 Task: Research Airbnb options in SantafÃ©, Spain from 9th December, 2023 to 16th December, 2023 for 2 adults, 1 child.2 bedrooms having 2 beds and 1 bathroom. Property type can be flat. Booking option can be shelf check-in. Look for 4 properties as per requirement.
Action: Mouse moved to (448, 95)
Screenshot: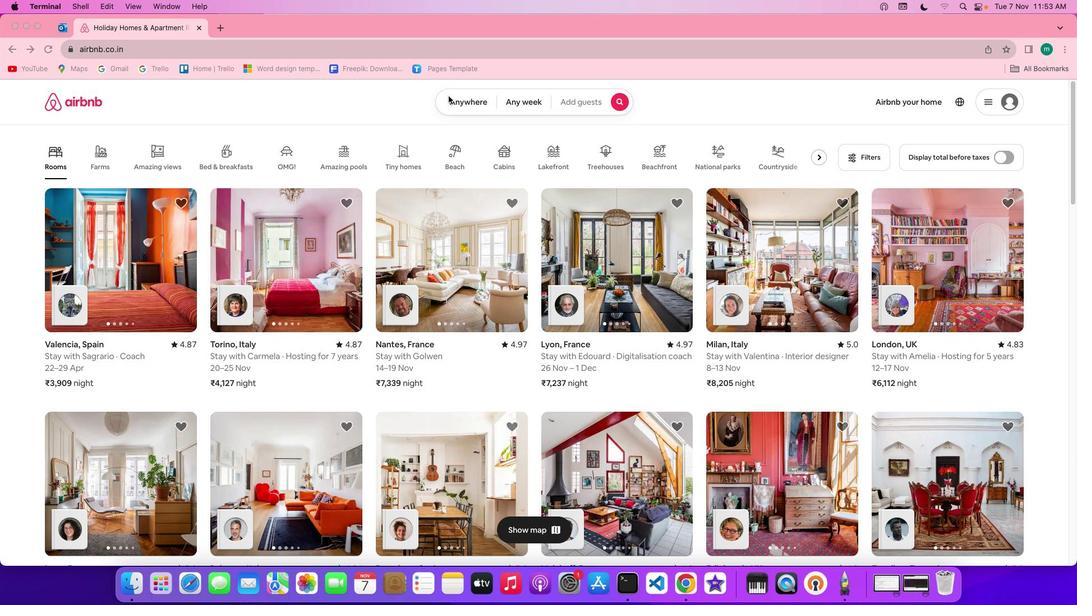 
Action: Mouse pressed left at (448, 95)
Screenshot: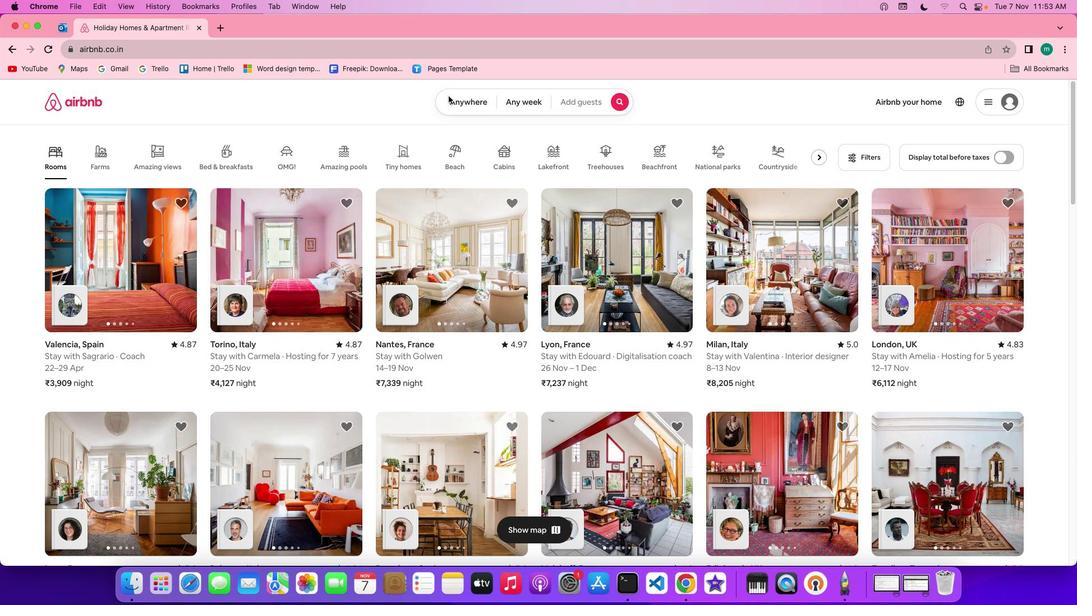 
Action: Mouse pressed left at (448, 95)
Screenshot: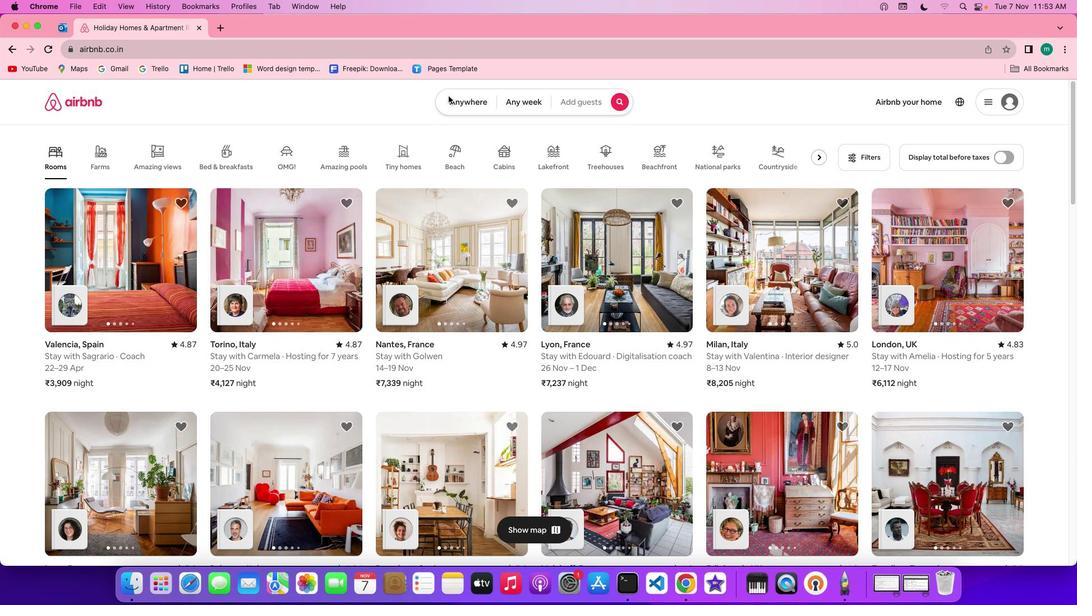 
Action: Mouse moved to (375, 146)
Screenshot: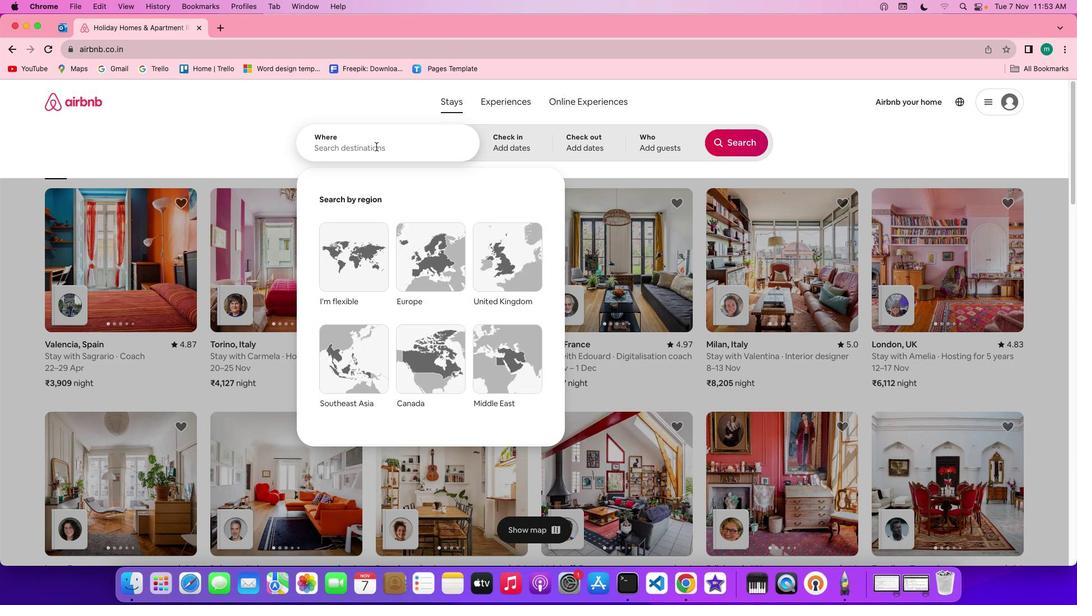 
Action: Mouse pressed left at (375, 146)
Screenshot: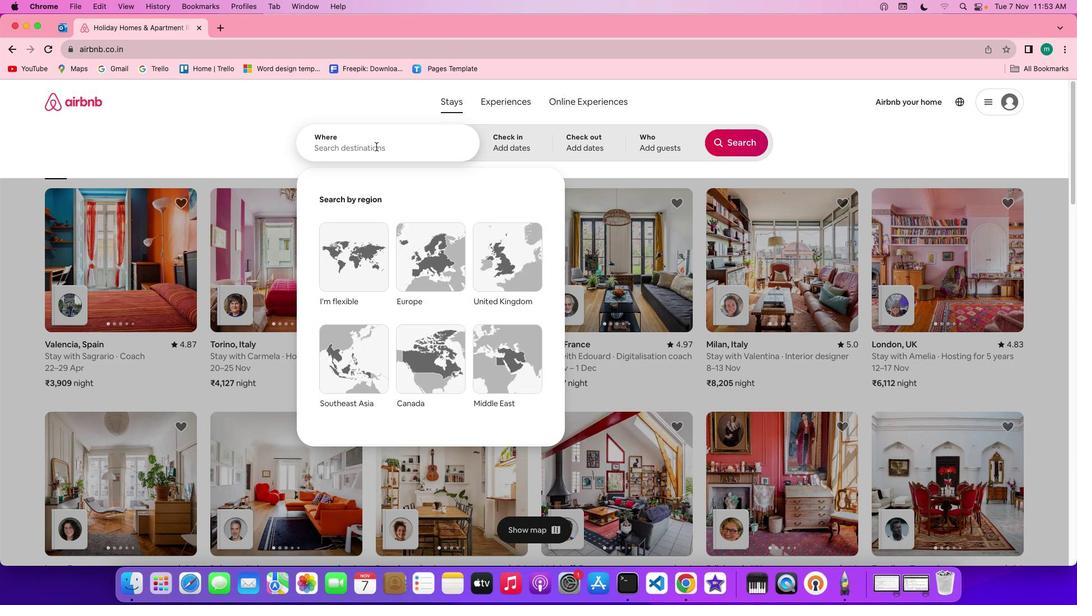 
Action: Mouse moved to (375, 146)
Screenshot: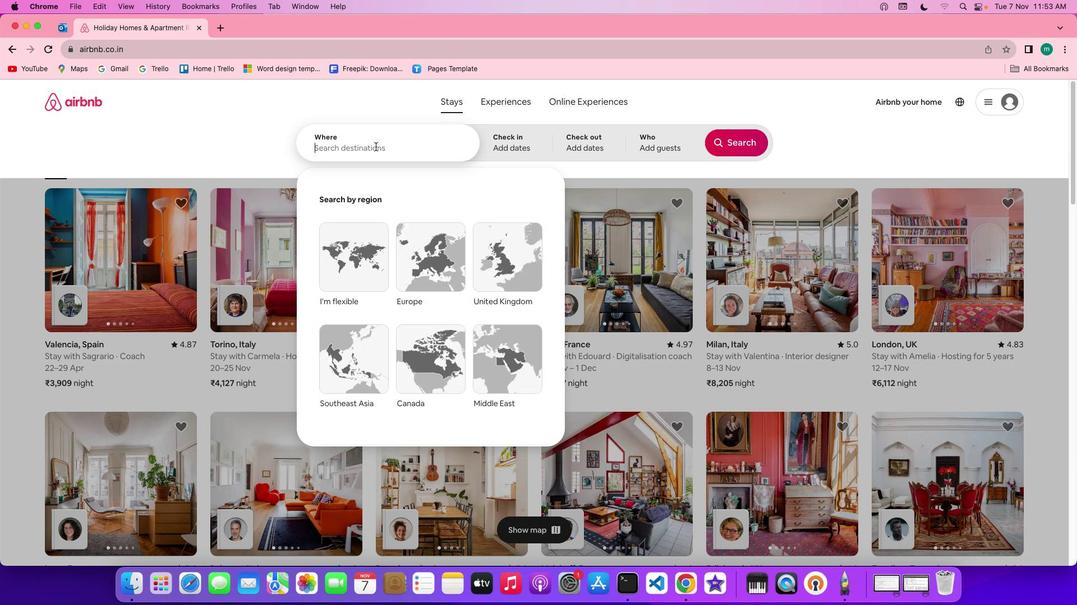 
Action: Key pressed Key.shift'S''a''n''t''a''f''e'','Key.spaceKey.shift'S''p''a''i''n'
Screenshot: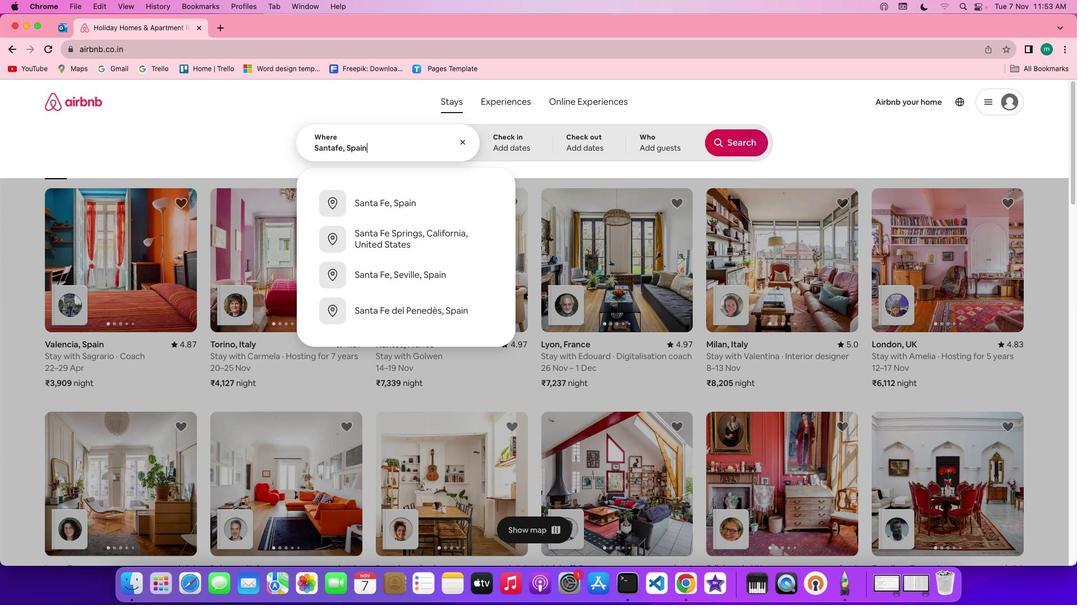 
Action: Mouse moved to (516, 146)
Screenshot: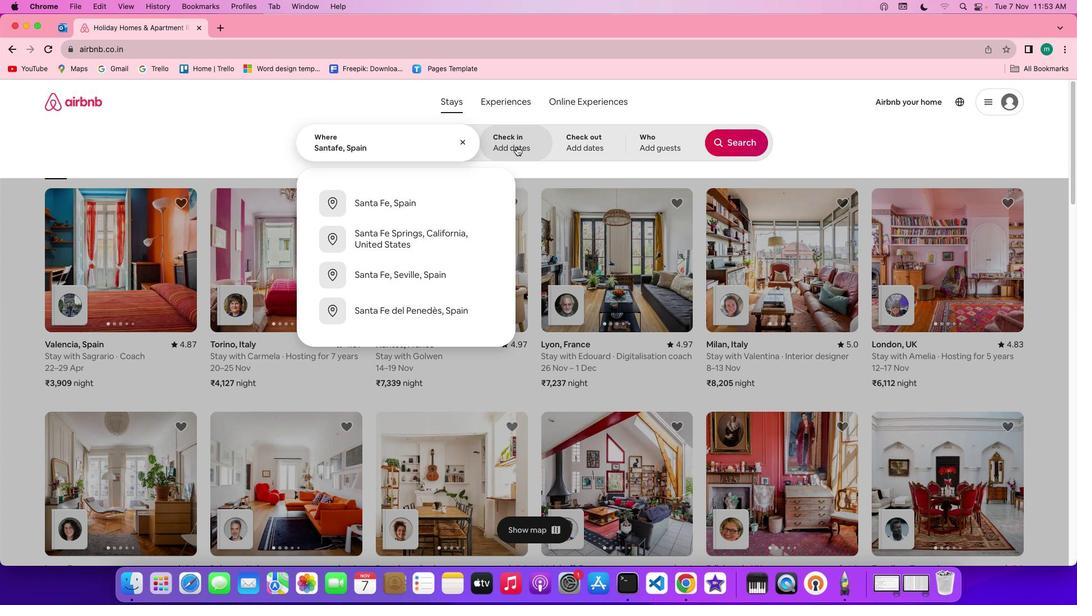 
Action: Mouse pressed left at (516, 146)
Screenshot: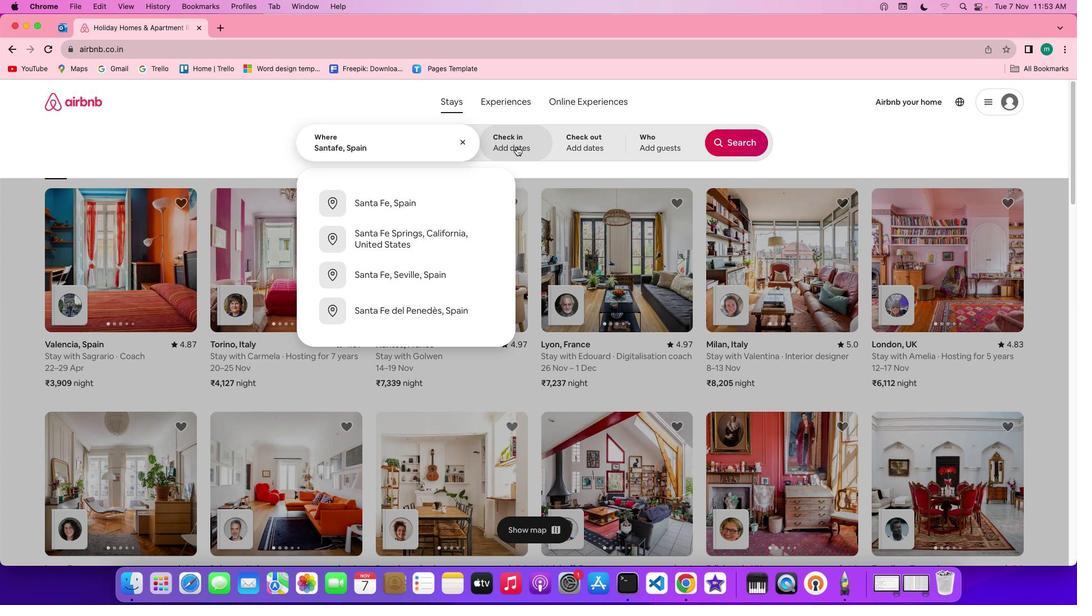 
Action: Mouse moved to (721, 309)
Screenshot: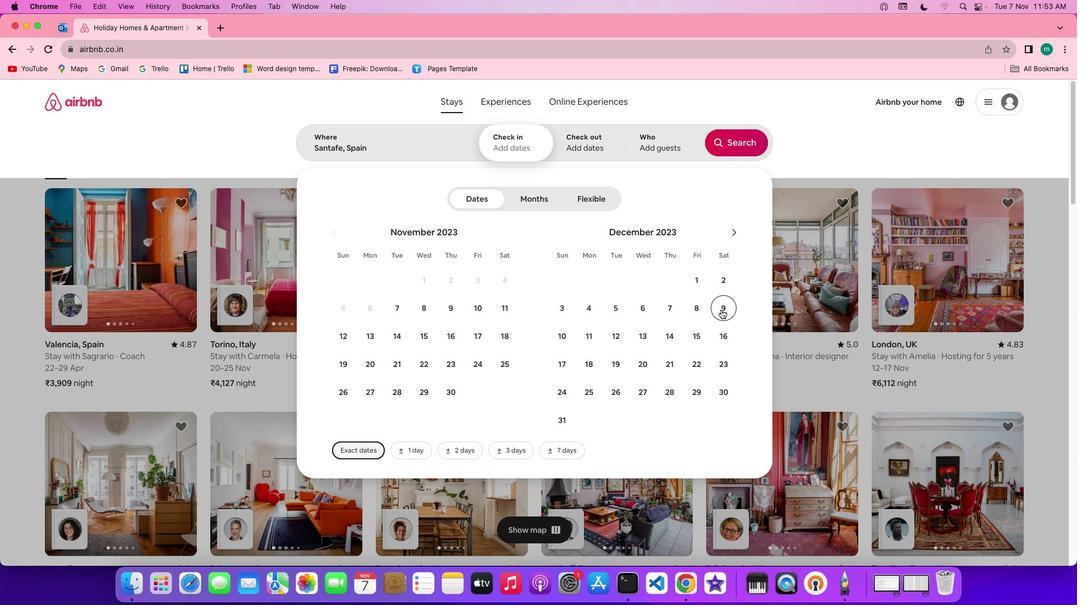 
Action: Mouse pressed left at (721, 309)
Screenshot: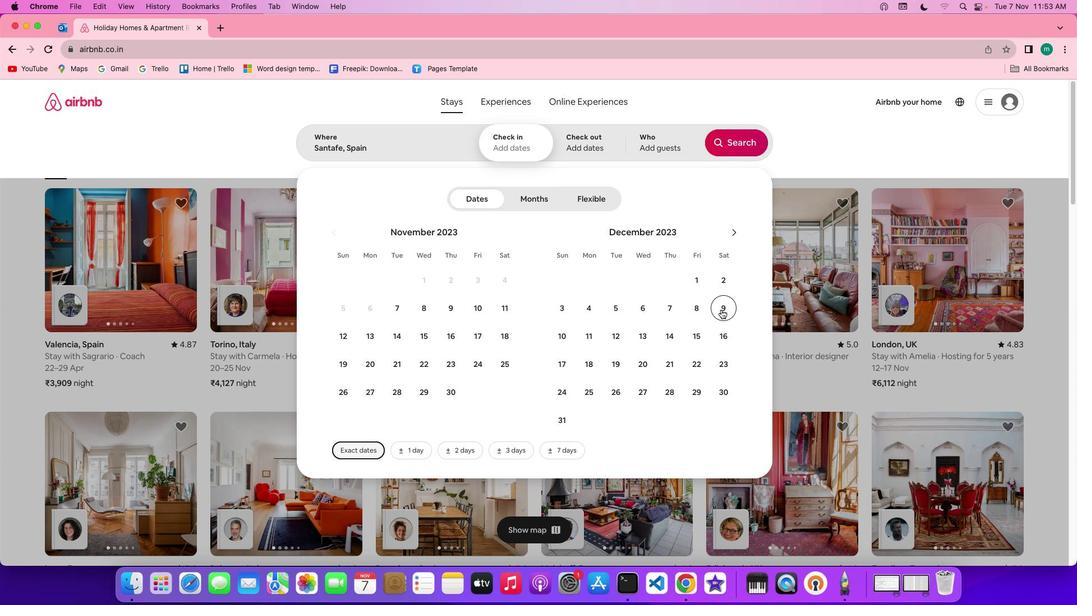 
Action: Mouse moved to (724, 332)
Screenshot: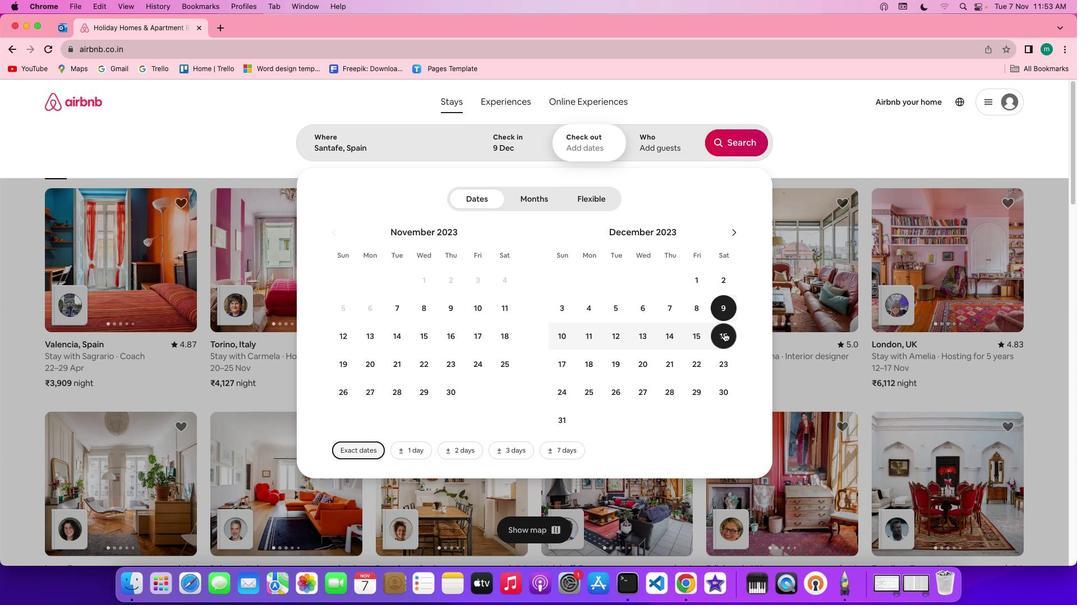 
Action: Mouse pressed left at (724, 332)
Screenshot: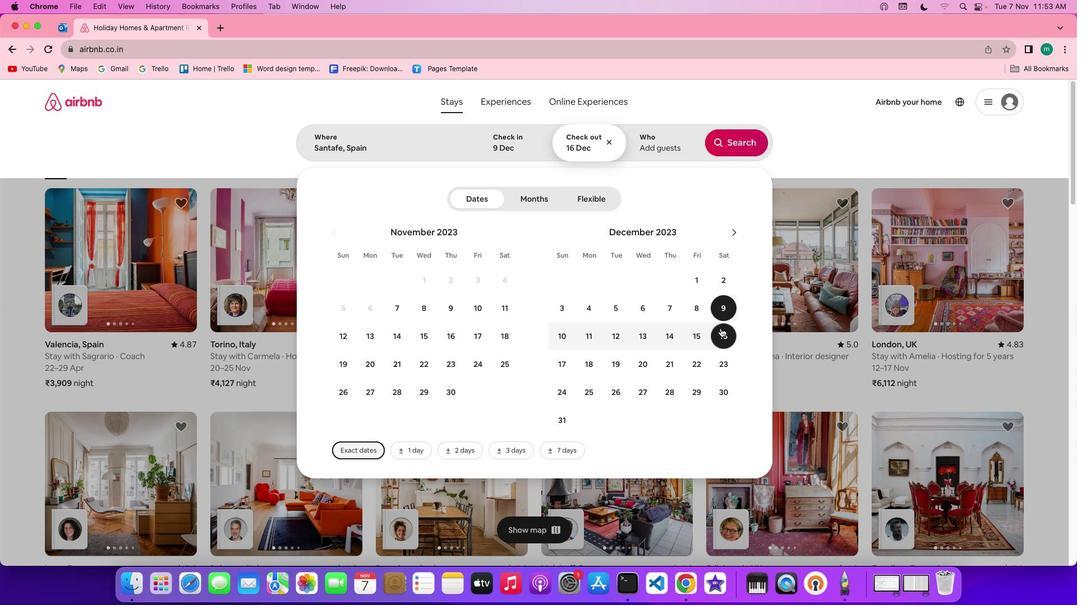 
Action: Mouse moved to (666, 149)
Screenshot: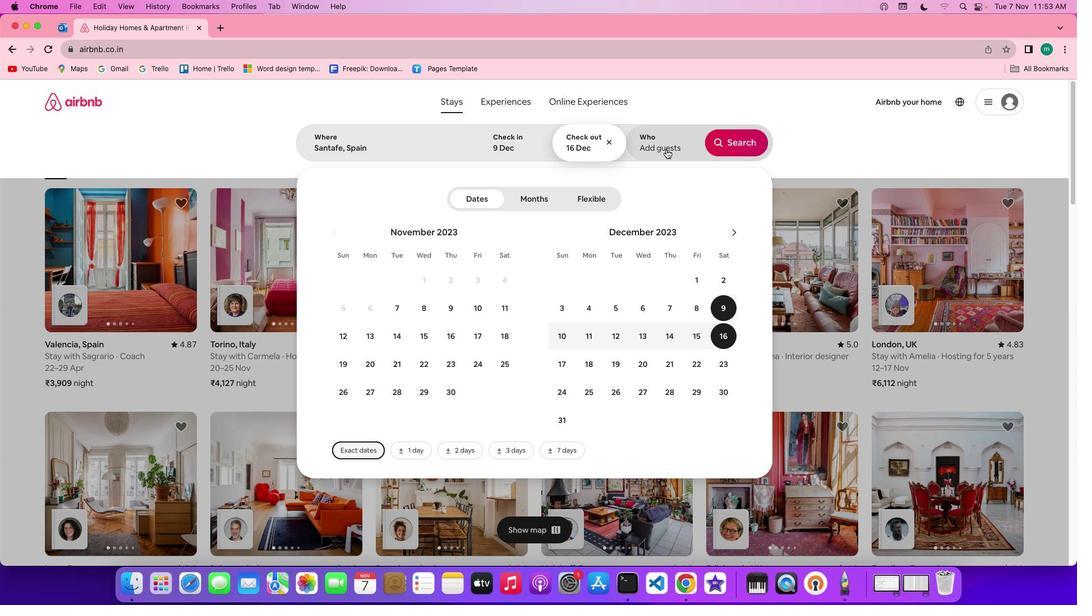 
Action: Mouse pressed left at (666, 149)
Screenshot: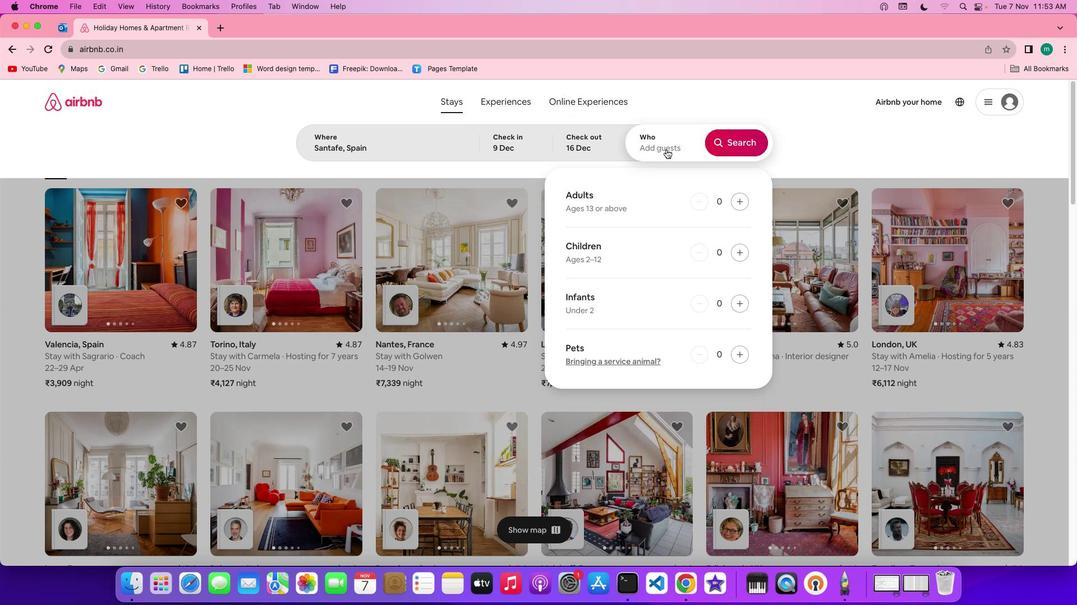 
Action: Mouse moved to (737, 204)
Screenshot: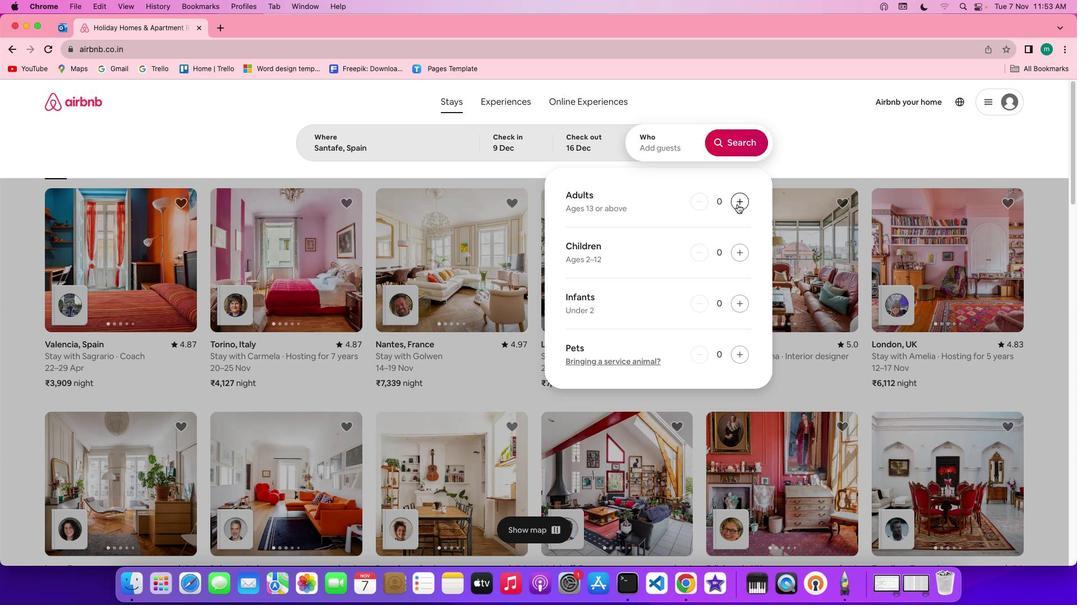 
Action: Mouse pressed left at (737, 204)
Screenshot: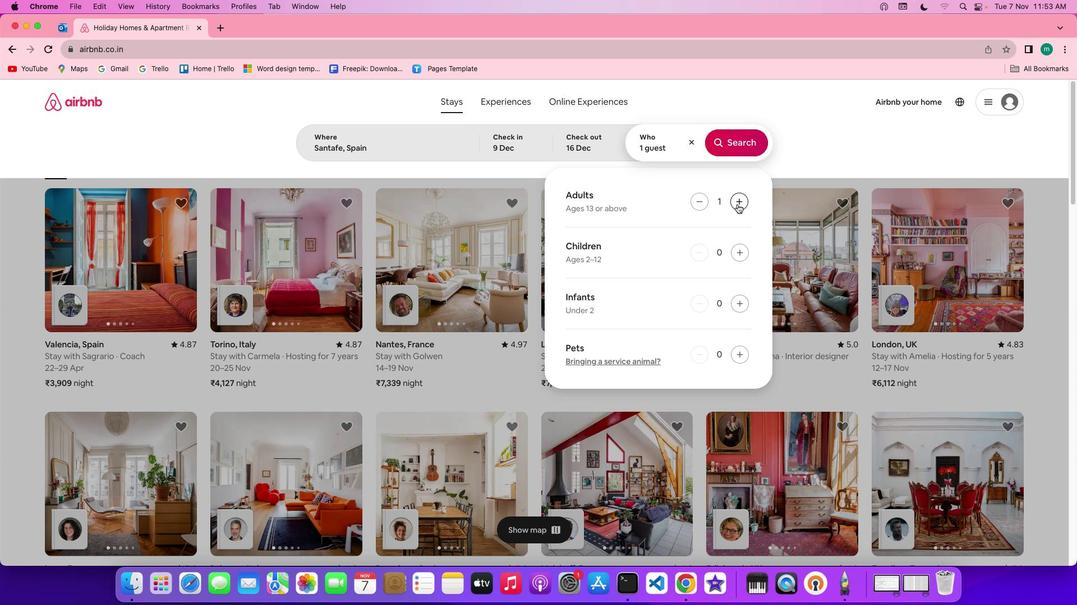
Action: Mouse pressed left at (737, 204)
Screenshot: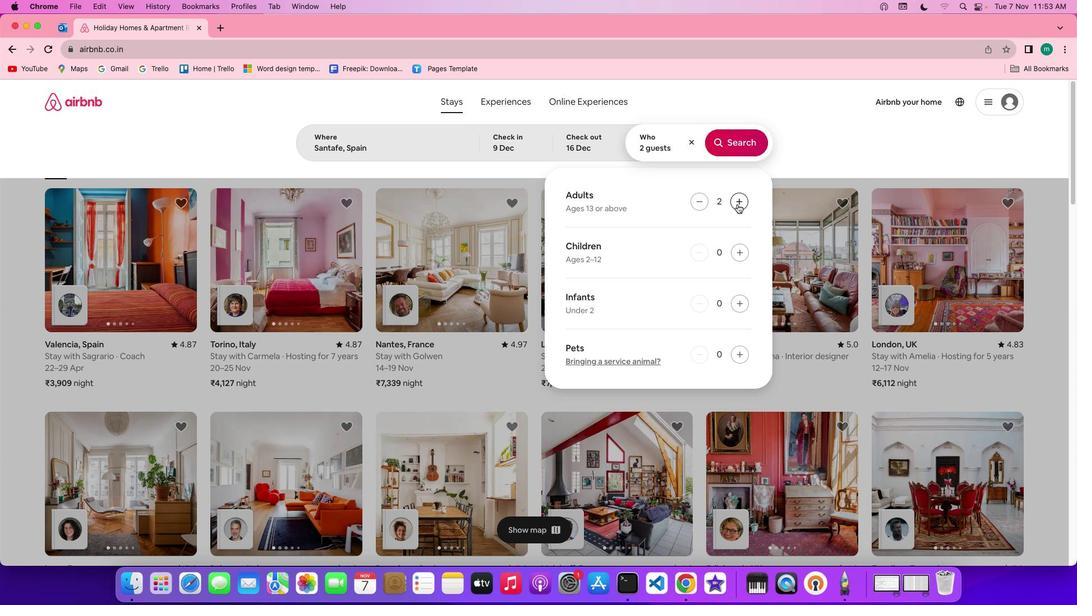 
Action: Mouse moved to (741, 245)
Screenshot: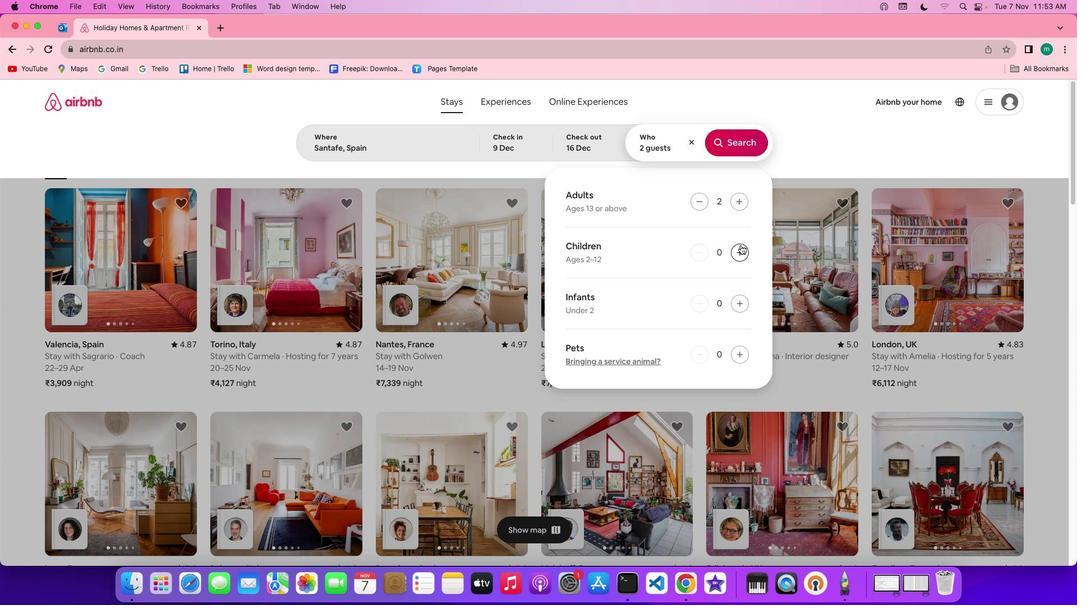 
Action: Mouse pressed left at (741, 245)
Screenshot: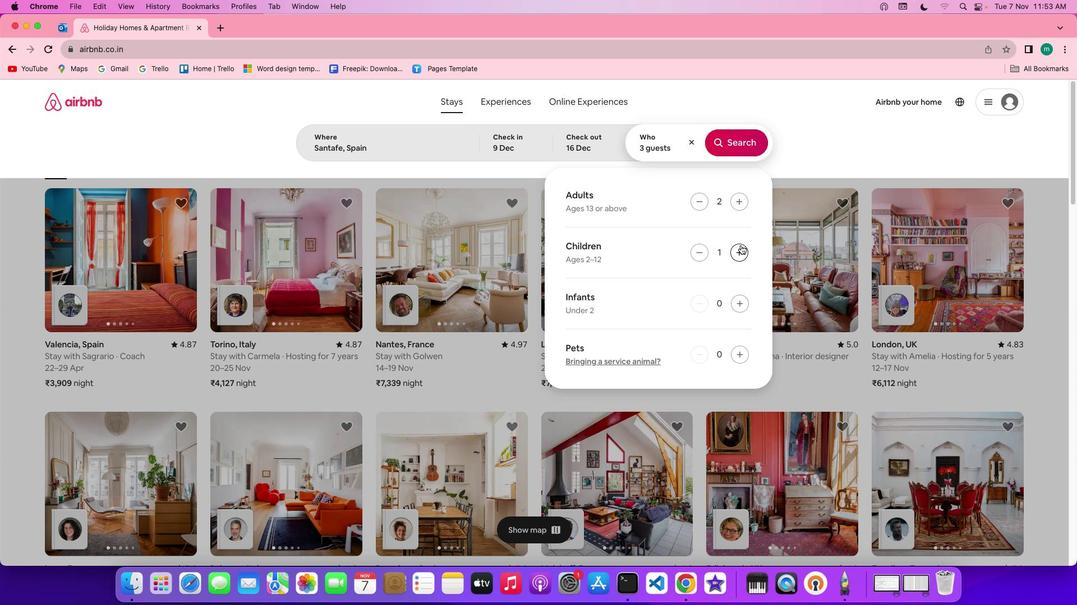 
Action: Mouse moved to (724, 146)
Screenshot: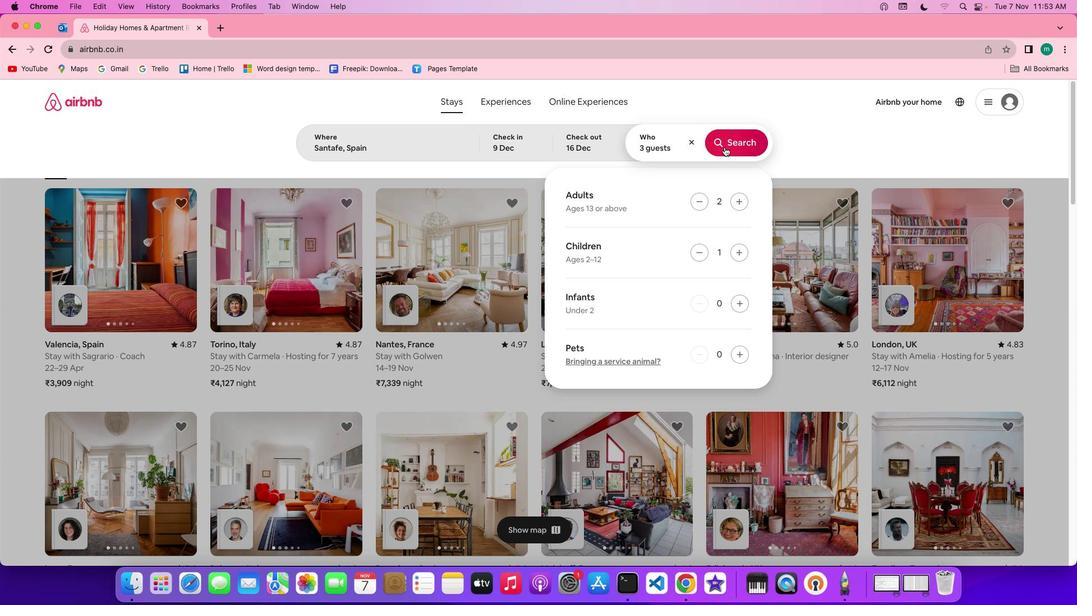
Action: Mouse pressed left at (724, 146)
Screenshot: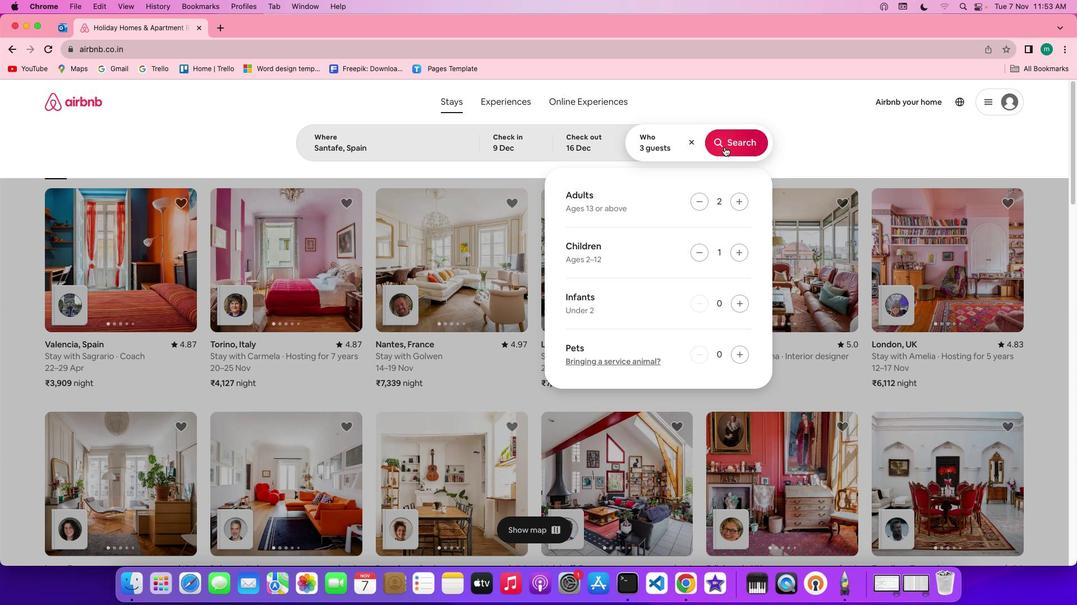 
Action: Mouse moved to (909, 144)
Screenshot: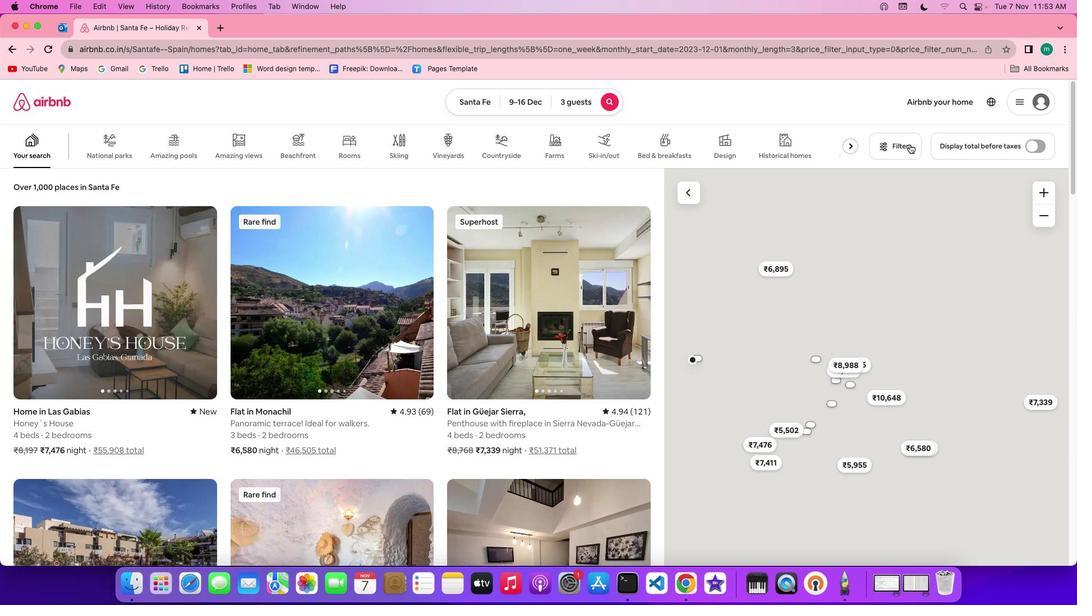 
Action: Mouse pressed left at (909, 144)
Screenshot: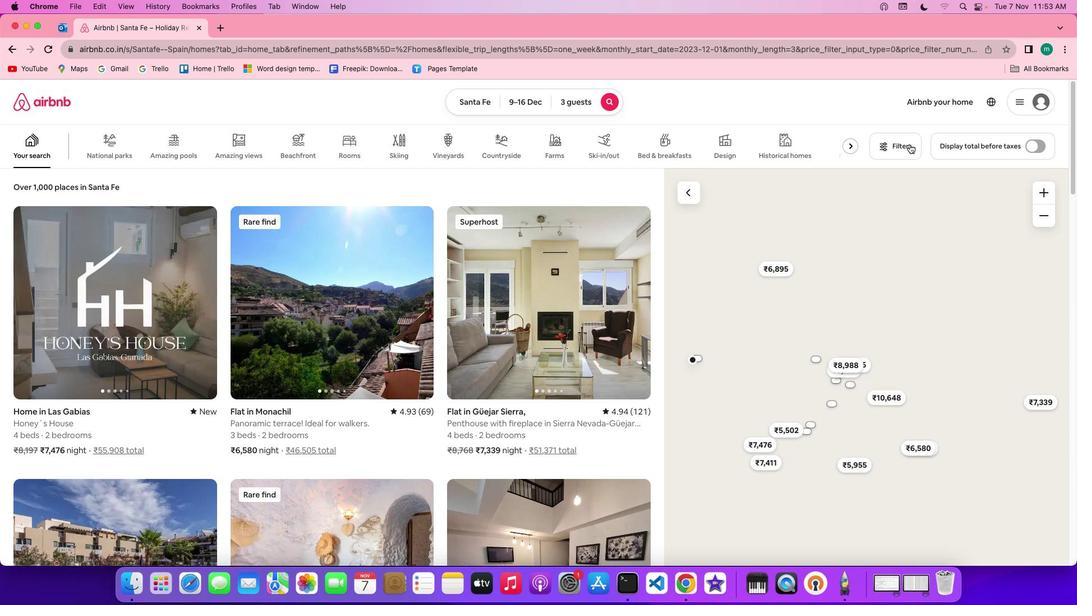 
Action: Mouse moved to (607, 283)
Screenshot: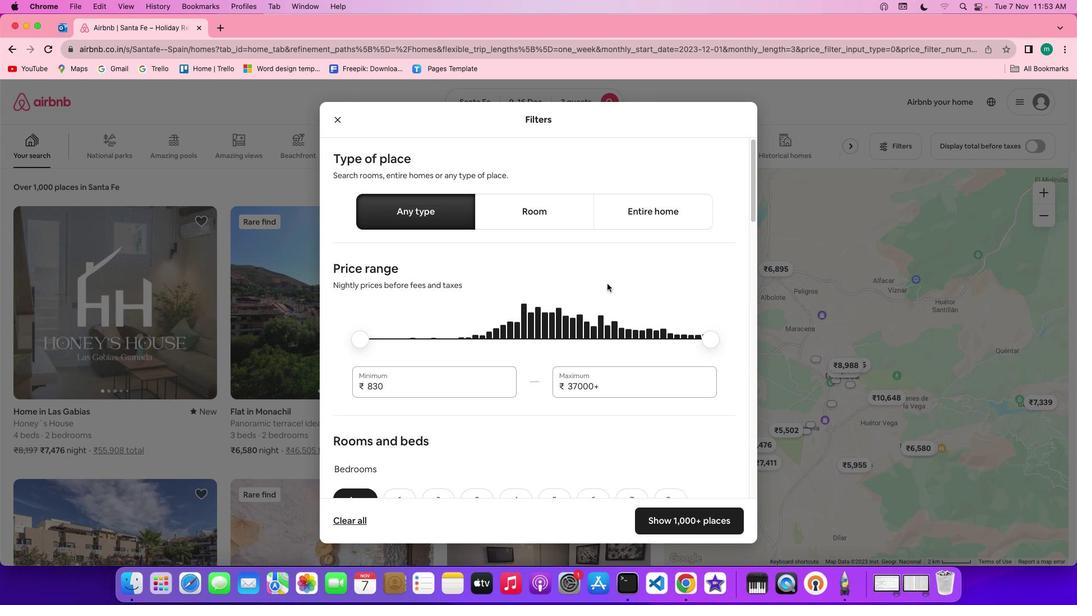 
Action: Mouse scrolled (607, 283) with delta (0, 0)
Screenshot: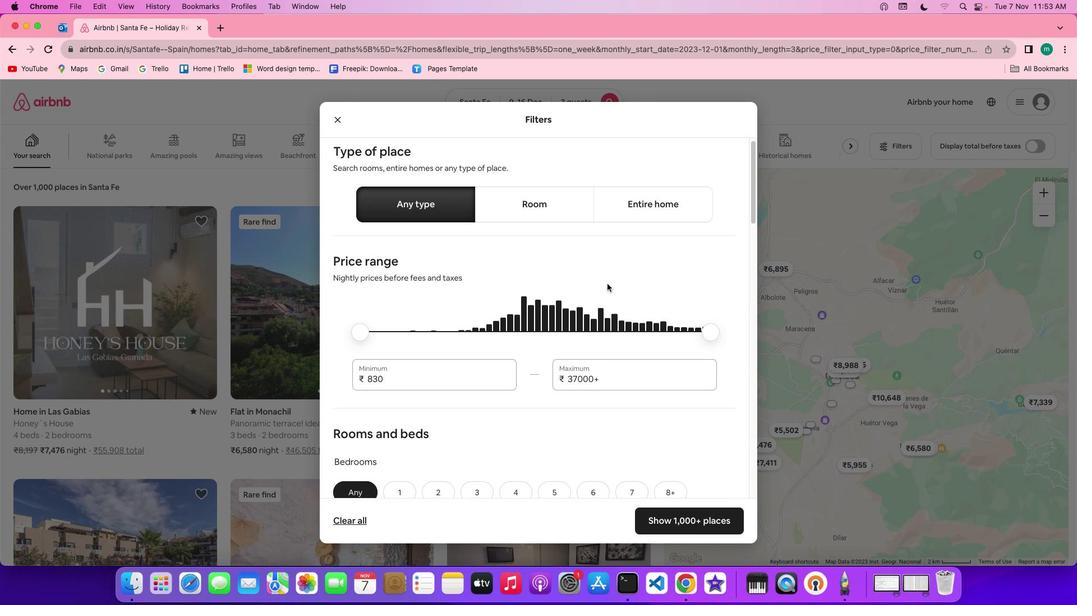 
Action: Mouse scrolled (607, 283) with delta (0, 0)
Screenshot: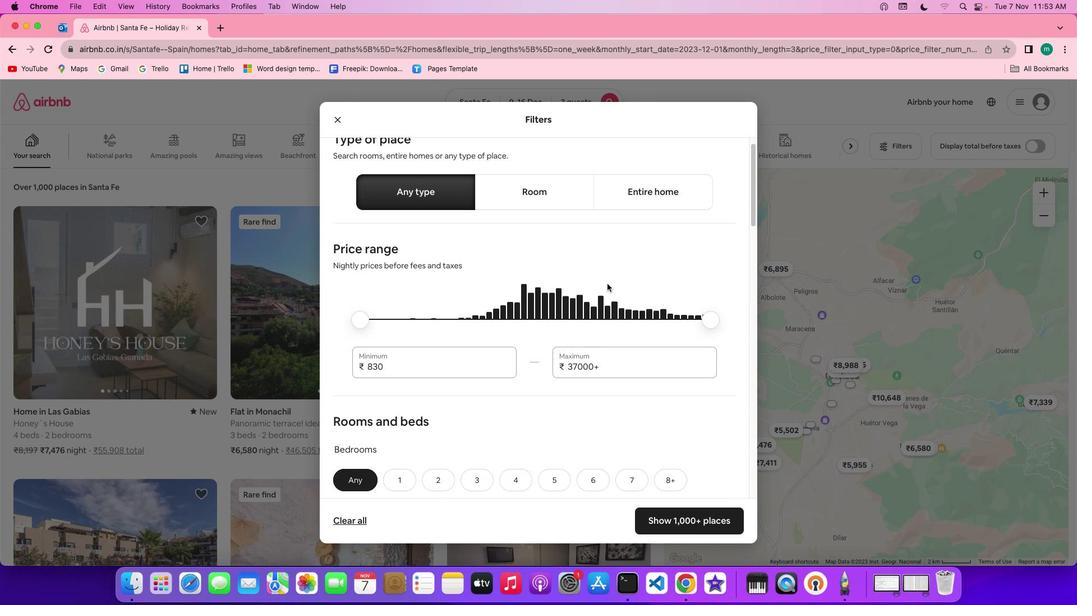 
Action: Mouse scrolled (607, 283) with delta (0, -1)
Screenshot: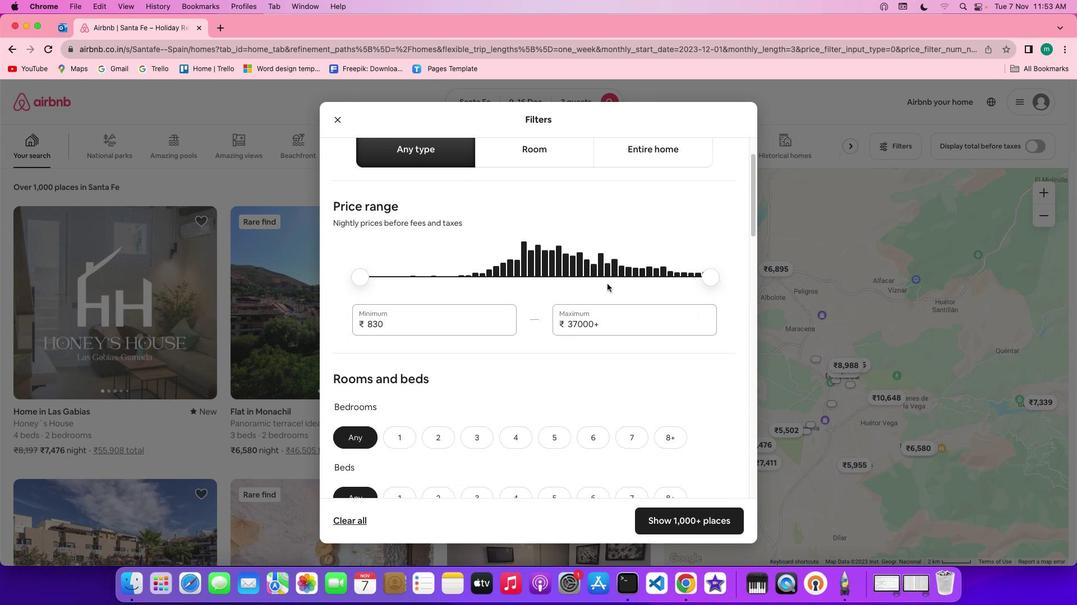 
Action: Mouse scrolled (607, 283) with delta (0, 0)
Screenshot: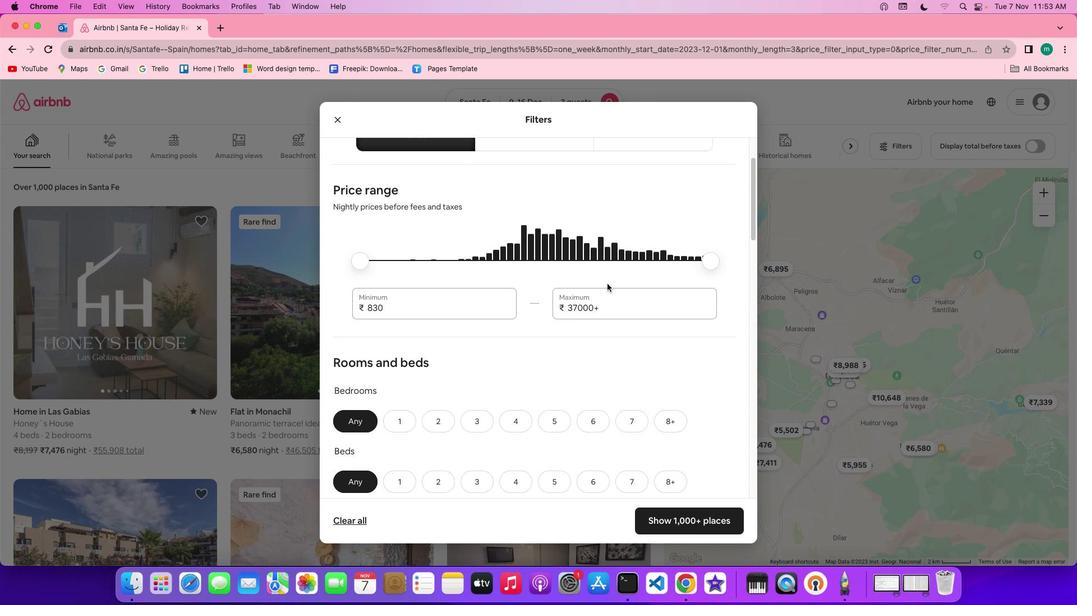 
Action: Mouse scrolled (607, 283) with delta (0, 0)
Screenshot: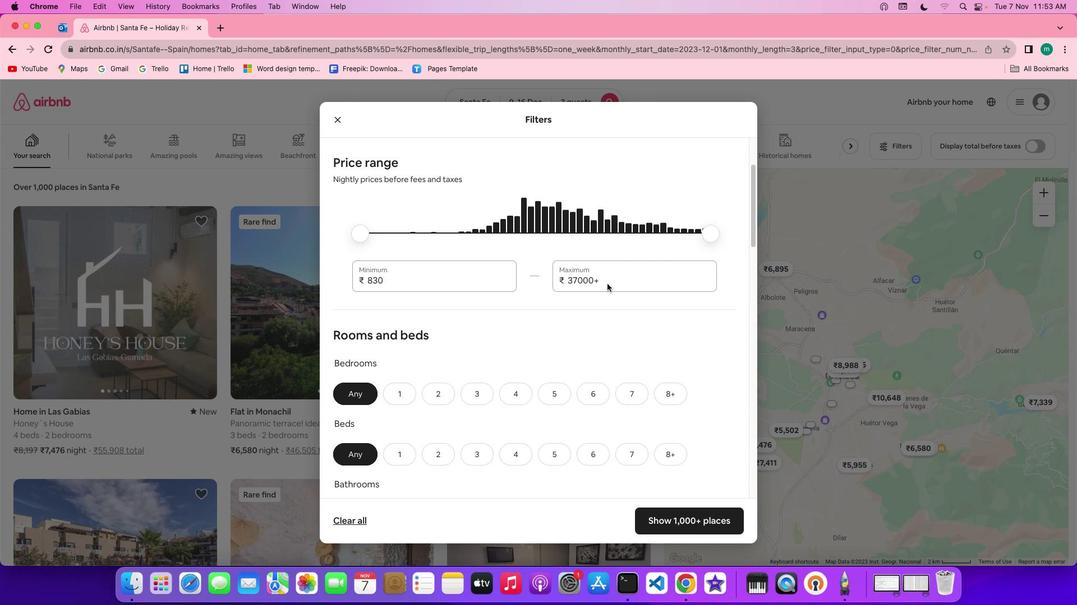 
Action: Mouse scrolled (607, 283) with delta (0, -1)
Screenshot: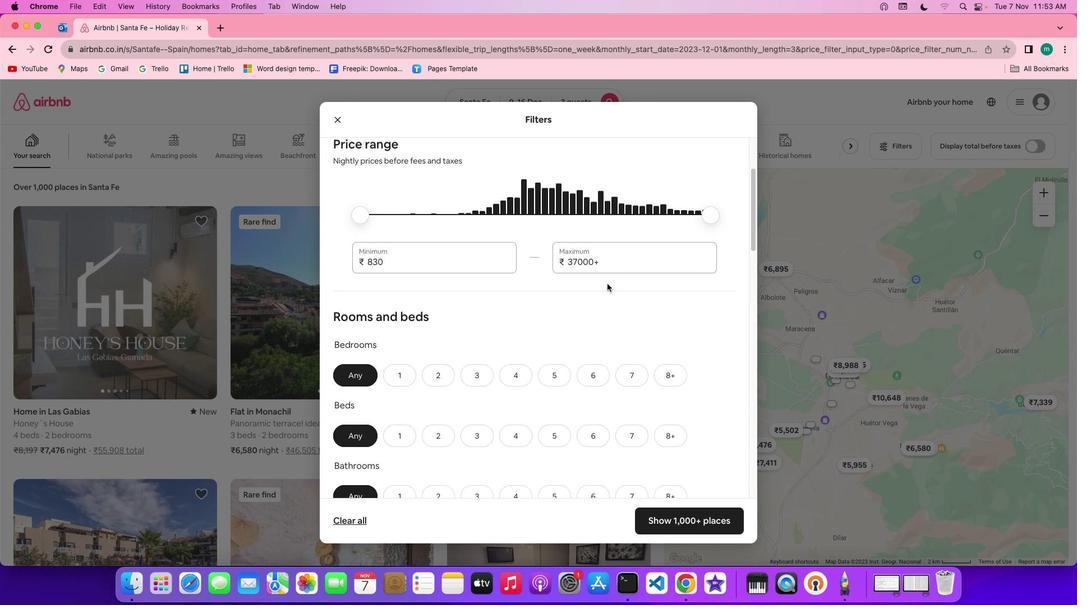 
Action: Mouse scrolled (607, 283) with delta (0, 0)
Screenshot: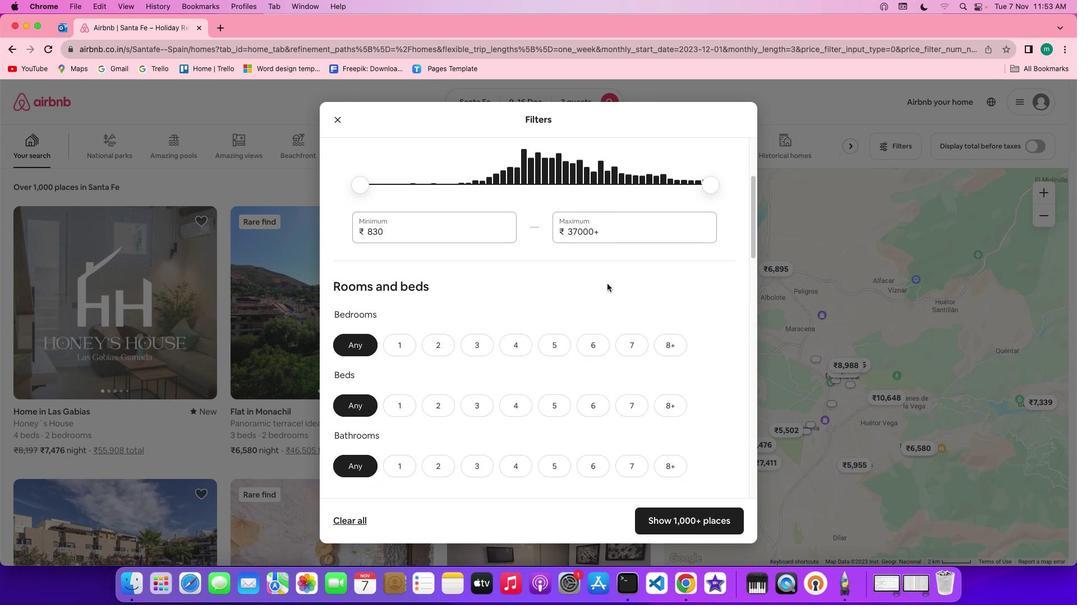 
Action: Mouse scrolled (607, 283) with delta (0, 0)
Screenshot: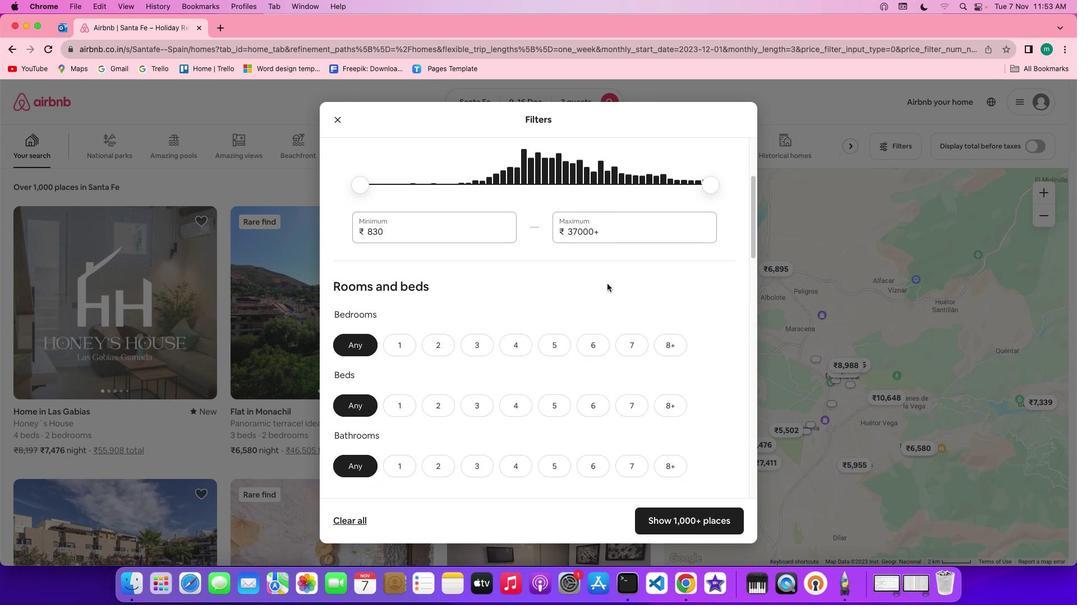 
Action: Mouse scrolled (607, 283) with delta (0, -1)
Screenshot: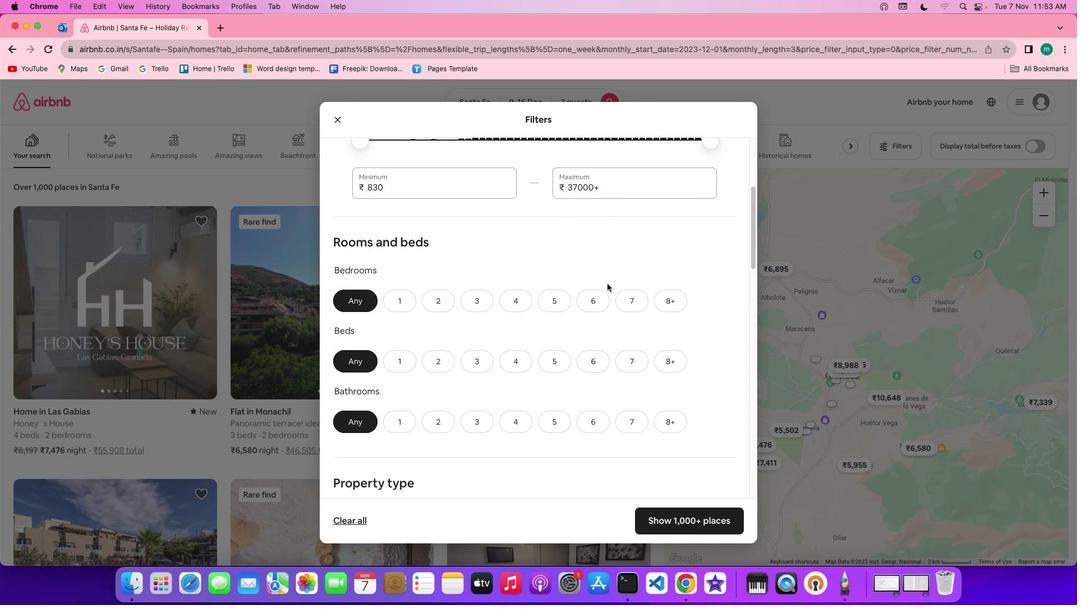 
Action: Mouse moved to (438, 281)
Screenshot: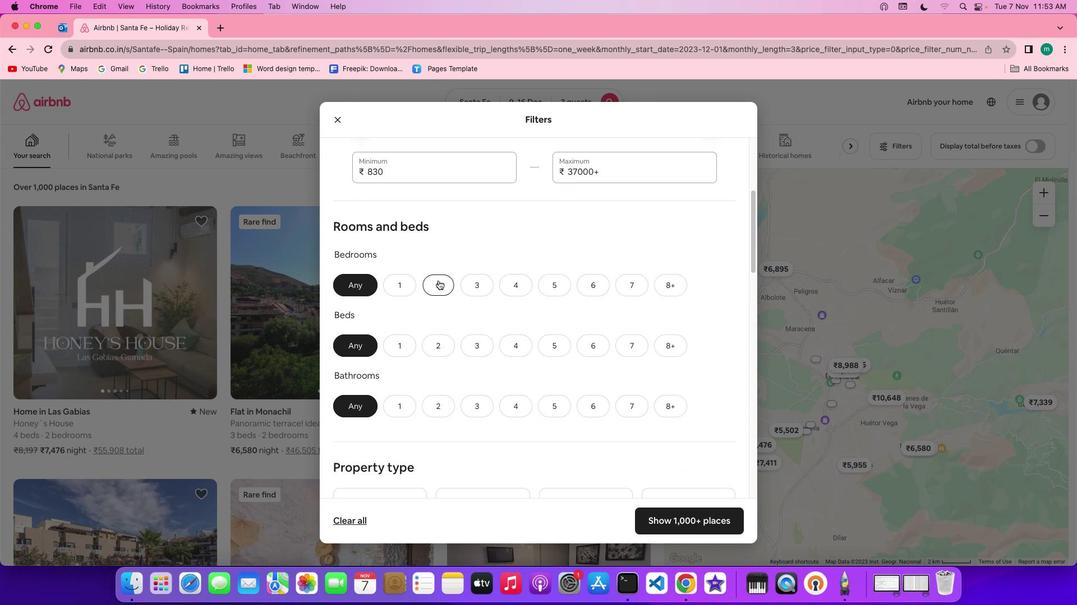 
Action: Mouse pressed left at (438, 281)
Screenshot: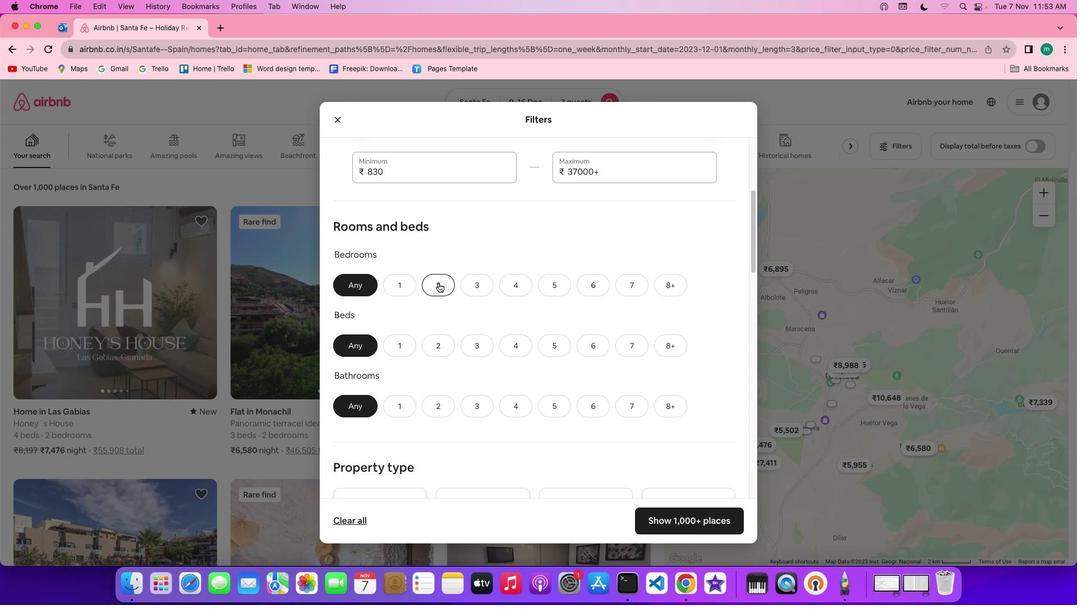 
Action: Mouse moved to (435, 356)
Screenshot: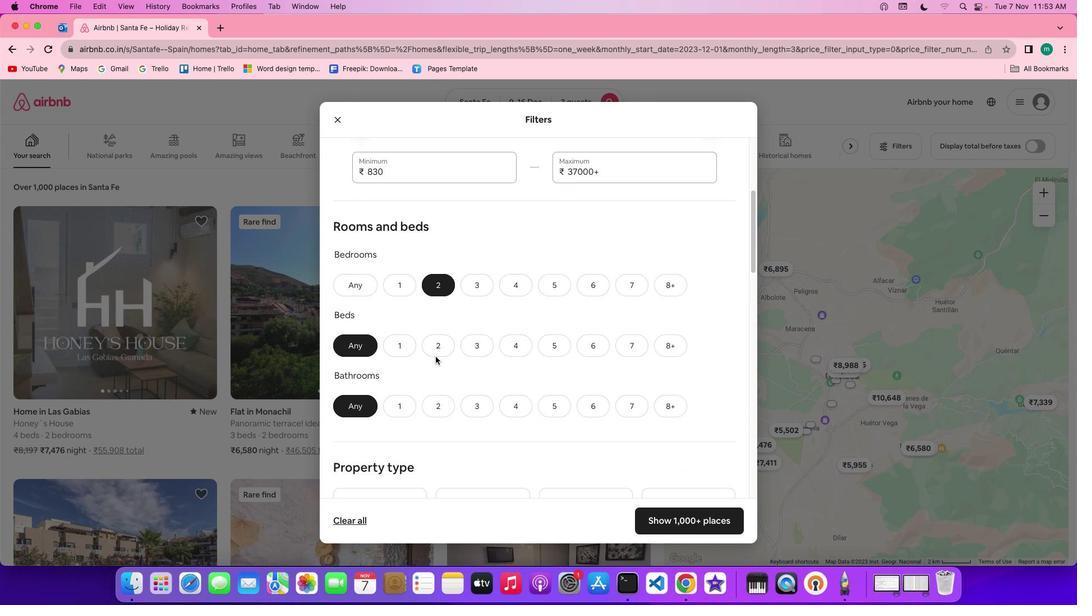 
Action: Mouse pressed left at (435, 356)
Screenshot: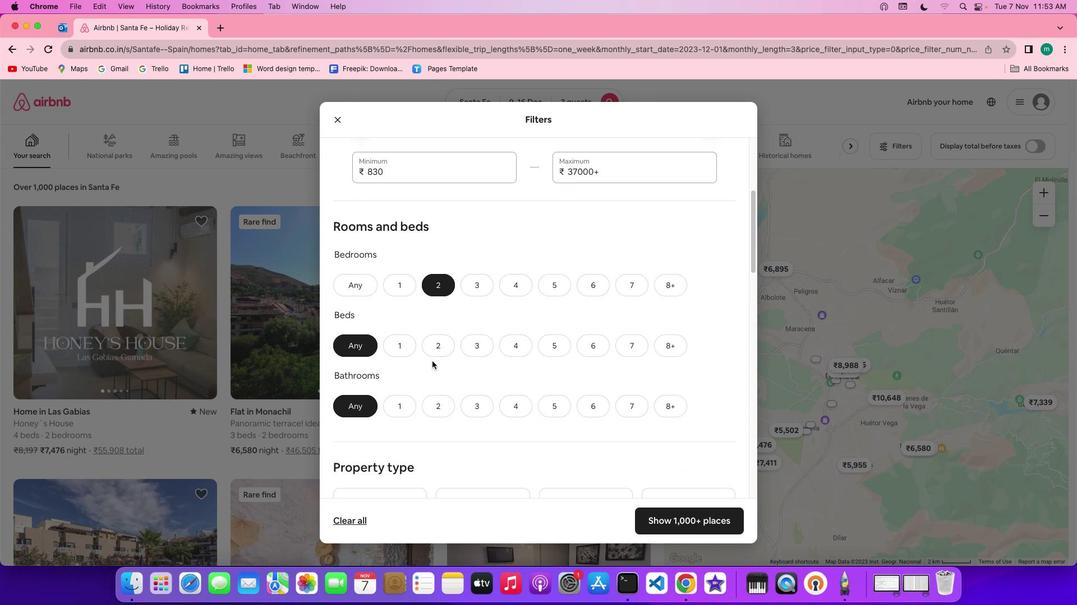 
Action: Mouse moved to (435, 346)
Screenshot: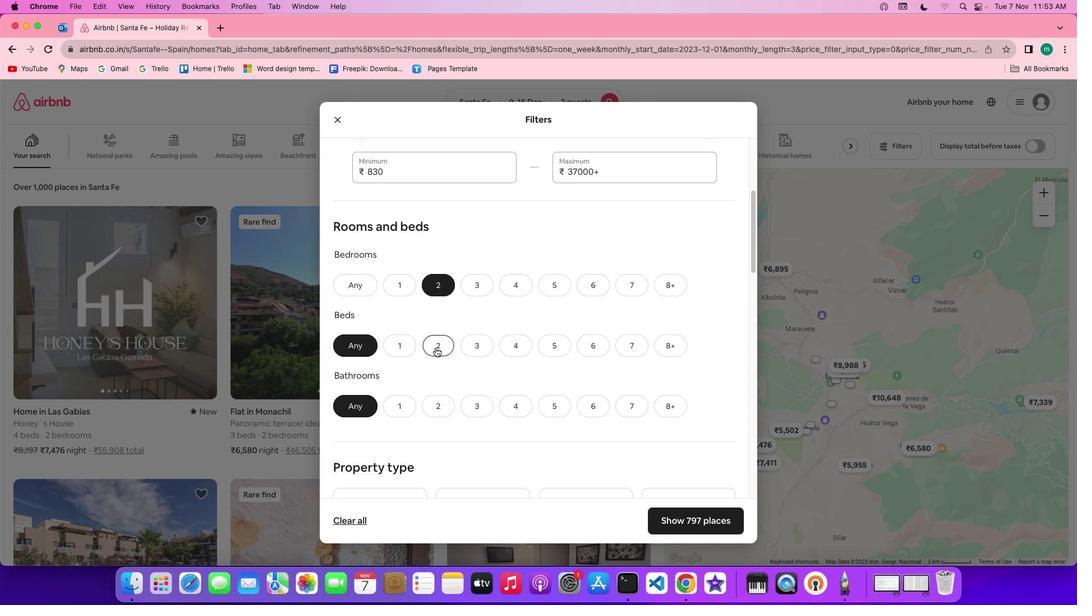 
Action: Mouse pressed left at (435, 346)
Screenshot: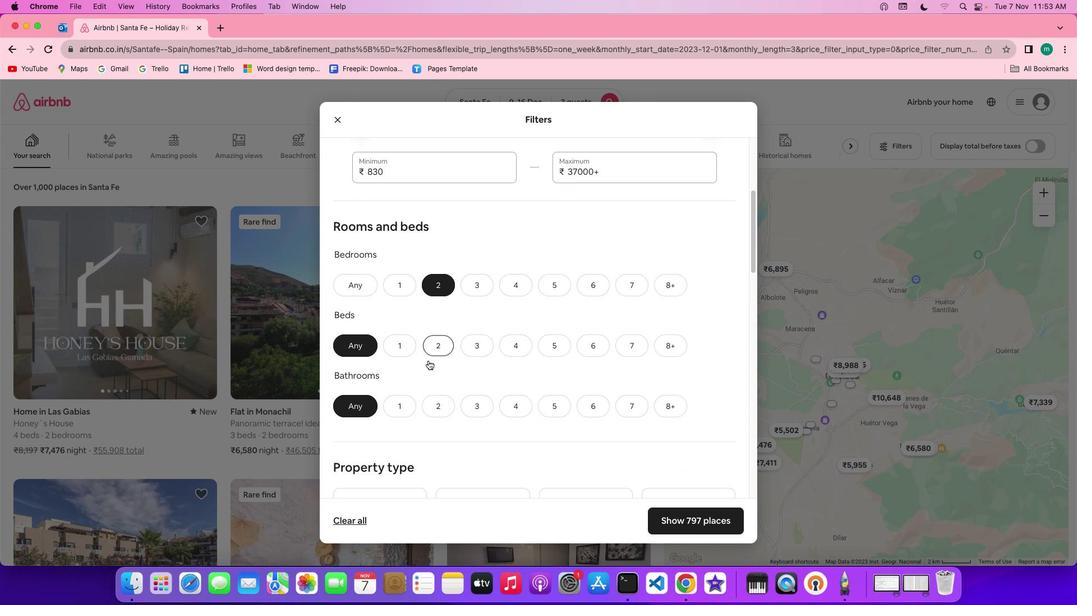 
Action: Mouse moved to (397, 404)
Screenshot: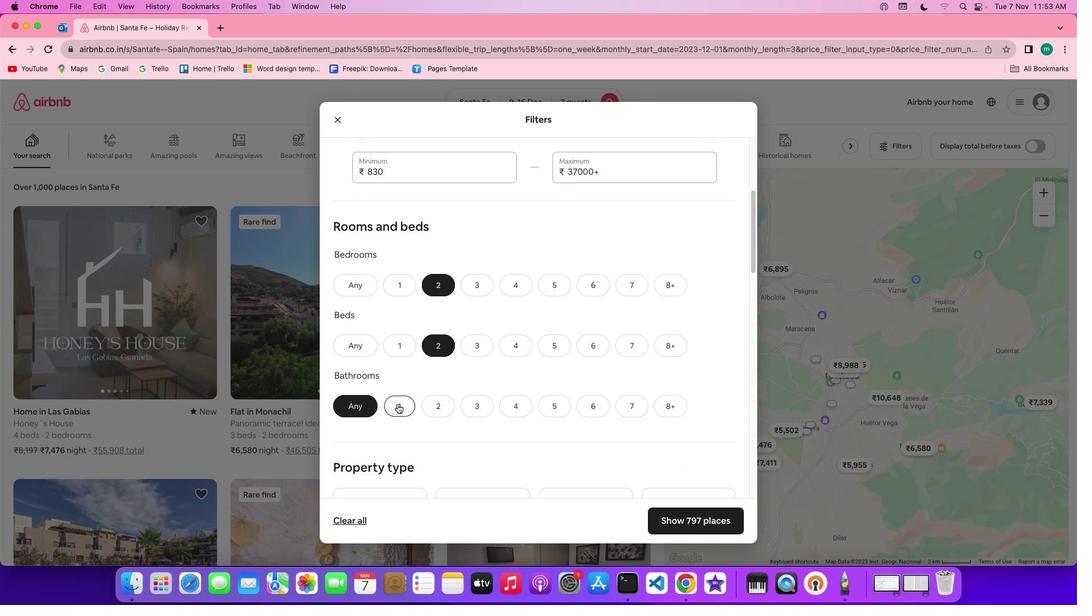 
Action: Mouse pressed left at (397, 404)
Screenshot: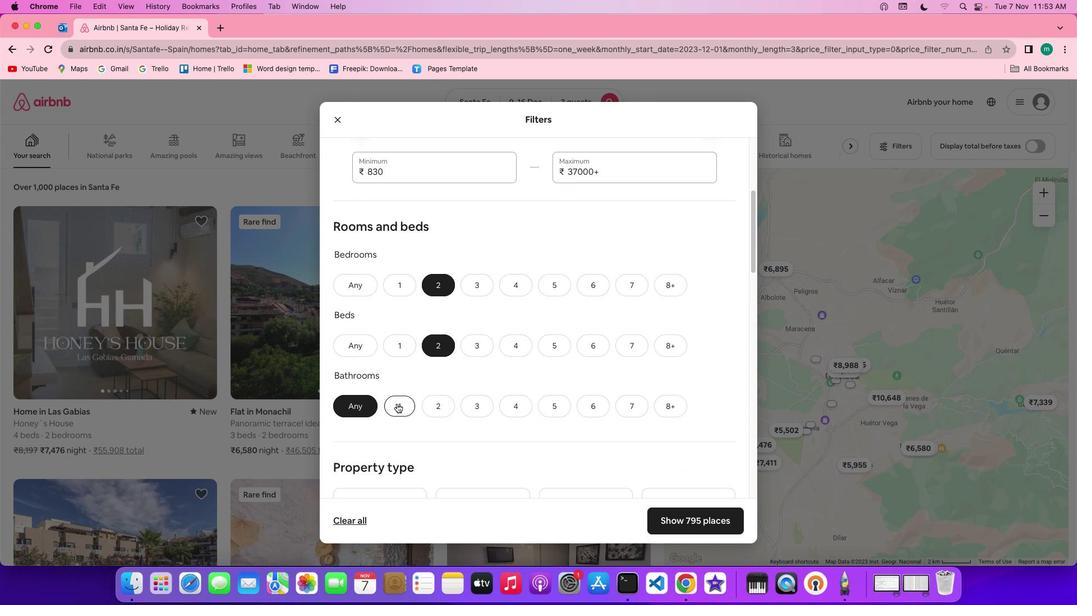 
Action: Mouse moved to (552, 393)
Screenshot: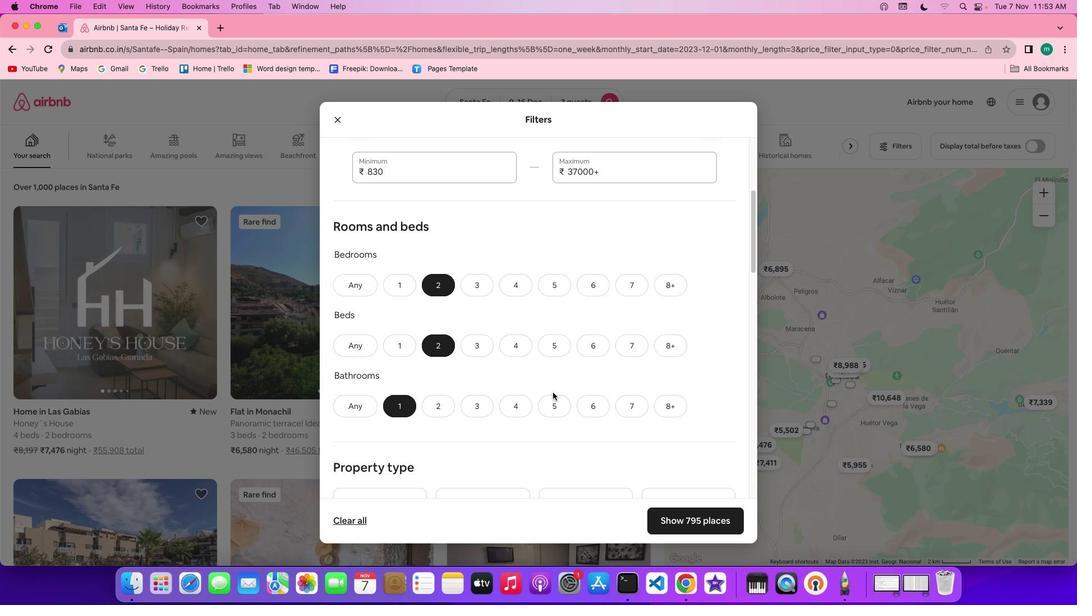 
Action: Mouse scrolled (552, 393) with delta (0, 0)
Screenshot: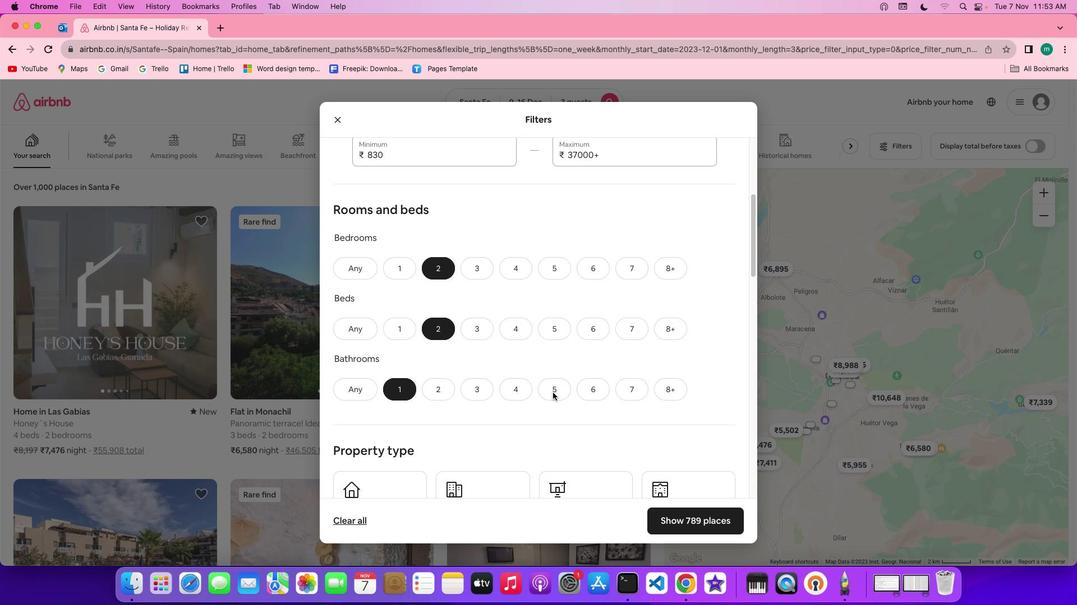 
Action: Mouse scrolled (552, 393) with delta (0, 0)
Screenshot: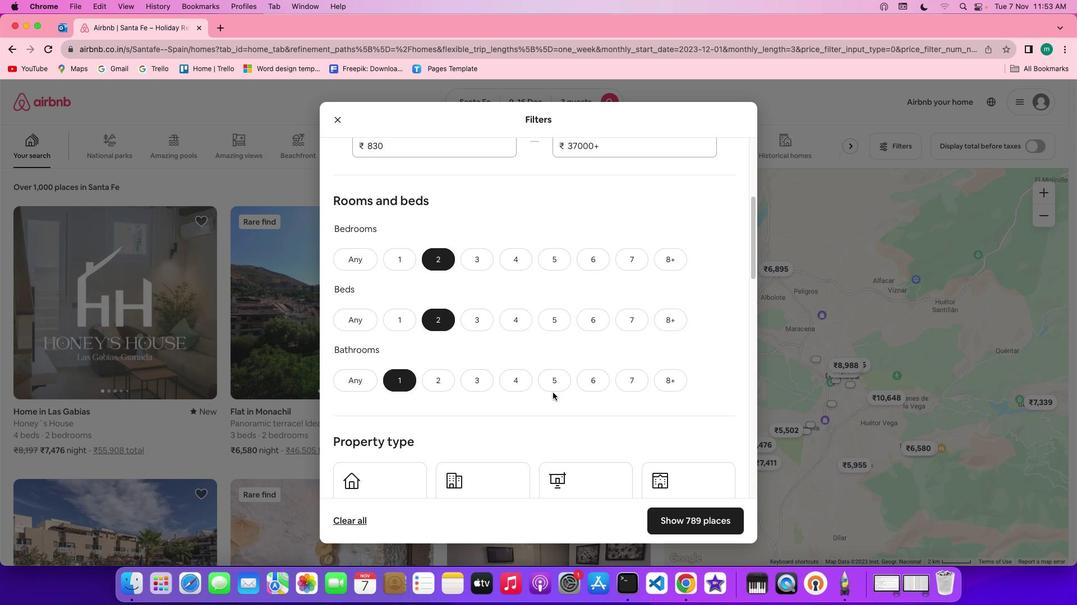 
Action: Mouse scrolled (552, 393) with delta (0, -1)
Screenshot: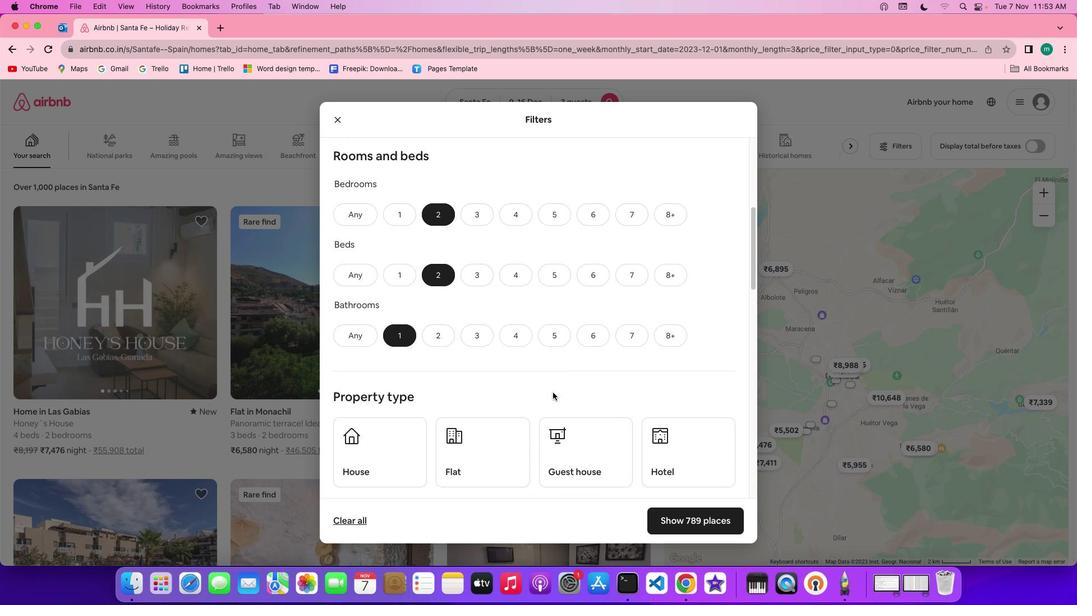 
Action: Mouse scrolled (552, 393) with delta (0, 0)
Screenshot: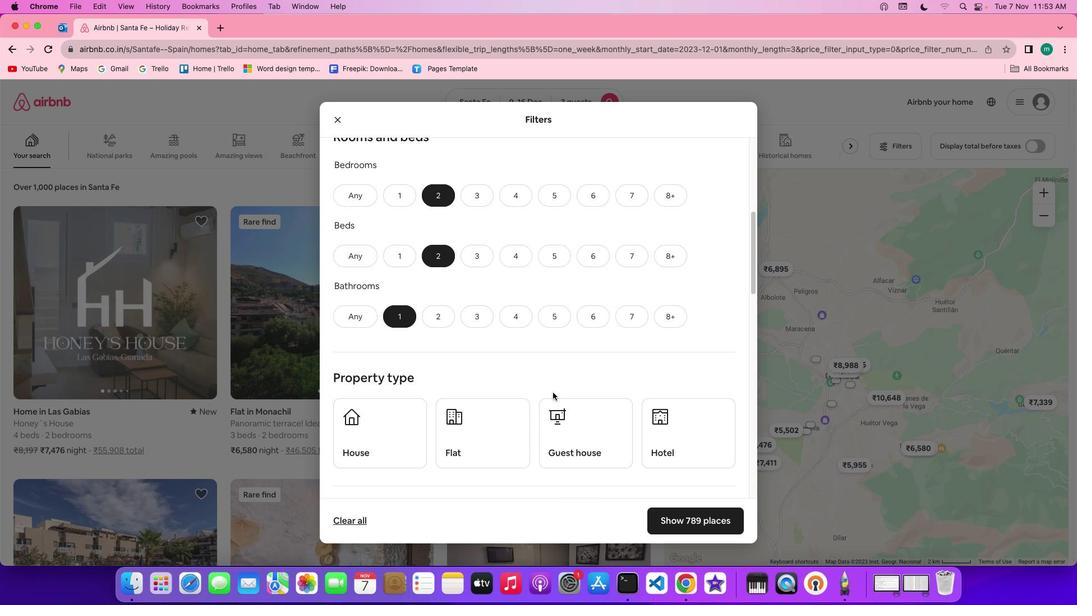 
Action: Mouse scrolled (552, 393) with delta (0, 0)
Screenshot: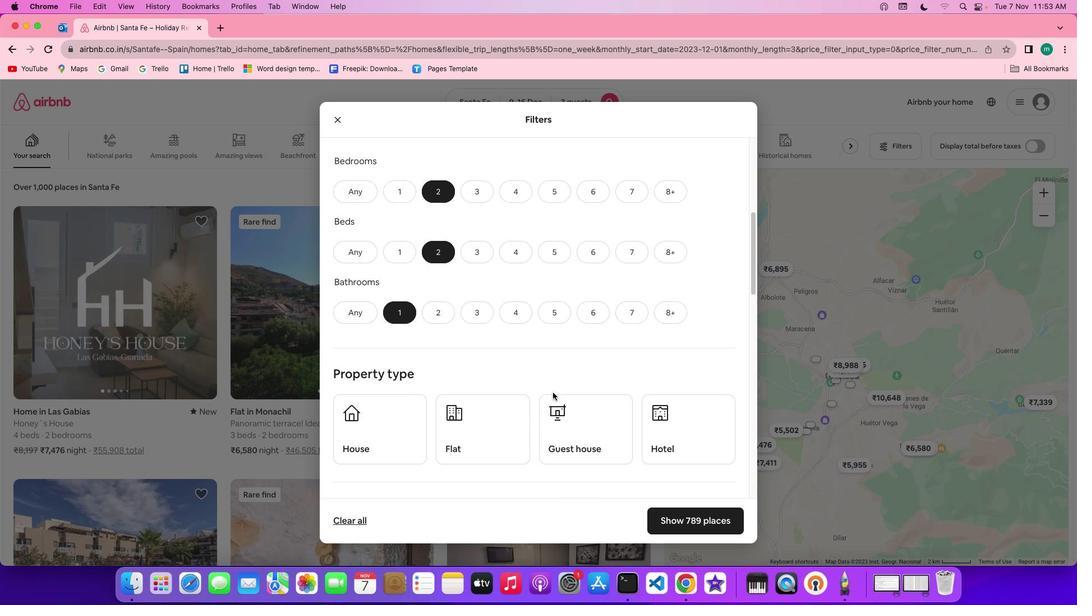 
Action: Mouse scrolled (552, 393) with delta (0, 0)
Screenshot: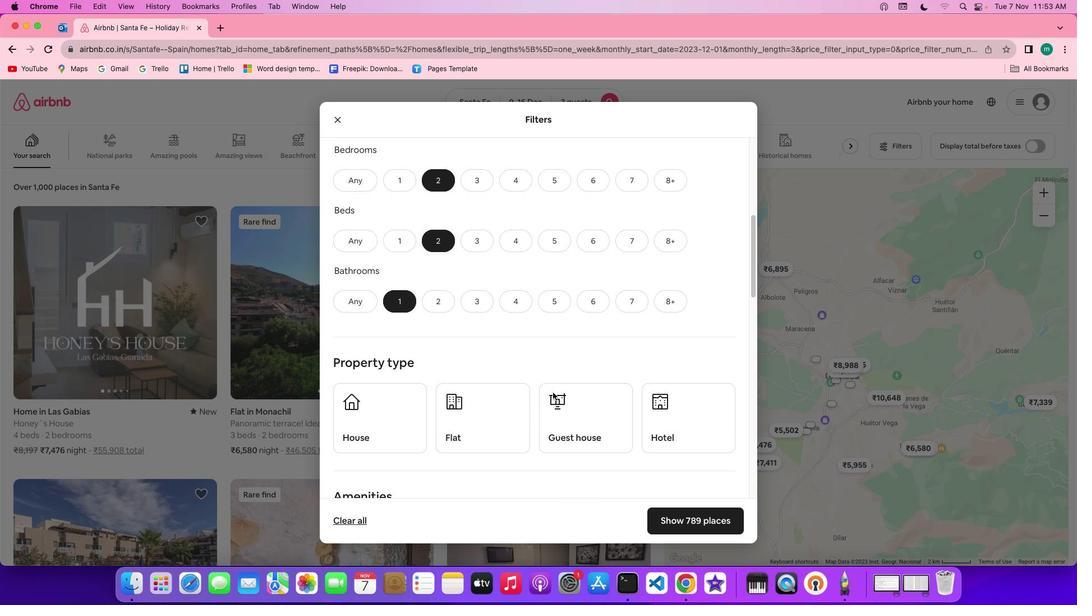 
Action: Mouse scrolled (552, 393) with delta (0, 0)
Screenshot: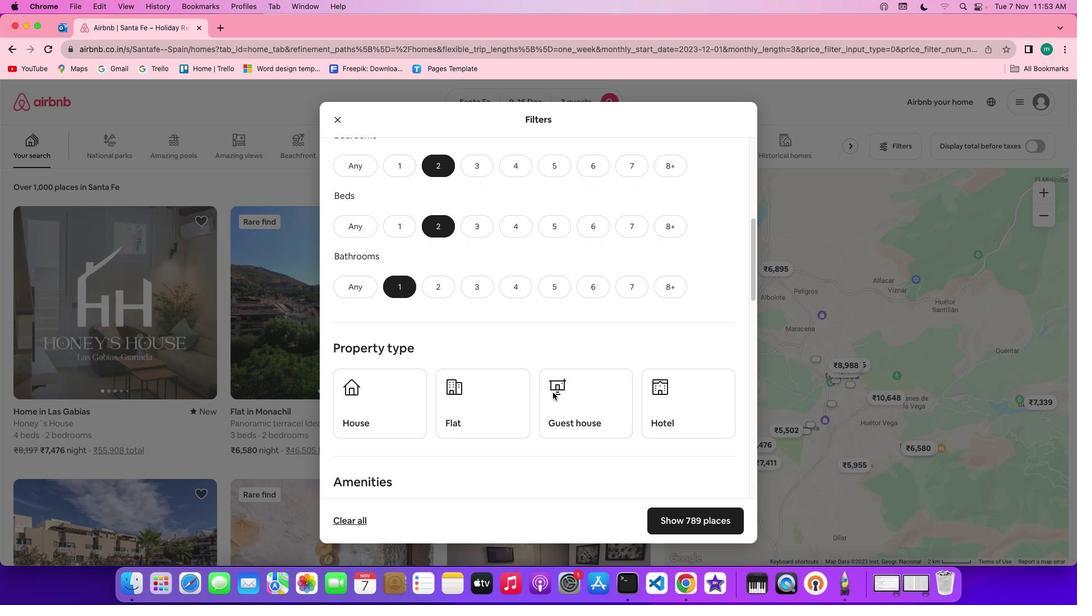 
Action: Mouse moved to (462, 398)
Screenshot: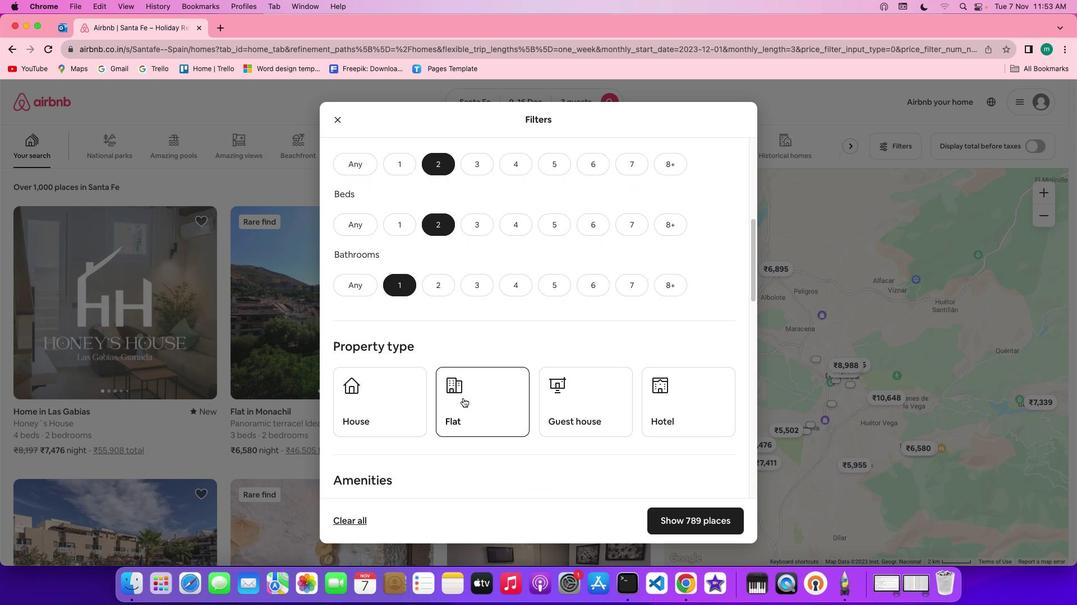 
Action: Mouse pressed left at (462, 398)
Screenshot: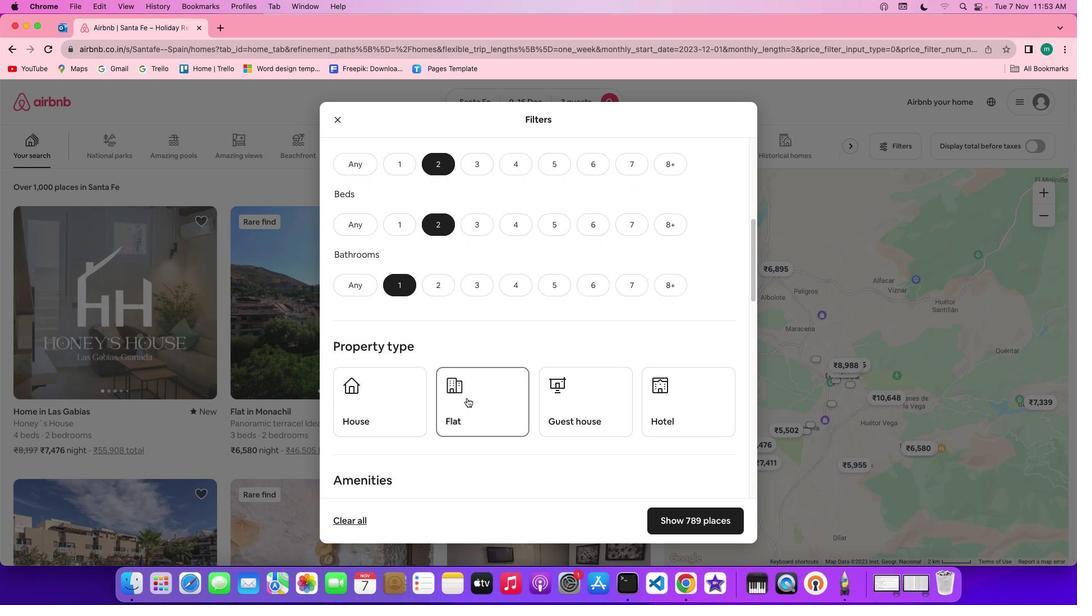 
Action: Mouse moved to (593, 388)
Screenshot: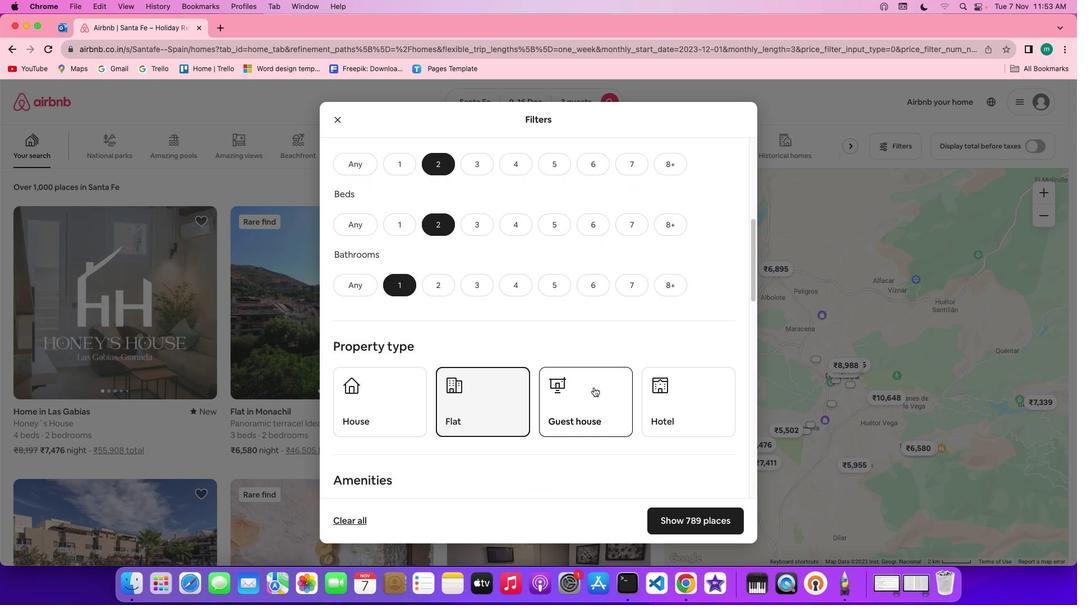 
Action: Mouse scrolled (593, 388) with delta (0, 0)
Screenshot: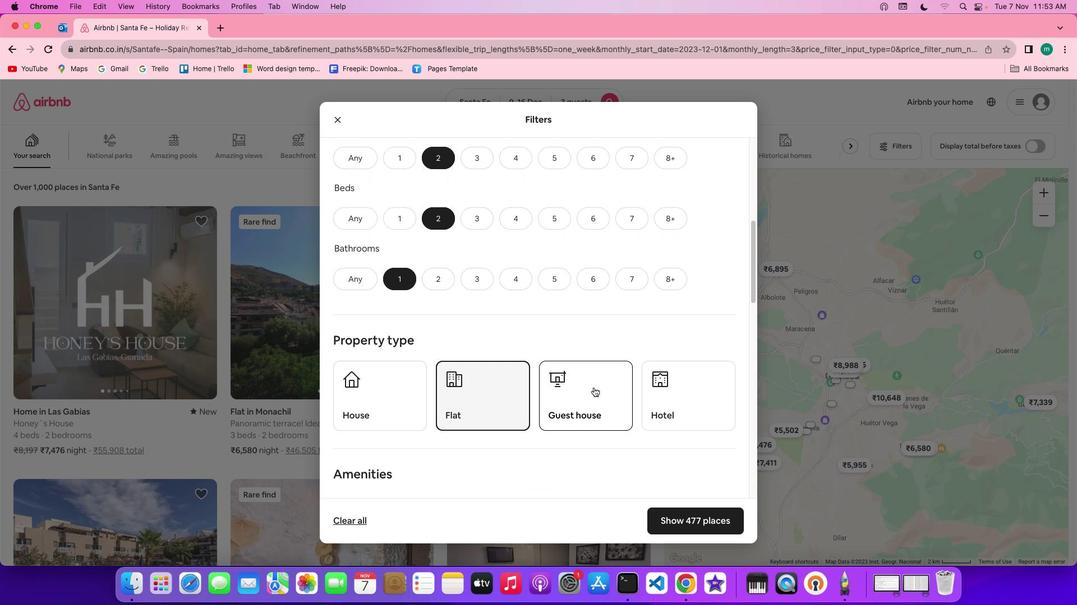 
Action: Mouse scrolled (593, 388) with delta (0, 0)
Screenshot: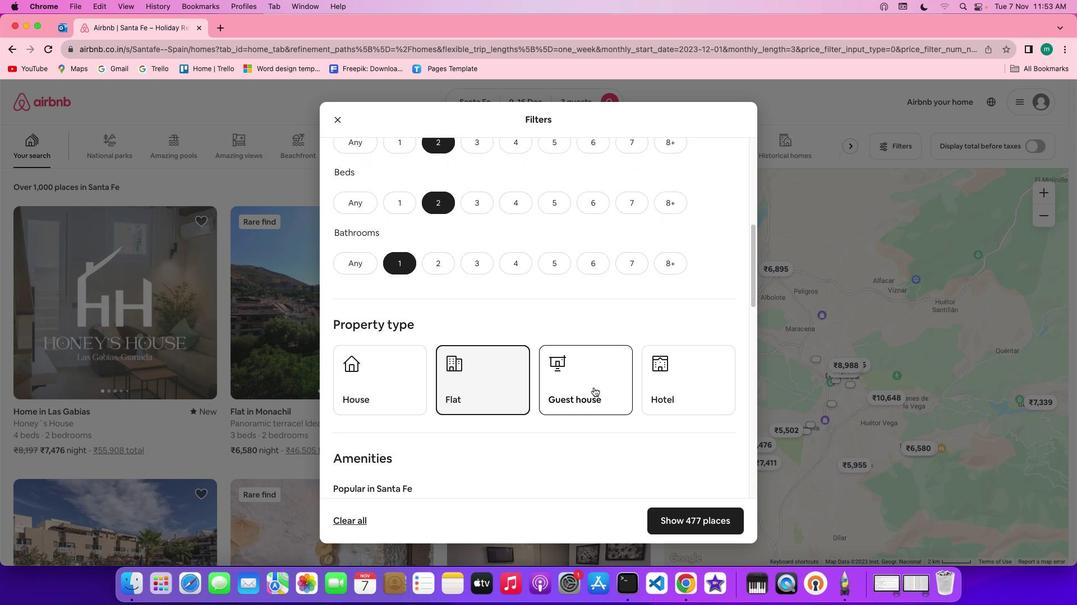 
Action: Mouse scrolled (593, 388) with delta (0, -1)
Screenshot: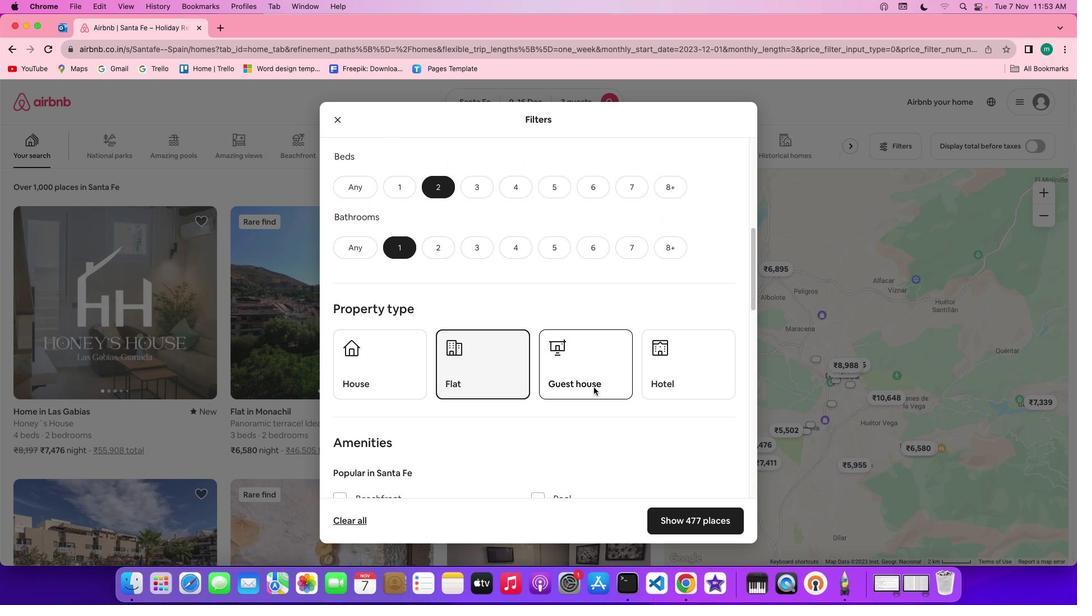 
Action: Mouse scrolled (593, 388) with delta (0, 0)
Screenshot: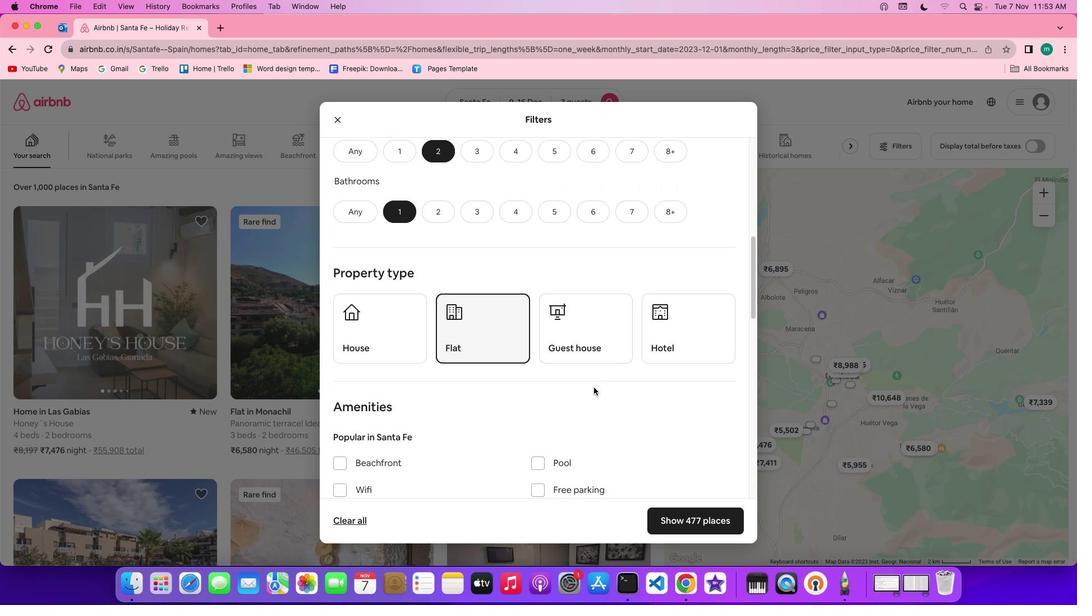 
Action: Mouse scrolled (593, 388) with delta (0, 0)
Screenshot: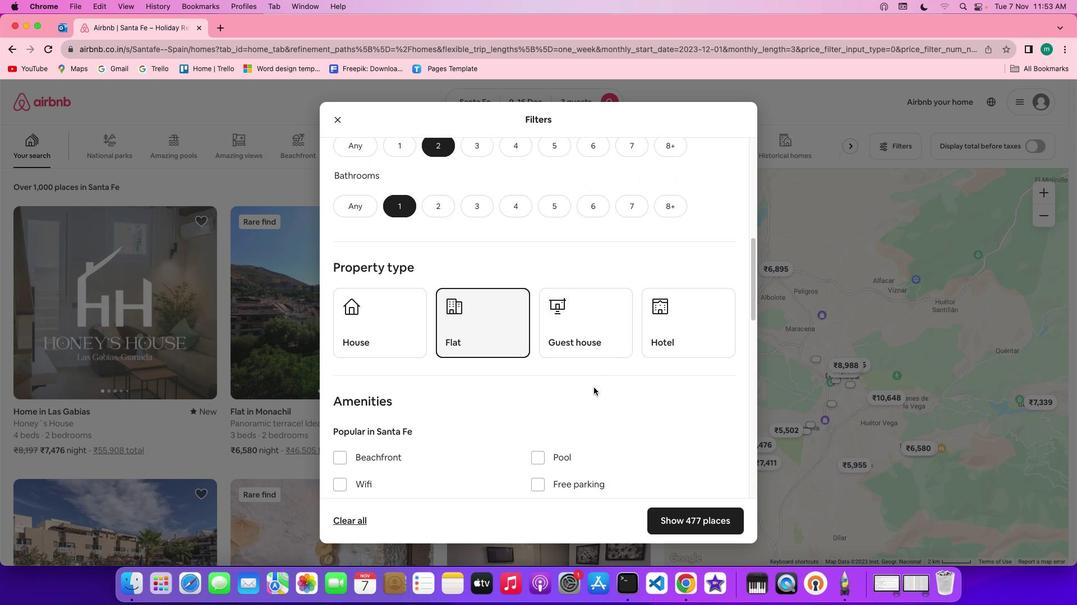 
Action: Mouse scrolled (593, 388) with delta (0, 0)
Screenshot: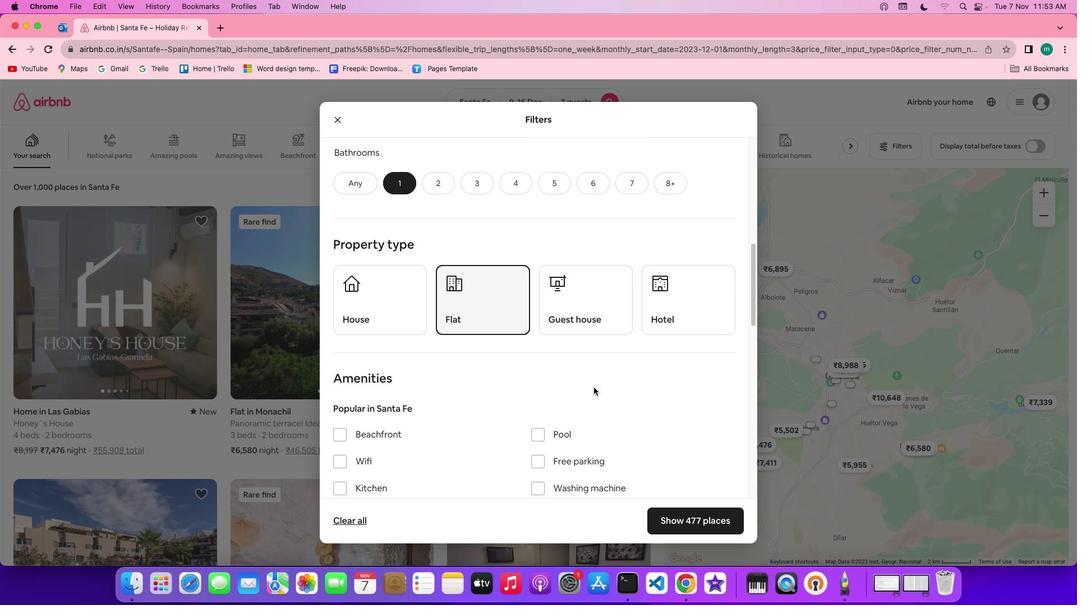 
Action: Mouse scrolled (593, 388) with delta (0, 0)
Screenshot: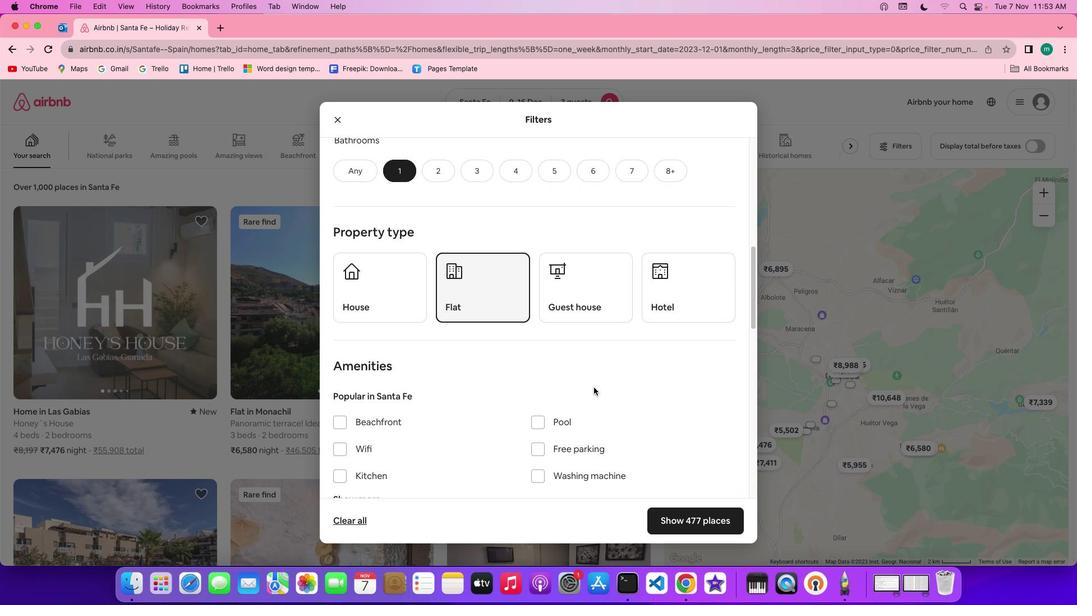 
Action: Mouse scrolled (593, 388) with delta (0, 0)
Screenshot: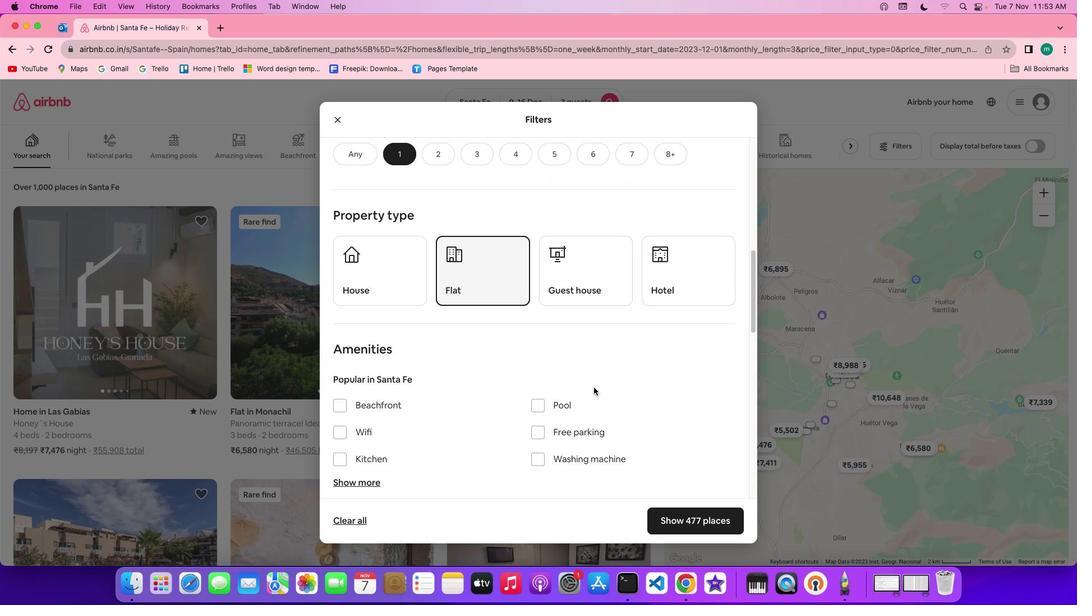 
Action: Mouse scrolled (593, 388) with delta (0, -1)
Screenshot: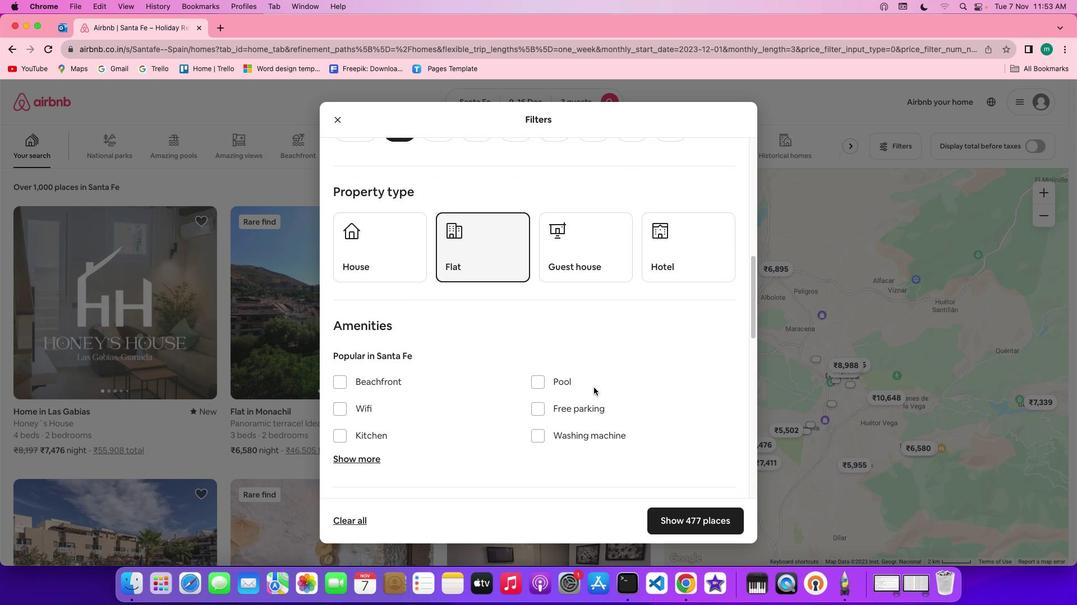 
Action: Mouse scrolled (593, 388) with delta (0, -1)
Screenshot: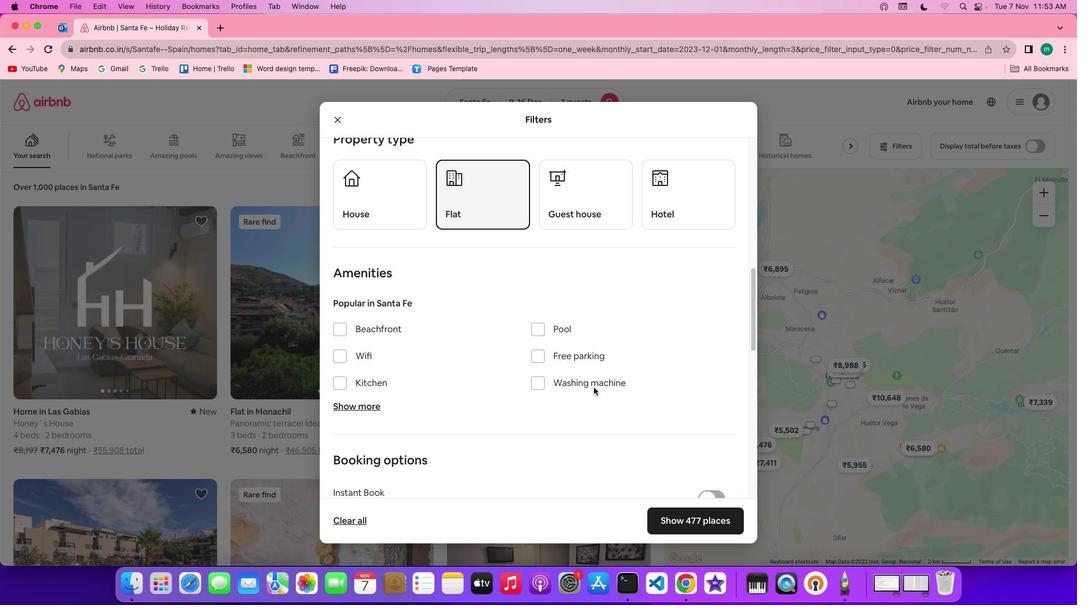
Action: Mouse scrolled (593, 388) with delta (0, 0)
Screenshot: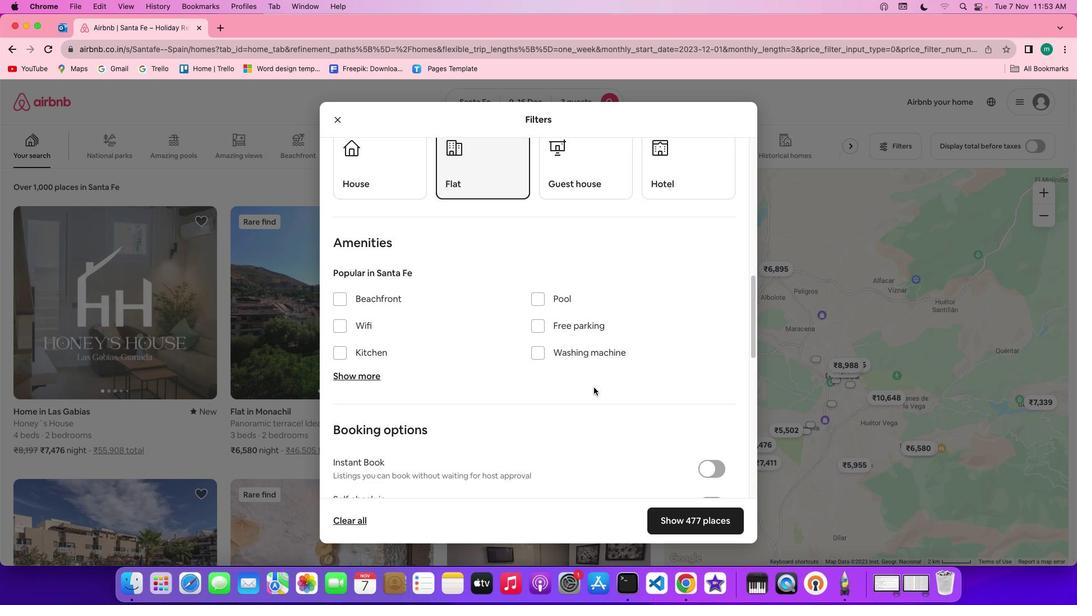 
Action: Mouse scrolled (593, 388) with delta (0, 0)
Screenshot: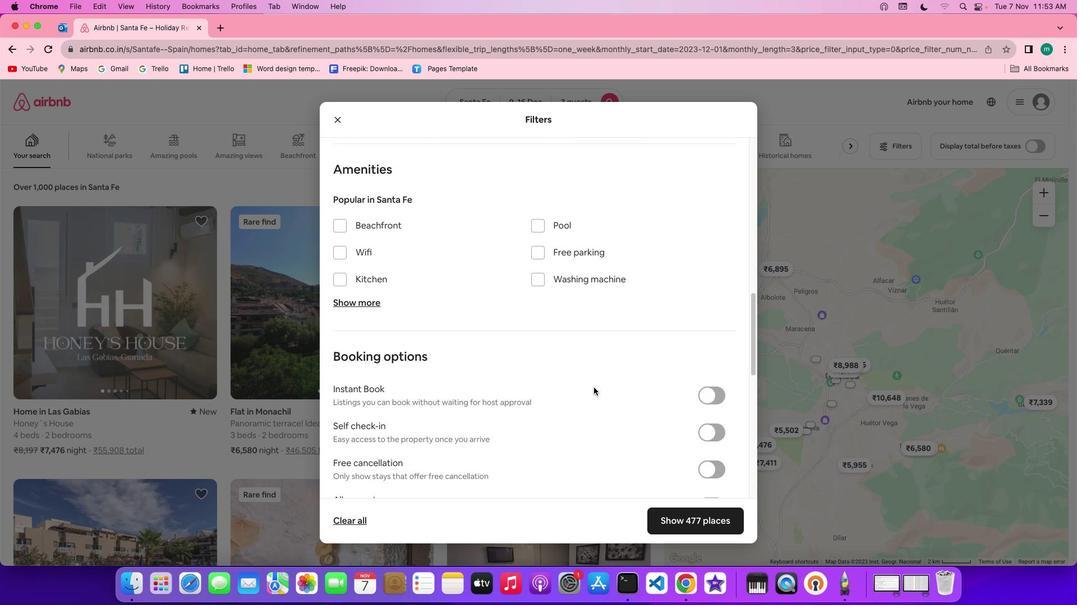 
Action: Mouse scrolled (593, 388) with delta (0, -1)
Screenshot: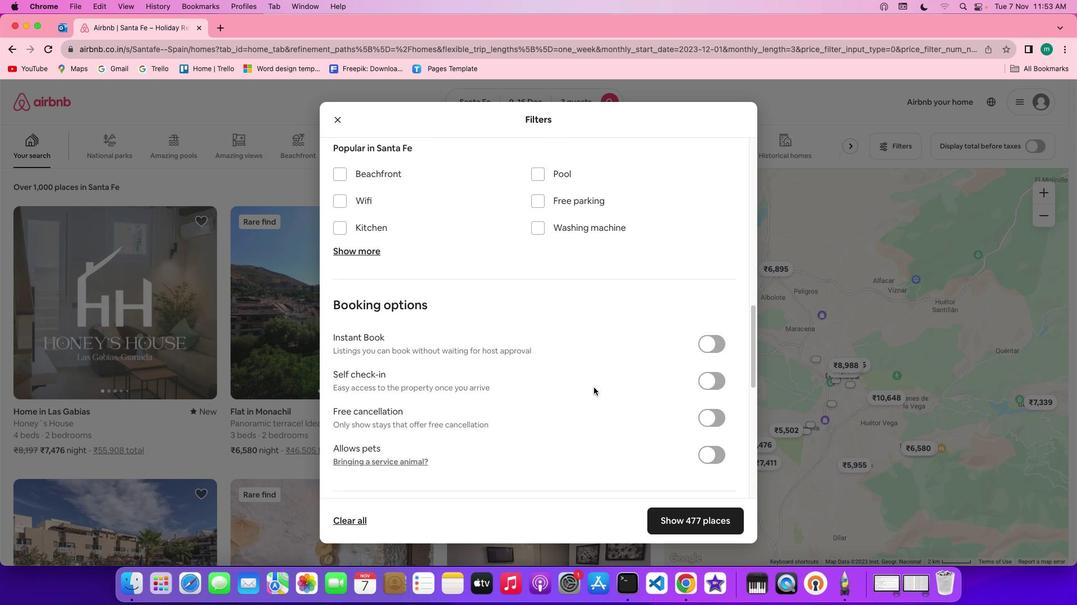 
Action: Mouse scrolled (593, 388) with delta (0, -2)
Screenshot: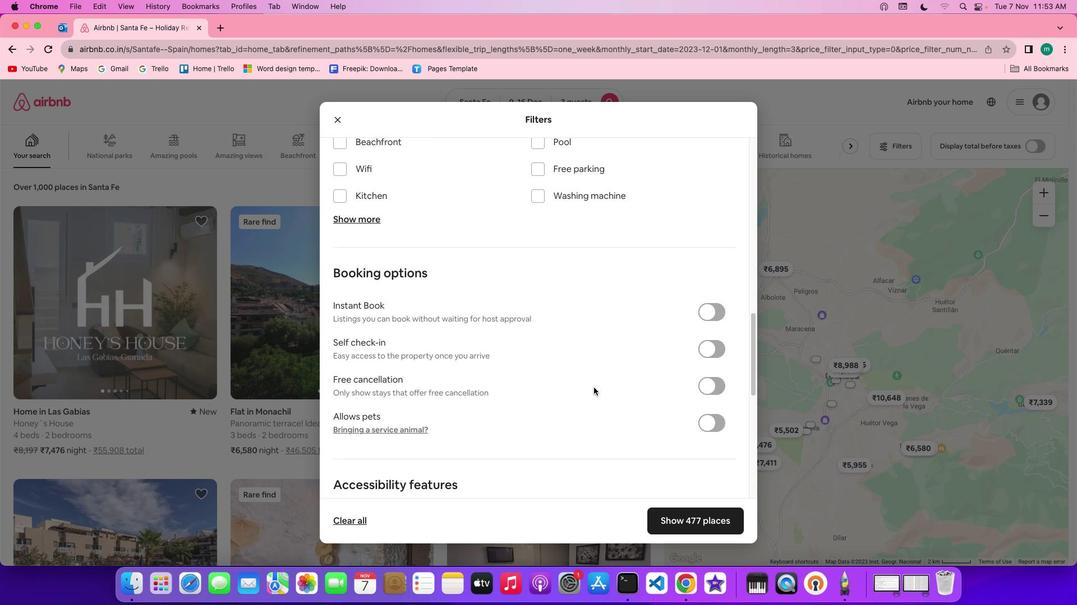 
Action: Mouse moved to (712, 341)
Screenshot: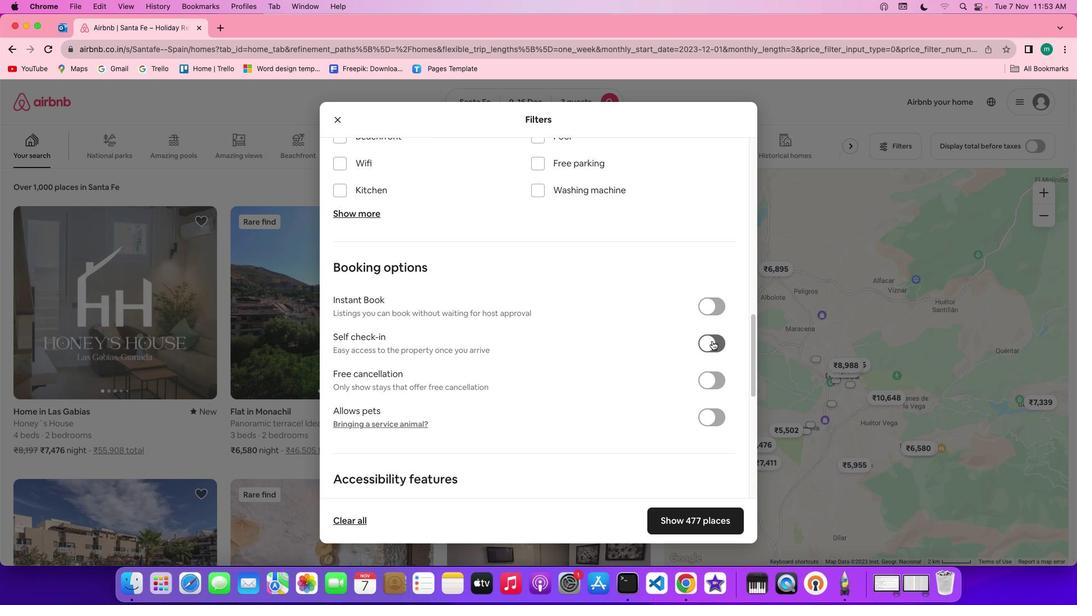 
Action: Mouse pressed left at (712, 341)
Screenshot: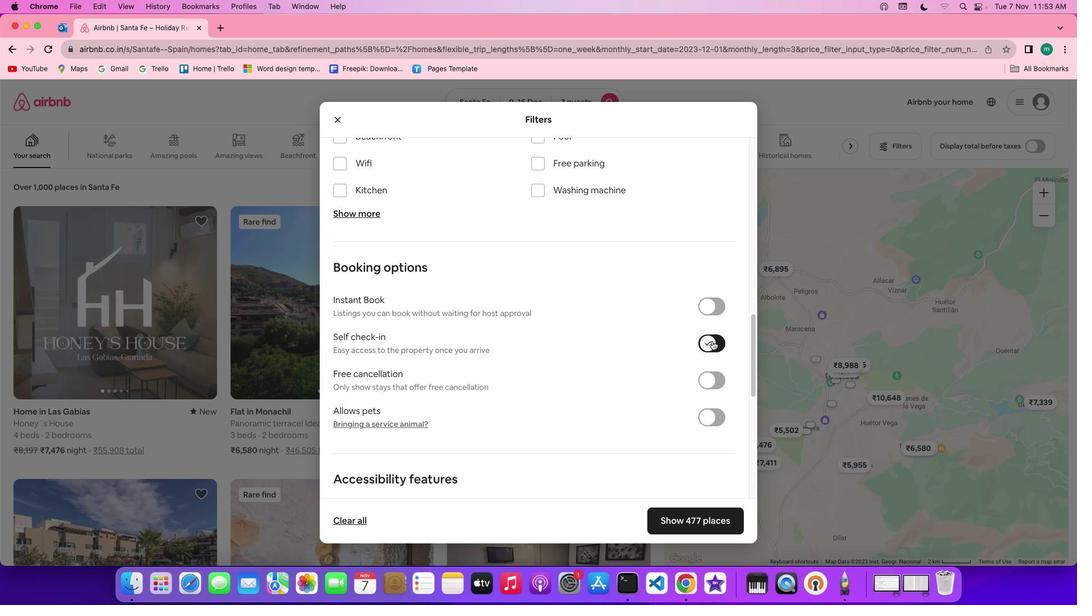 
Action: Mouse moved to (598, 402)
Screenshot: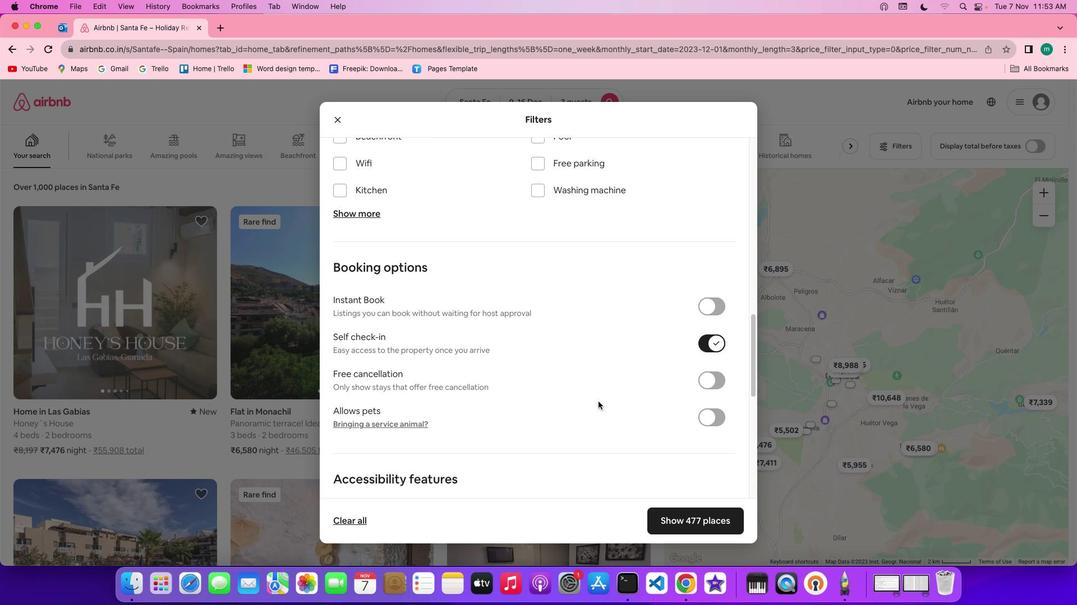 
Action: Mouse scrolled (598, 402) with delta (0, 0)
Screenshot: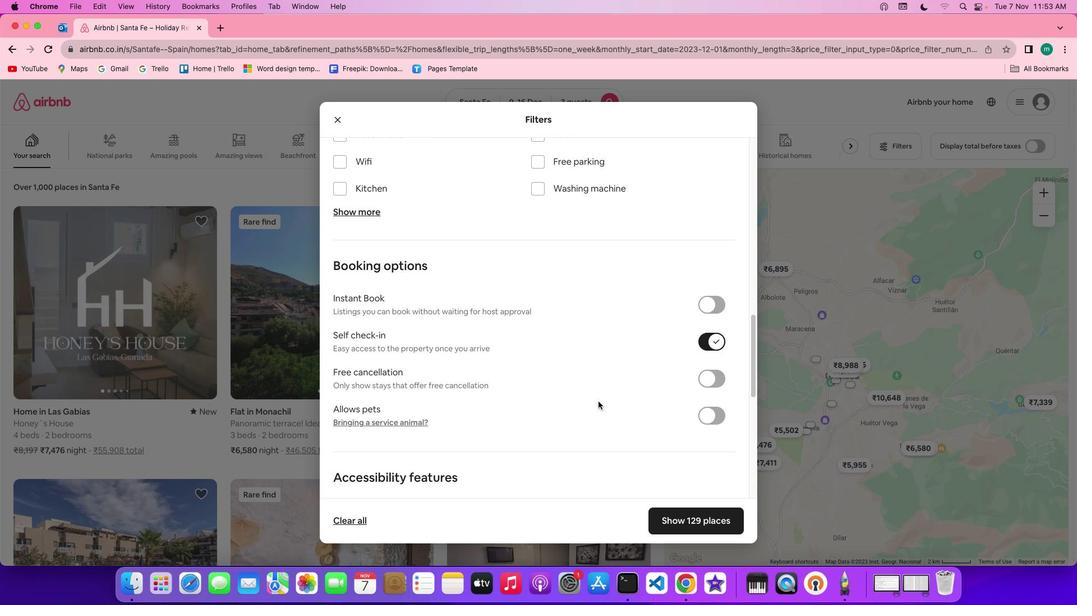 
Action: Mouse scrolled (598, 402) with delta (0, 0)
Screenshot: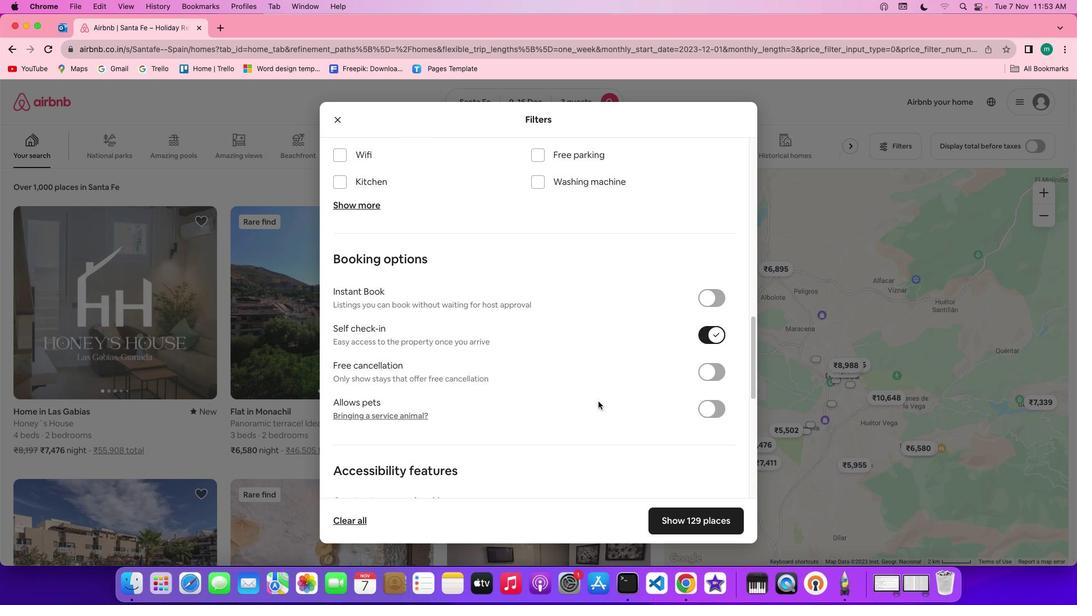
Action: Mouse scrolled (598, 402) with delta (0, 0)
Screenshot: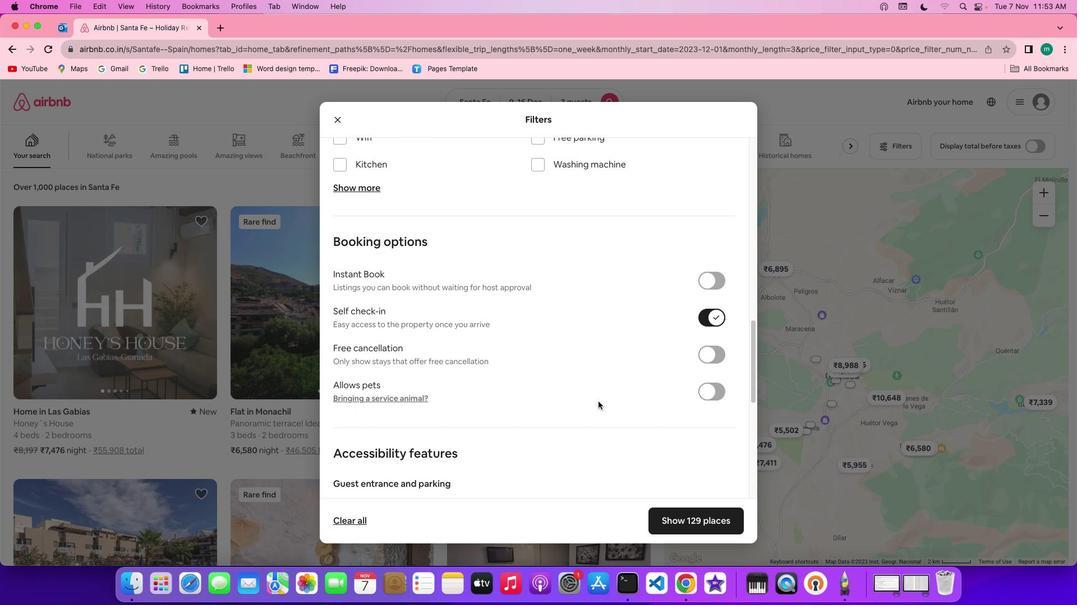 
Action: Mouse scrolled (598, 402) with delta (0, 0)
Screenshot: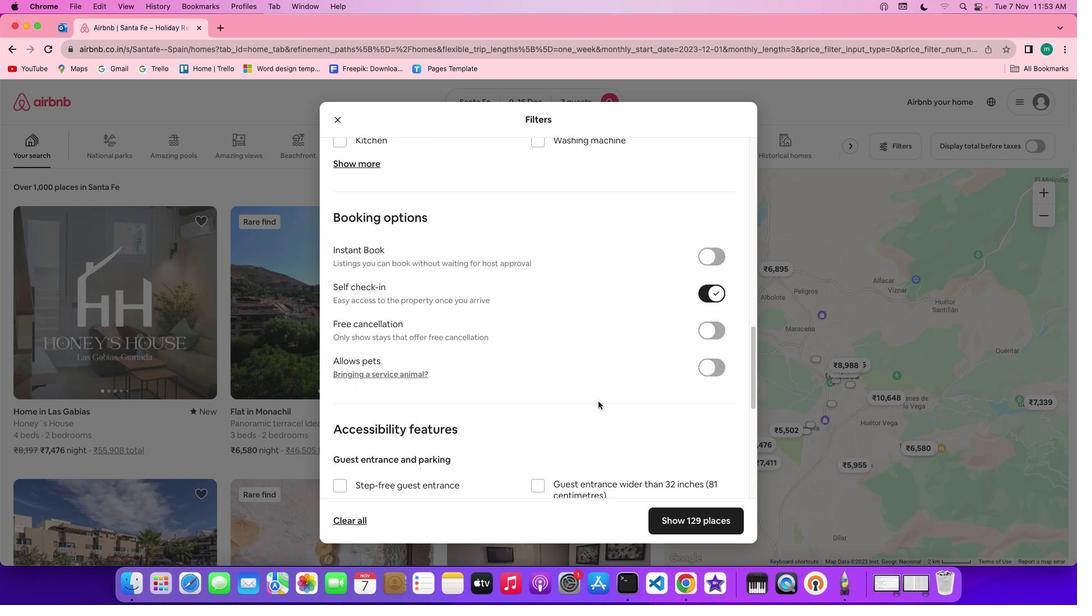 
Action: Mouse scrolled (598, 402) with delta (0, 0)
Screenshot: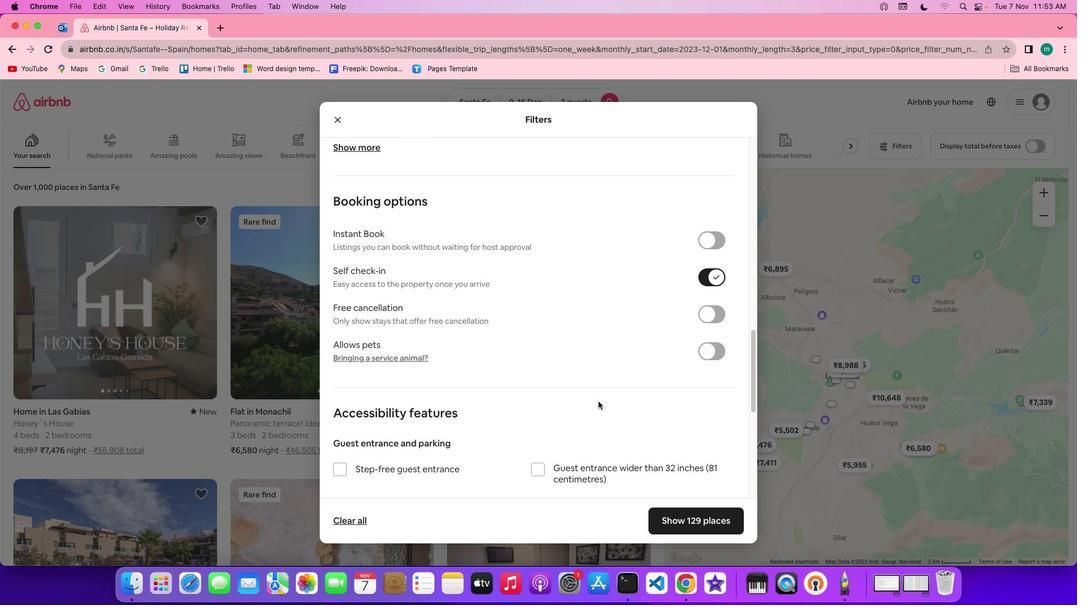 
Action: Mouse scrolled (598, 402) with delta (0, 0)
Screenshot: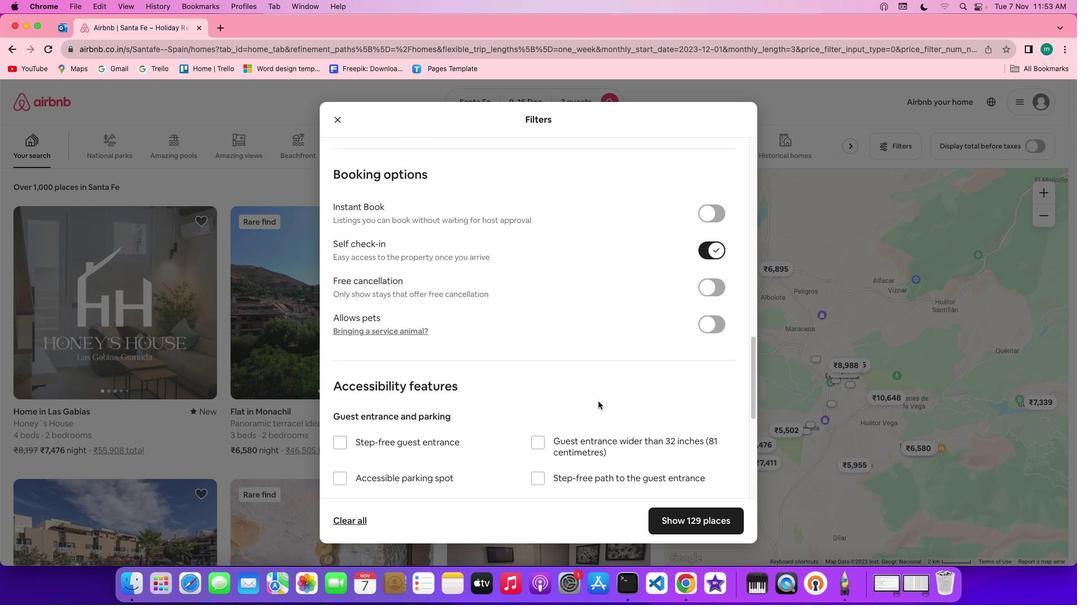 
Action: Mouse scrolled (598, 402) with delta (0, -1)
Screenshot: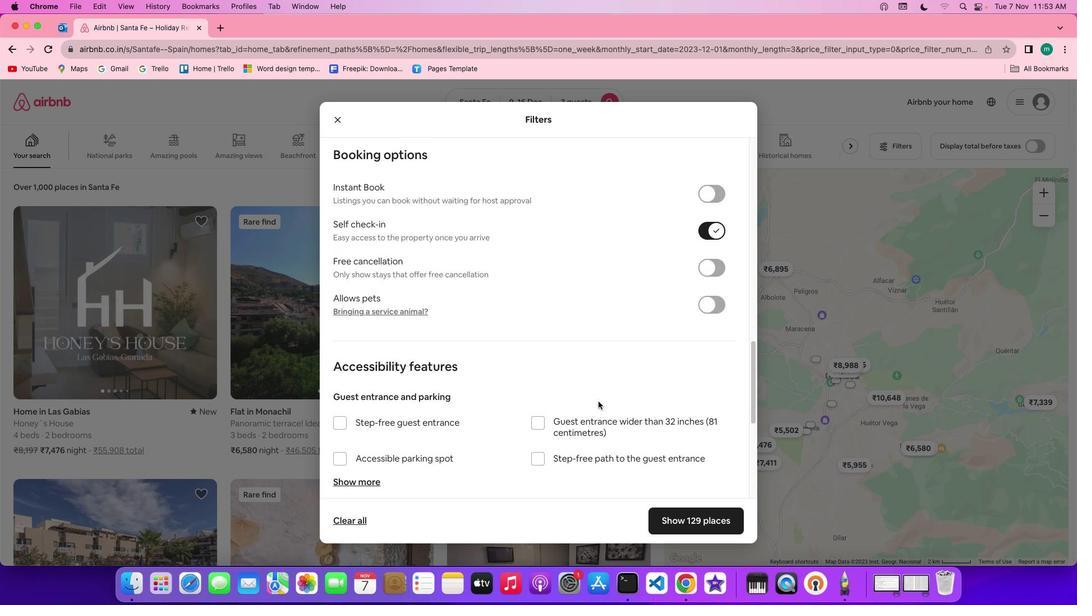 
Action: Mouse scrolled (598, 402) with delta (0, -1)
Screenshot: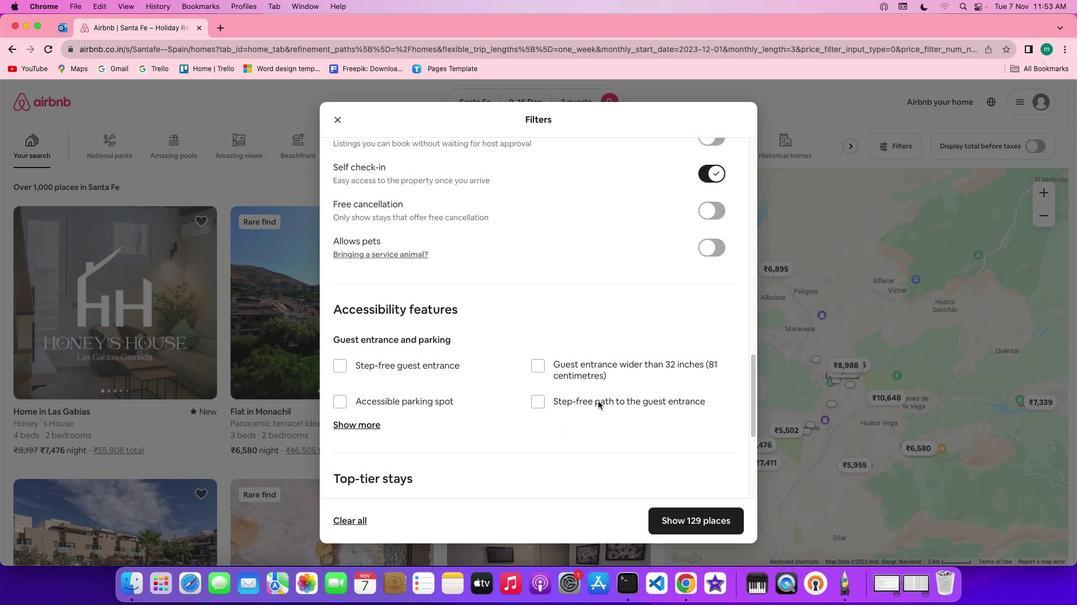 
Action: Mouse scrolled (598, 402) with delta (0, 0)
Screenshot: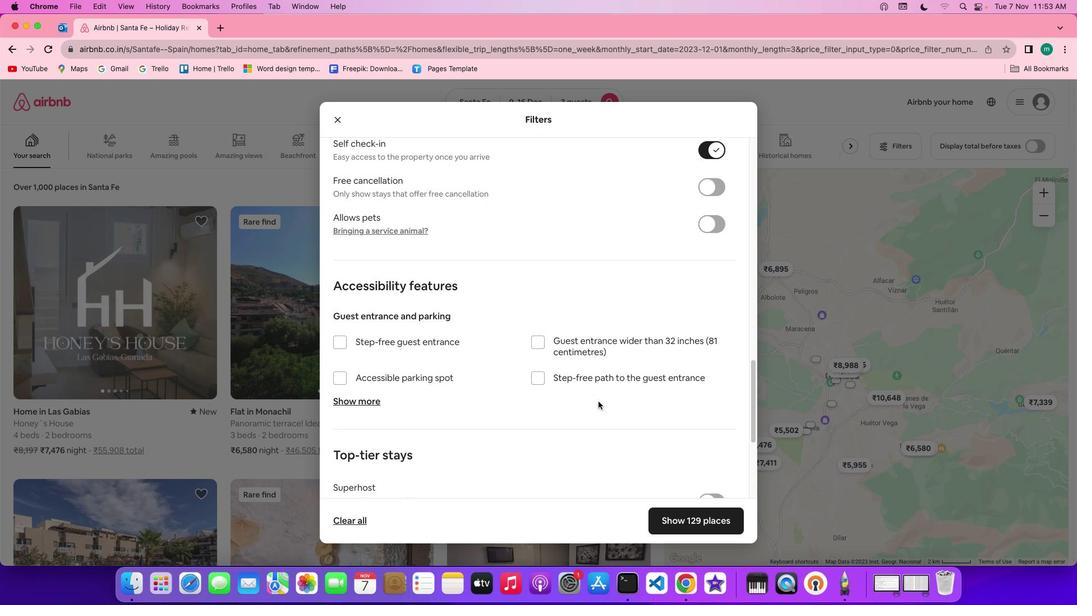 
Action: Mouse scrolled (598, 402) with delta (0, 0)
Screenshot: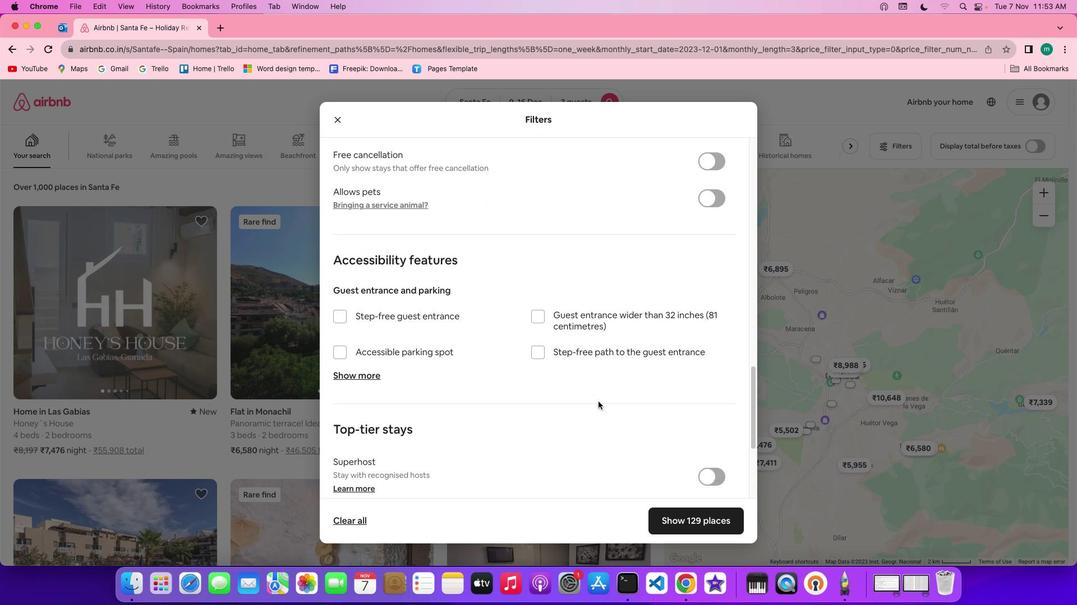 
Action: Mouse scrolled (598, 402) with delta (0, -1)
Screenshot: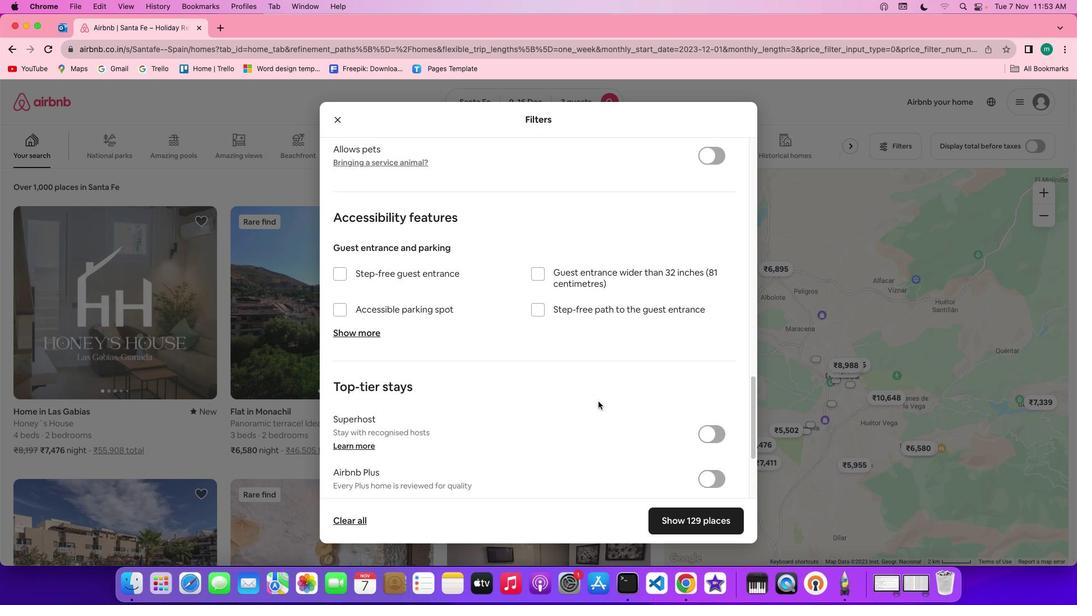
Action: Mouse scrolled (598, 402) with delta (0, -1)
Screenshot: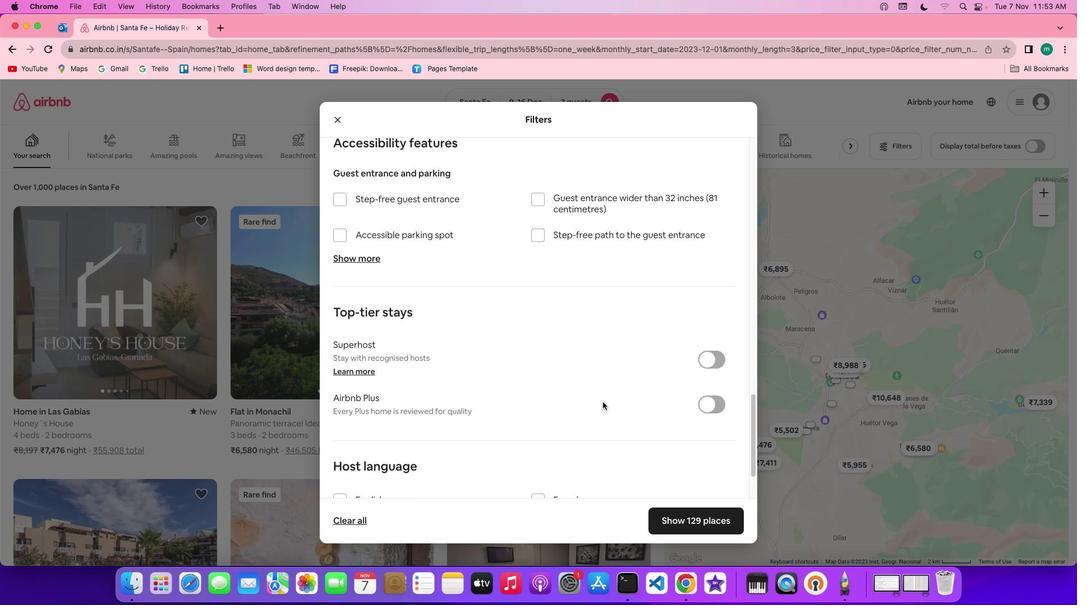 
Action: Mouse moved to (637, 417)
Screenshot: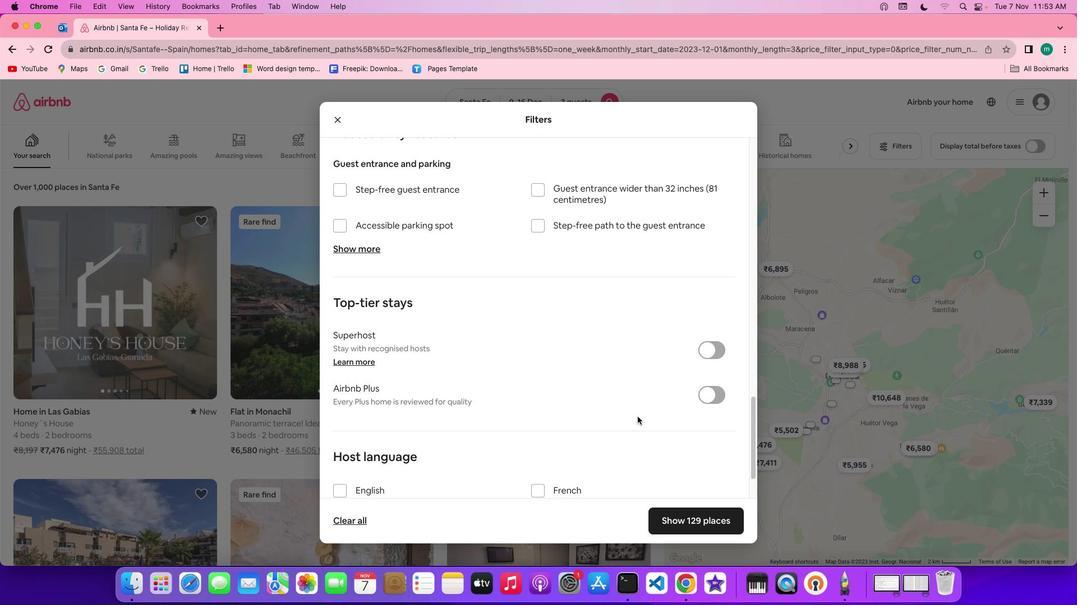 
Action: Mouse scrolled (637, 417) with delta (0, 0)
Screenshot: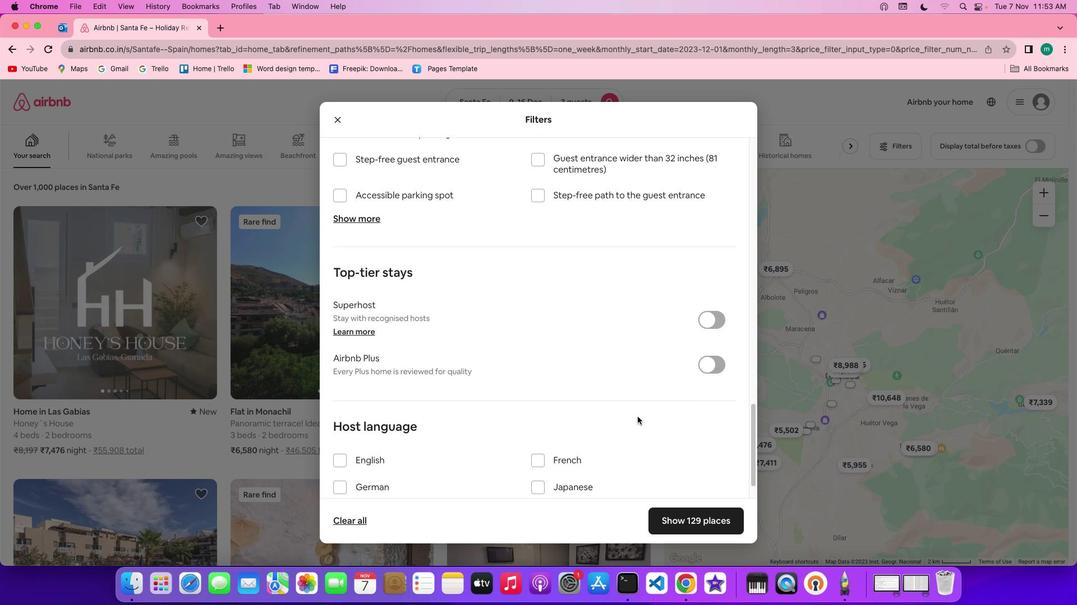 
Action: Mouse scrolled (637, 417) with delta (0, 0)
Screenshot: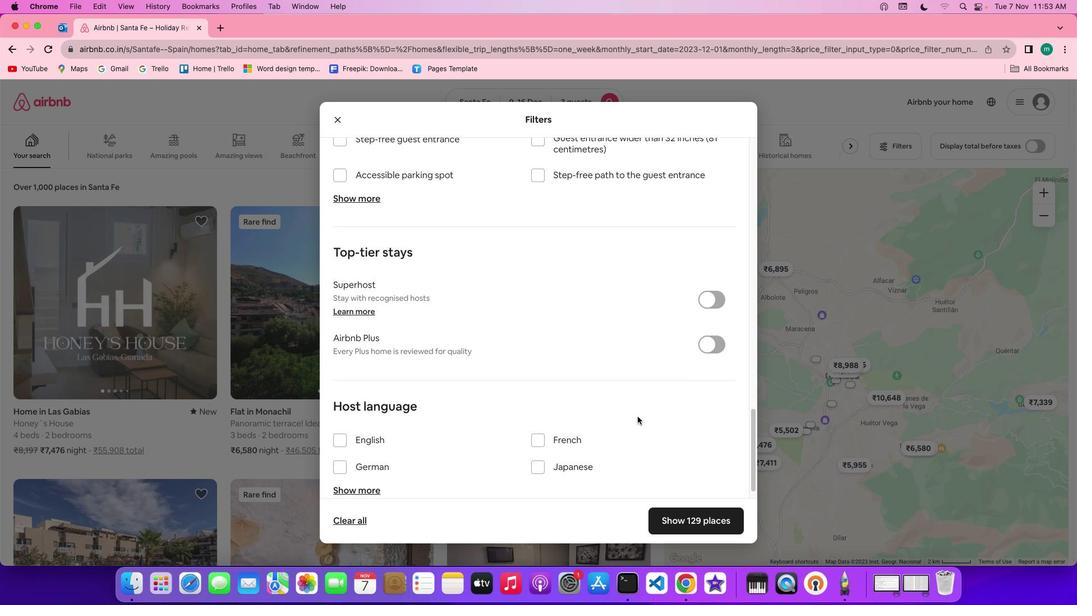 
Action: Mouse scrolled (637, 417) with delta (0, -1)
Screenshot: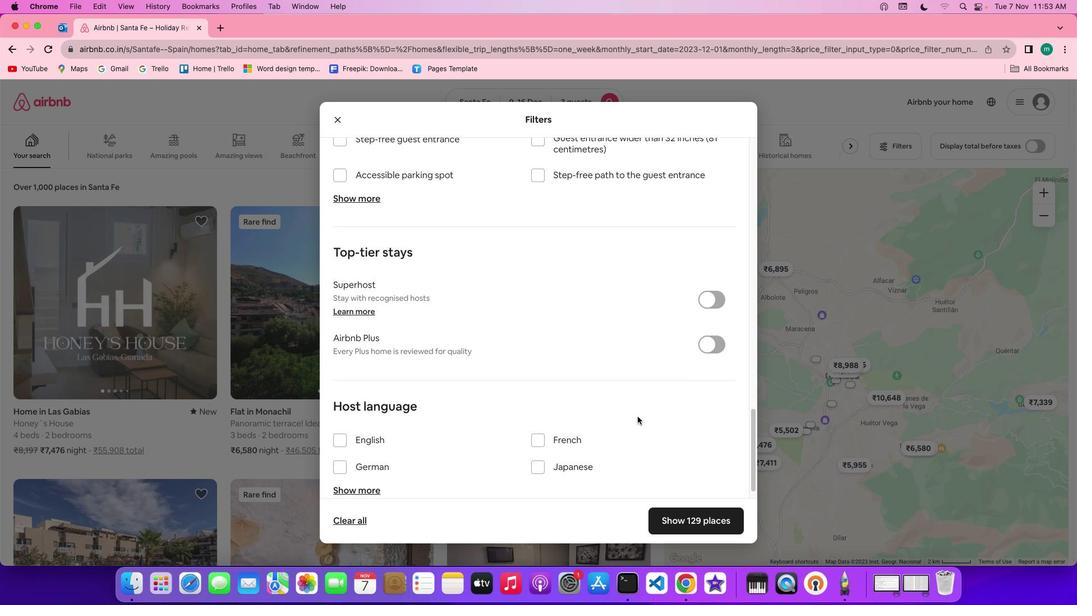 
Action: Mouse scrolled (637, 417) with delta (0, -2)
Screenshot: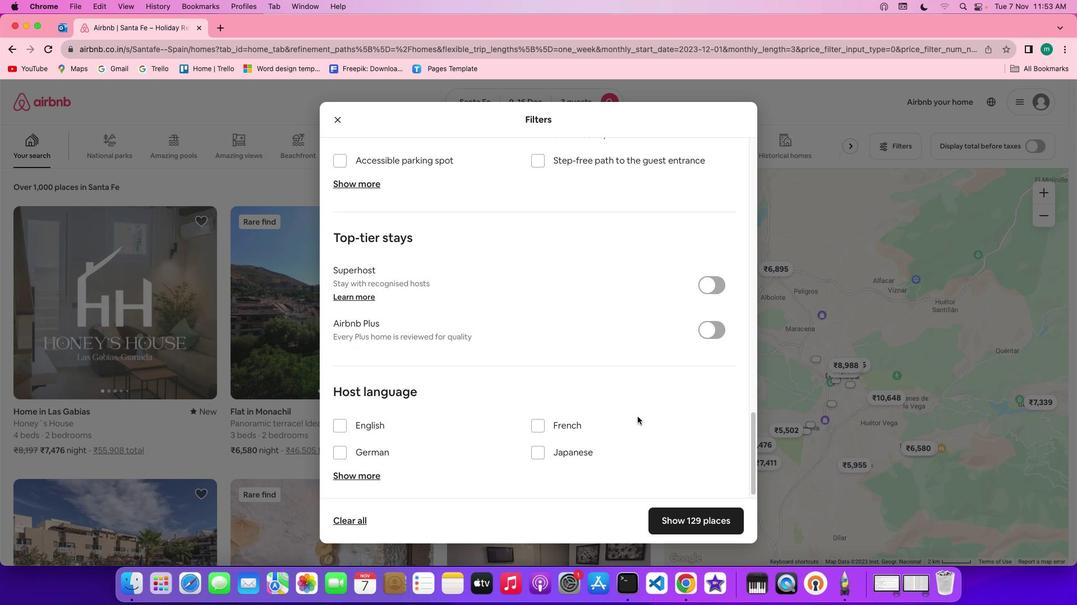 
Action: Mouse scrolled (637, 417) with delta (0, -2)
Screenshot: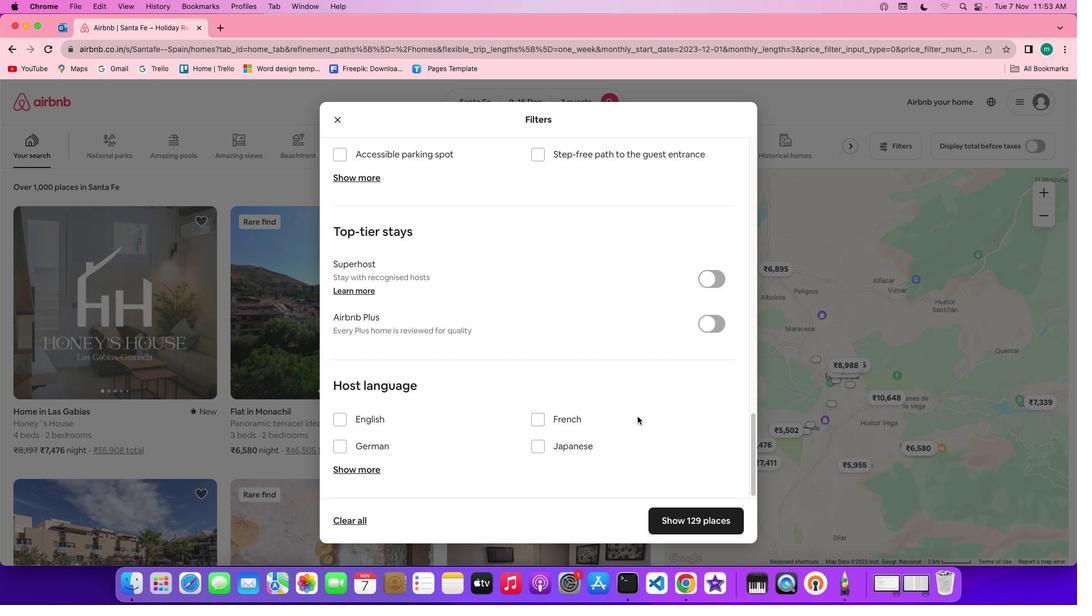
Action: Mouse scrolled (637, 417) with delta (0, 0)
Screenshot: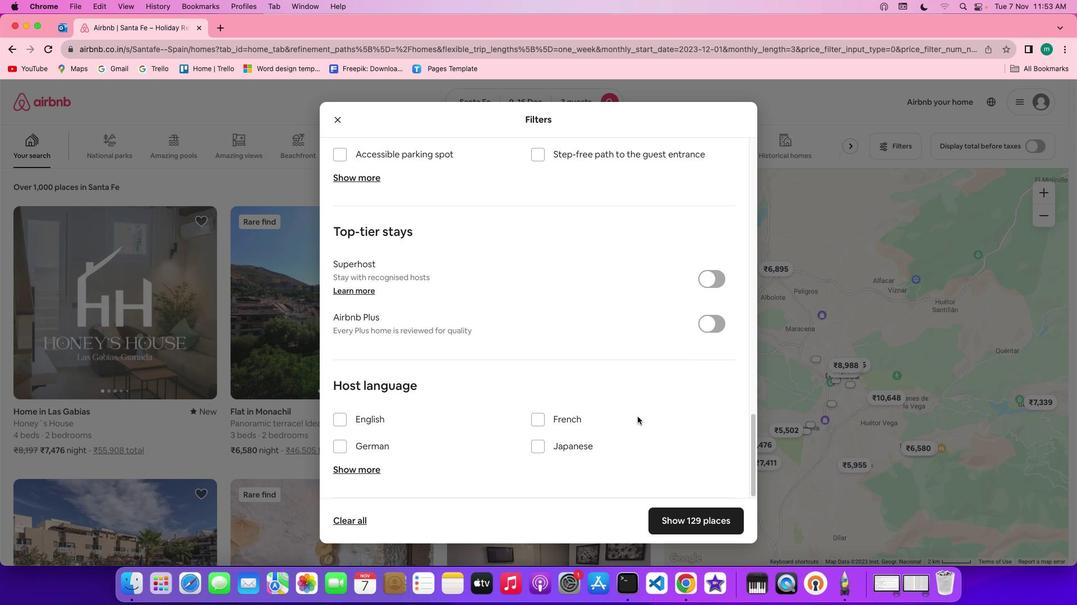 
Action: Mouse scrolled (637, 417) with delta (0, 0)
Screenshot: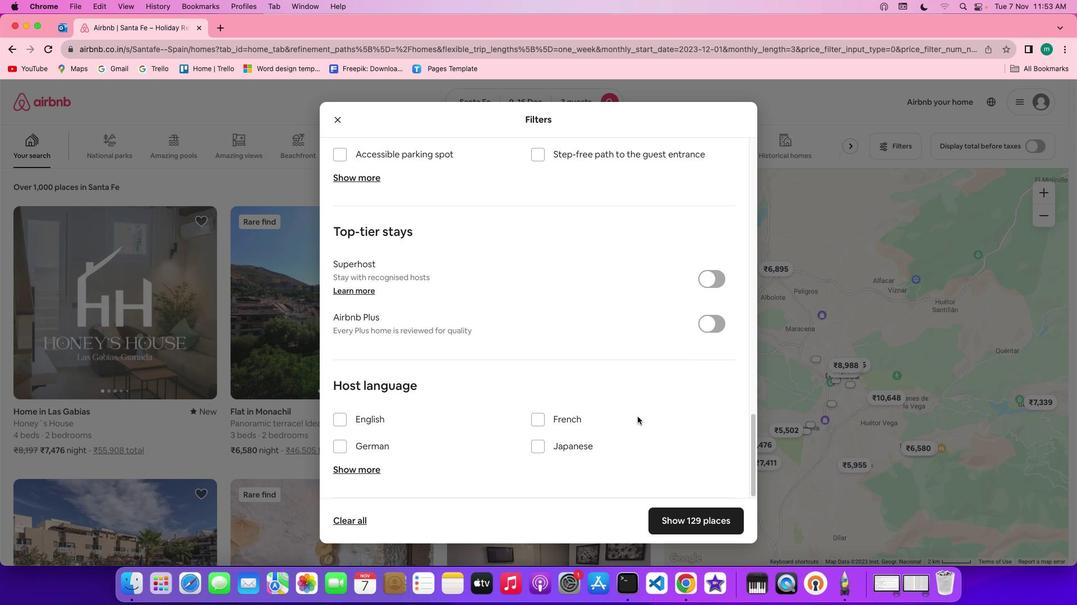 
Action: Mouse scrolled (637, 417) with delta (0, -1)
Screenshot: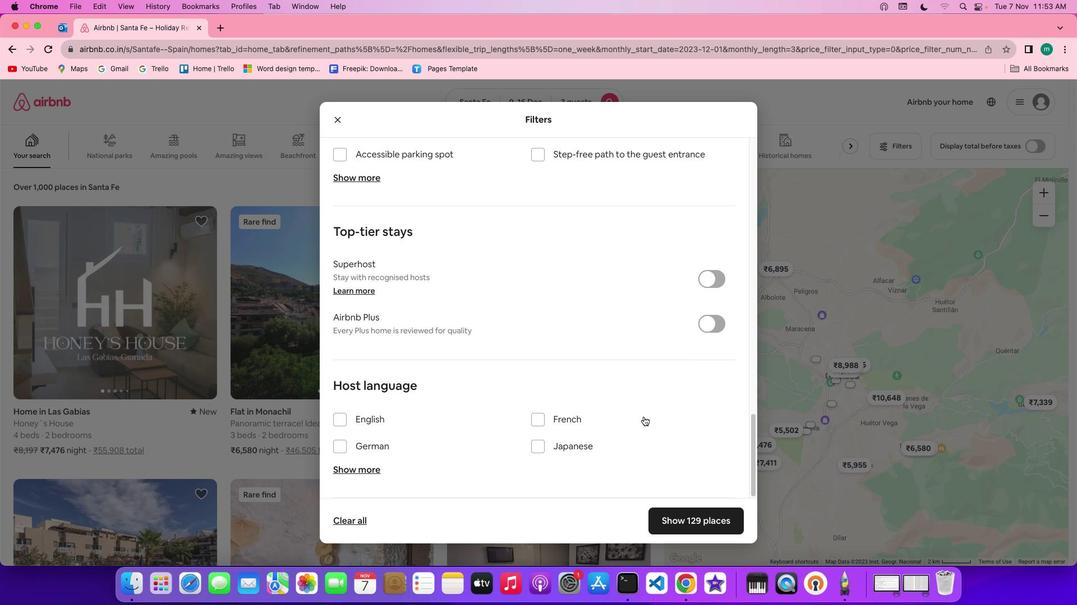 
Action: Mouse scrolled (637, 417) with delta (0, -2)
Screenshot: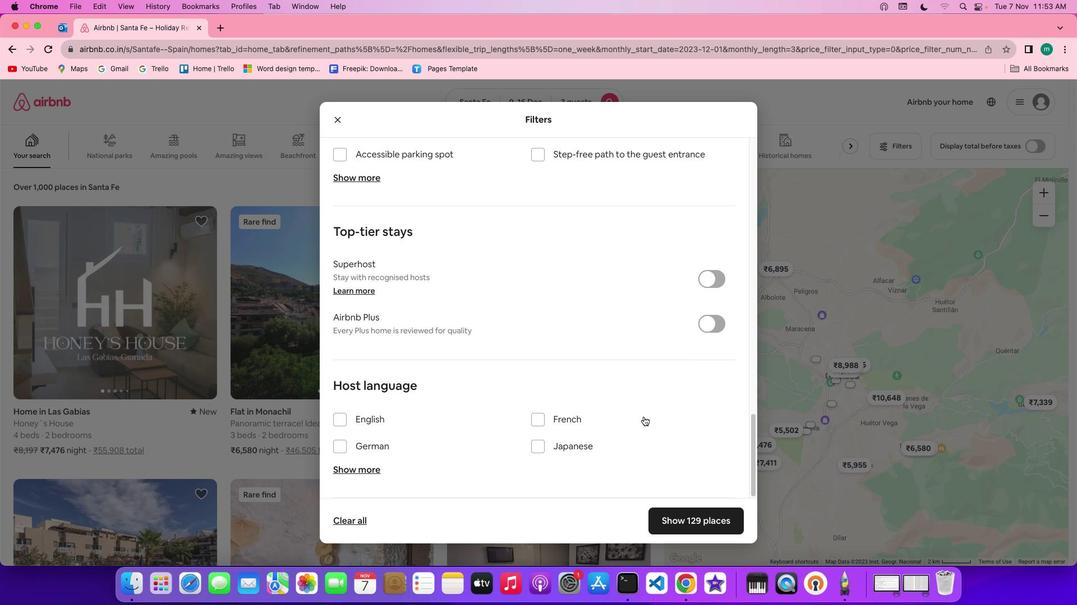 
Action: Mouse scrolled (637, 417) with delta (0, -3)
Screenshot: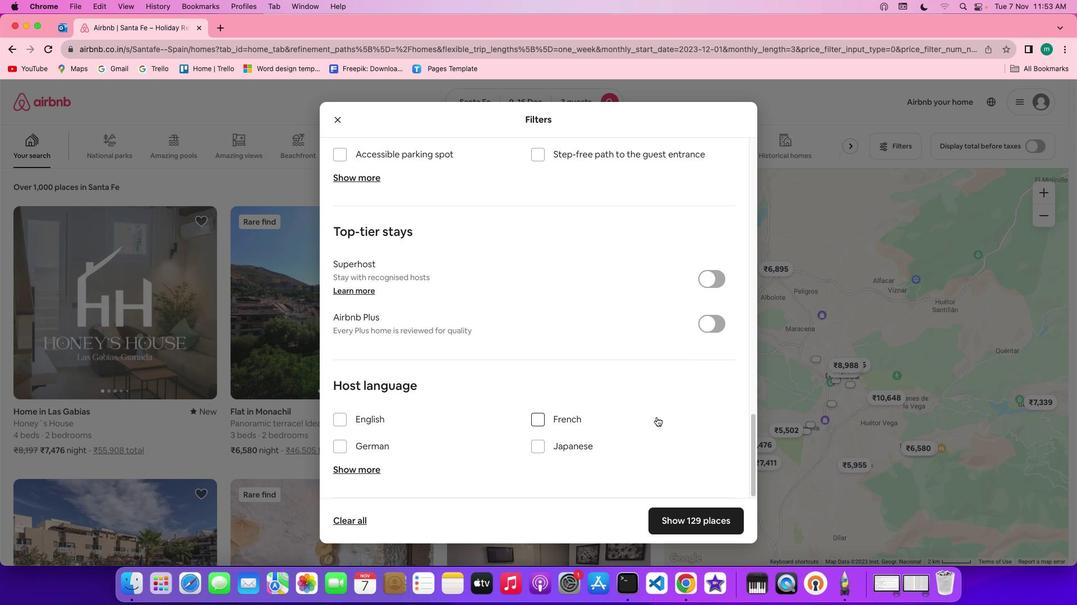 
Action: Mouse scrolled (637, 417) with delta (0, -3)
Screenshot: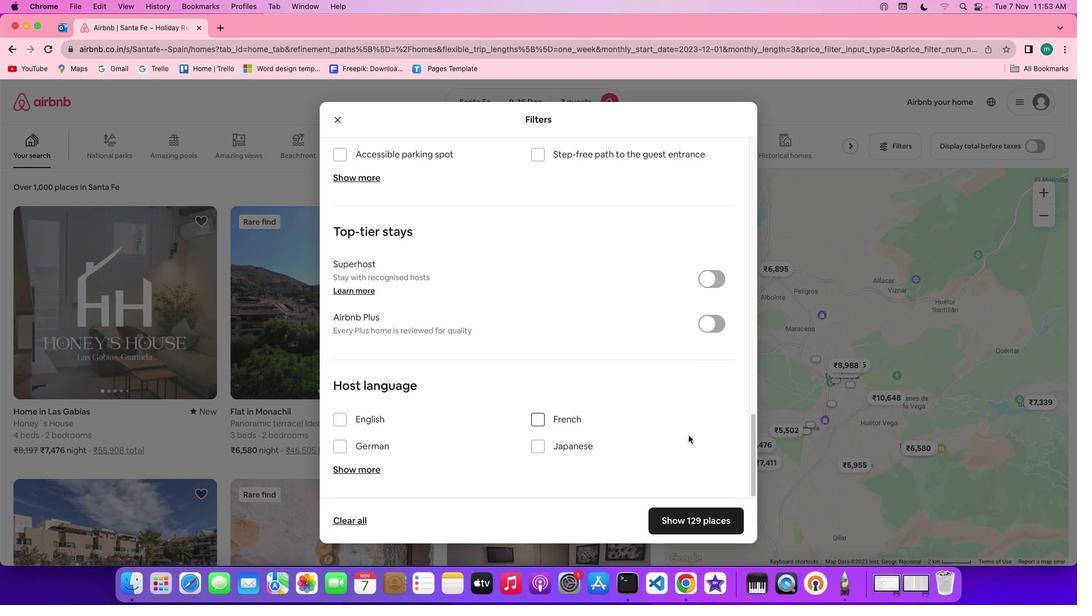 
Action: Mouse moved to (702, 516)
Screenshot: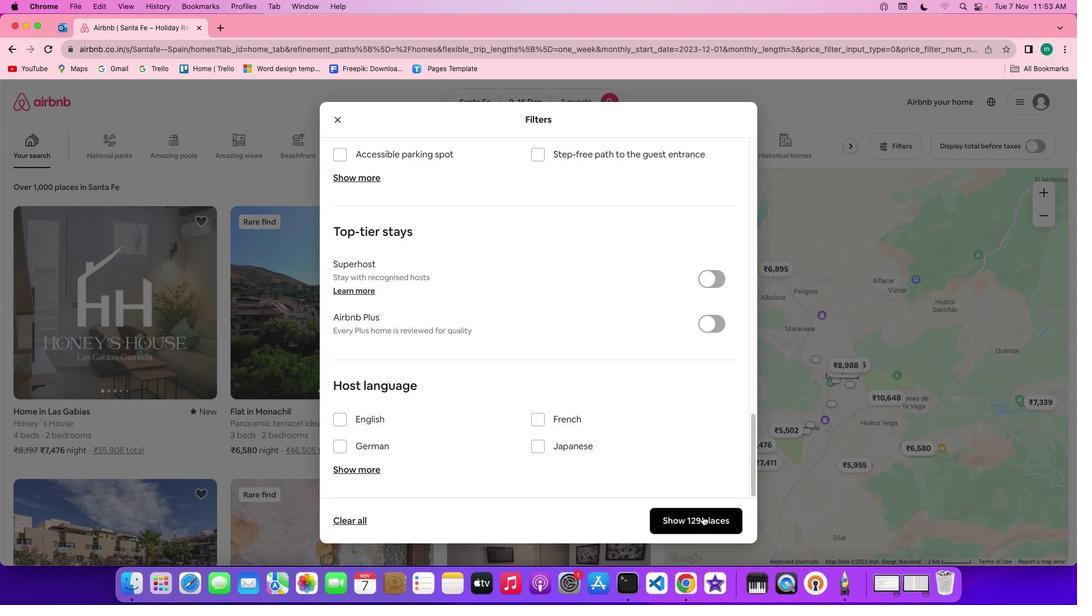 
Action: Mouse pressed left at (702, 516)
Screenshot: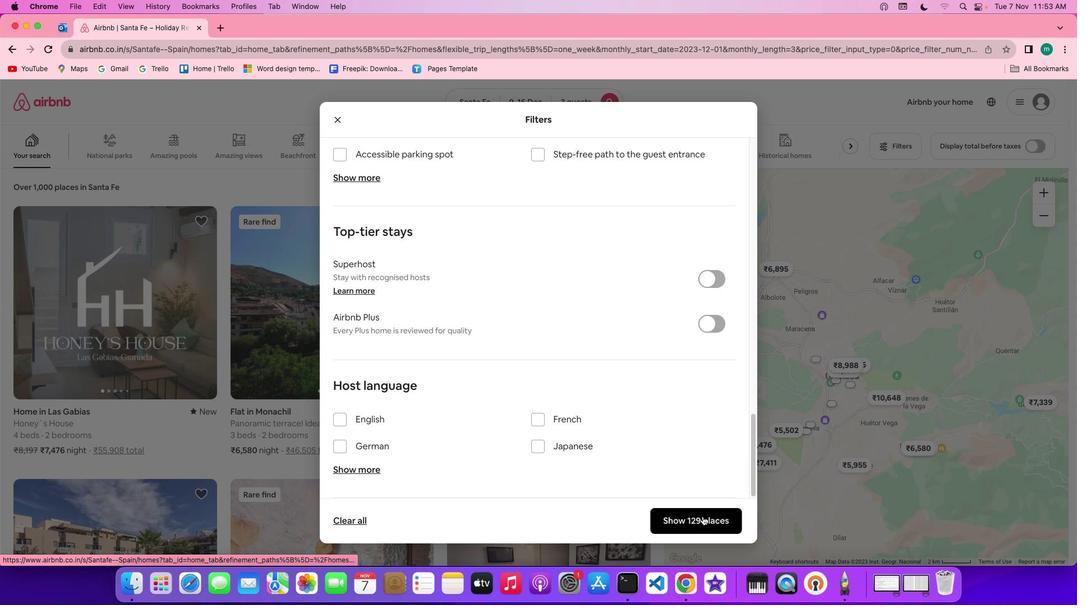 
Action: Mouse moved to (396, 352)
Screenshot: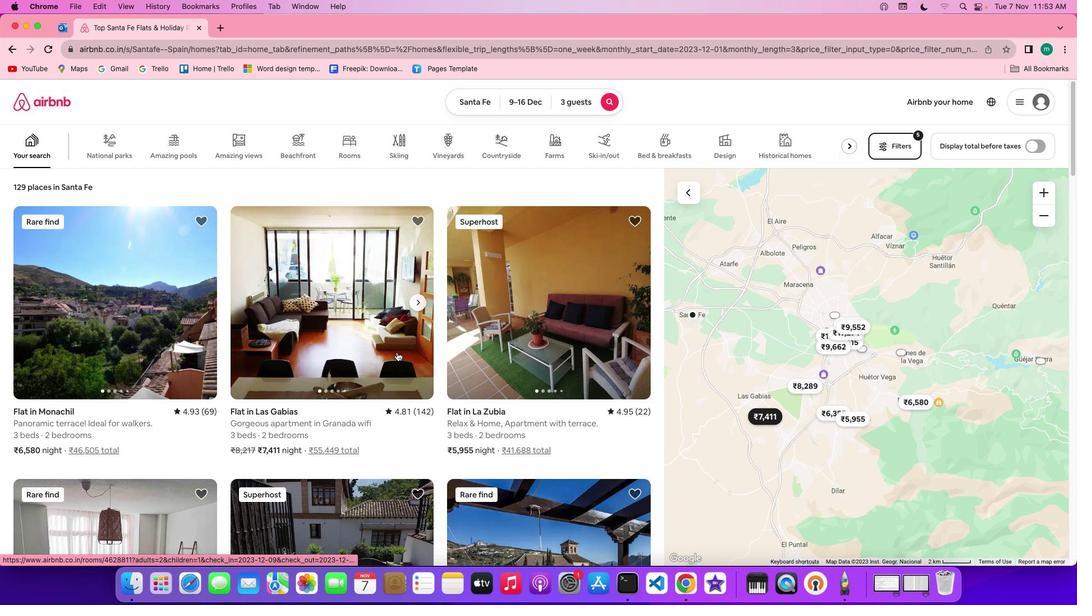 
Action: Mouse pressed left at (396, 352)
Screenshot: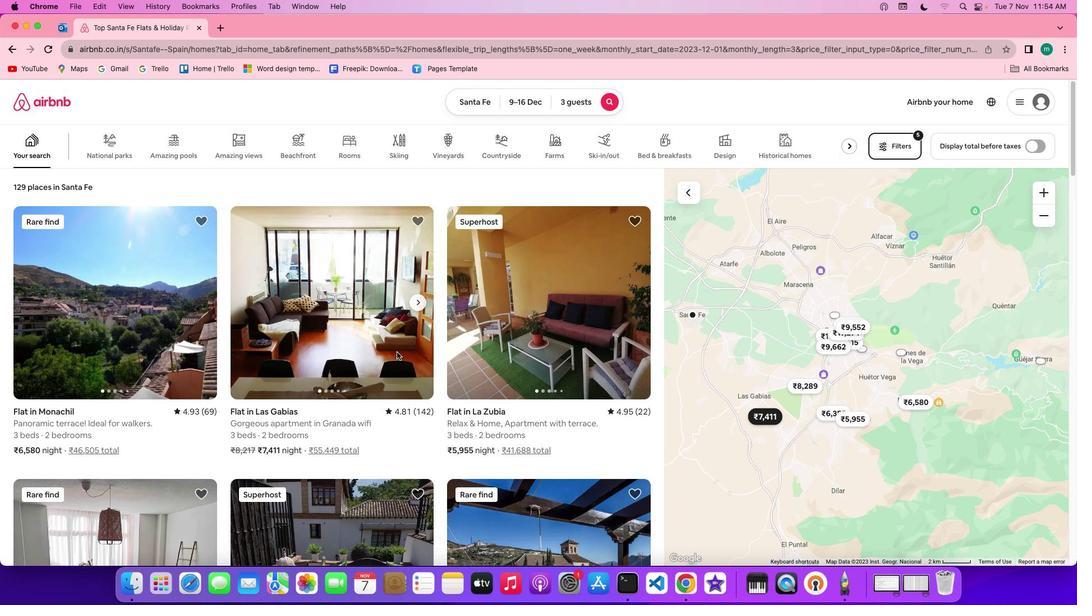 
Action: Mouse moved to (816, 415)
Screenshot: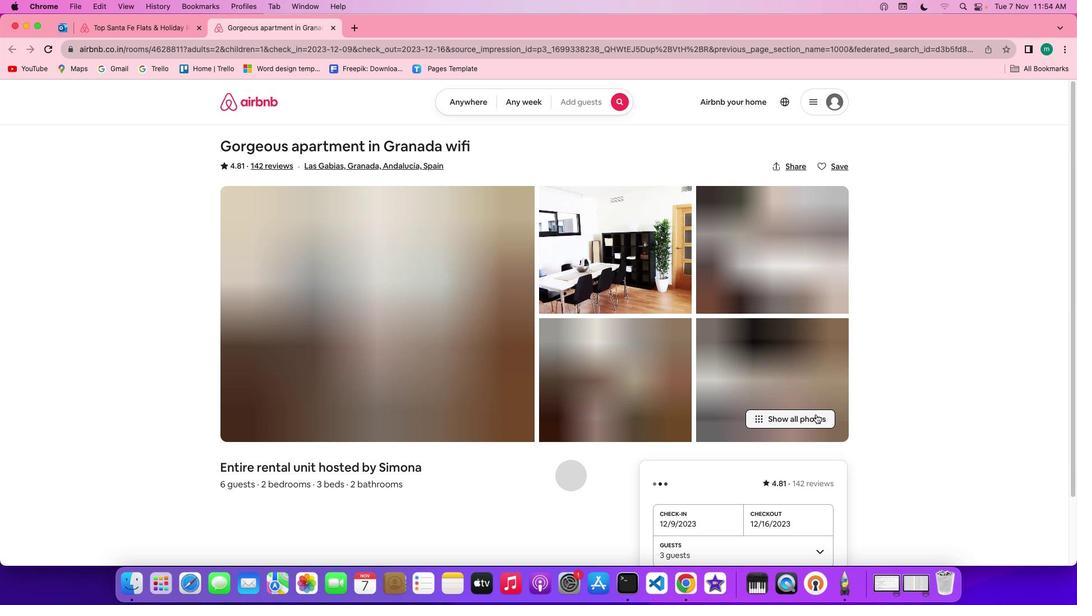 
Action: Mouse pressed left at (816, 415)
Screenshot: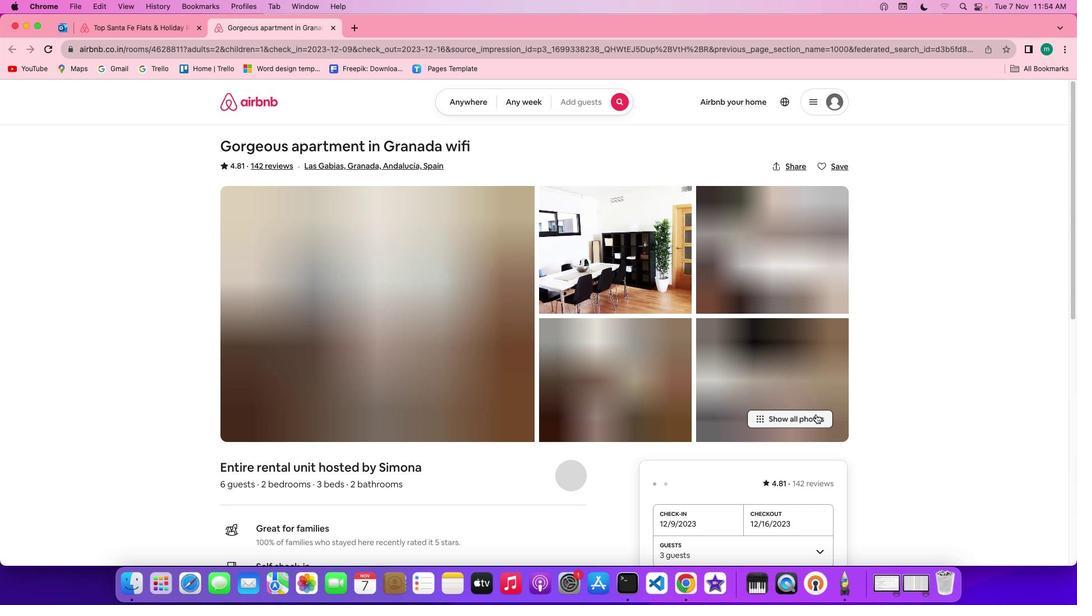 
Action: Mouse moved to (612, 421)
Screenshot: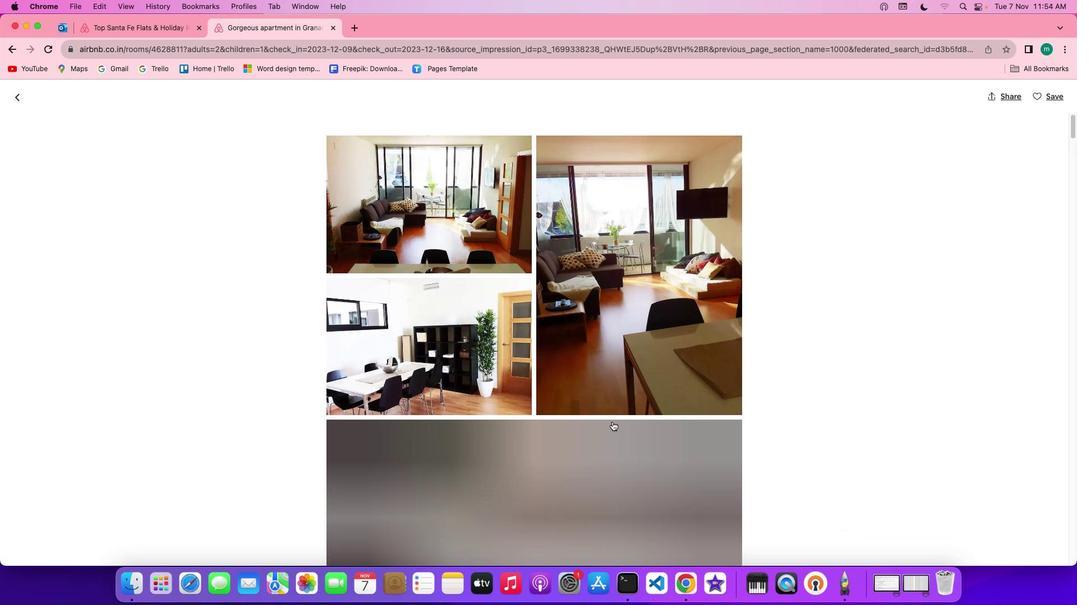 
Action: Mouse scrolled (612, 421) with delta (0, 0)
Screenshot: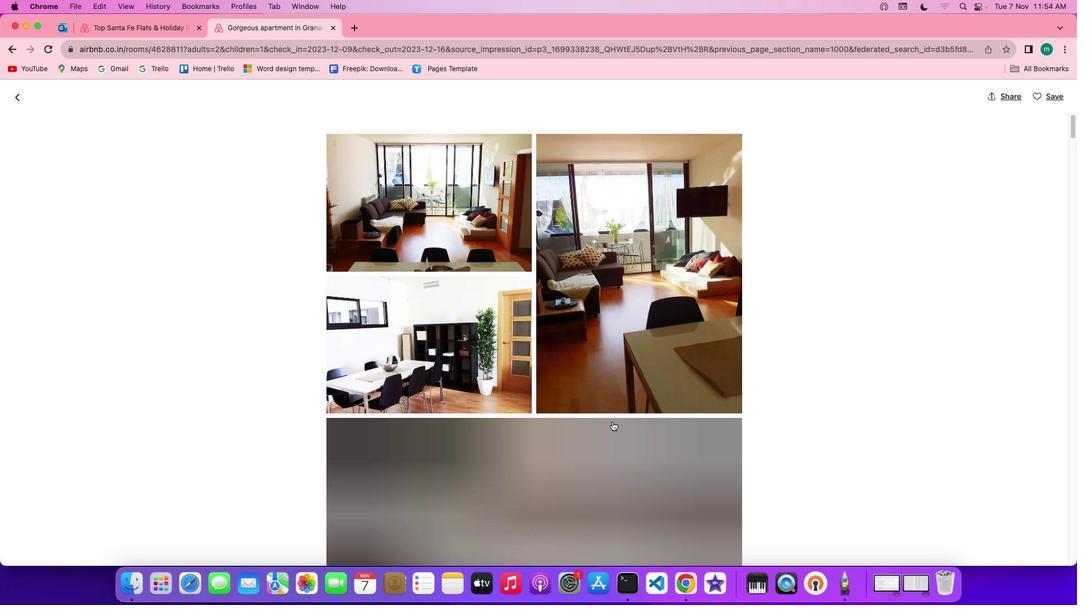 
Action: Mouse scrolled (612, 421) with delta (0, 0)
Screenshot: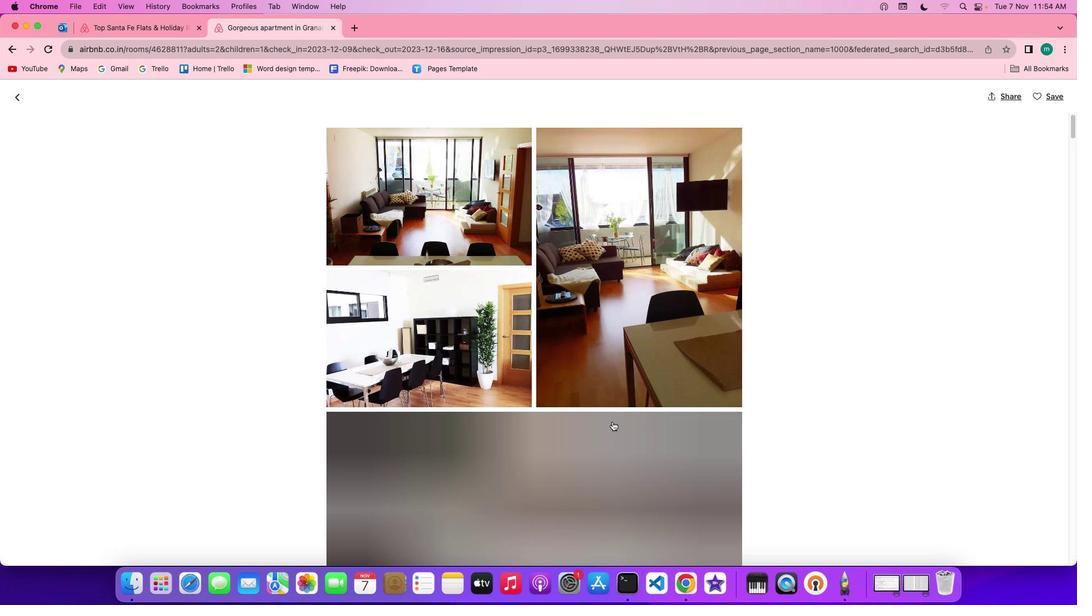 
Action: Mouse scrolled (612, 421) with delta (0, 0)
Screenshot: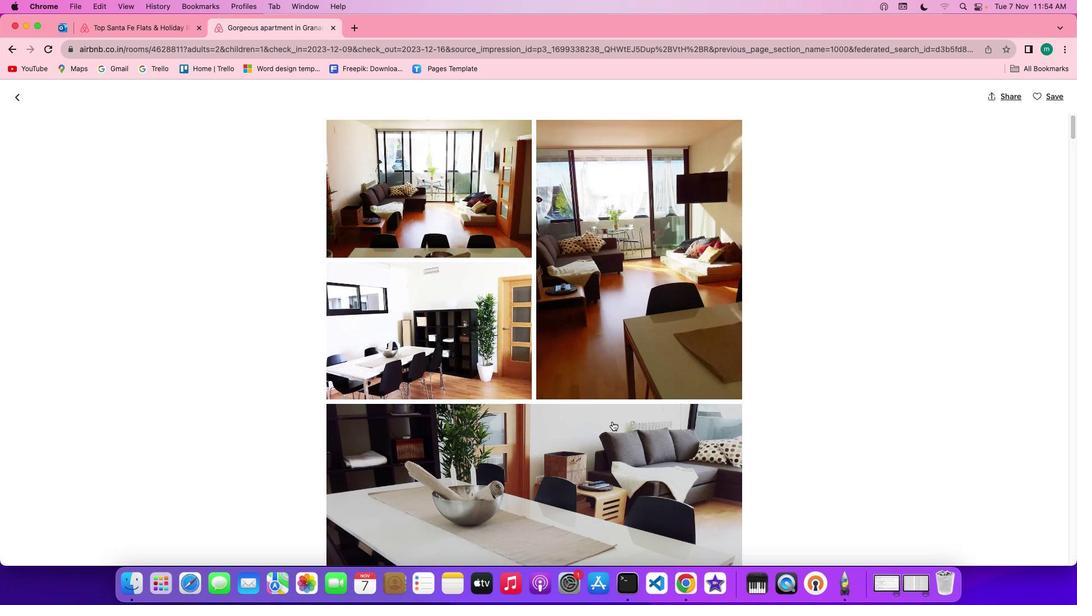 
Action: Mouse scrolled (612, 421) with delta (0, 0)
Screenshot: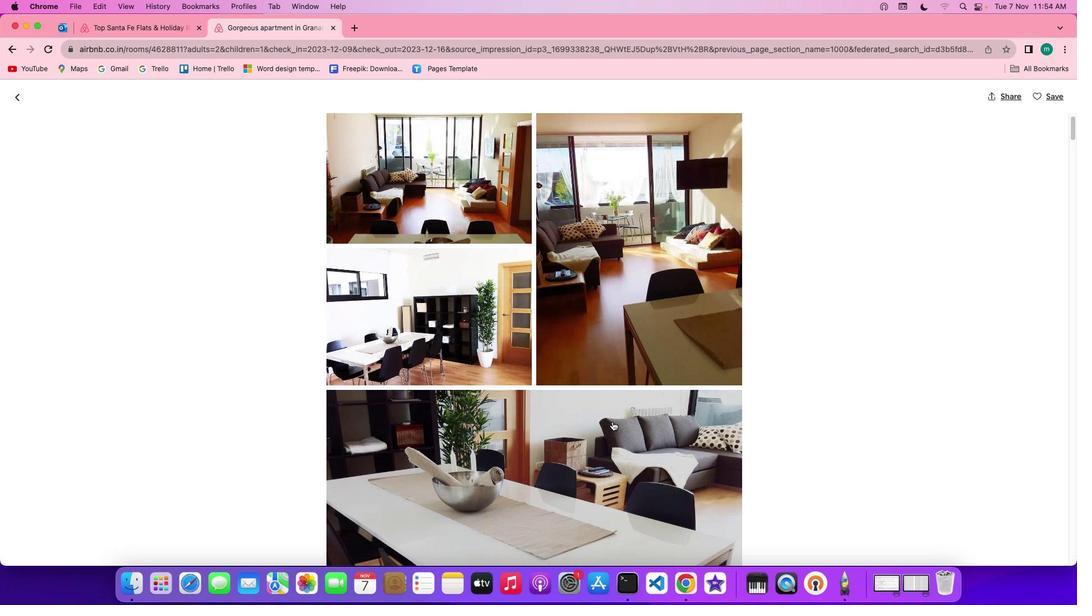 
Action: Mouse scrolled (612, 421) with delta (0, 0)
Screenshot: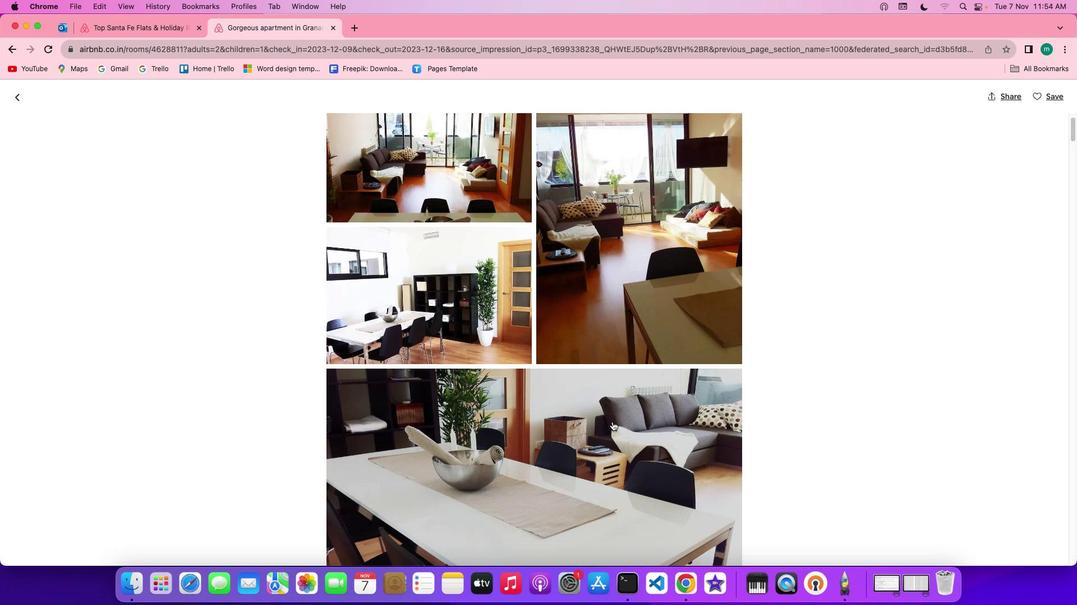 
Action: Mouse scrolled (612, 421) with delta (0, 0)
Screenshot: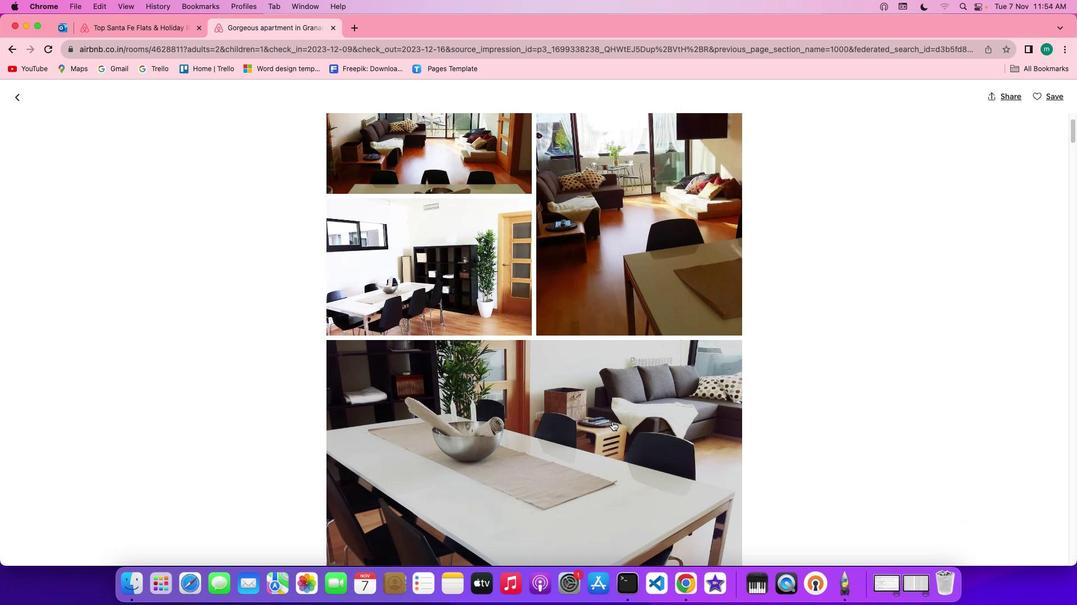 
Action: Mouse scrolled (612, 421) with delta (0, 0)
Screenshot: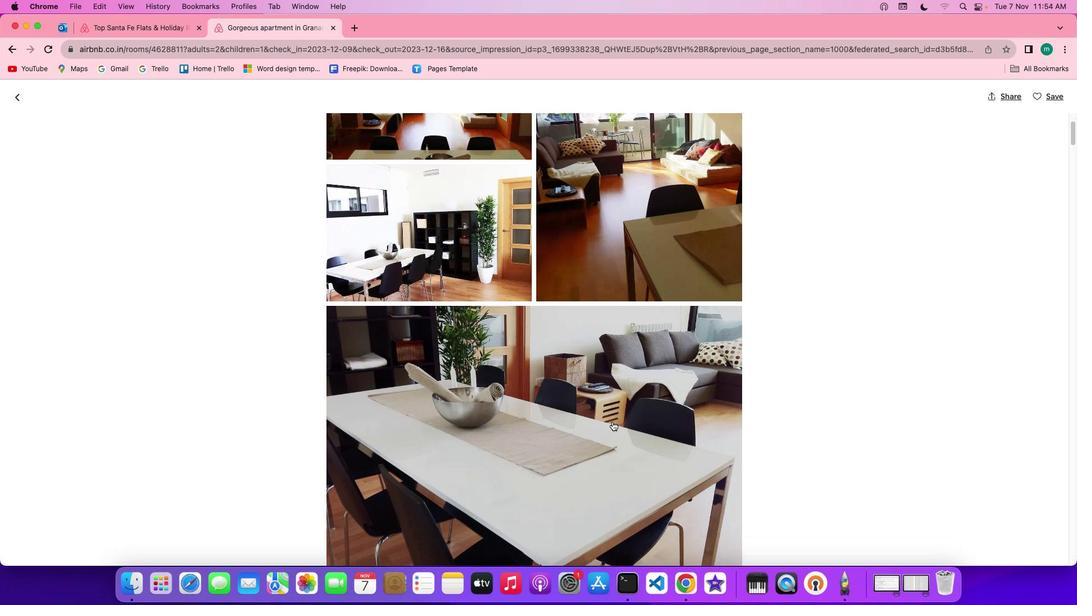 
Action: Mouse scrolled (612, 421) with delta (0, 0)
Screenshot: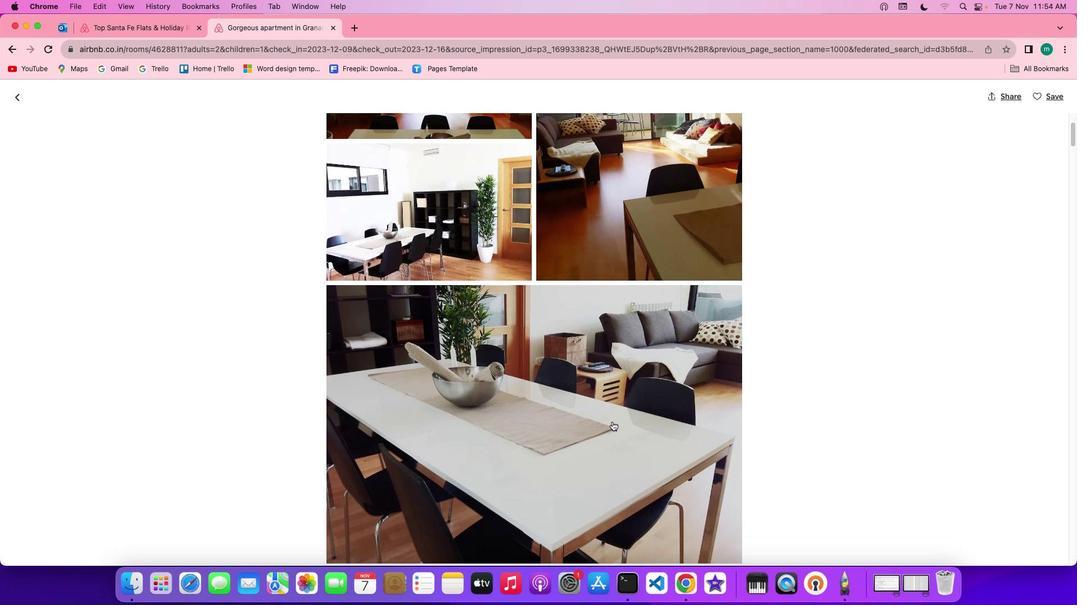 
Action: Mouse scrolled (612, 421) with delta (0, -1)
Screenshot: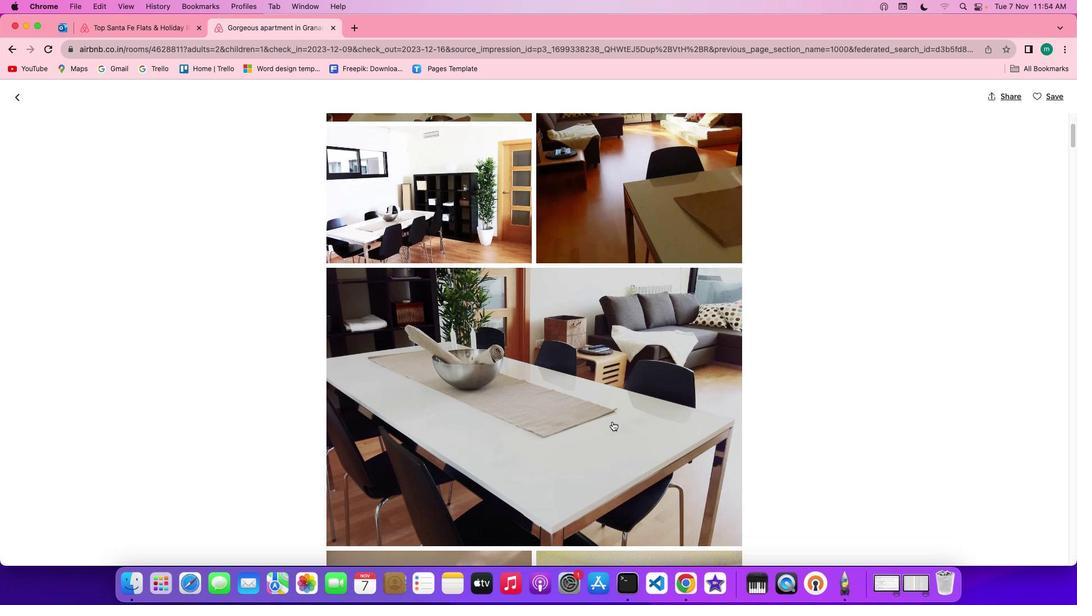 
Action: Mouse scrolled (612, 421) with delta (0, 0)
Screenshot: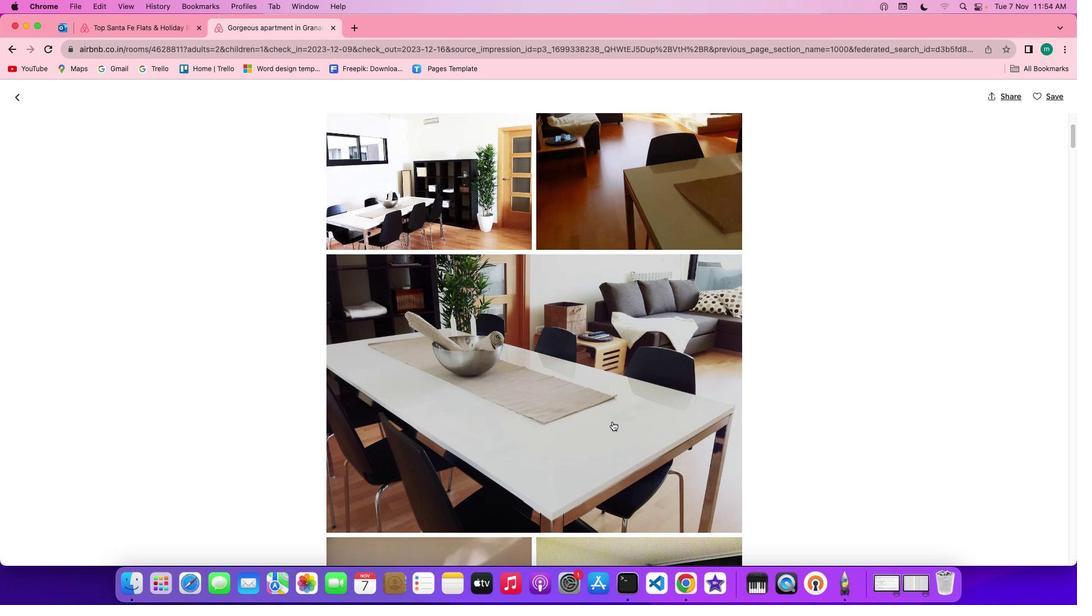 
Action: Mouse scrolled (612, 421) with delta (0, 0)
Screenshot: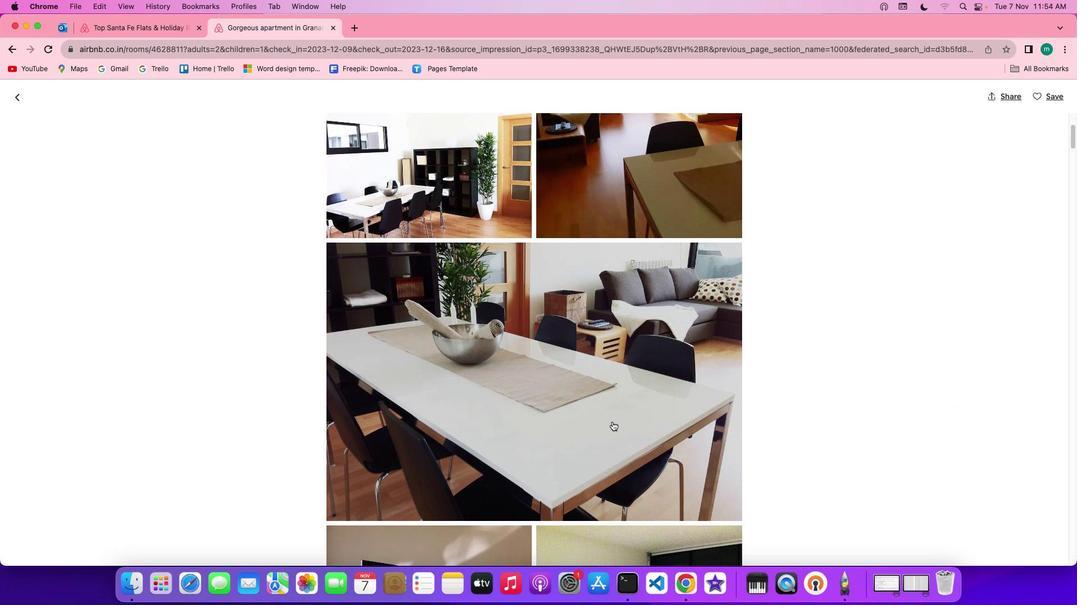 
Action: Mouse scrolled (612, 421) with delta (0, 0)
Screenshot: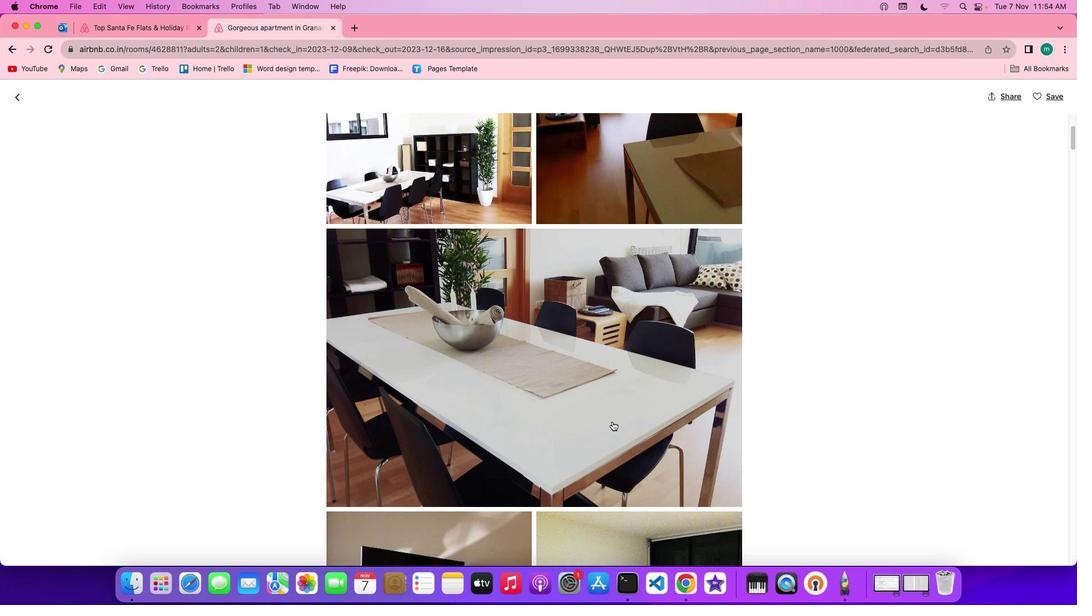 
Action: Mouse scrolled (612, 421) with delta (0, -1)
Screenshot: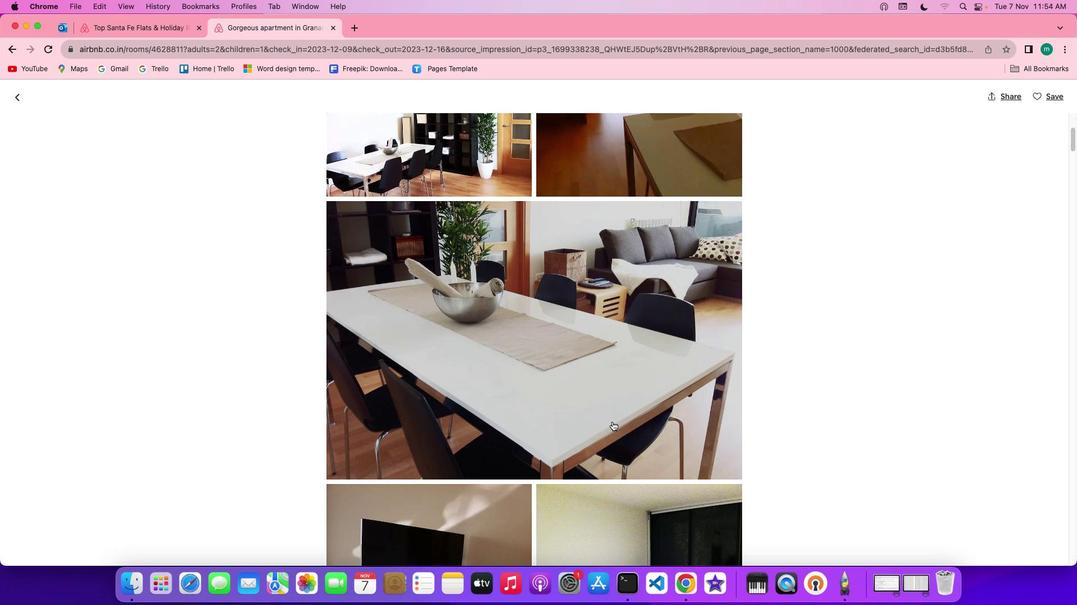 
Action: Mouse scrolled (612, 421) with delta (0, 0)
Screenshot: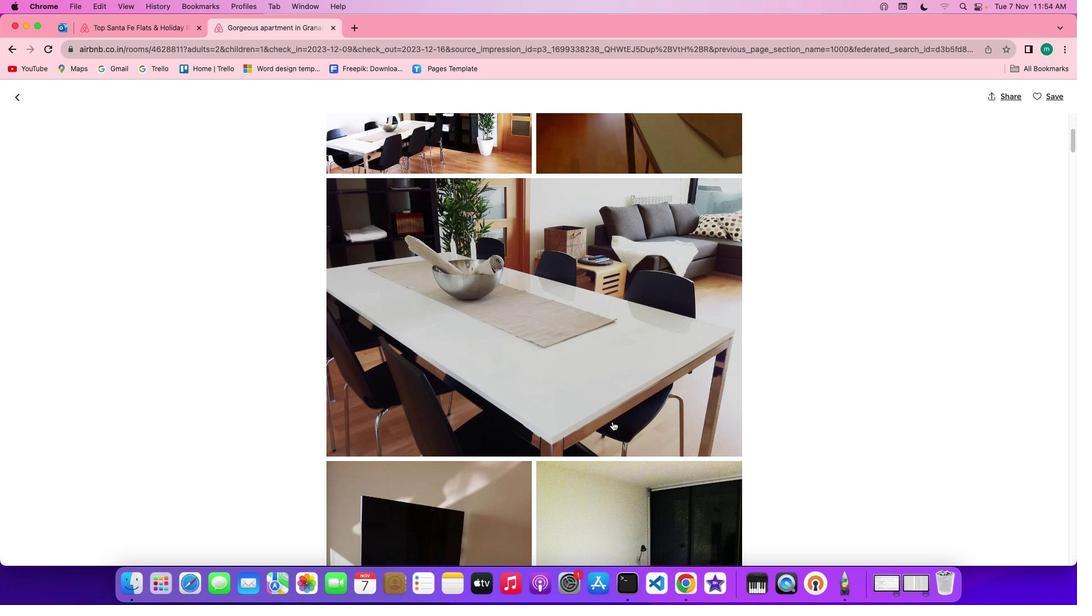 
Action: Mouse scrolled (612, 421) with delta (0, 0)
Screenshot: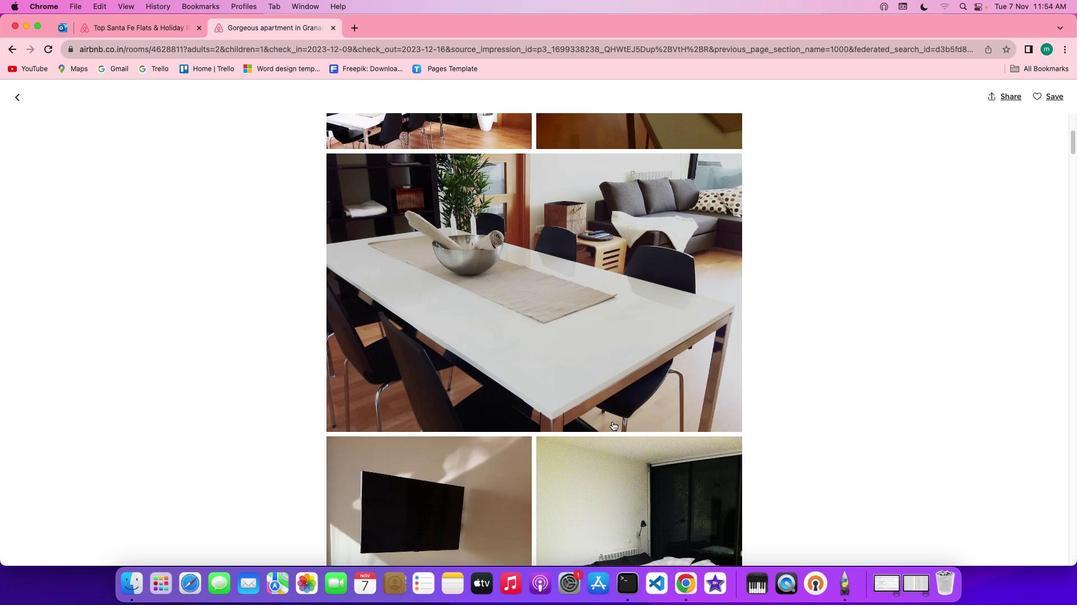 
Action: Mouse scrolled (612, 421) with delta (0, 0)
Screenshot: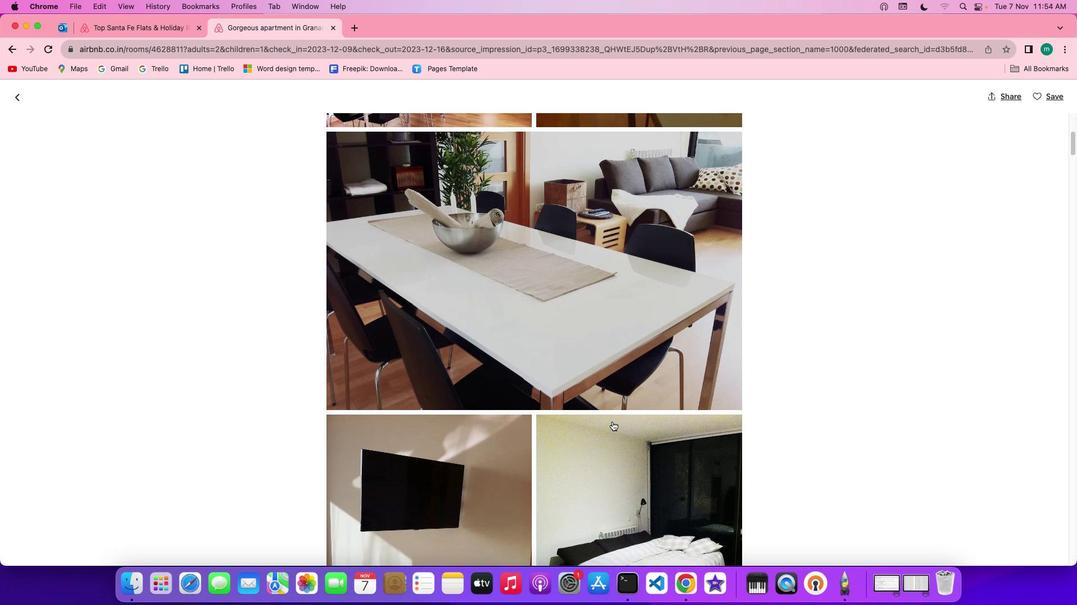 
Action: Mouse scrolled (612, 421) with delta (0, -1)
Screenshot: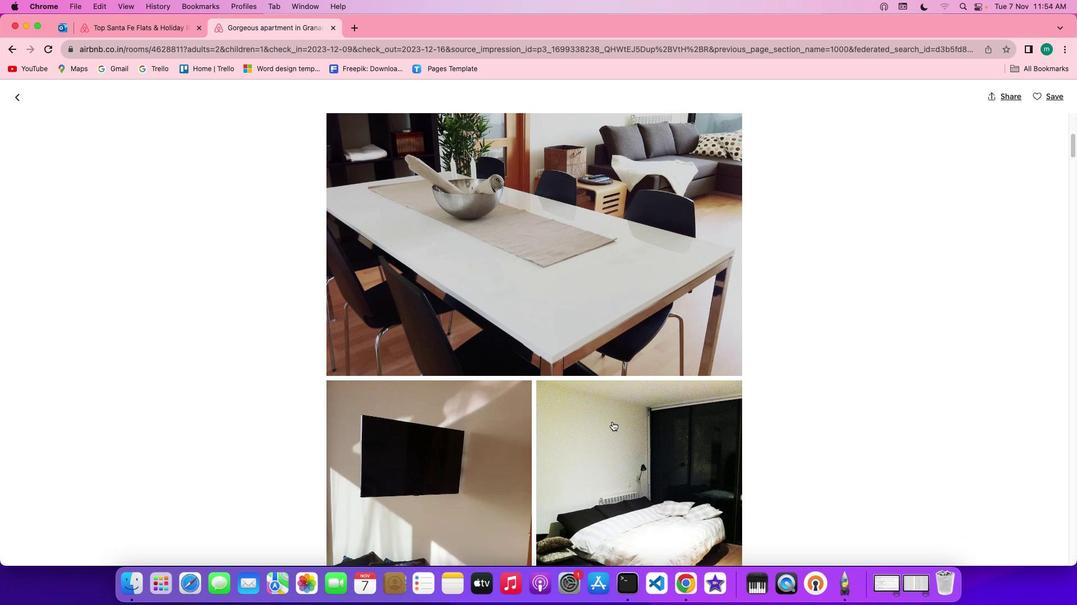 
Action: Mouse scrolled (612, 421) with delta (0, 0)
Screenshot: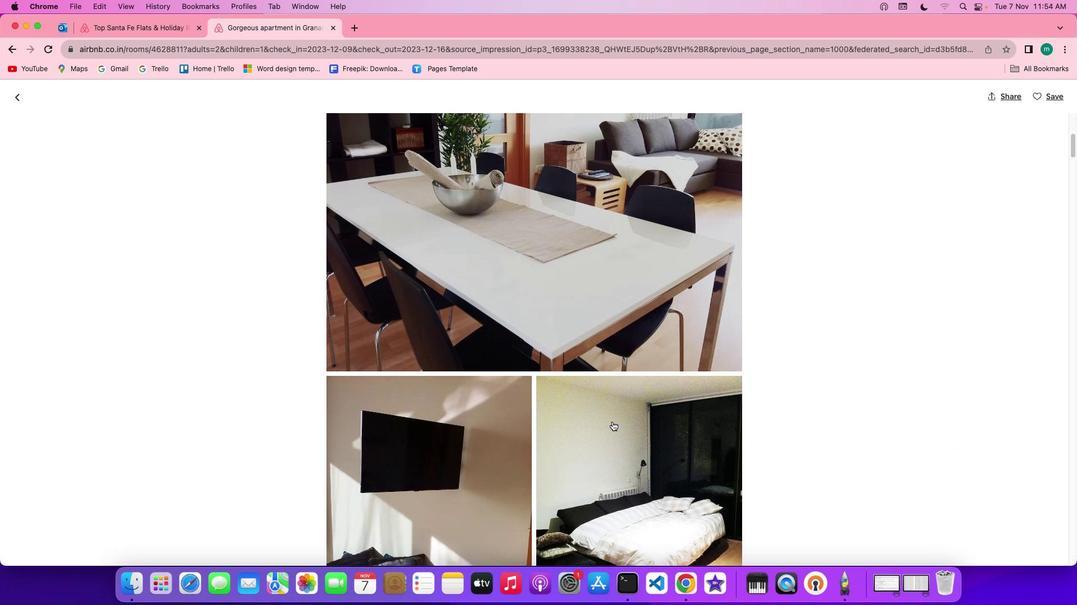 
Action: Mouse scrolled (612, 421) with delta (0, 0)
Screenshot: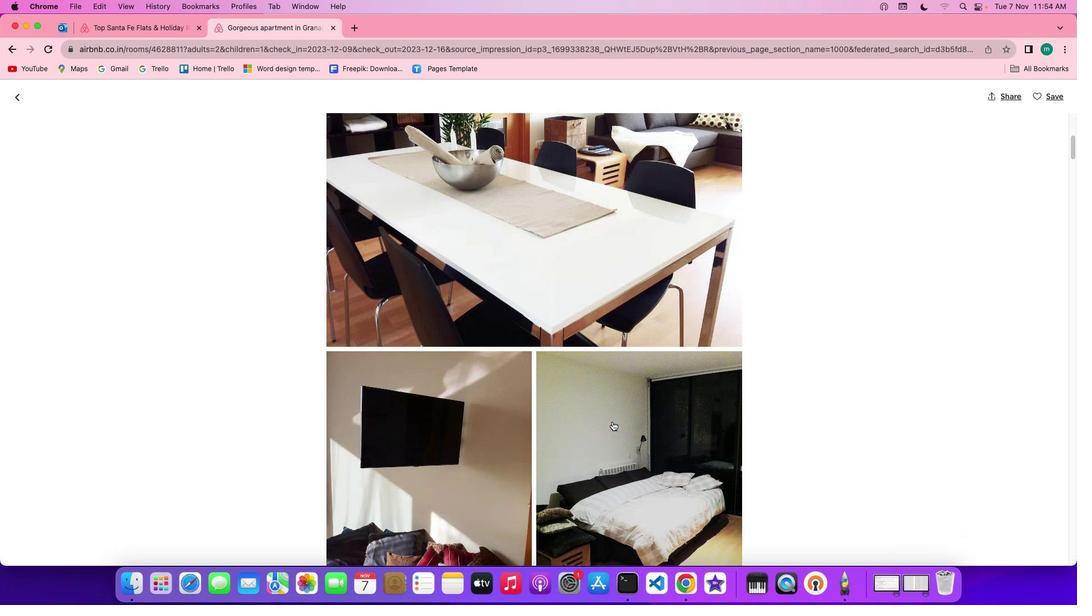 
Action: Mouse scrolled (612, 421) with delta (0, 0)
Screenshot: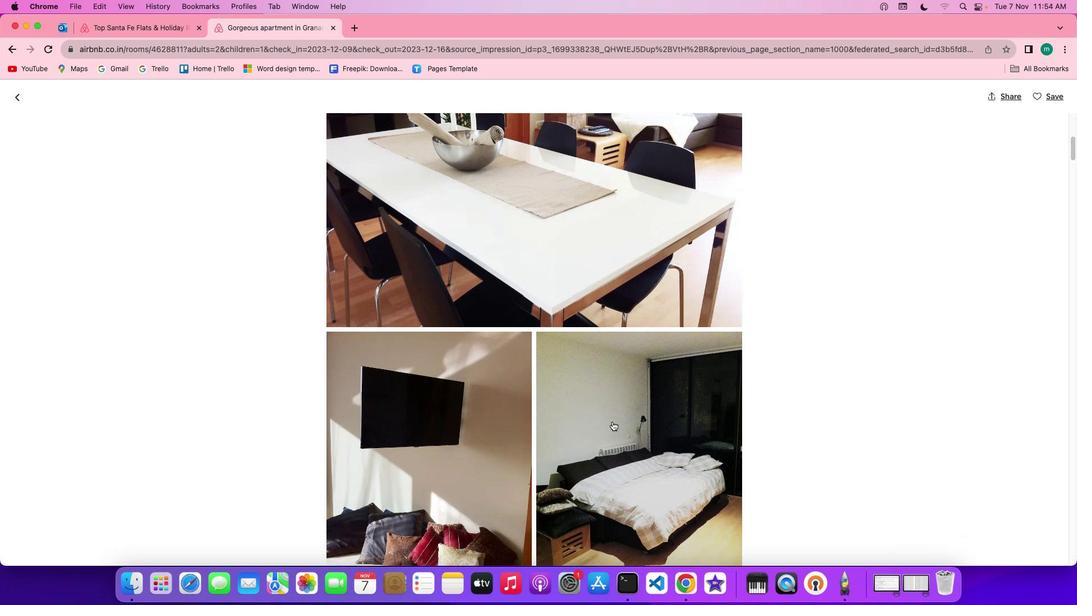 
Action: Mouse scrolled (612, 421) with delta (0, -1)
Screenshot: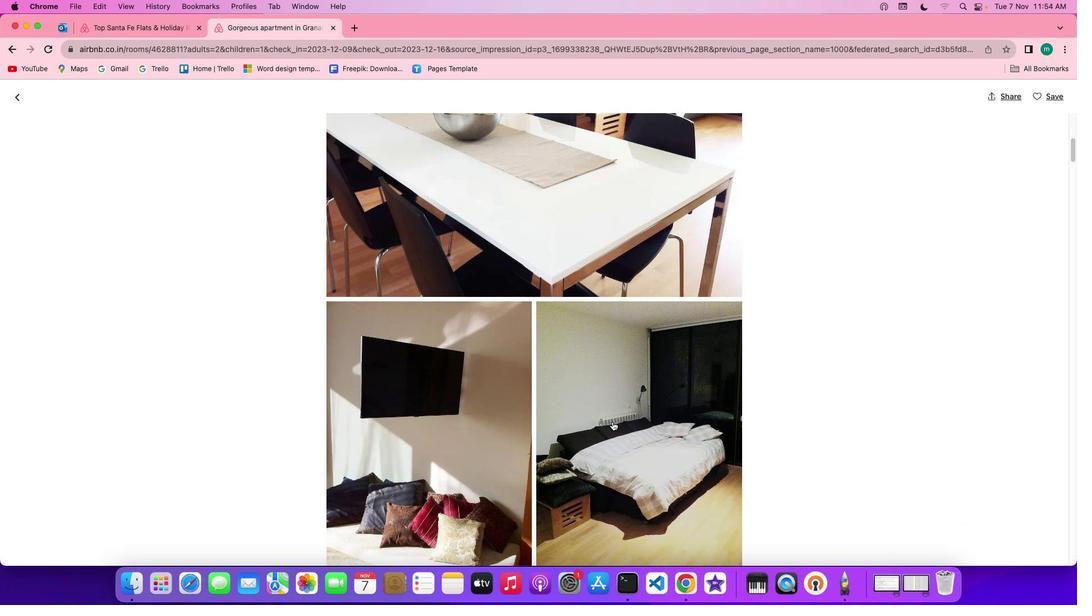 
Action: Mouse scrolled (612, 421) with delta (0, 0)
Screenshot: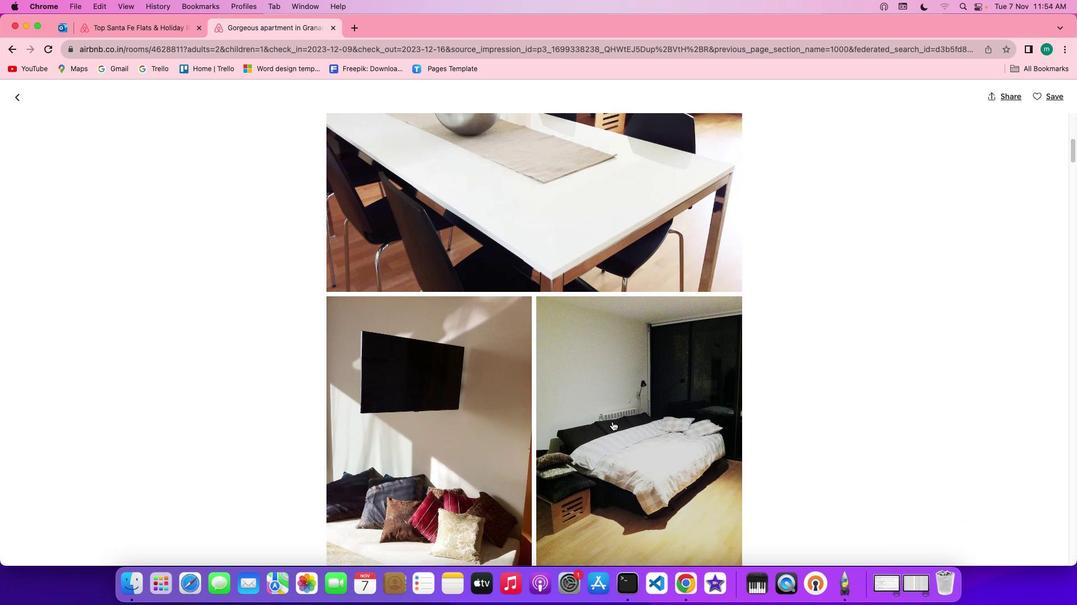 
Action: Mouse scrolled (612, 421) with delta (0, 0)
Screenshot: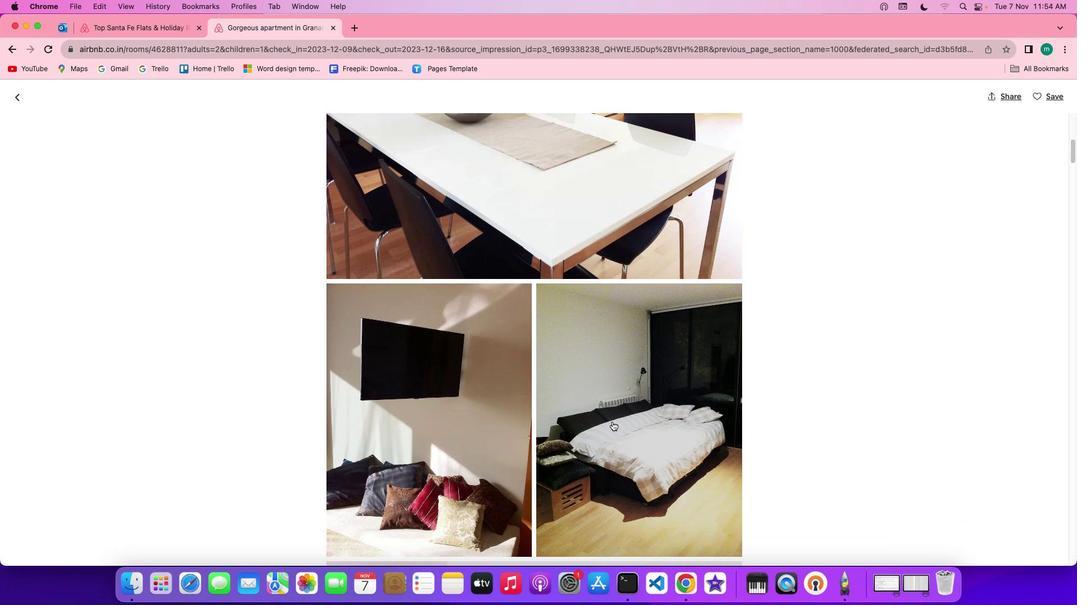 
Action: Mouse scrolled (612, 421) with delta (0, 0)
Screenshot: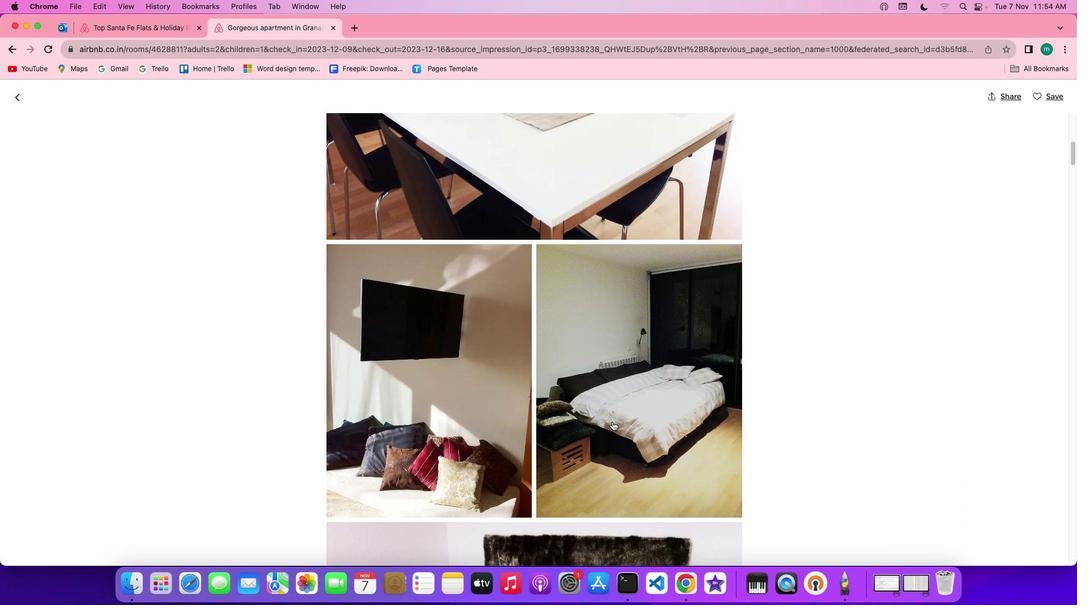 
Action: Mouse moved to (612, 421)
Screenshot: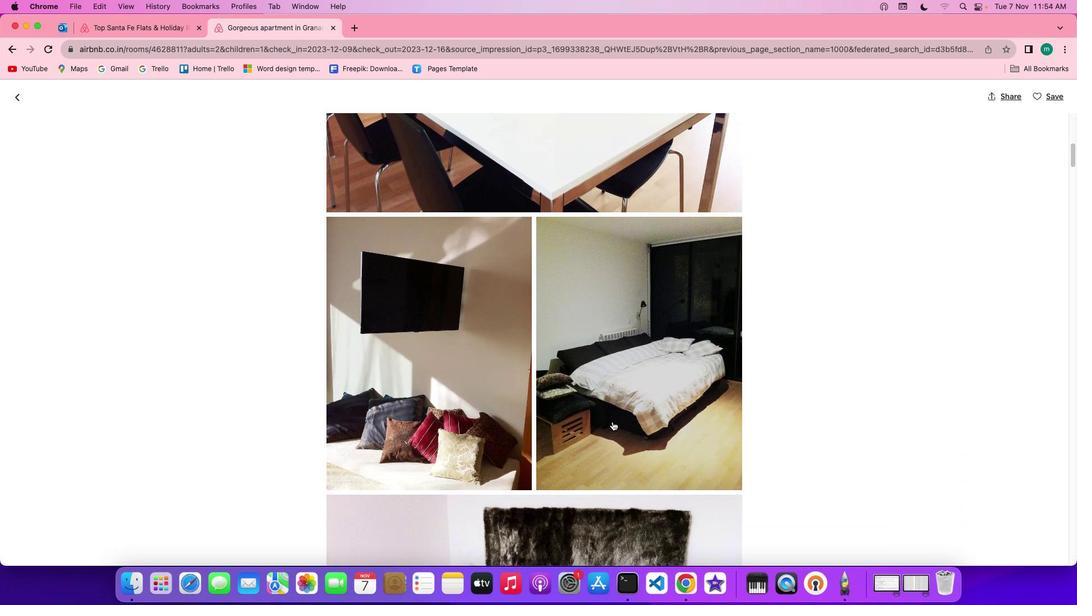 
Action: Mouse scrolled (612, 421) with delta (0, -1)
Screenshot: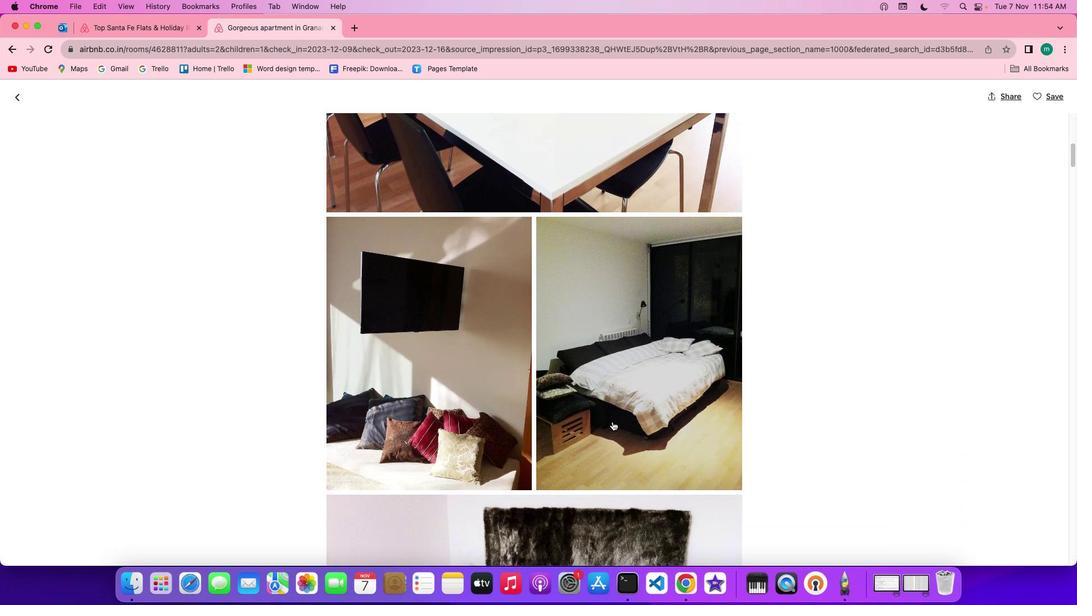 
Action: Mouse scrolled (612, 421) with delta (0, -1)
Screenshot: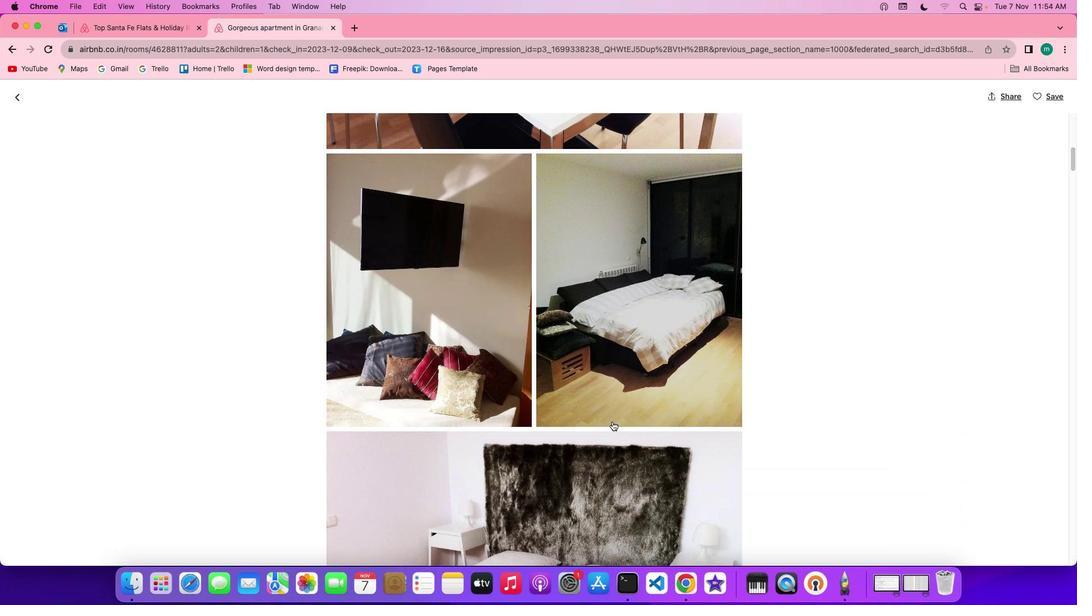 
Action: Mouse scrolled (612, 421) with delta (0, 0)
Screenshot: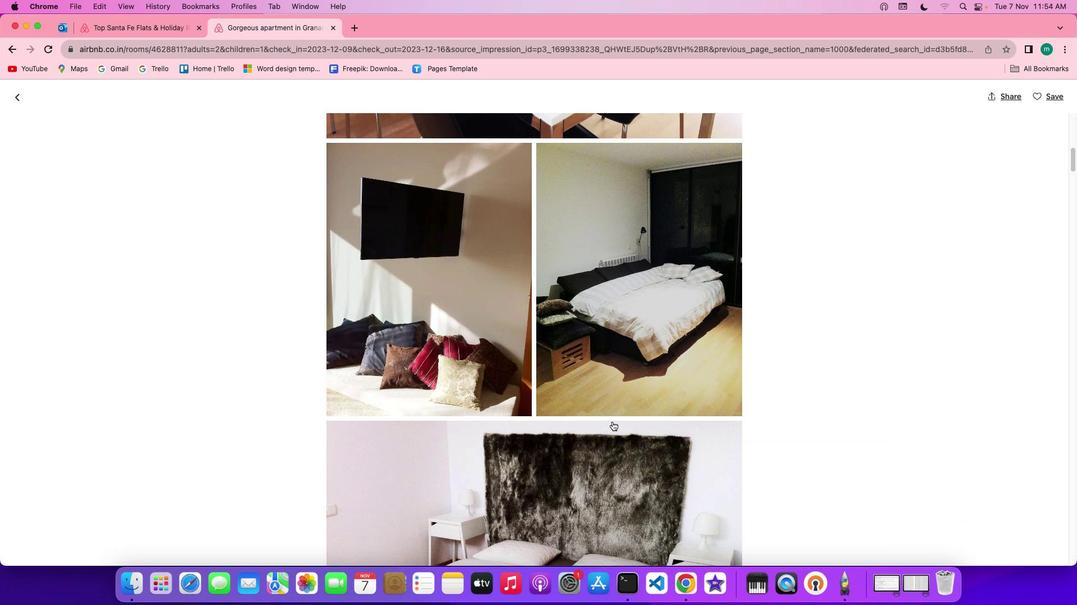 
Action: Mouse scrolled (612, 421) with delta (0, 0)
Screenshot: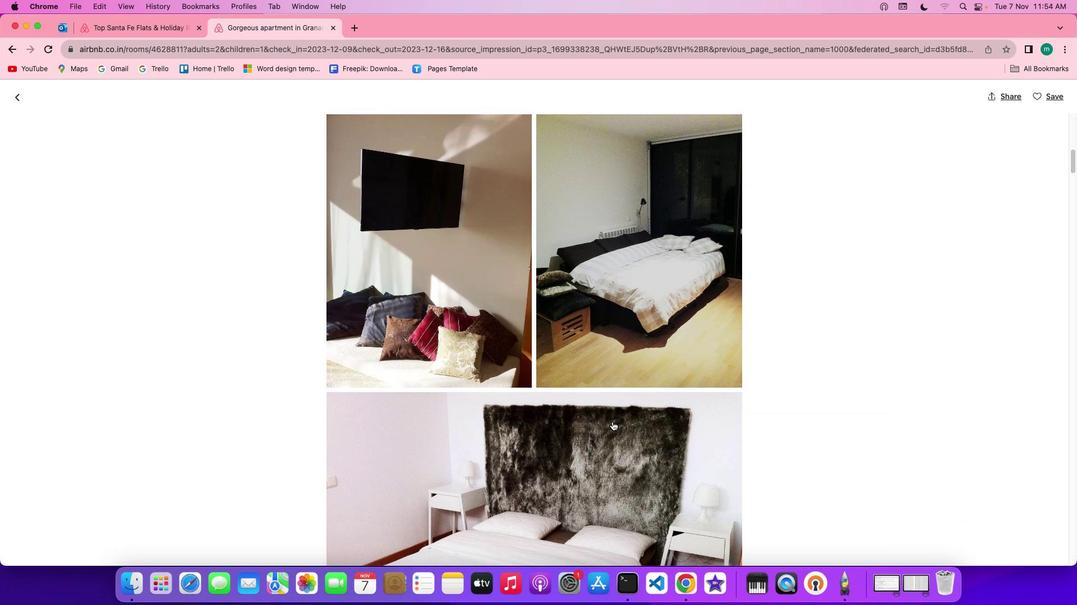
Action: Mouse scrolled (612, 421) with delta (0, -1)
Screenshot: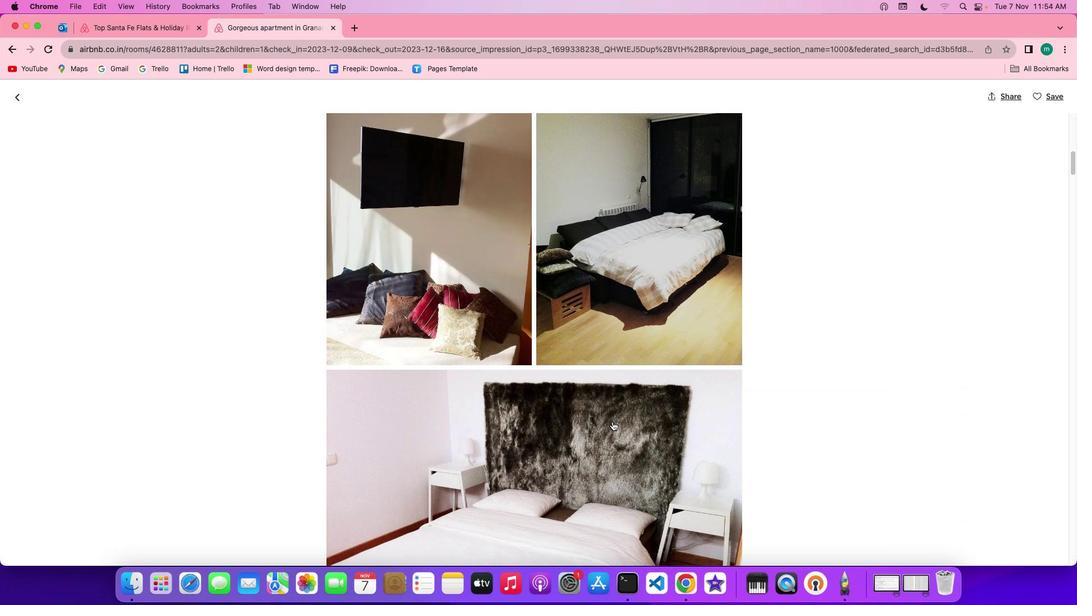 
Action: Mouse scrolled (612, 421) with delta (0, 0)
Screenshot: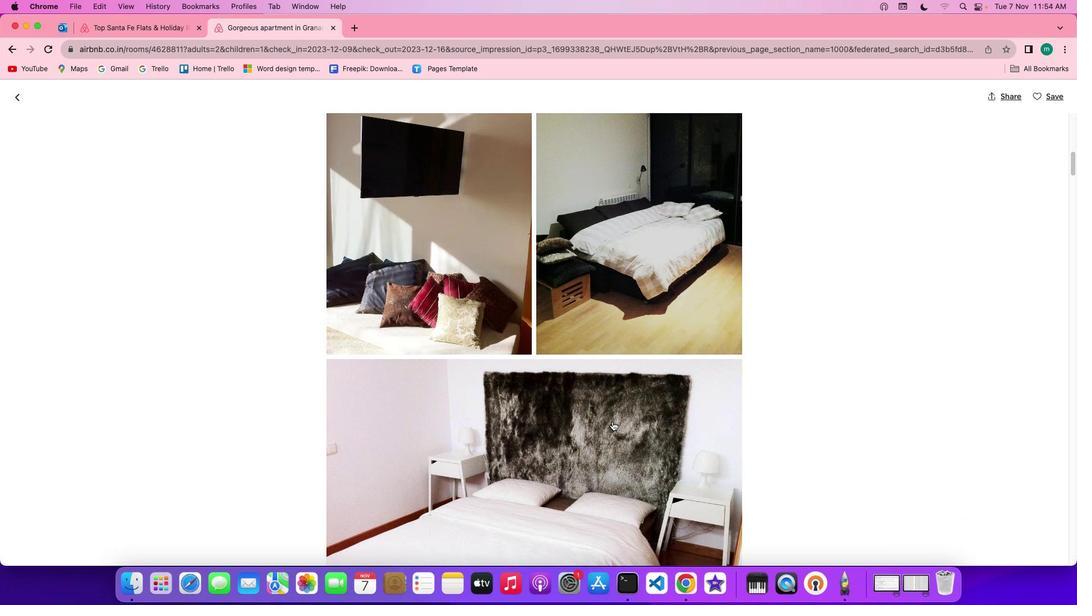 
Action: Mouse scrolled (612, 421) with delta (0, 0)
Screenshot: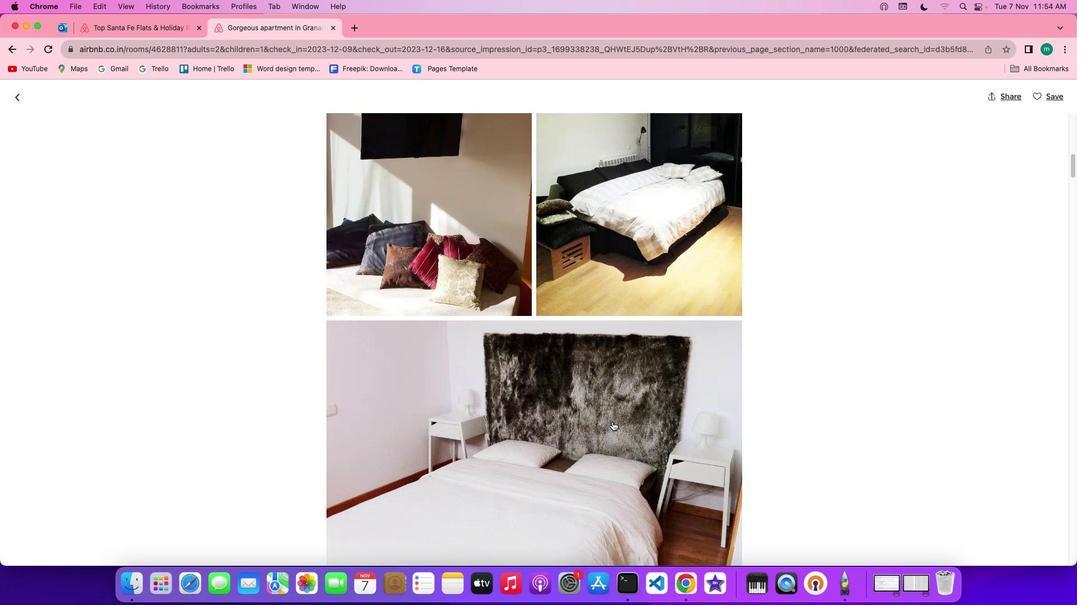 
Action: Mouse scrolled (612, 421) with delta (0, 0)
Screenshot: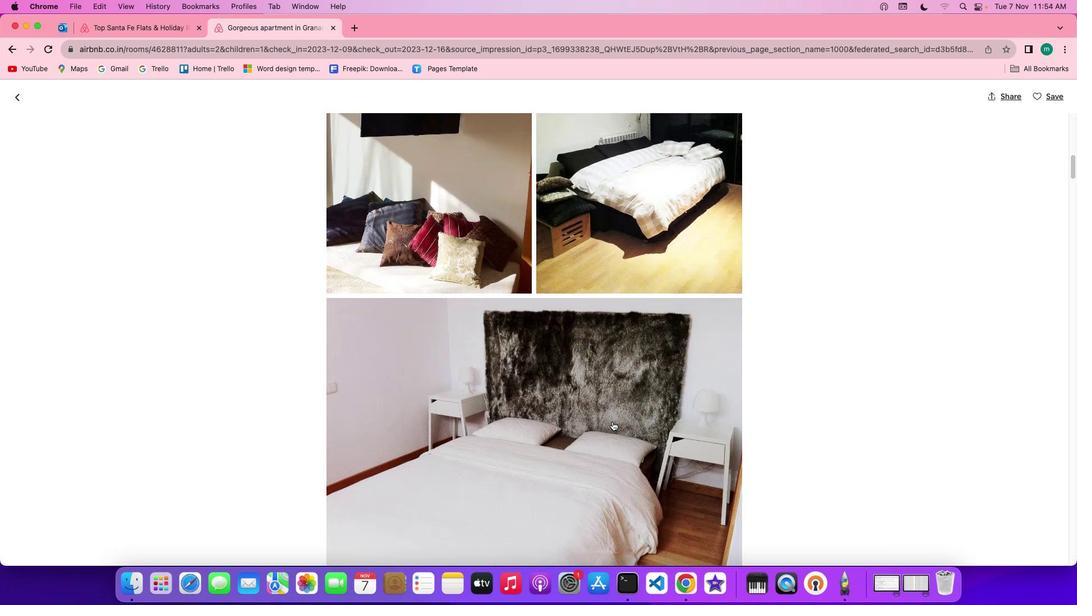 
Action: Mouse scrolled (612, 421) with delta (0, -1)
Screenshot: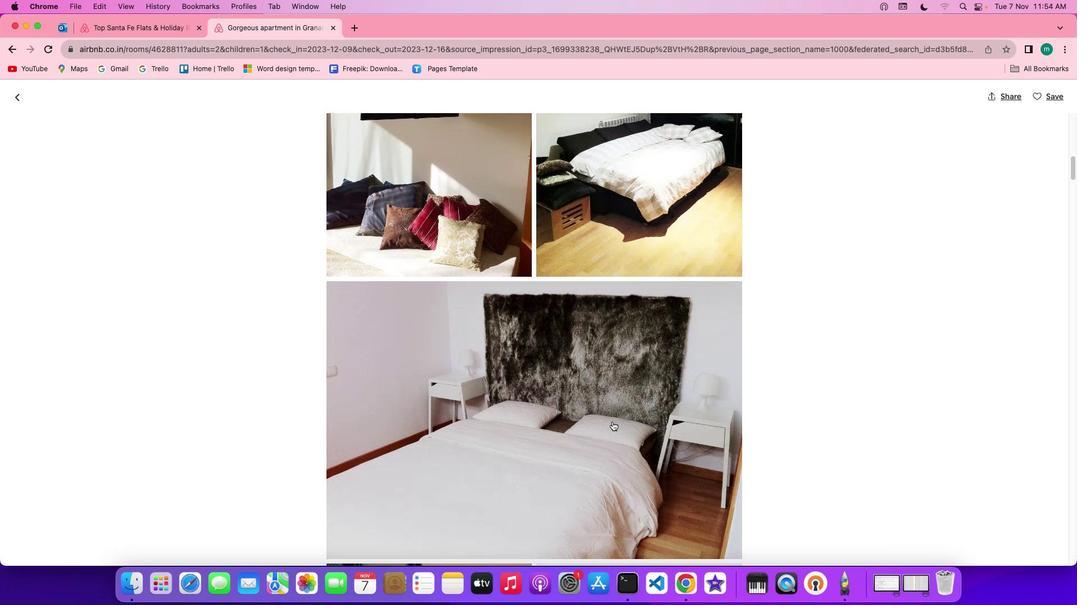 
Action: Mouse scrolled (612, 421) with delta (0, -1)
Screenshot: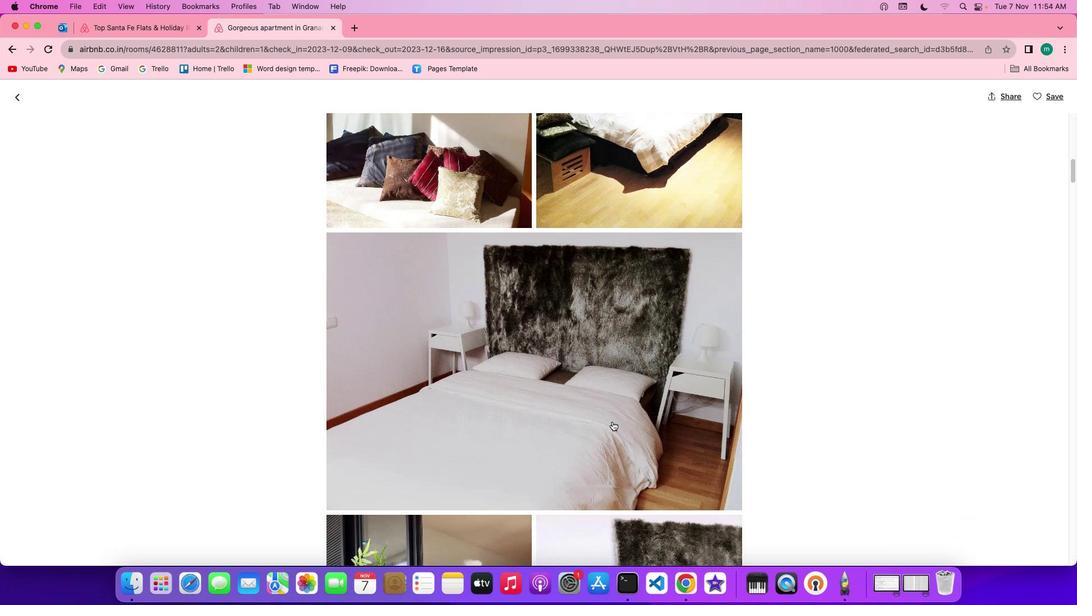 
Action: Mouse scrolled (612, 421) with delta (0, 0)
Screenshot: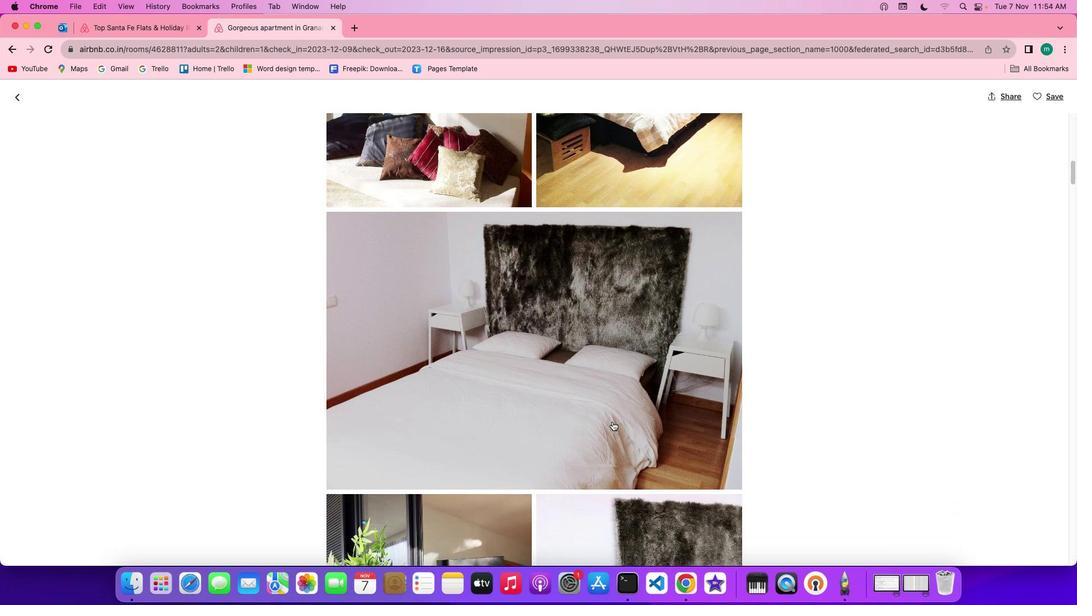
Action: Mouse scrolled (612, 421) with delta (0, 0)
Screenshot: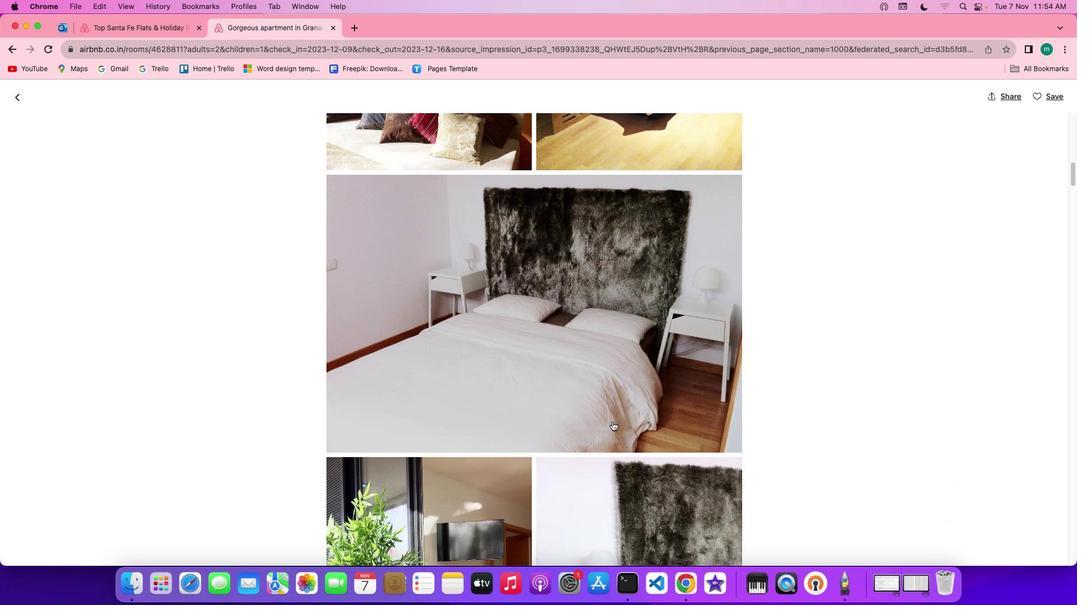 
Action: Mouse scrolled (612, 421) with delta (0, -1)
Screenshot: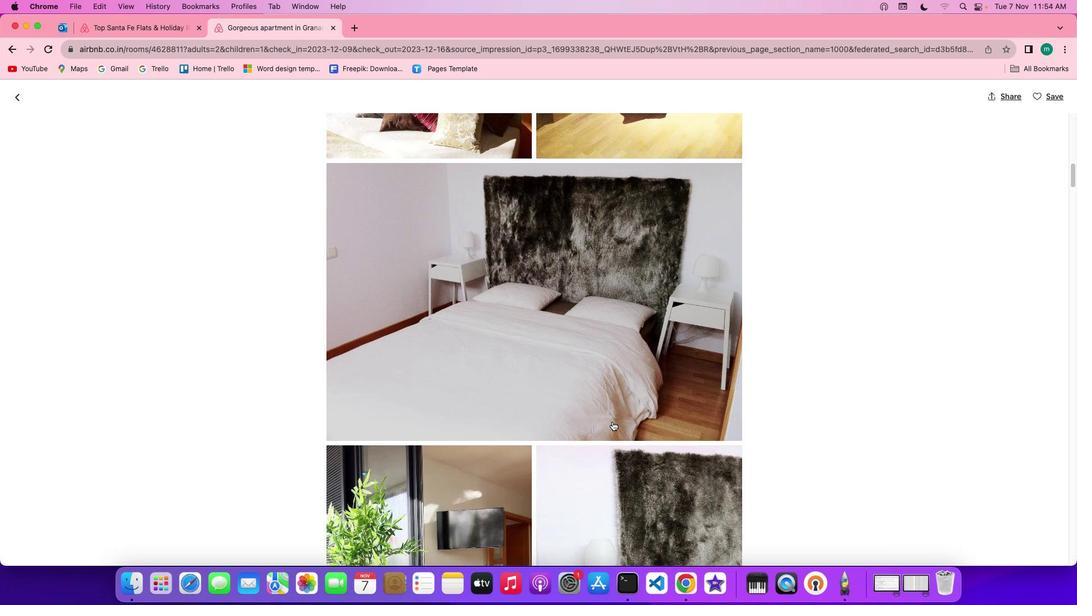 
Action: Mouse scrolled (612, 421) with delta (0, -1)
Screenshot: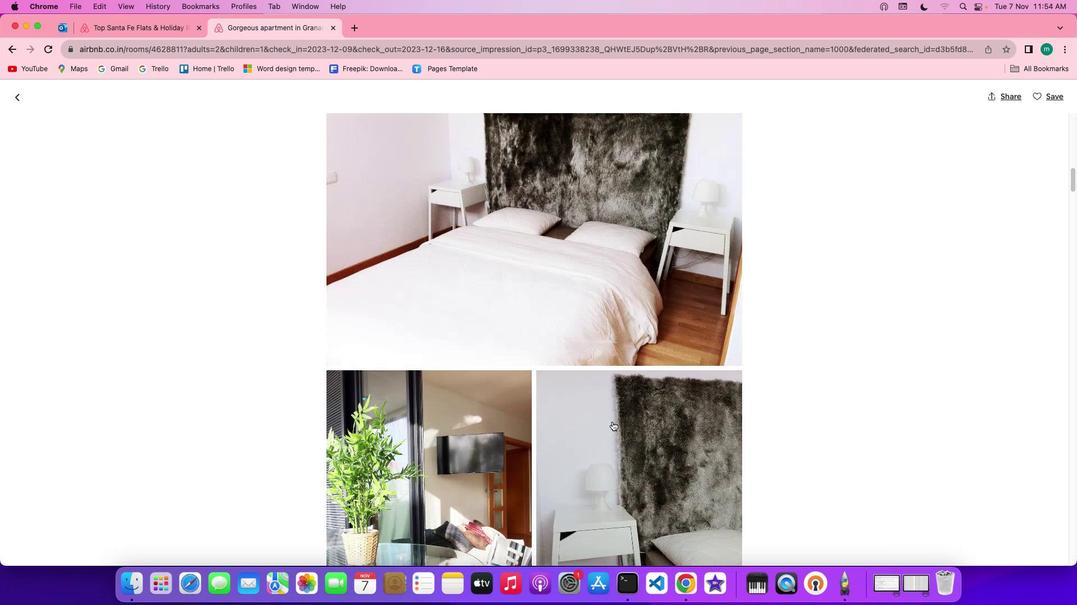 
Action: Mouse scrolled (612, 421) with delta (0, 0)
Screenshot: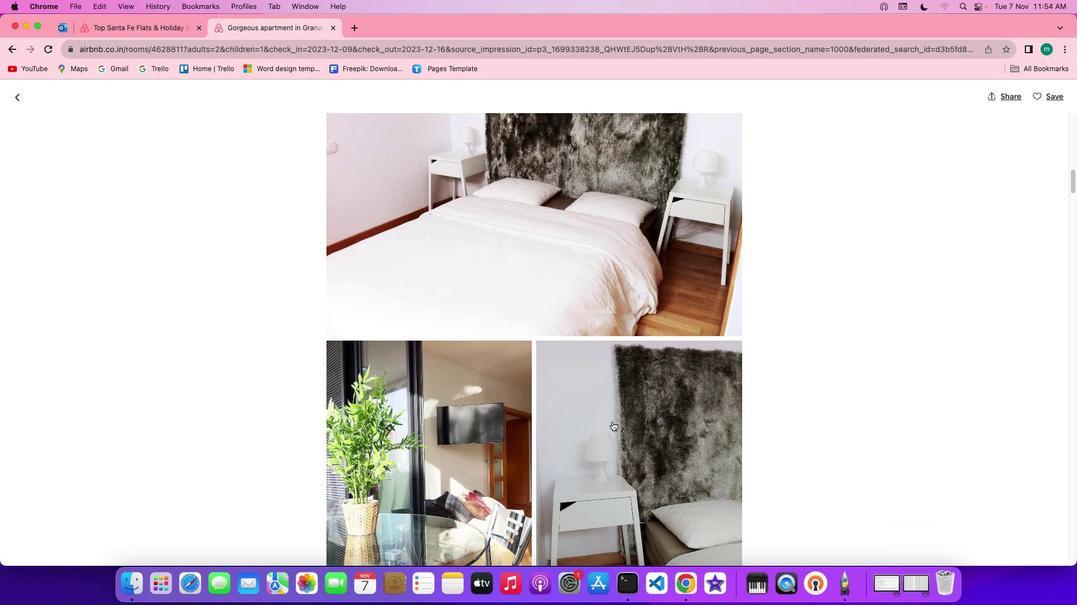 
Action: Mouse scrolled (612, 421) with delta (0, 0)
Screenshot: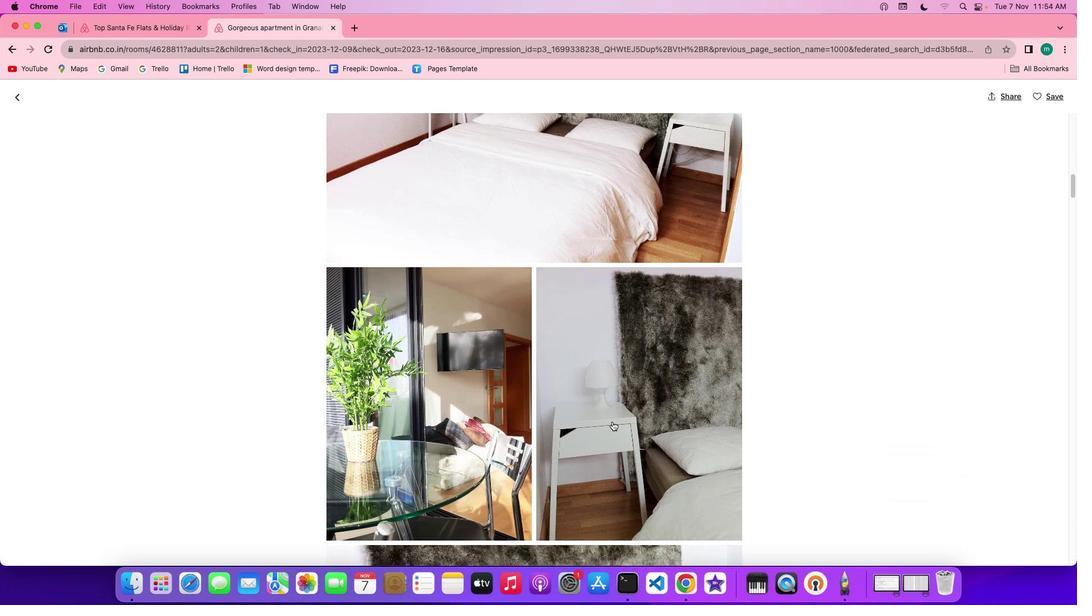 
Action: Mouse scrolled (612, 421) with delta (0, -1)
Screenshot: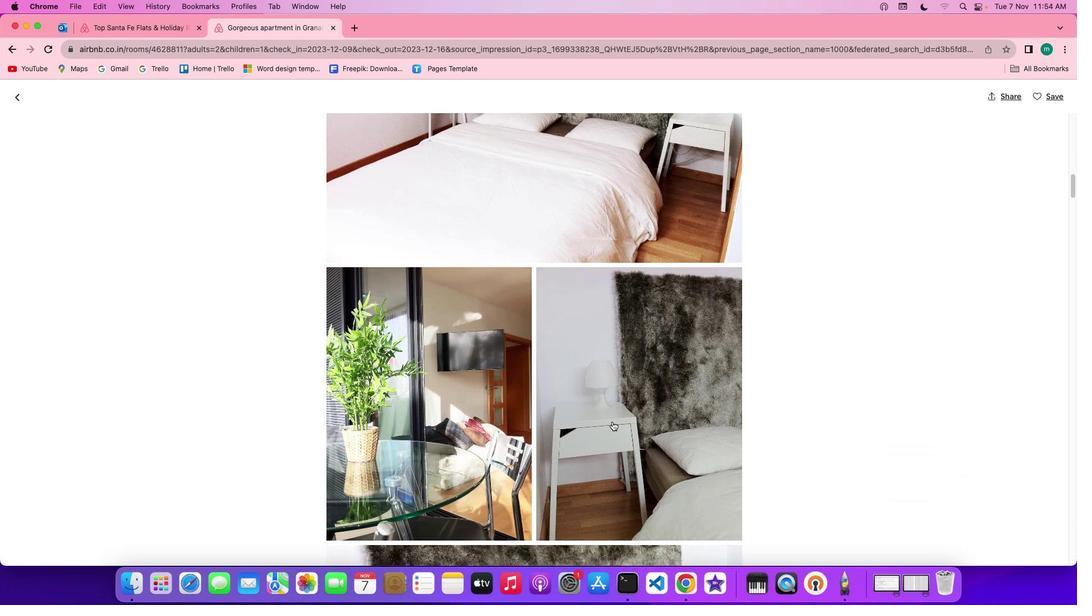 
Action: Mouse scrolled (612, 421) with delta (0, -1)
Screenshot: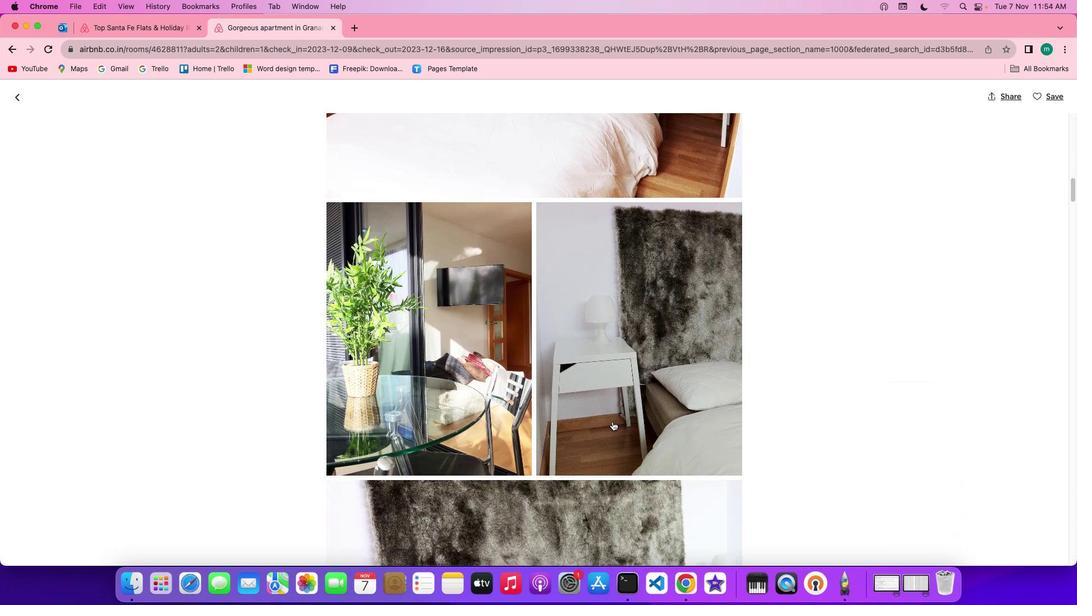 
Action: Mouse scrolled (612, 421) with delta (0, 0)
Screenshot: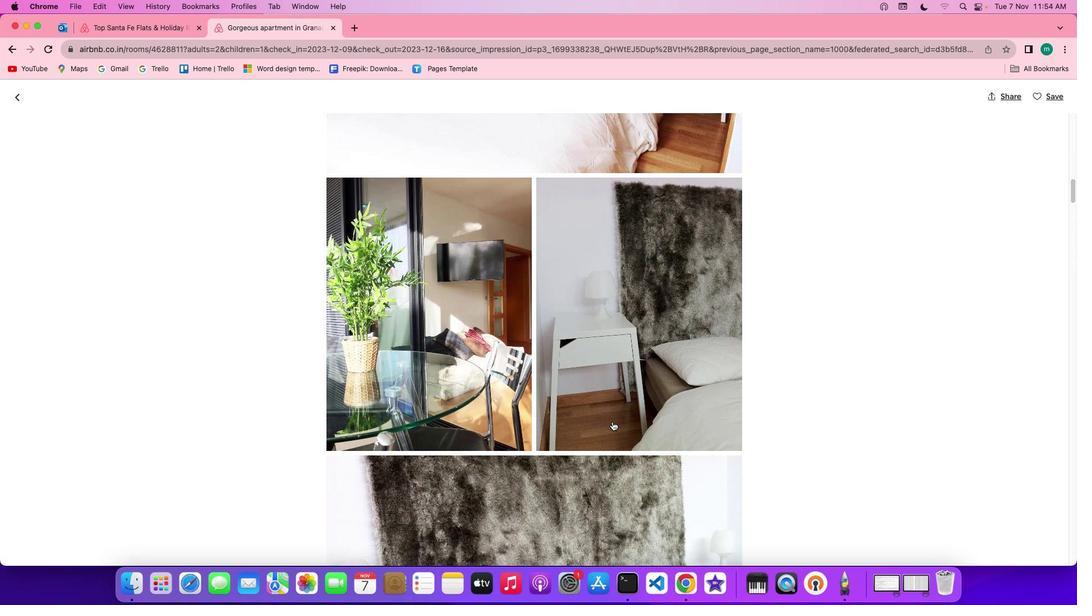 
Action: Mouse scrolled (612, 421) with delta (0, 0)
Screenshot: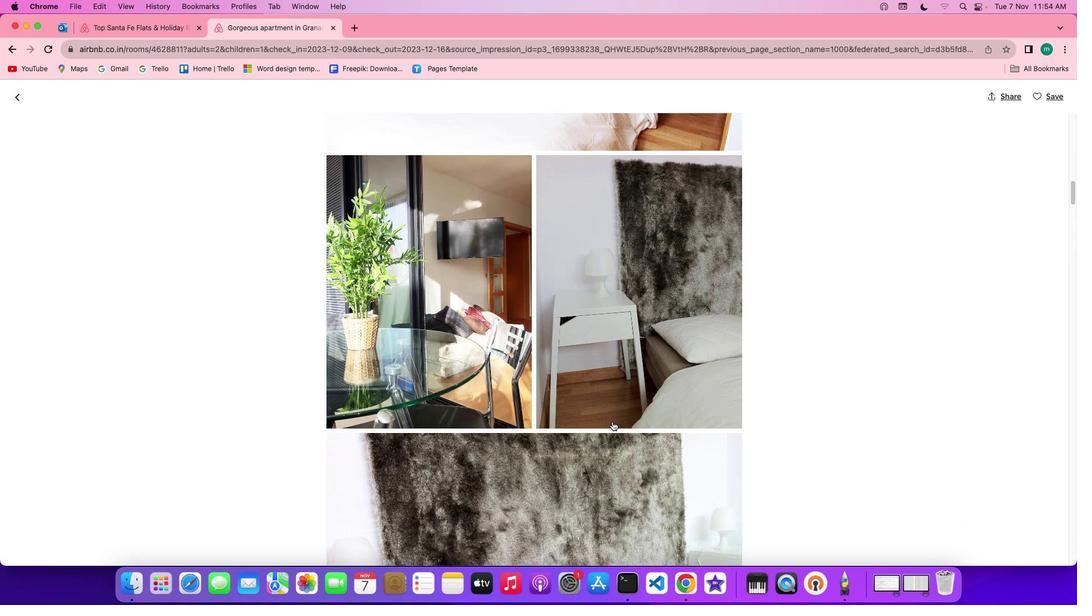 
Action: Mouse scrolled (612, 421) with delta (0, -1)
Screenshot: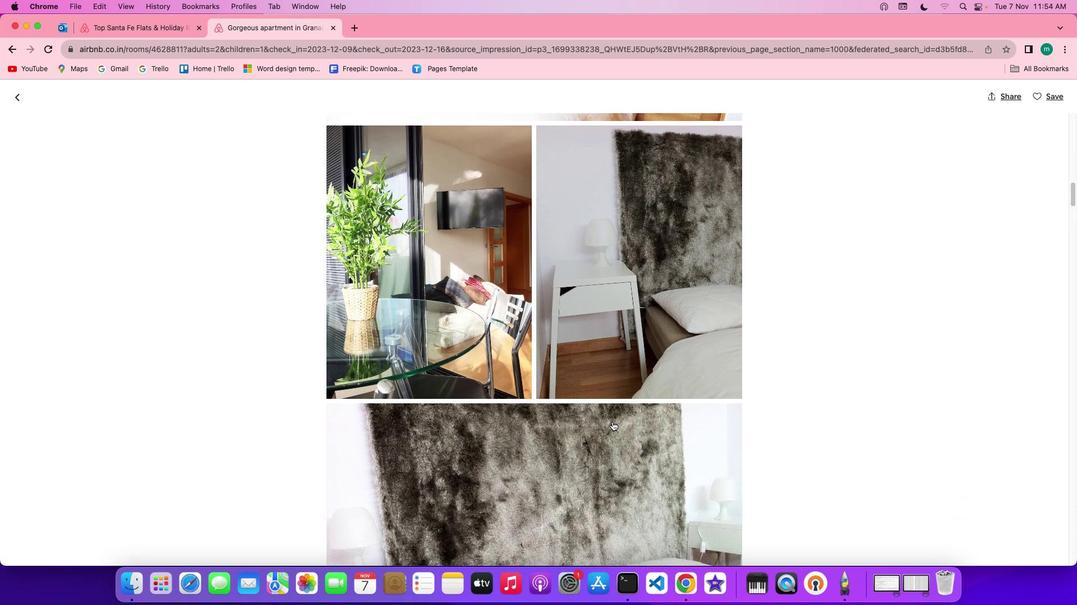 
Action: Mouse scrolled (612, 421) with delta (0, -1)
Screenshot: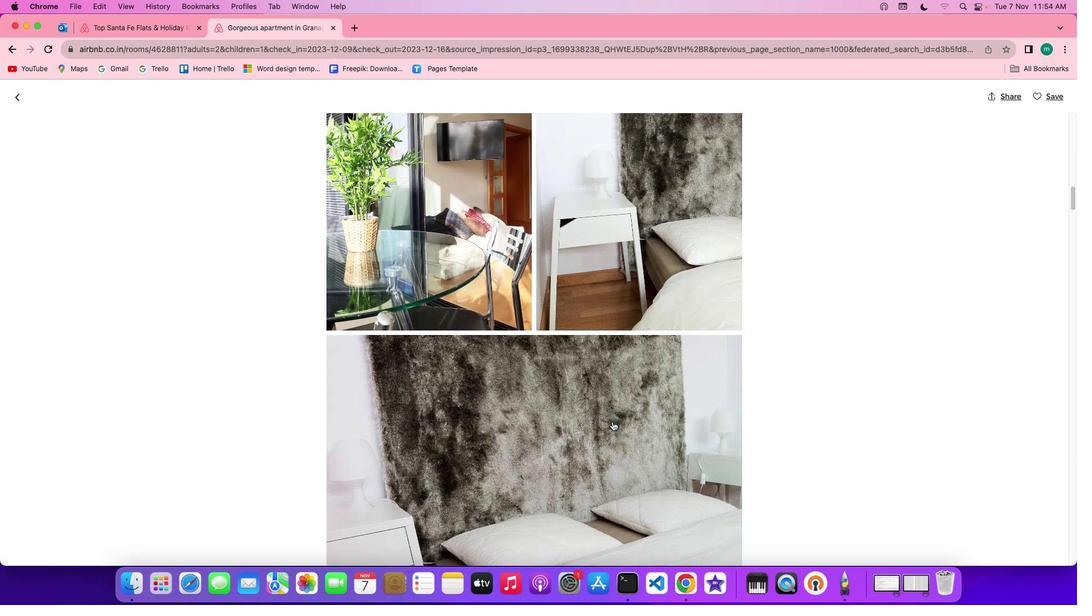 
Action: Mouse scrolled (612, 421) with delta (0, 0)
Screenshot: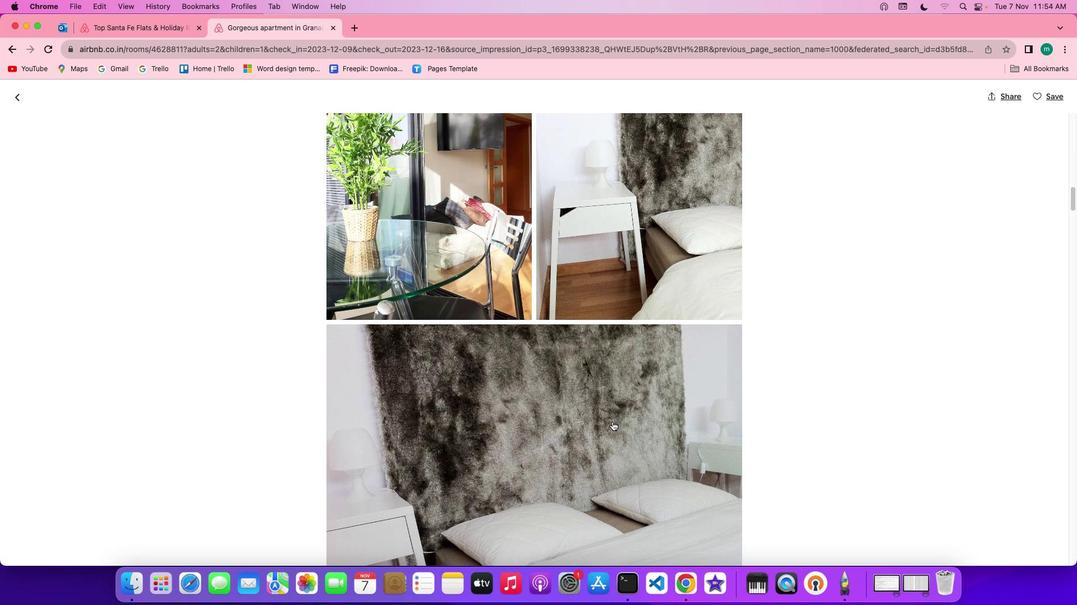 
Action: Mouse scrolled (612, 421) with delta (0, 0)
Screenshot: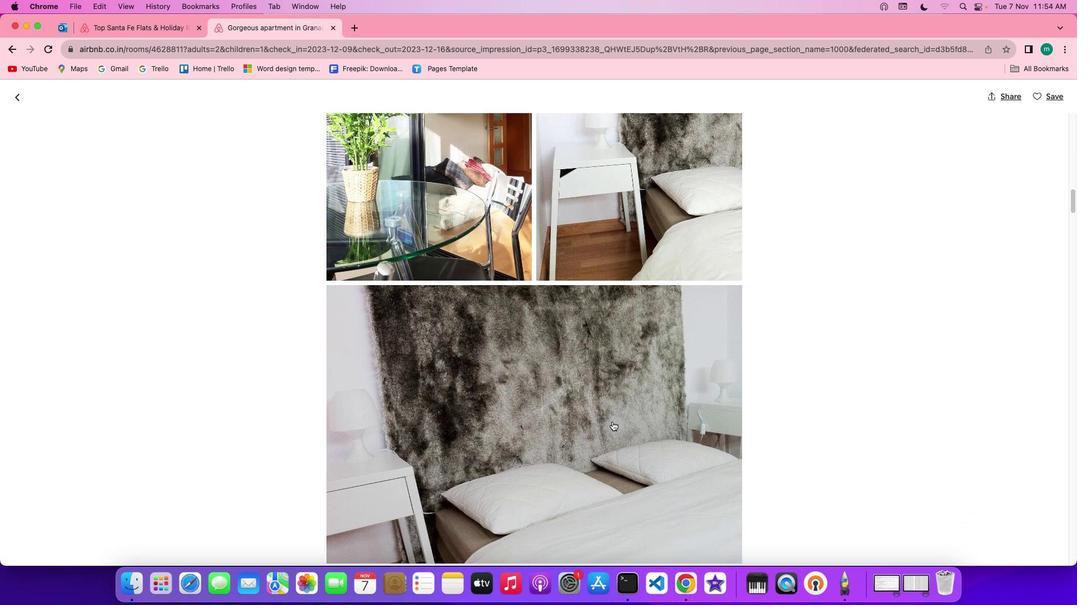 
Action: Mouse scrolled (612, 421) with delta (0, -1)
Screenshot: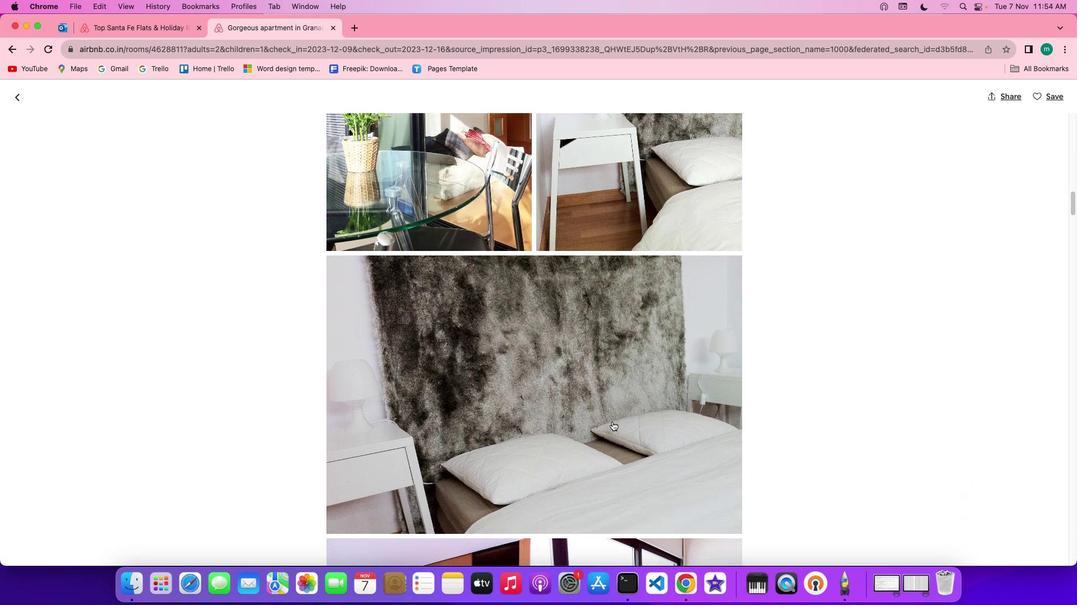 
Action: Mouse scrolled (612, 421) with delta (0, -1)
Screenshot: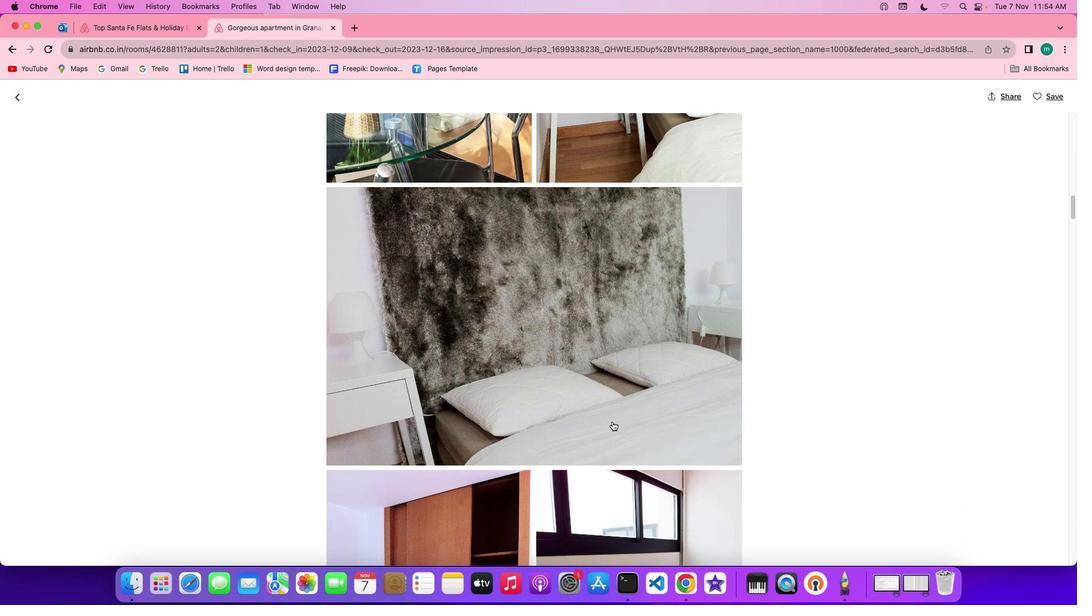 
Action: Mouse scrolled (612, 421) with delta (0, 0)
Screenshot: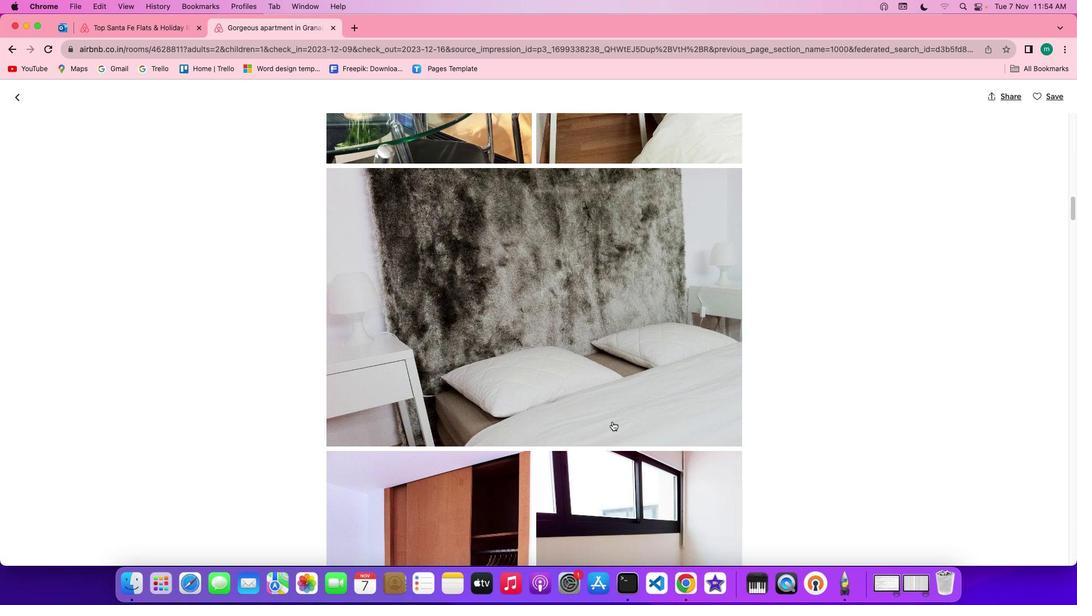 
Action: Mouse scrolled (612, 421) with delta (0, 0)
Screenshot: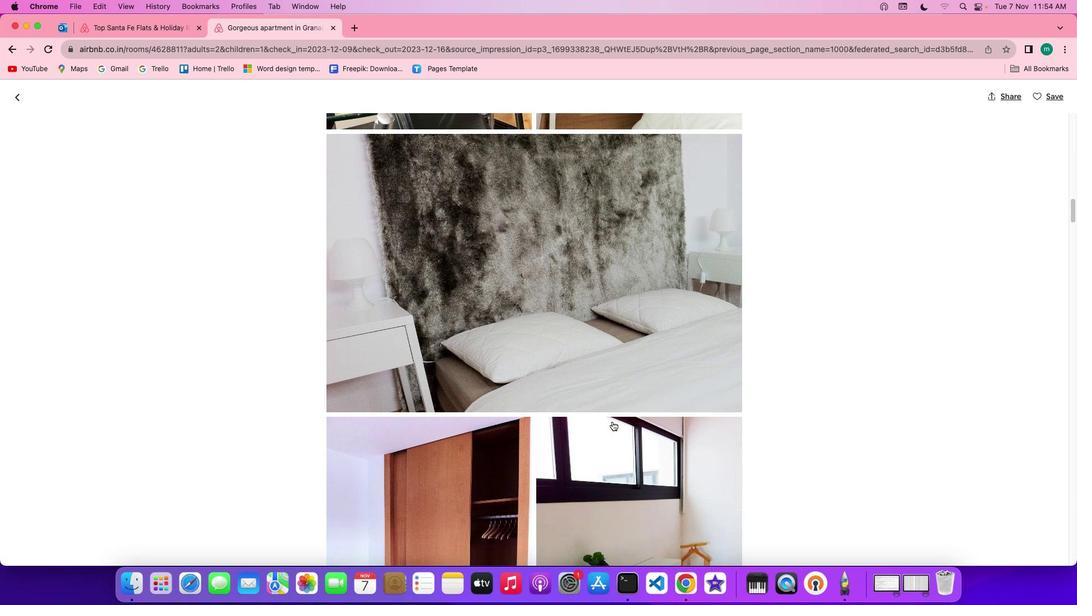 
Action: Mouse scrolled (612, 421) with delta (0, -1)
Screenshot: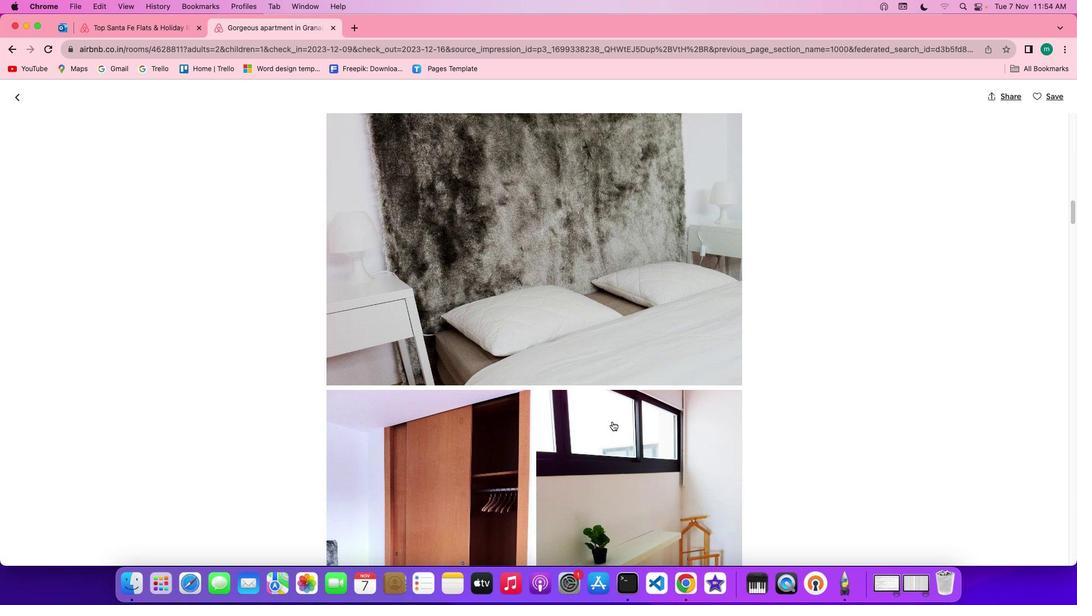 
Action: Mouse scrolled (612, 421) with delta (0, -1)
Screenshot: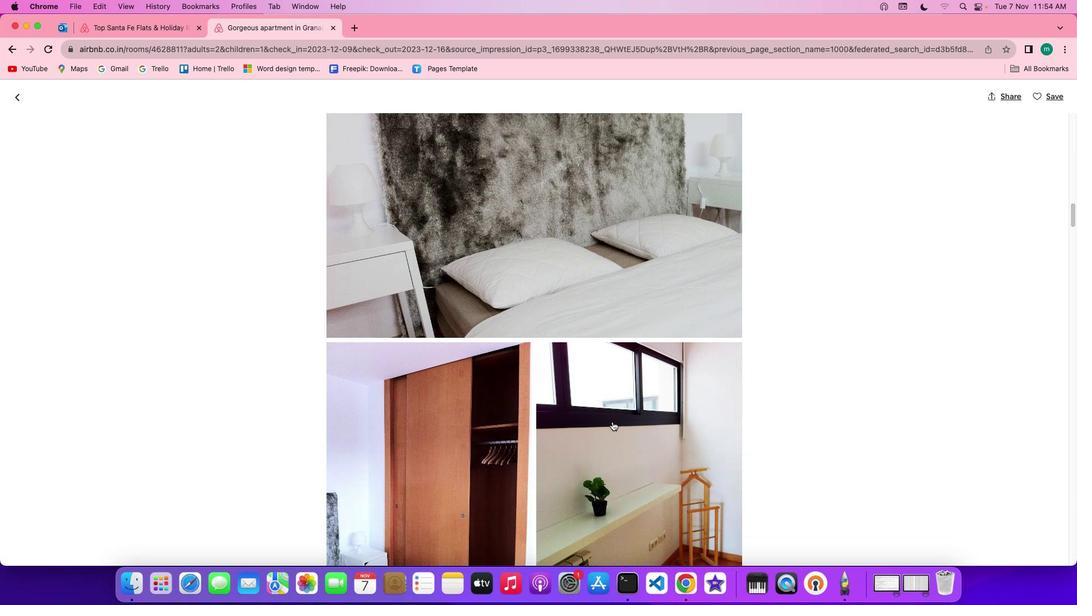 
Action: Mouse scrolled (612, 421) with delta (0, 0)
Screenshot: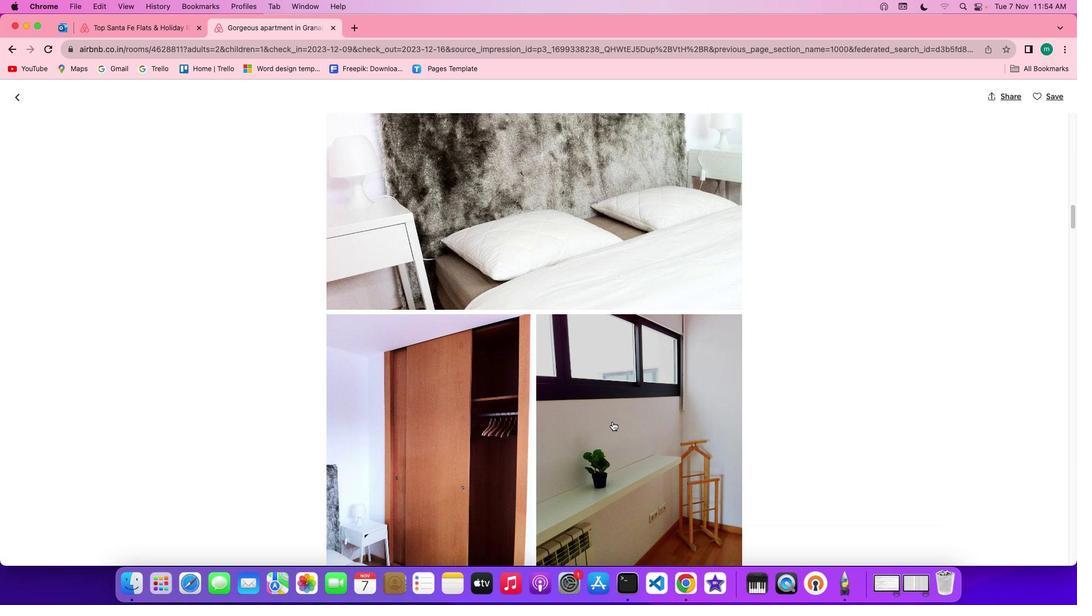 
Action: Mouse scrolled (612, 421) with delta (0, 0)
Screenshot: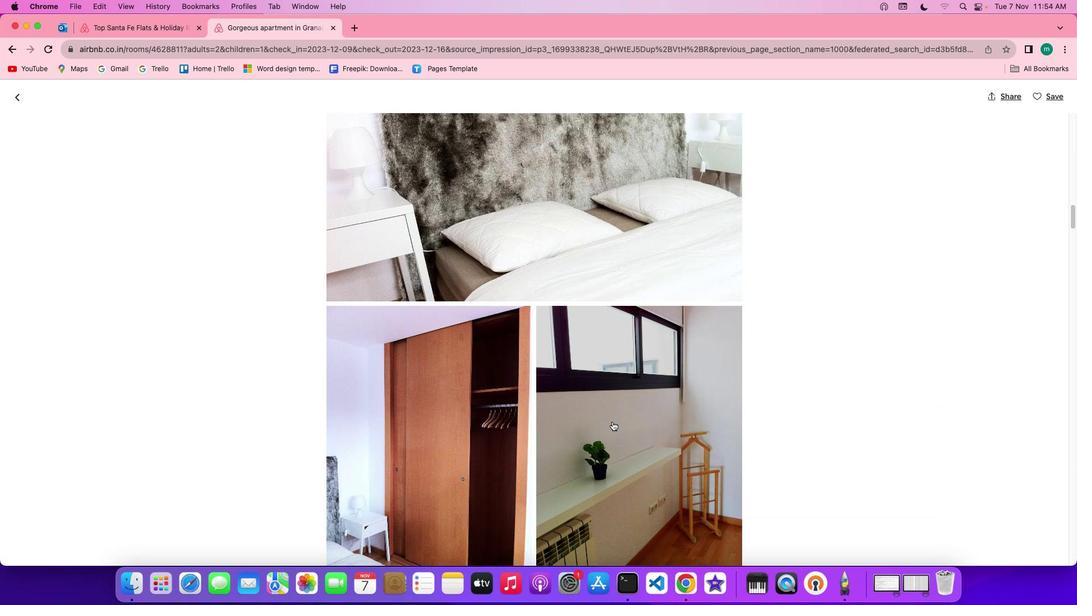 
Action: Mouse scrolled (612, 421) with delta (0, -1)
Screenshot: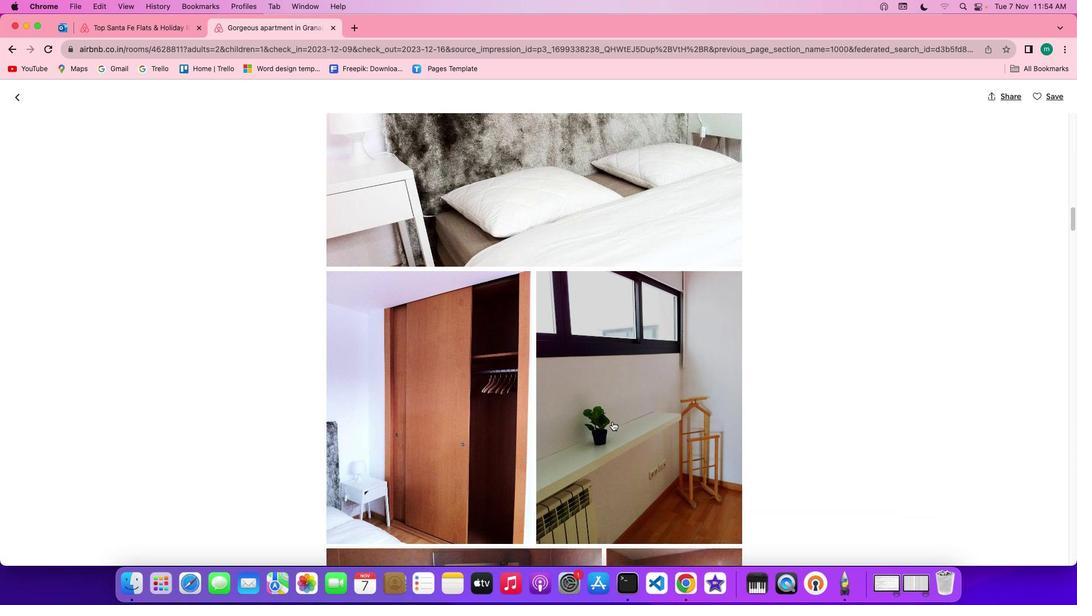
Action: Mouse scrolled (612, 421) with delta (0, 0)
Screenshot: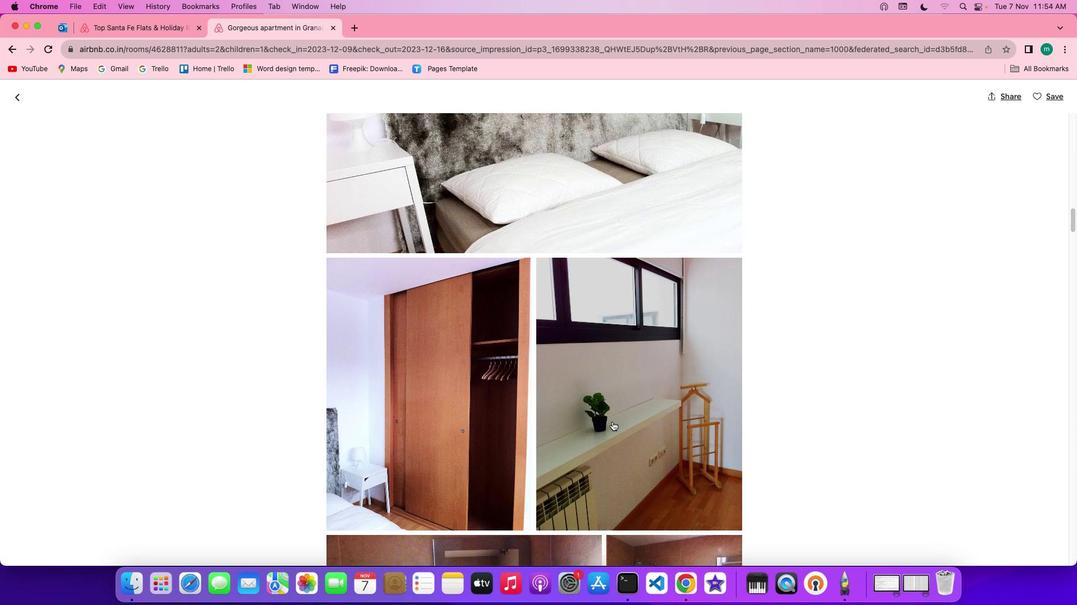 
Action: Mouse scrolled (612, 421) with delta (0, 0)
Screenshot: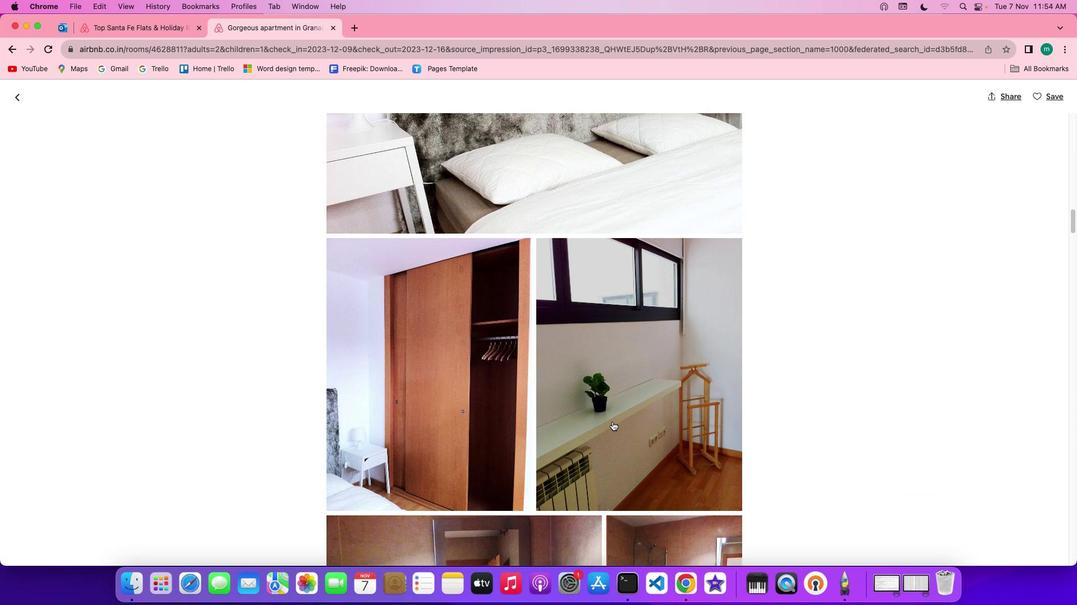 
Action: Mouse scrolled (612, 421) with delta (0, 0)
Screenshot: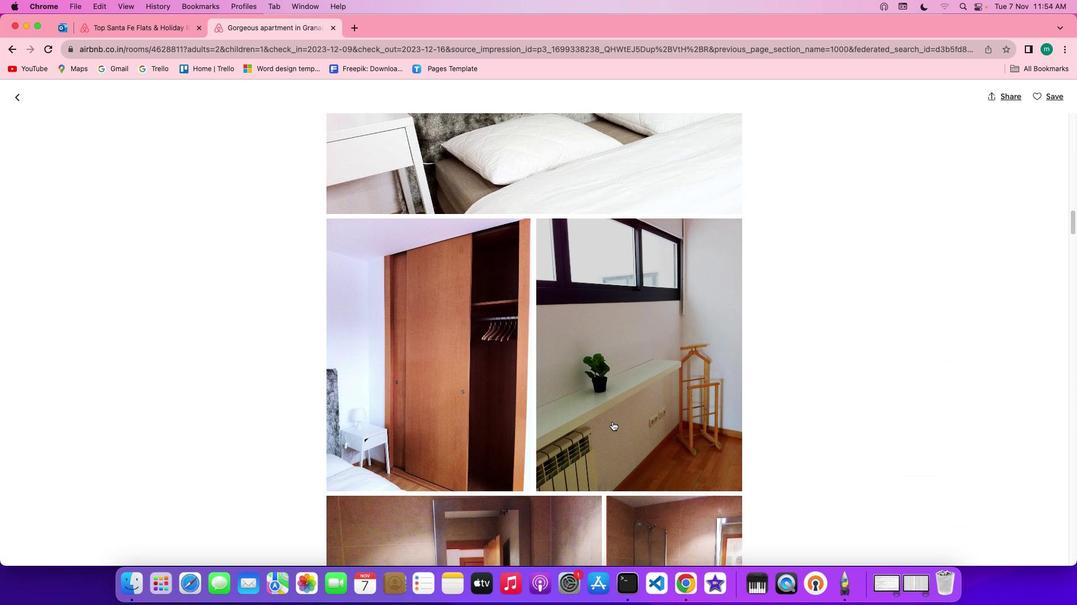
Action: Mouse scrolled (612, 421) with delta (0, -1)
Screenshot: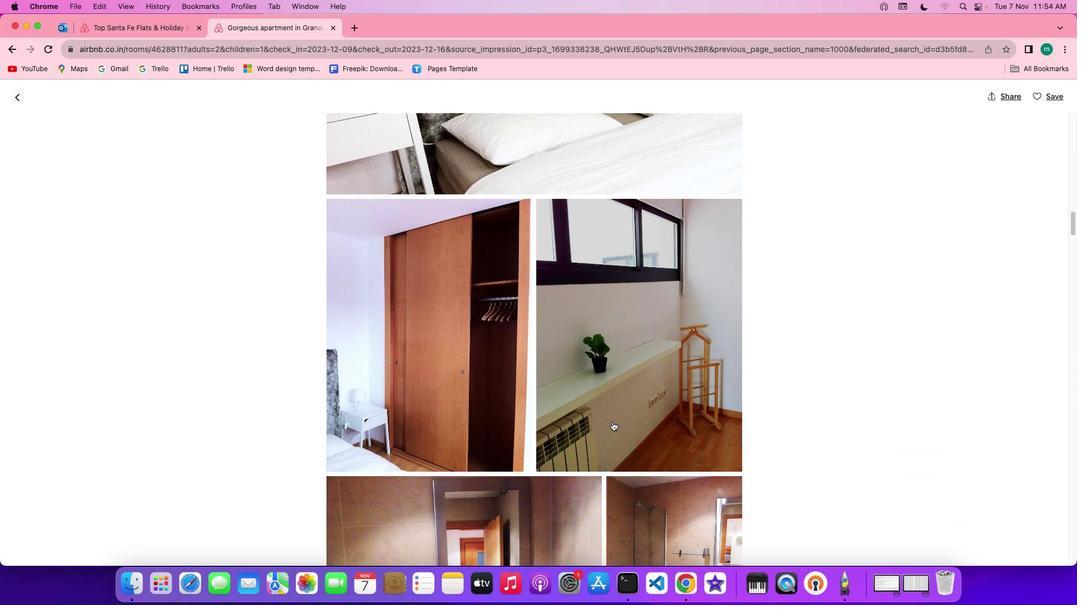 
Action: Mouse scrolled (612, 421) with delta (0, -1)
Screenshot: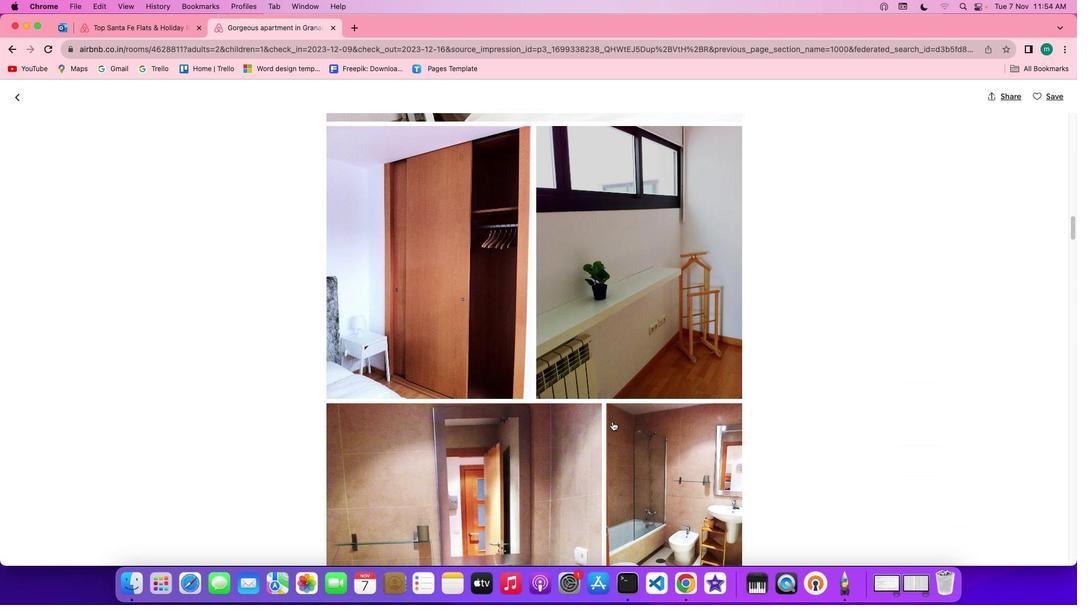 
Action: Mouse scrolled (612, 421) with delta (0, 0)
Screenshot: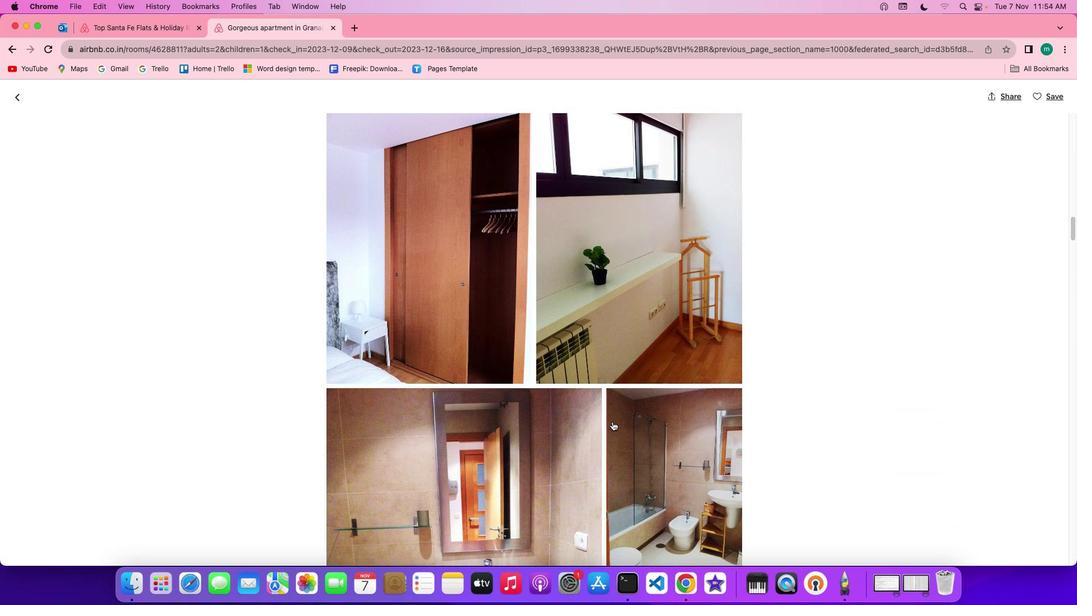 
Action: Mouse scrolled (612, 421) with delta (0, 0)
Screenshot: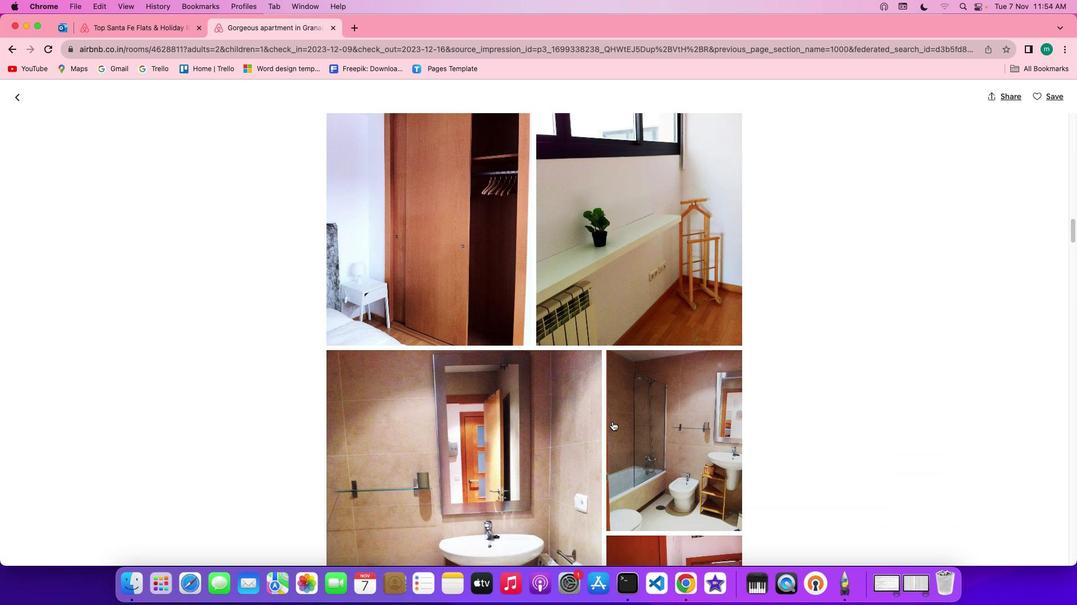 
Action: Mouse scrolled (612, 421) with delta (0, -1)
Screenshot: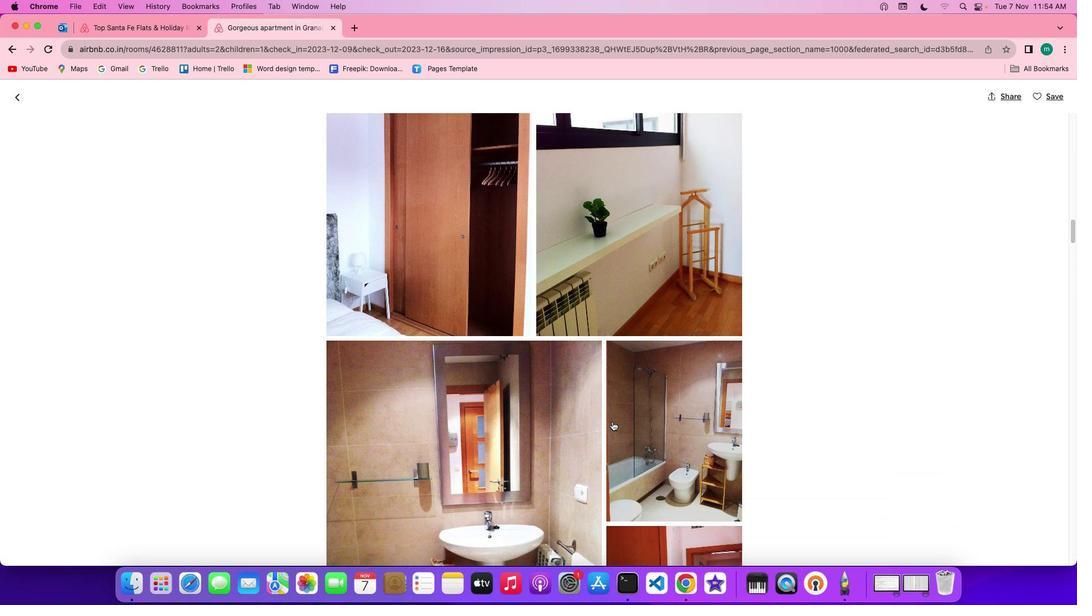 
Action: Mouse scrolled (612, 421) with delta (0, -1)
Screenshot: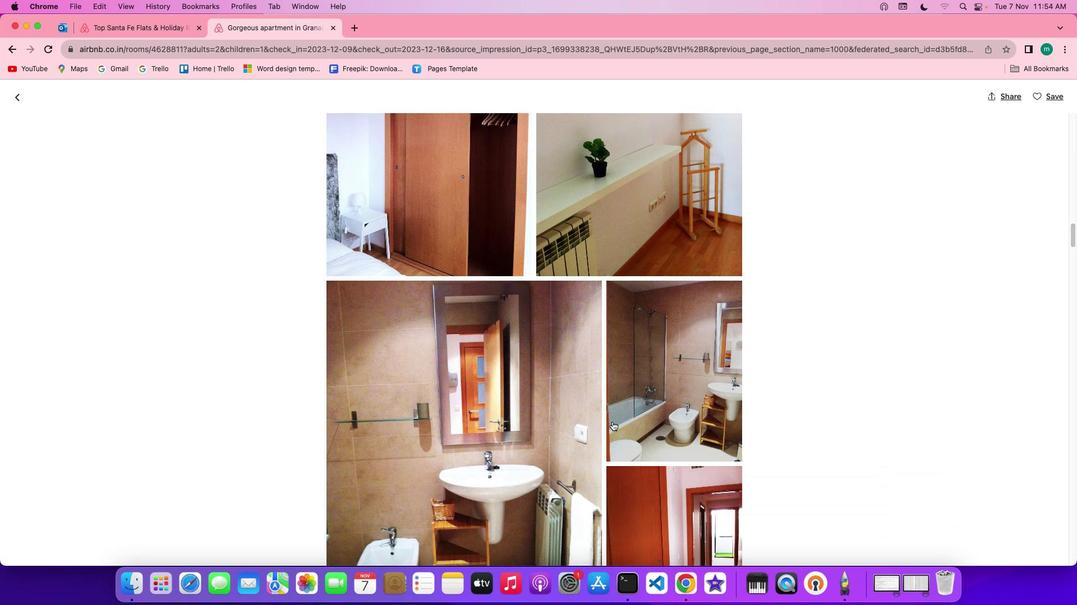 
Action: Mouse scrolled (612, 421) with delta (0, 0)
Screenshot: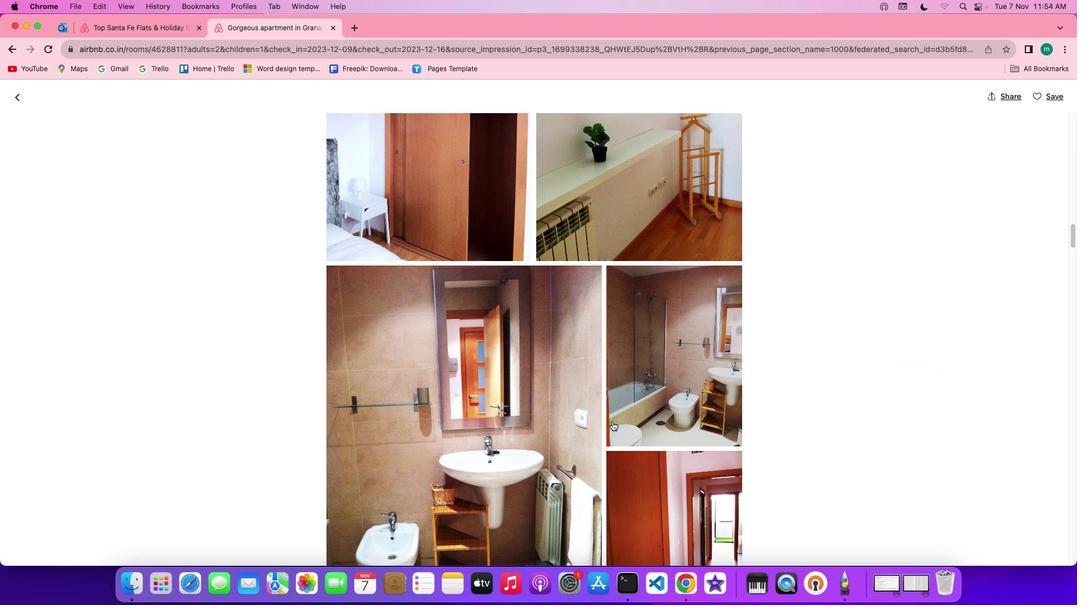 
Action: Mouse scrolled (612, 421) with delta (0, 0)
Screenshot: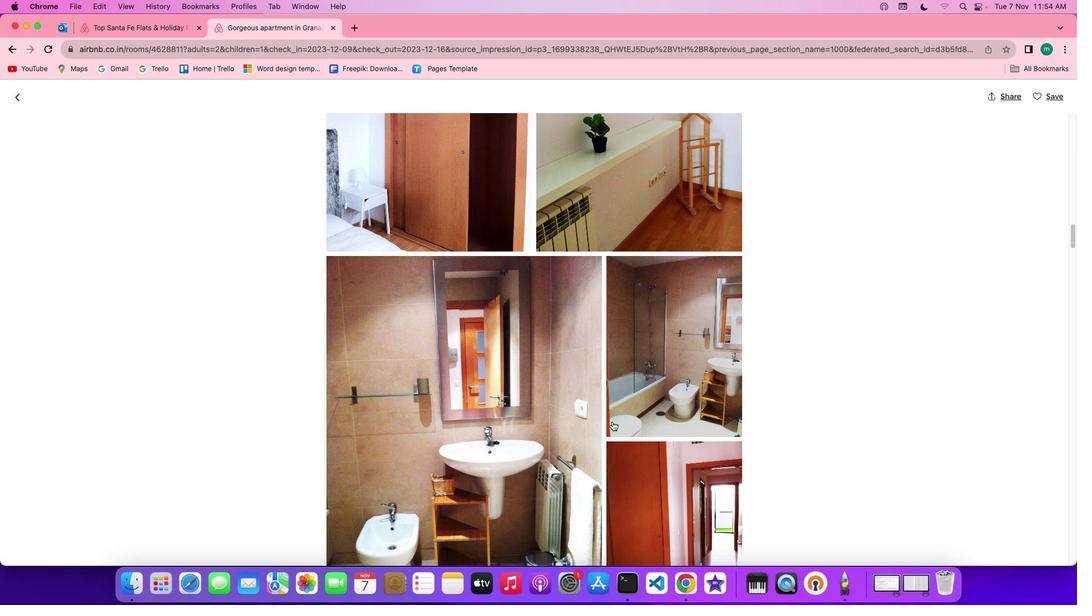 
Action: Mouse scrolled (612, 421) with delta (0, -1)
Screenshot: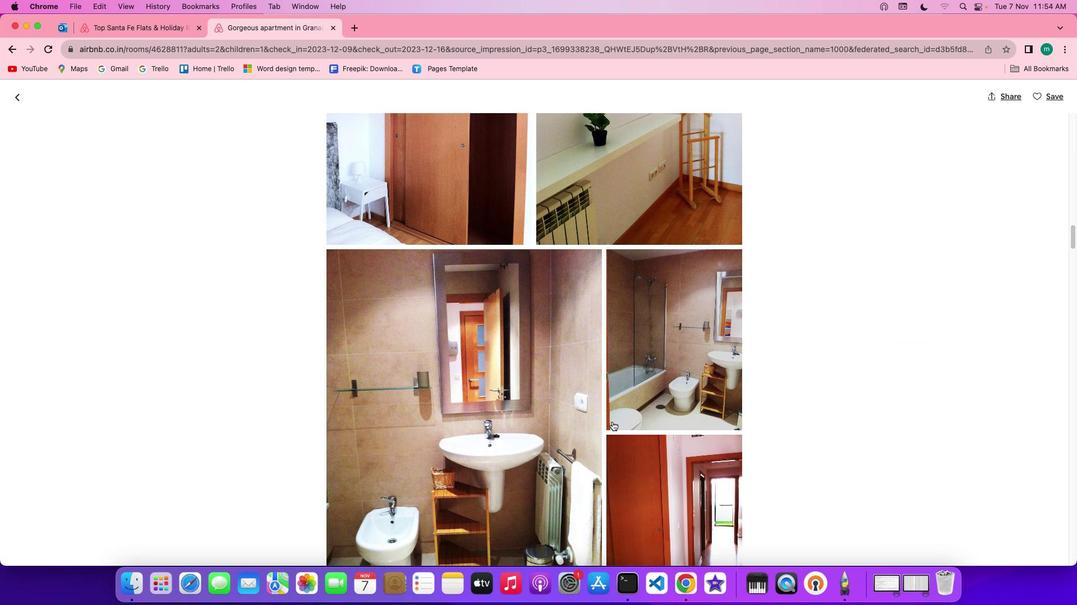 
Action: Mouse scrolled (612, 421) with delta (0, 0)
Screenshot: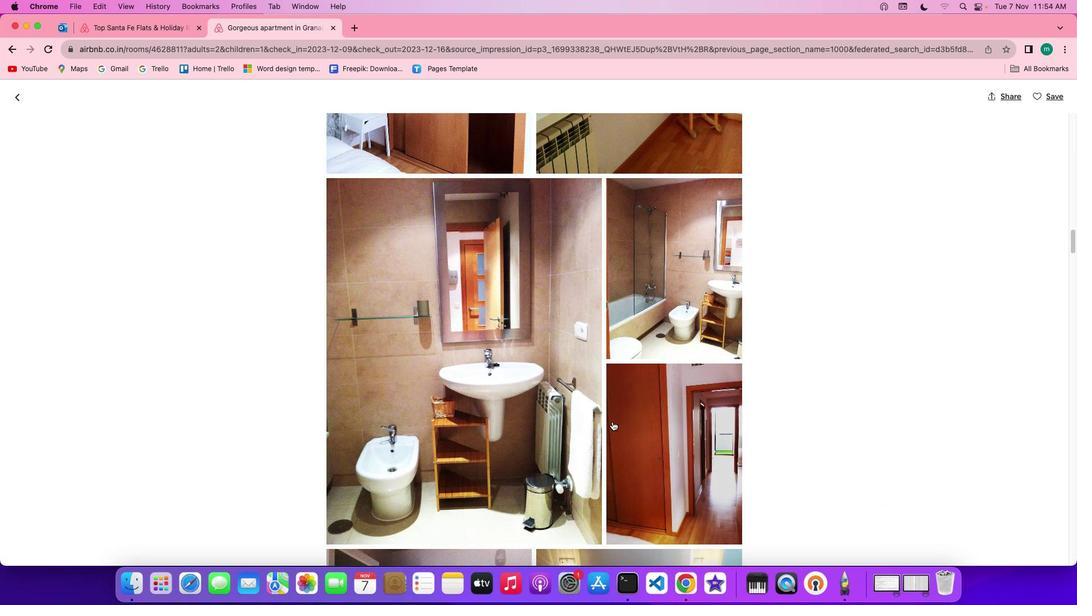 
Action: Mouse scrolled (612, 421) with delta (0, 0)
Screenshot: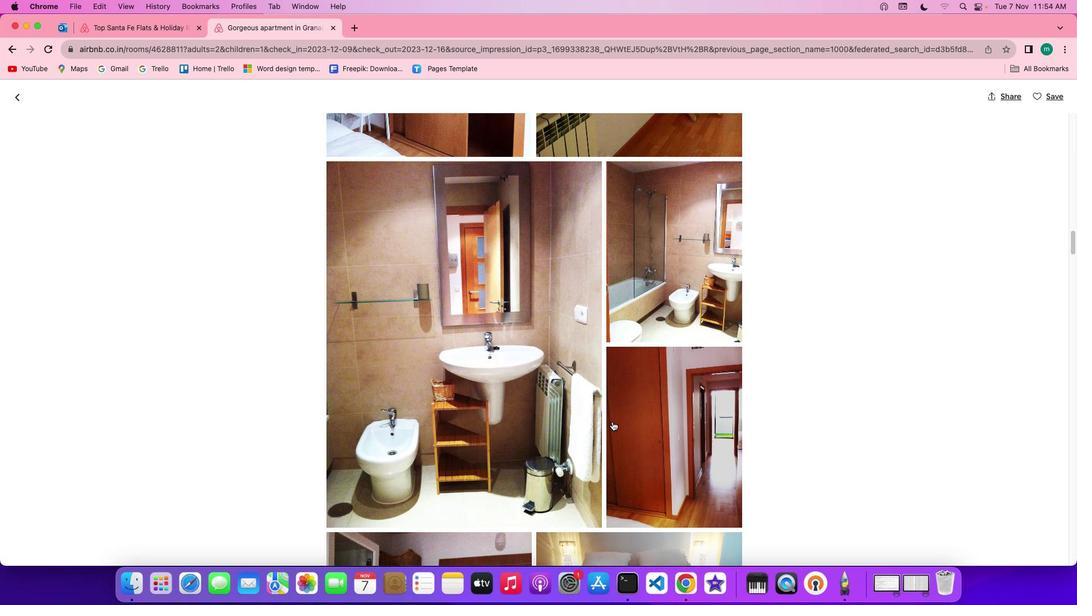 
Action: Mouse scrolled (612, 421) with delta (0, 0)
Screenshot: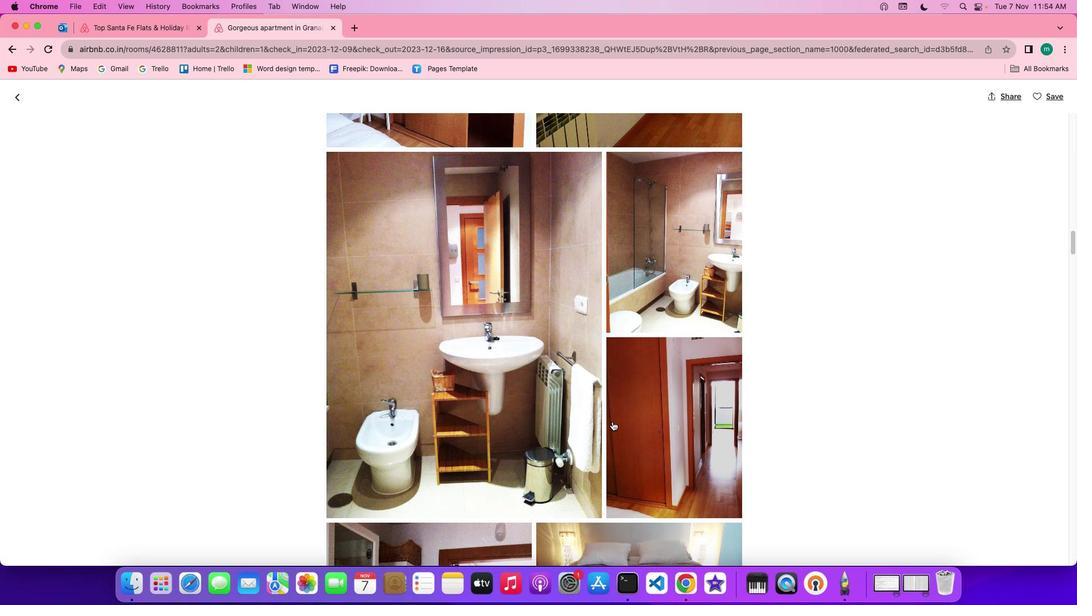 
Action: Mouse scrolled (612, 421) with delta (0, -1)
Screenshot: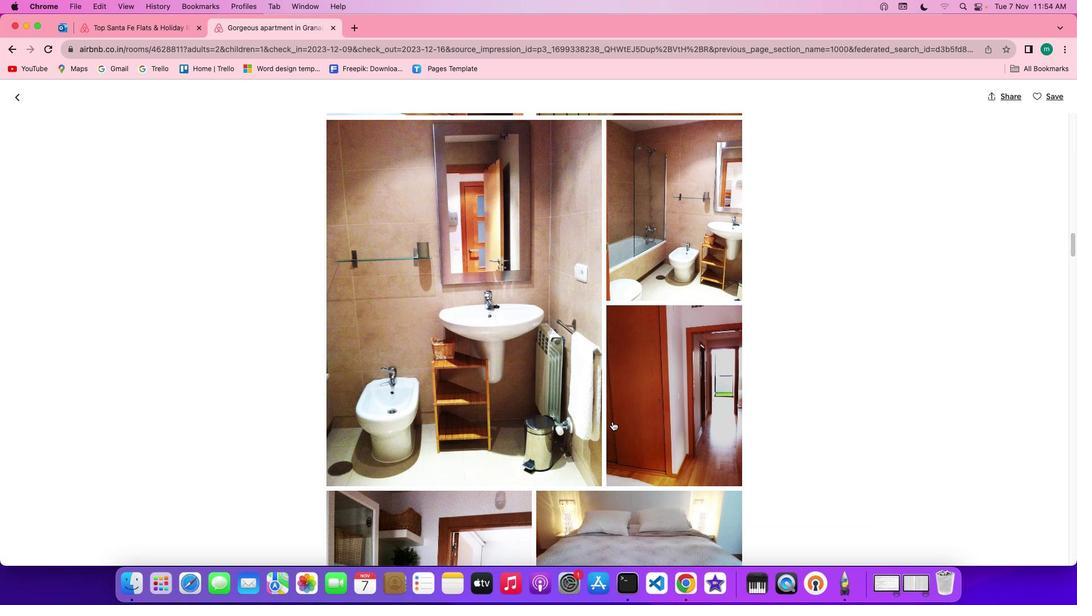 
Action: Mouse scrolled (612, 421) with delta (0, 0)
Screenshot: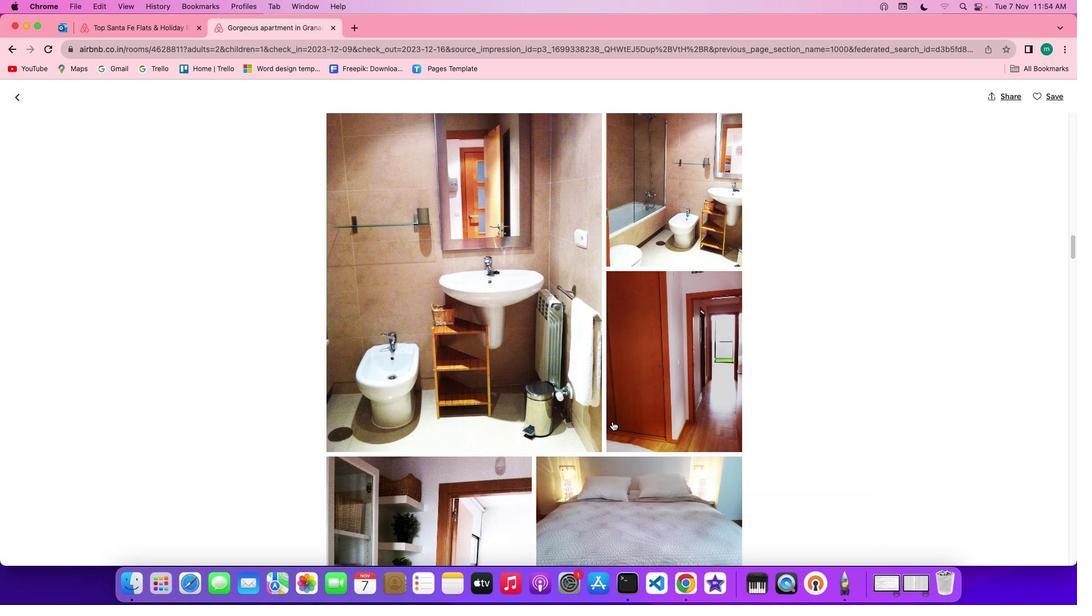 
Action: Mouse scrolled (612, 421) with delta (0, 0)
Screenshot: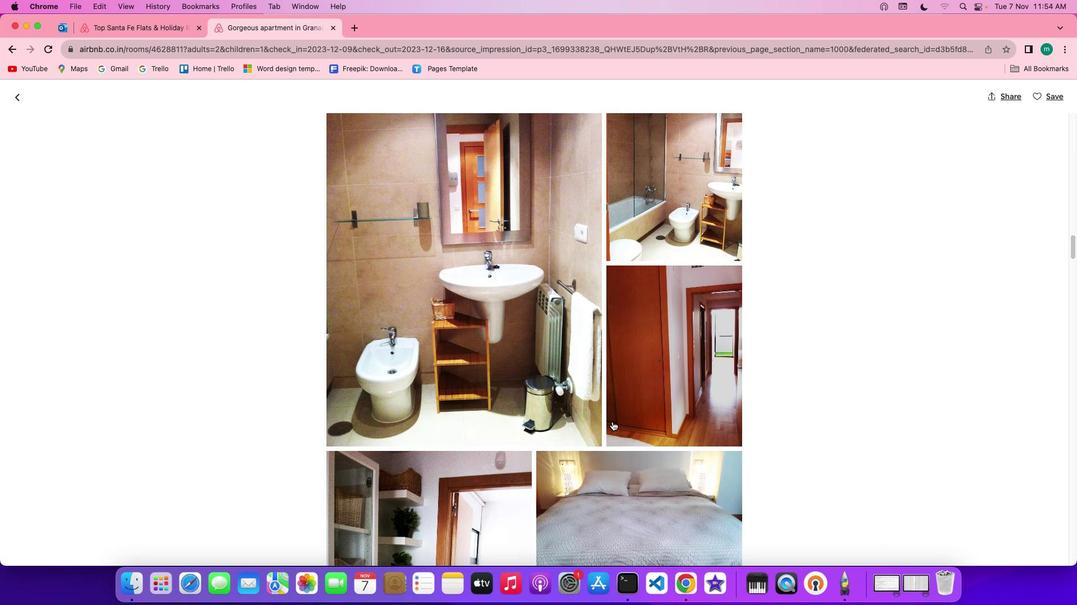 
Action: Mouse scrolled (612, 421) with delta (0, -1)
Screenshot: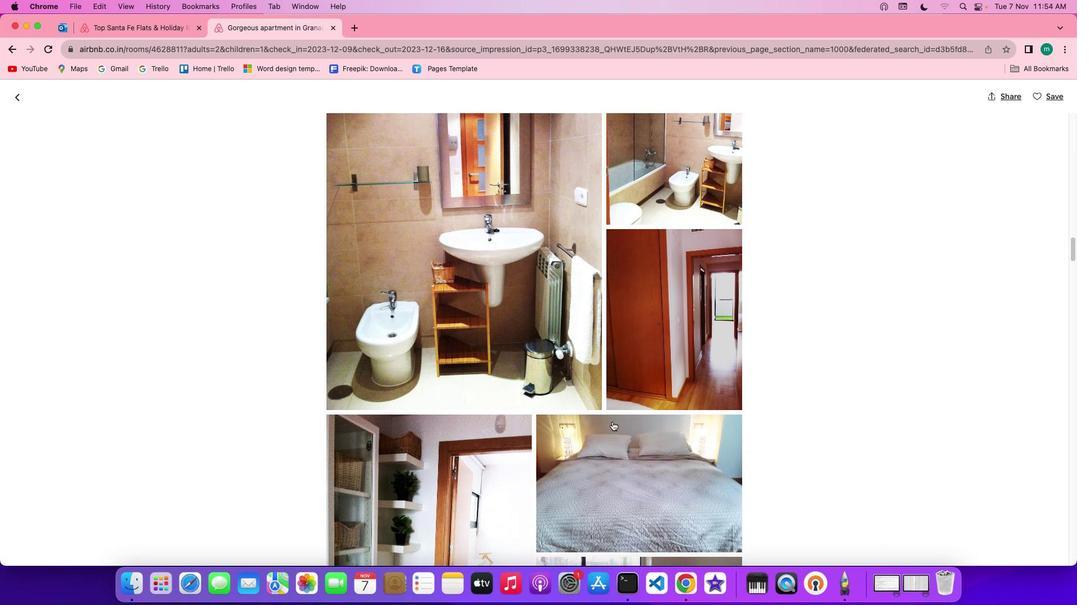 
Action: Mouse scrolled (612, 421) with delta (0, 0)
Screenshot: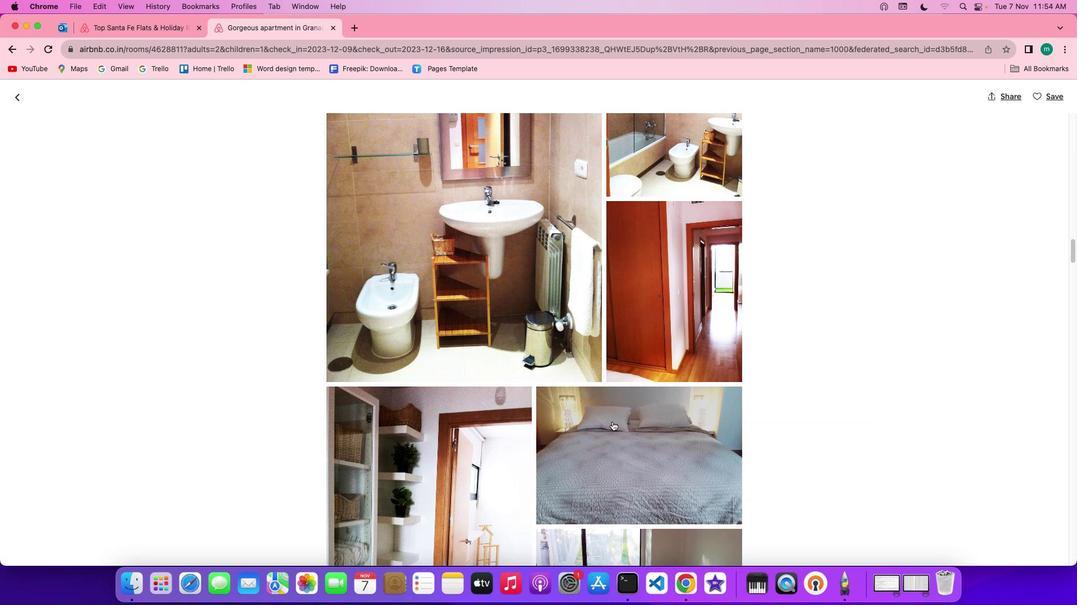 
Action: Mouse scrolled (612, 421) with delta (0, 0)
Screenshot: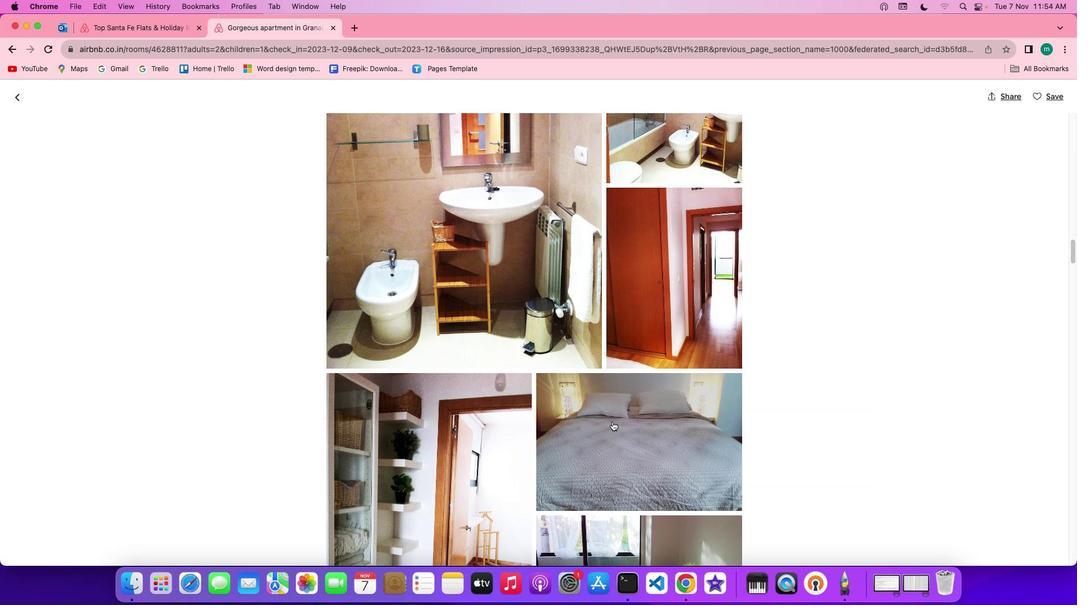 
Action: Mouse scrolled (612, 421) with delta (0, -1)
Screenshot: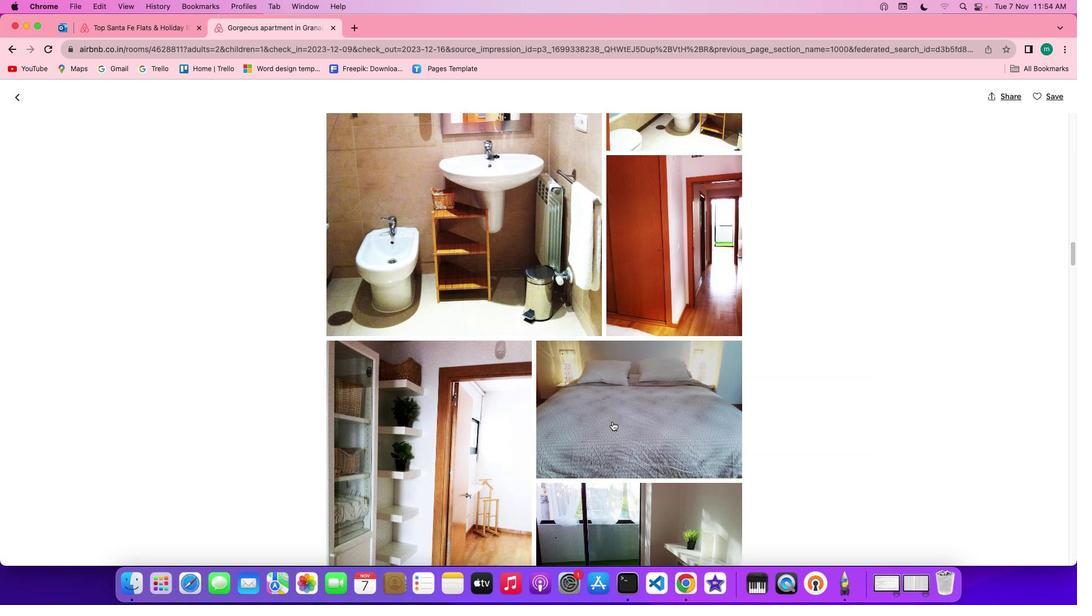 
Action: Mouse scrolled (612, 421) with delta (0, 0)
Screenshot: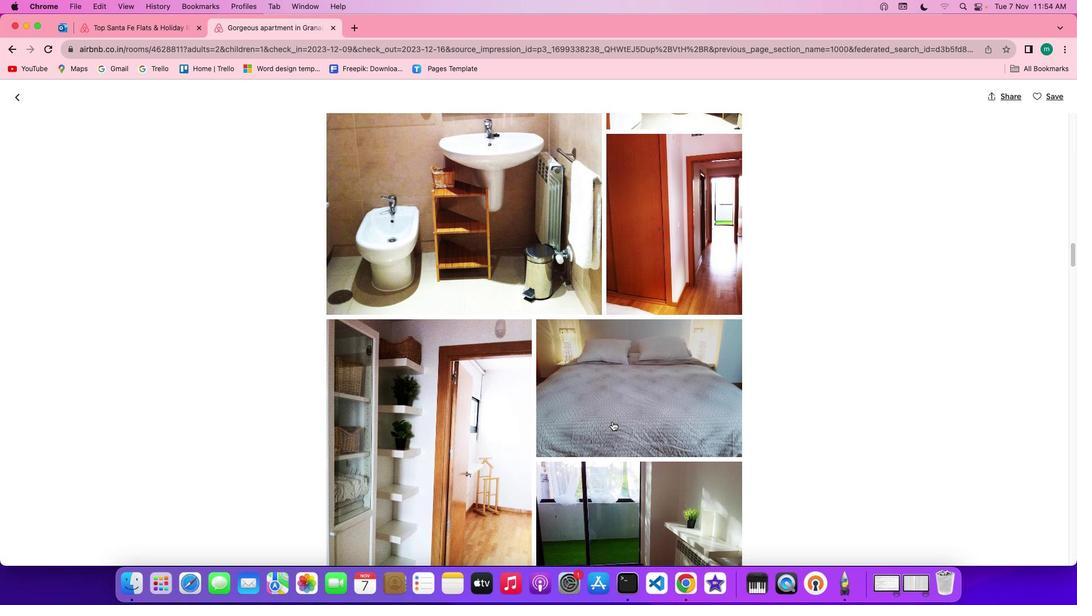 
Action: Mouse scrolled (612, 421) with delta (0, 0)
Screenshot: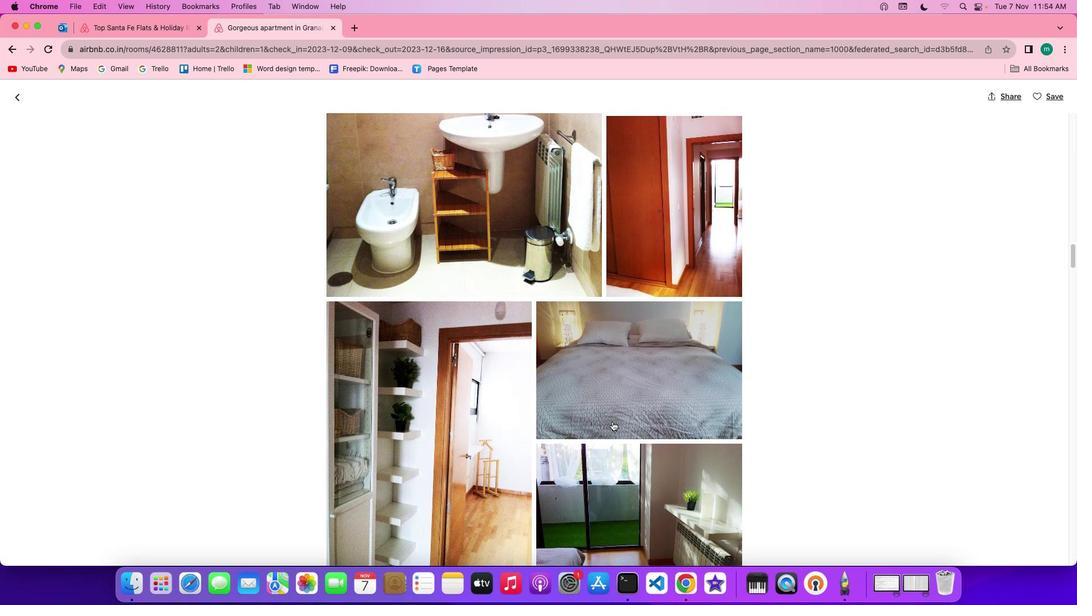 
Action: Mouse scrolled (612, 421) with delta (0, -1)
Screenshot: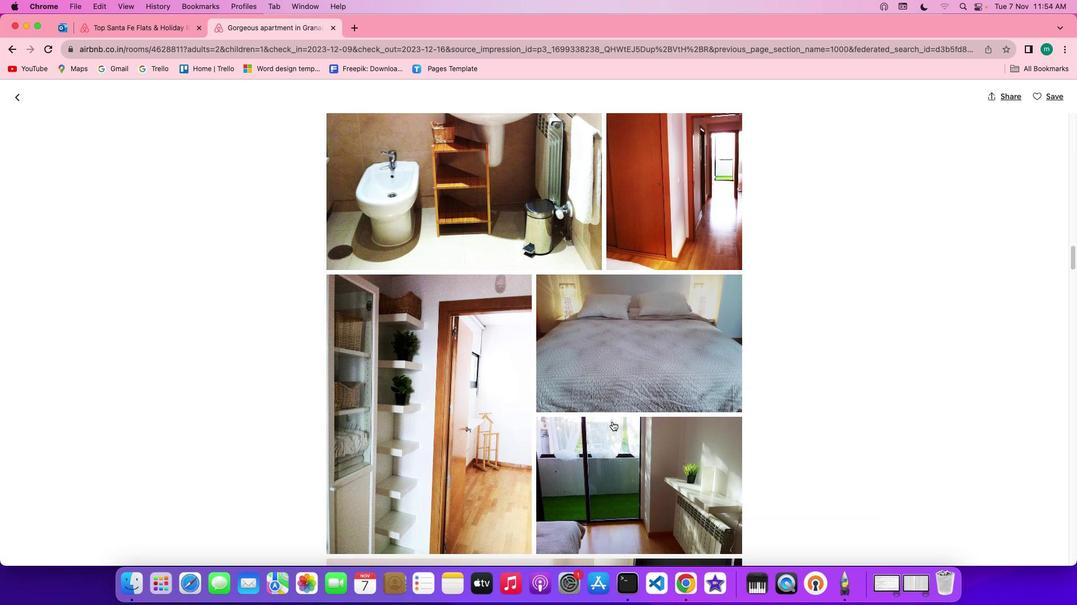 
Action: Mouse scrolled (612, 421) with delta (0, 0)
Screenshot: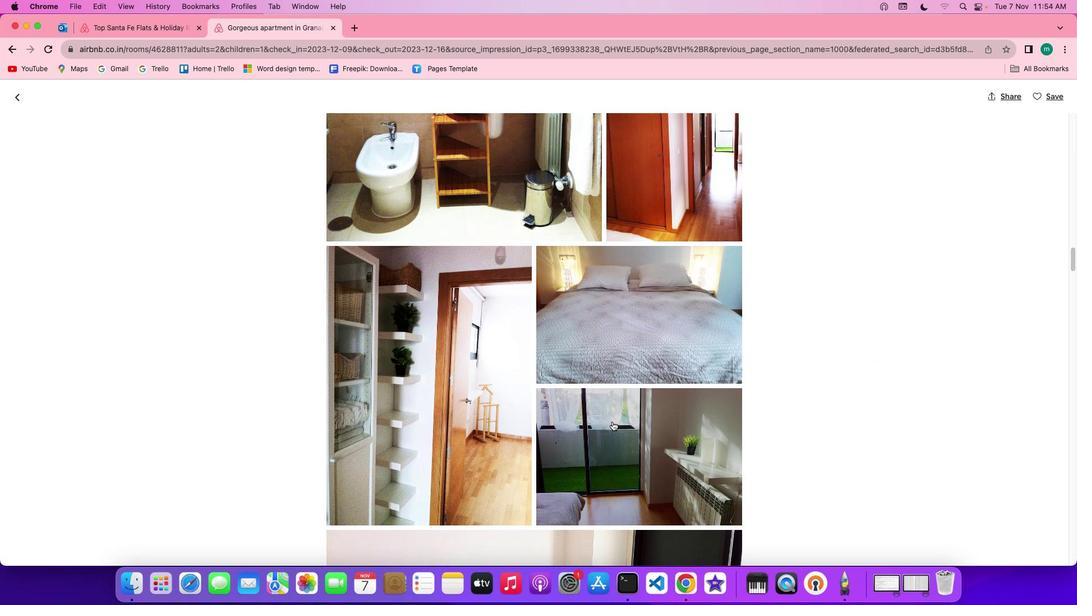 
Action: Mouse scrolled (612, 421) with delta (0, 0)
Screenshot: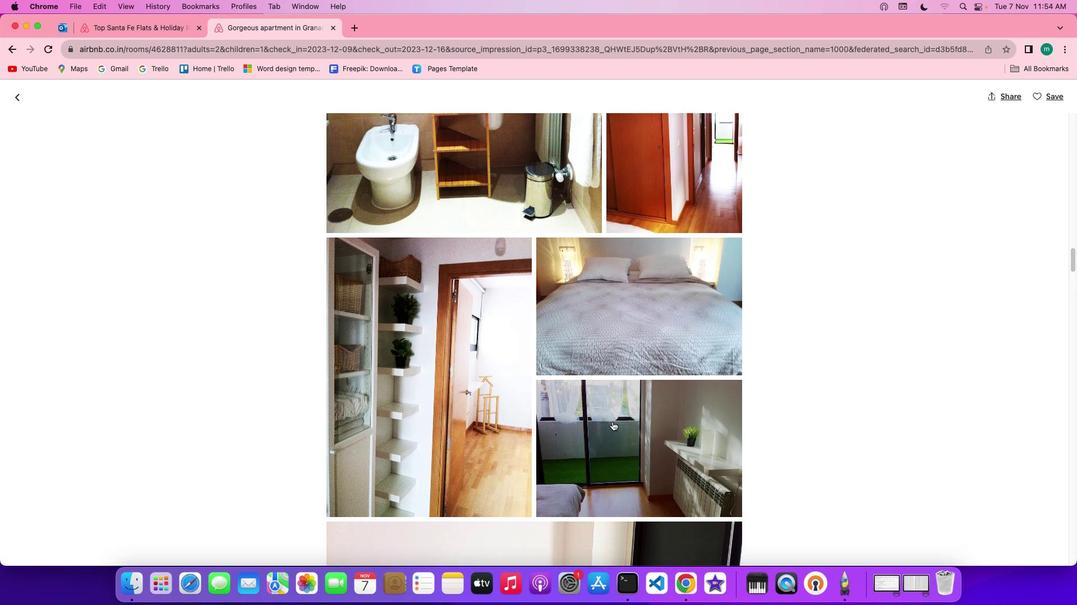 
Action: Mouse scrolled (612, 421) with delta (0, 0)
Screenshot: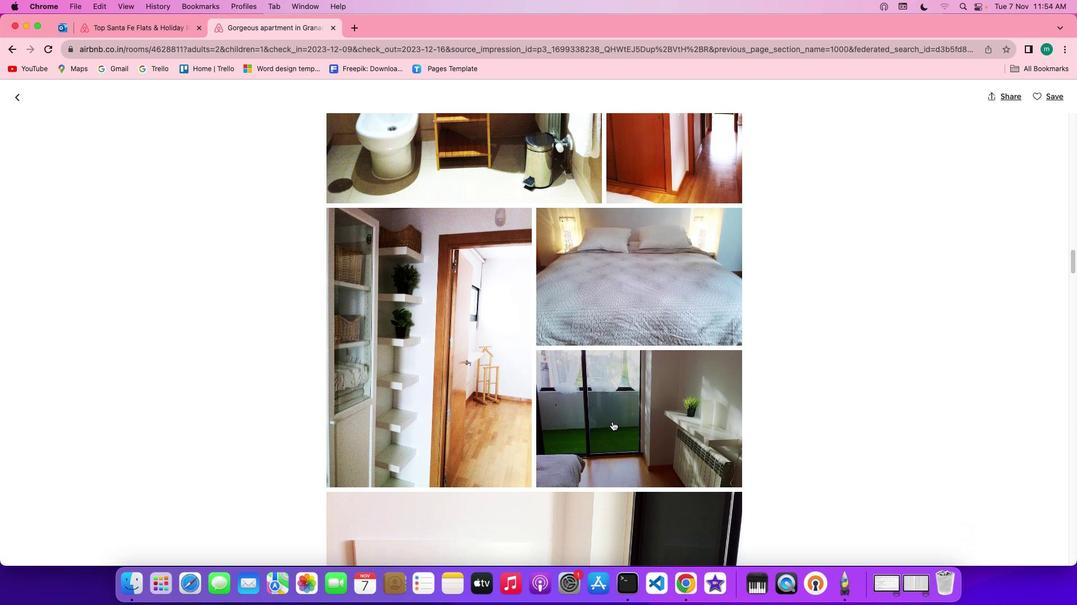 
Action: Mouse scrolled (612, 421) with delta (0, 0)
Screenshot: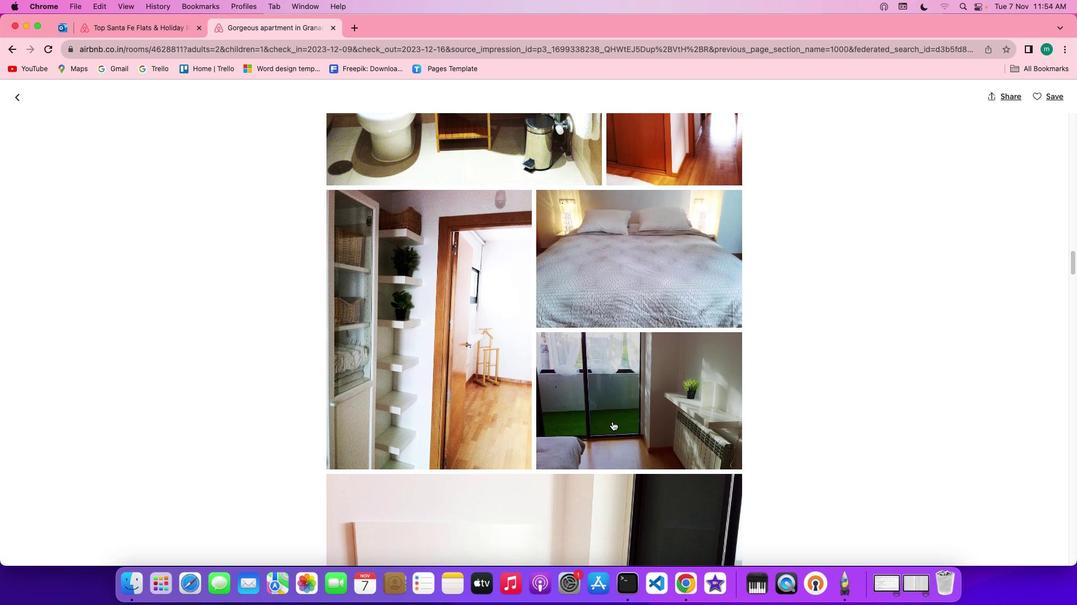 
Action: Mouse scrolled (612, 421) with delta (0, 0)
Screenshot: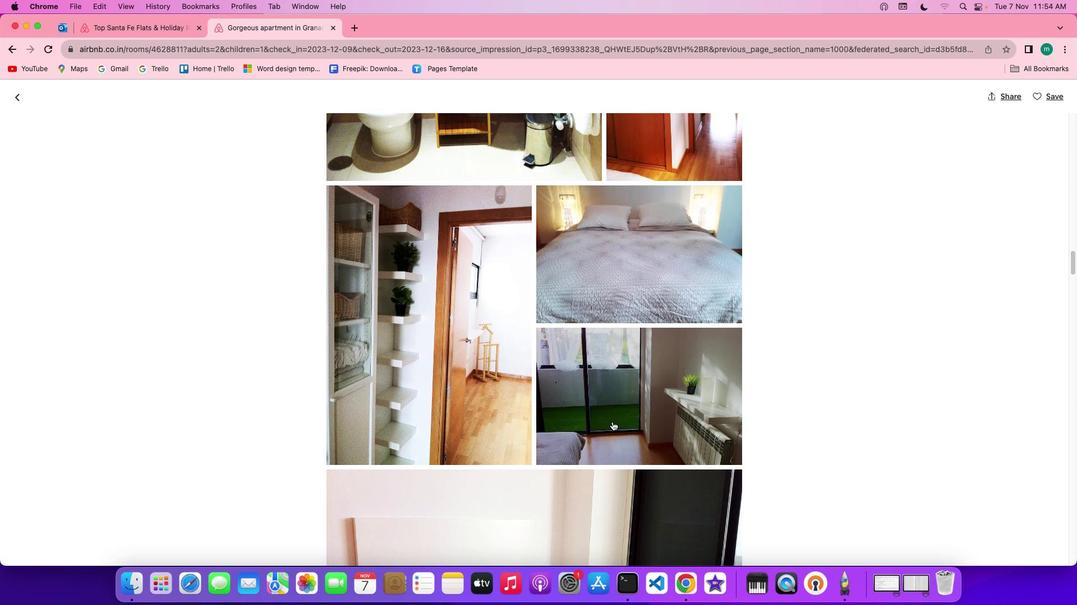 
Action: Mouse scrolled (612, 421) with delta (0, -1)
Screenshot: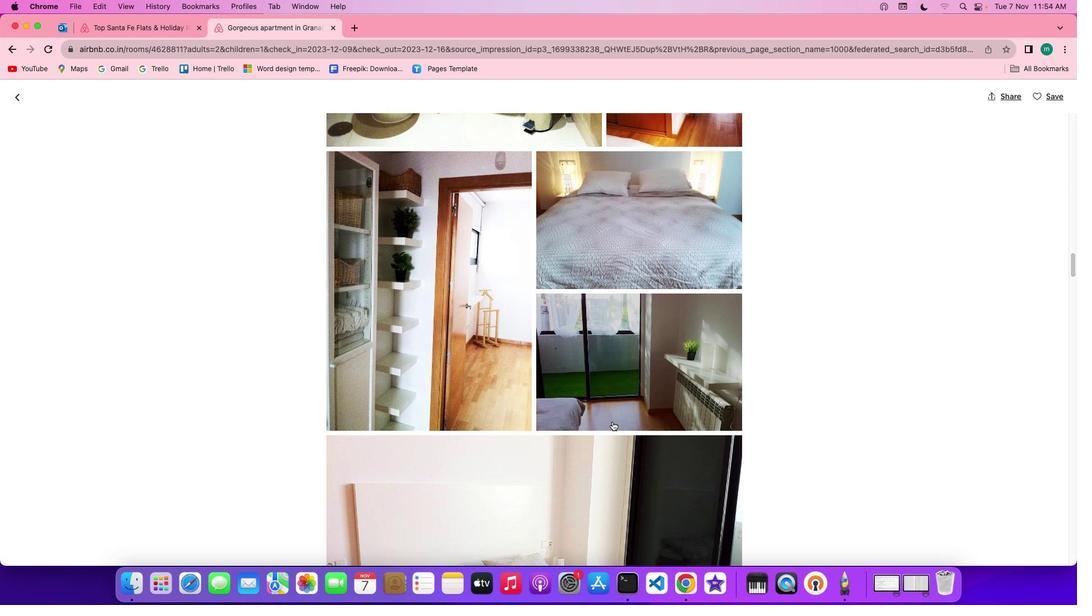 
Action: Mouse scrolled (612, 421) with delta (0, 0)
Screenshot: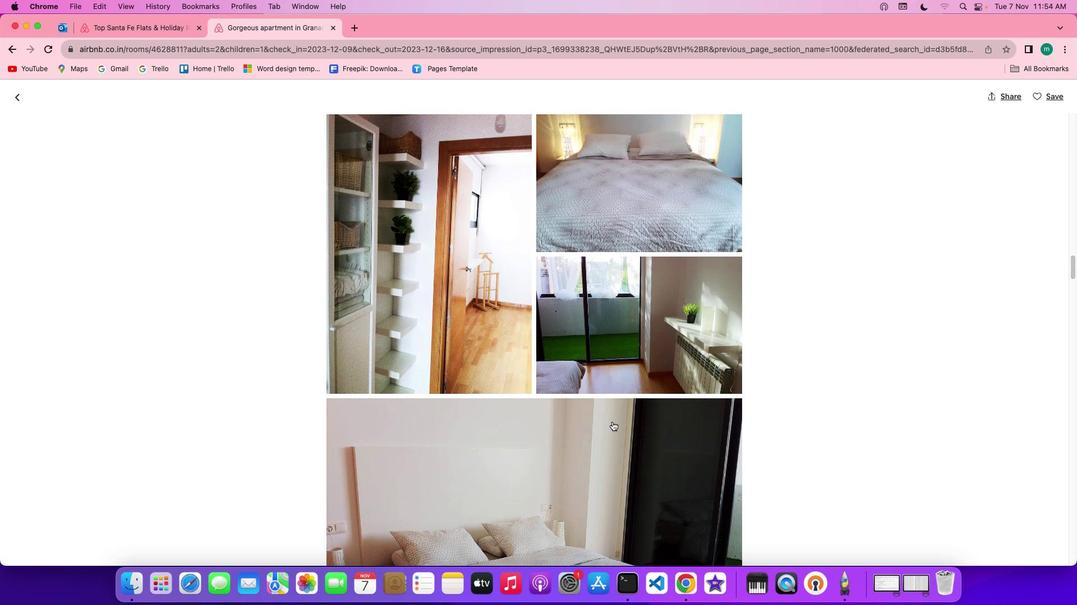 
Action: Mouse scrolled (612, 421) with delta (0, 0)
Screenshot: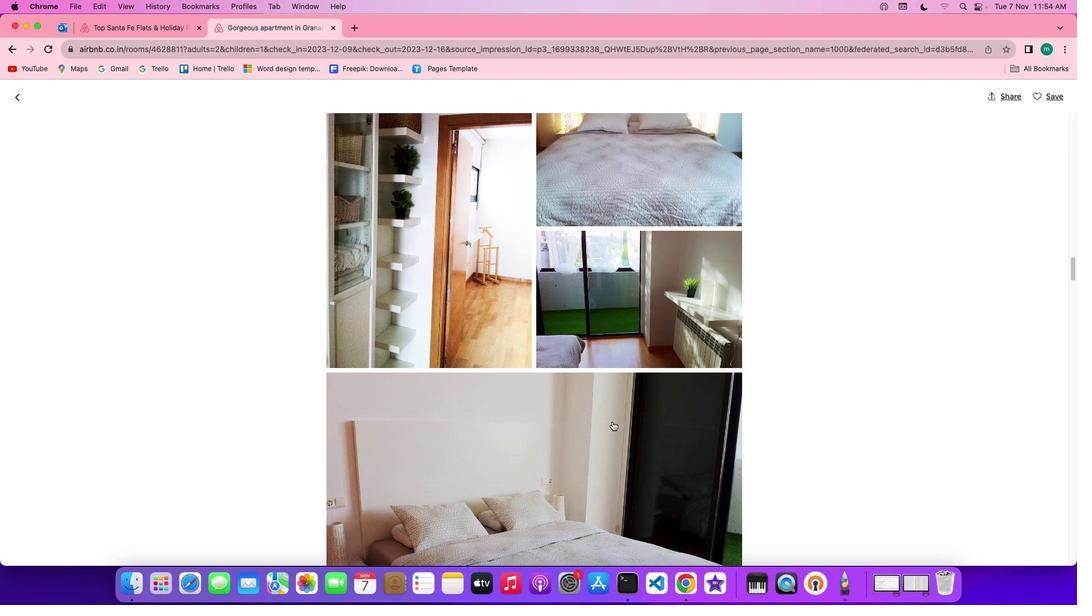 
Action: Mouse scrolled (612, 421) with delta (0, -1)
Screenshot: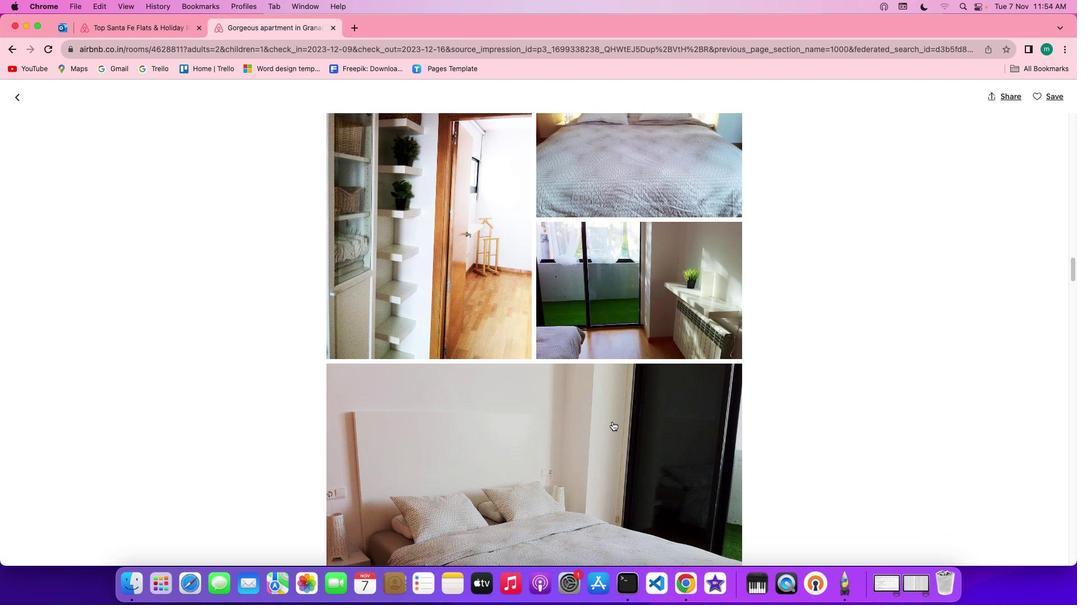 
Action: Mouse scrolled (612, 421) with delta (0, 0)
Screenshot: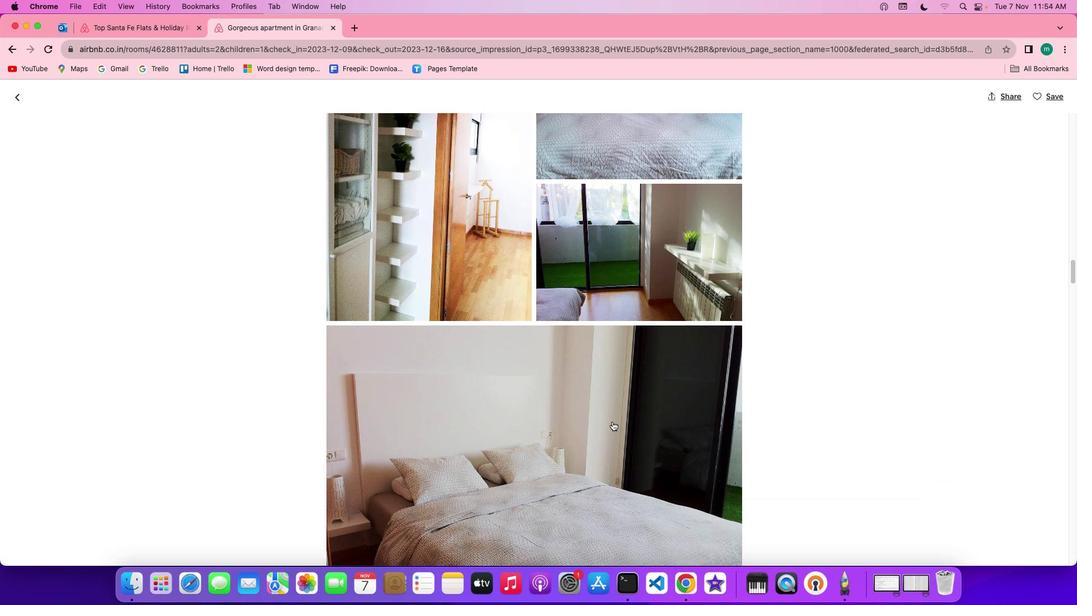 
Action: Mouse scrolled (612, 421) with delta (0, 0)
Screenshot: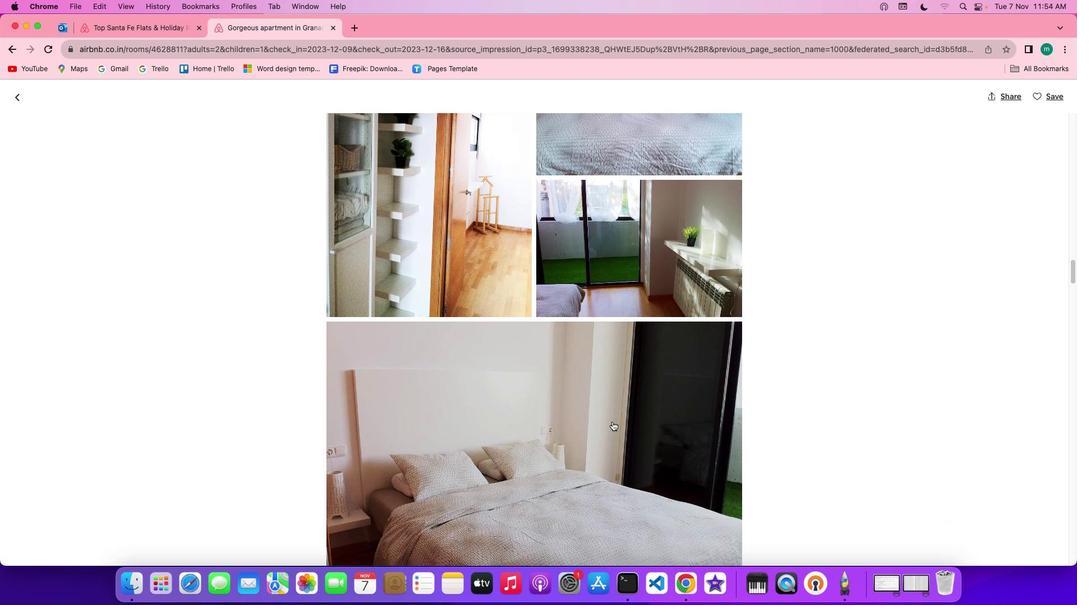 
Action: Mouse scrolled (612, 421) with delta (0, 0)
Screenshot: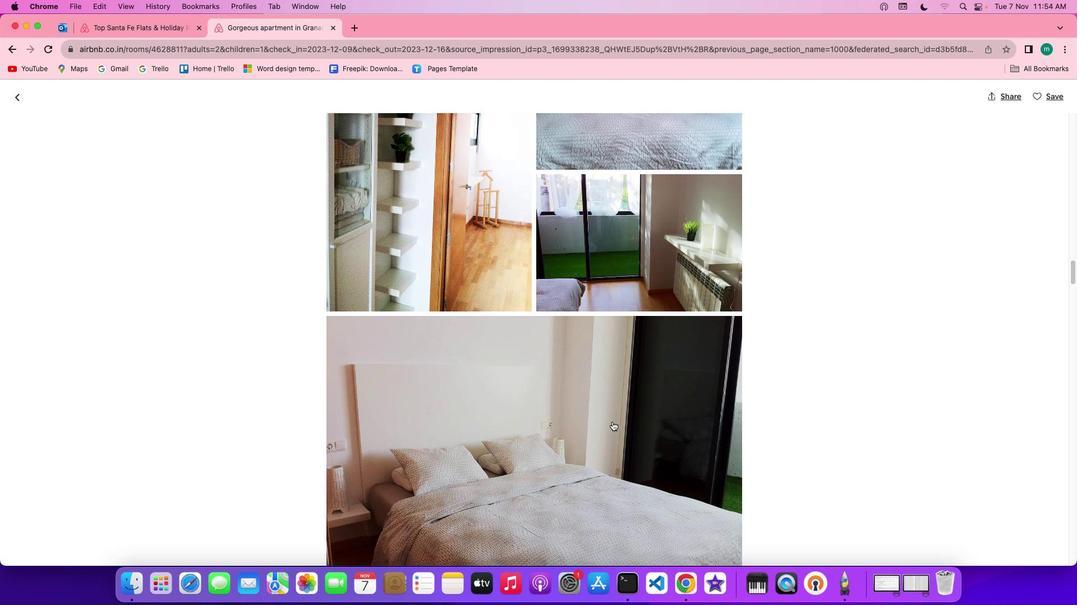 
Action: Mouse scrolled (612, 421) with delta (0, -1)
Screenshot: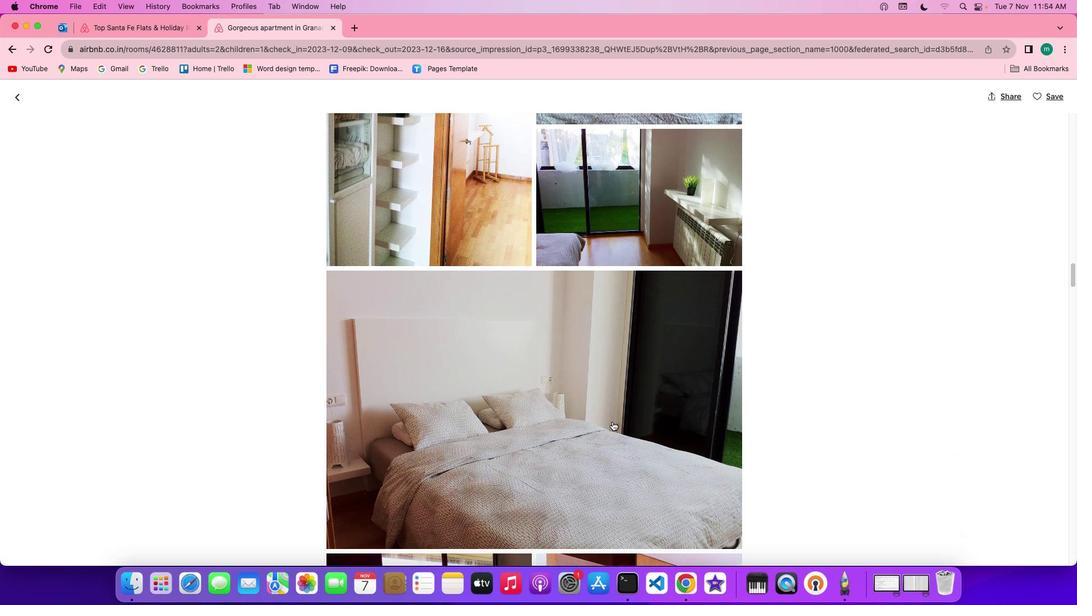 
Action: Mouse scrolled (612, 421) with delta (0, 0)
Screenshot: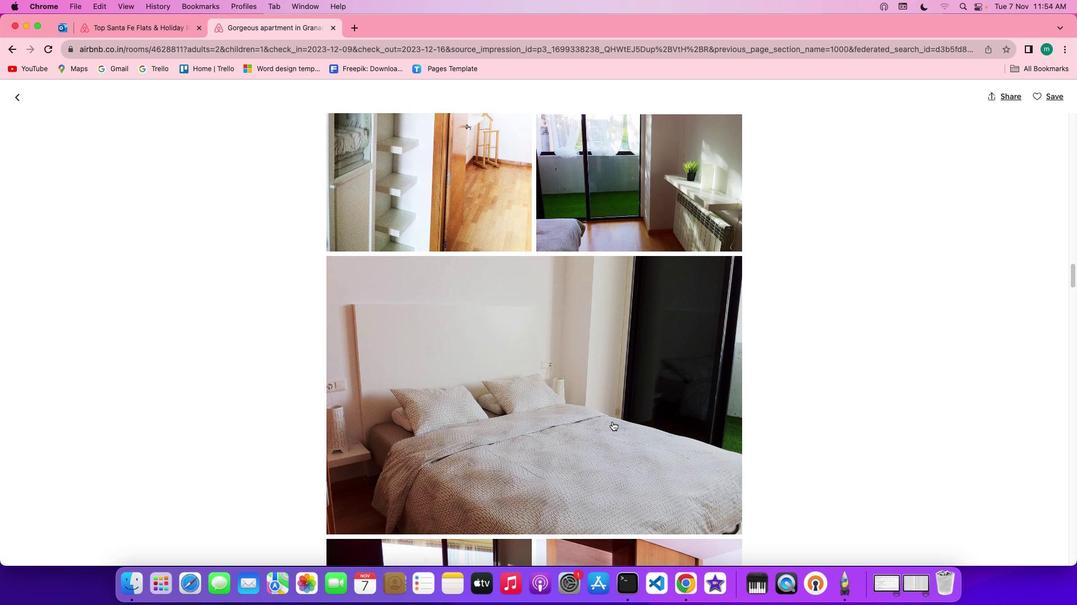 
Action: Mouse scrolled (612, 421) with delta (0, 0)
Screenshot: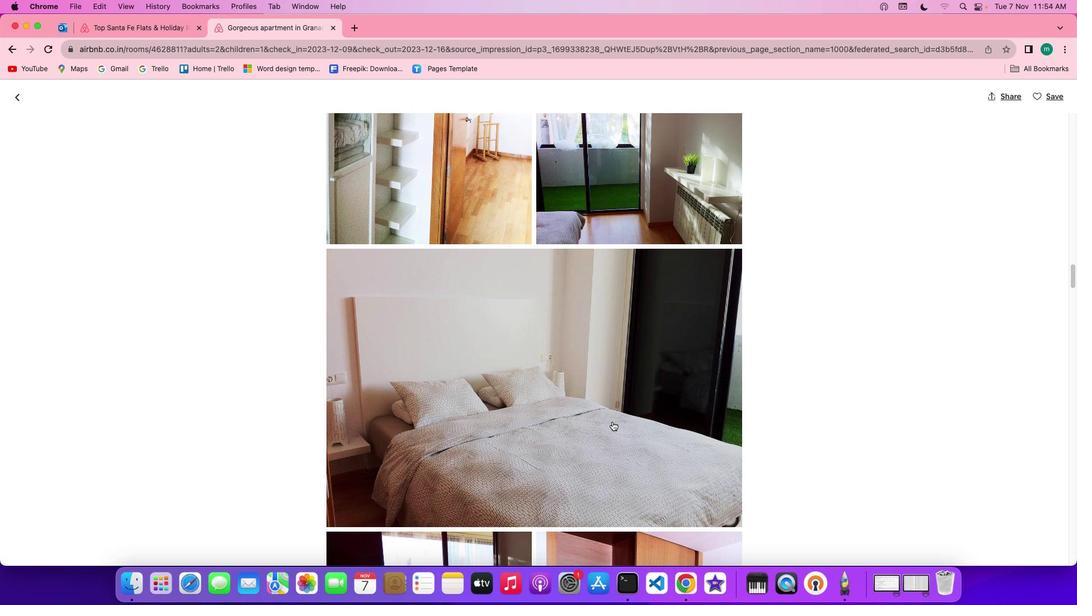 
Action: Mouse scrolled (612, 421) with delta (0, 0)
Screenshot: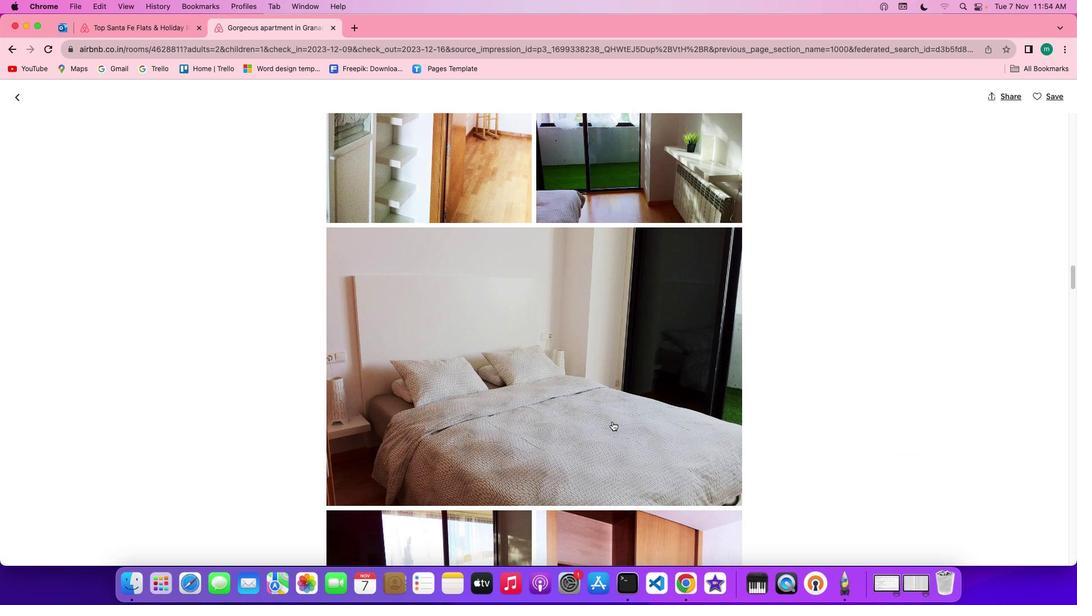 
Action: Mouse scrolled (612, 421) with delta (0, 0)
Screenshot: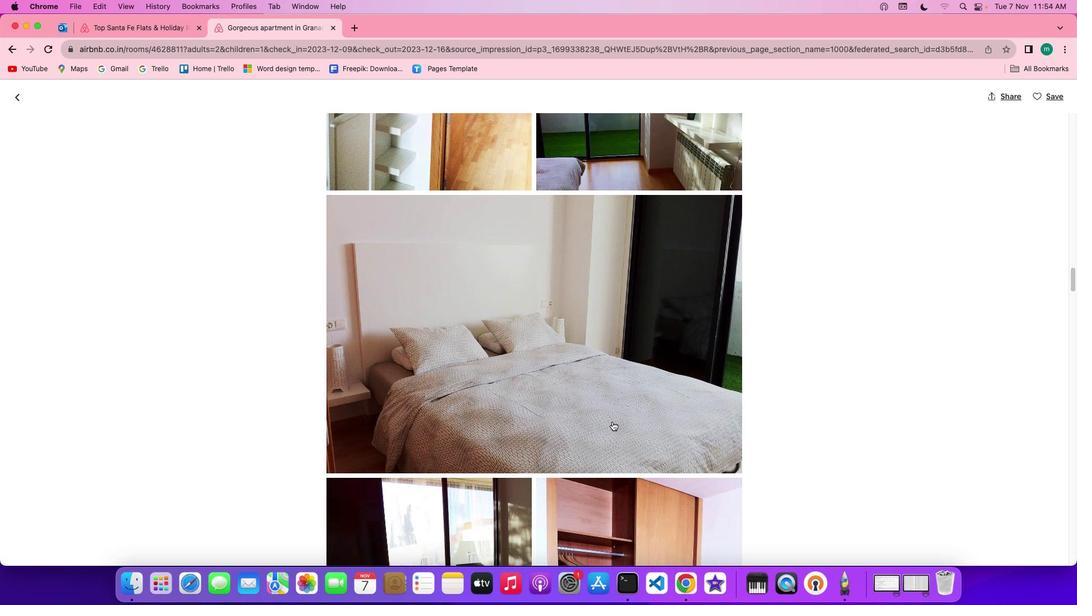 
Action: Mouse scrolled (612, 421) with delta (0, 0)
Screenshot: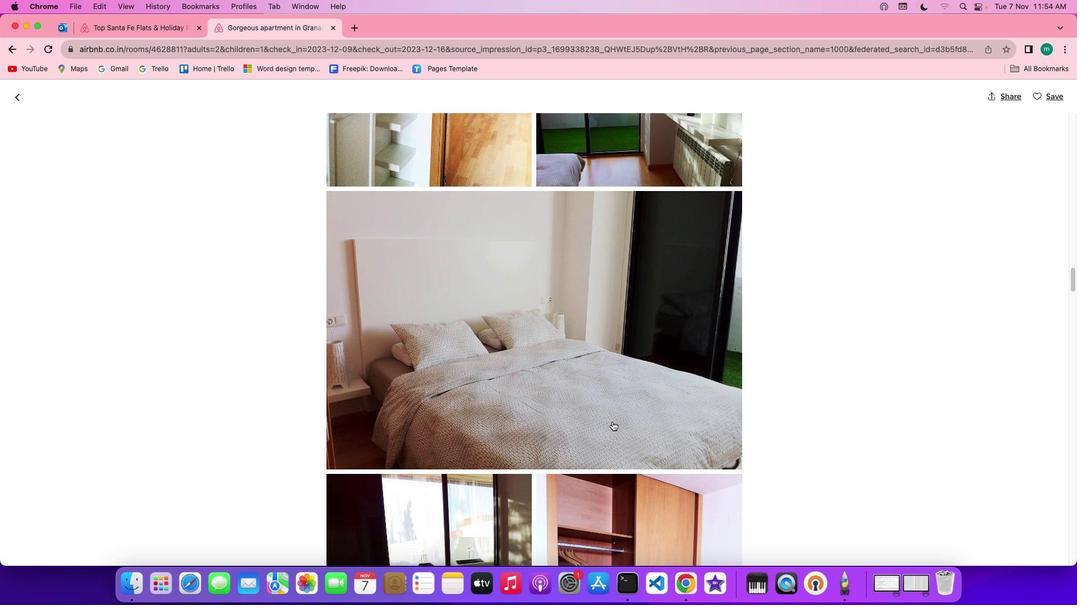 
Action: Mouse scrolled (612, 421) with delta (0, -1)
Screenshot: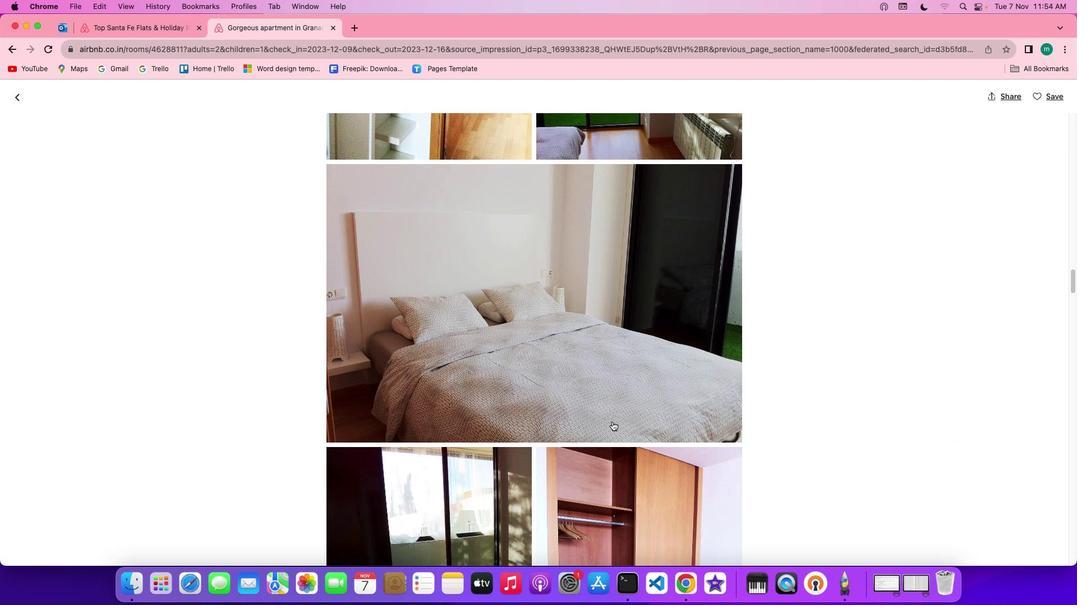 
Action: Mouse scrolled (612, 421) with delta (0, 0)
Screenshot: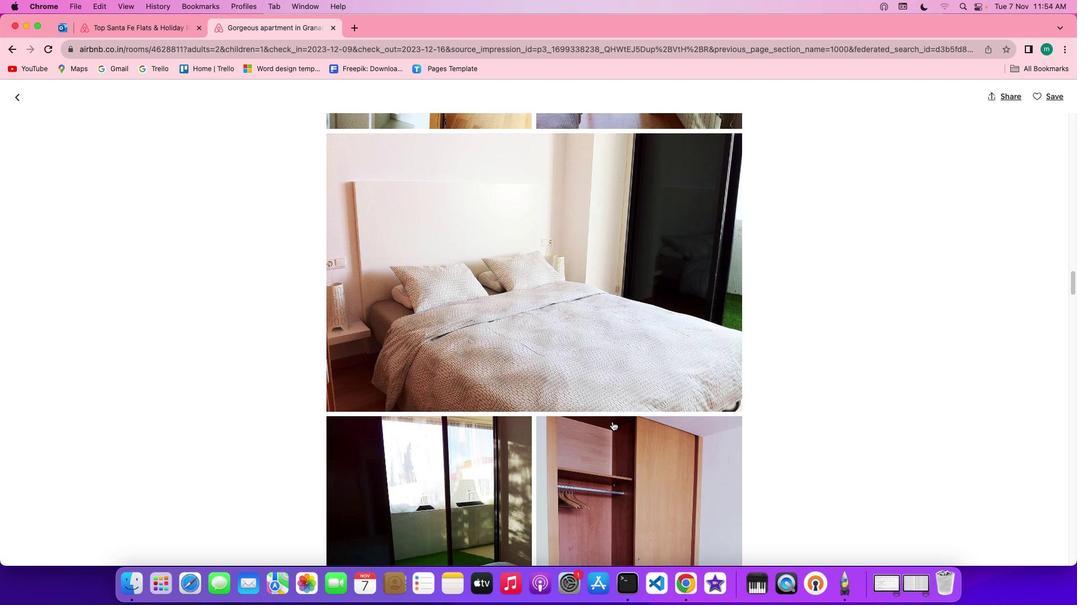 
Action: Mouse scrolled (612, 421) with delta (0, 0)
Screenshot: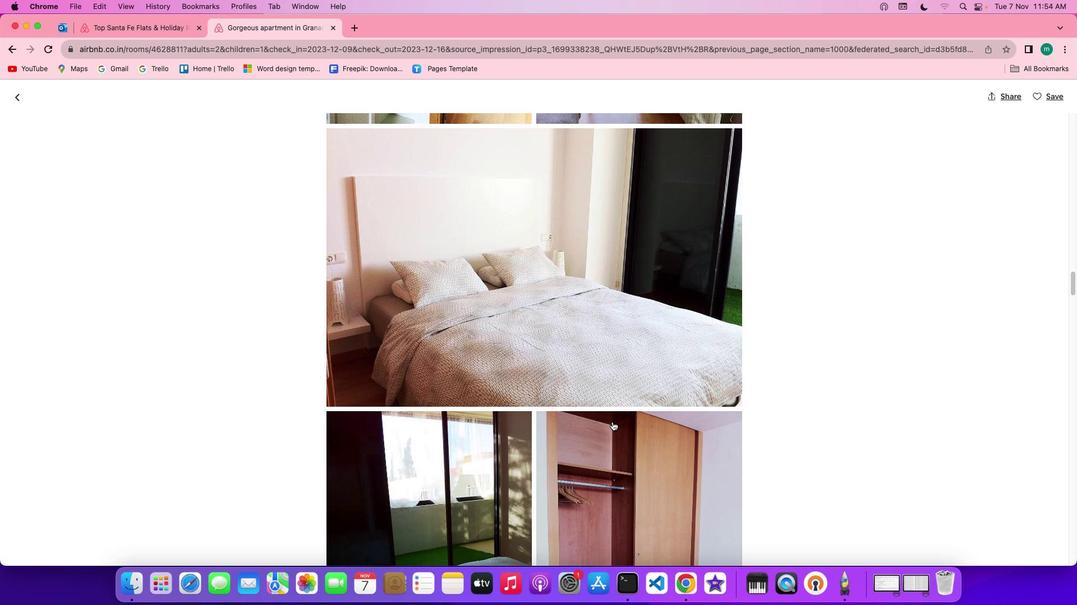 
Action: Mouse scrolled (612, 421) with delta (0, -1)
Screenshot: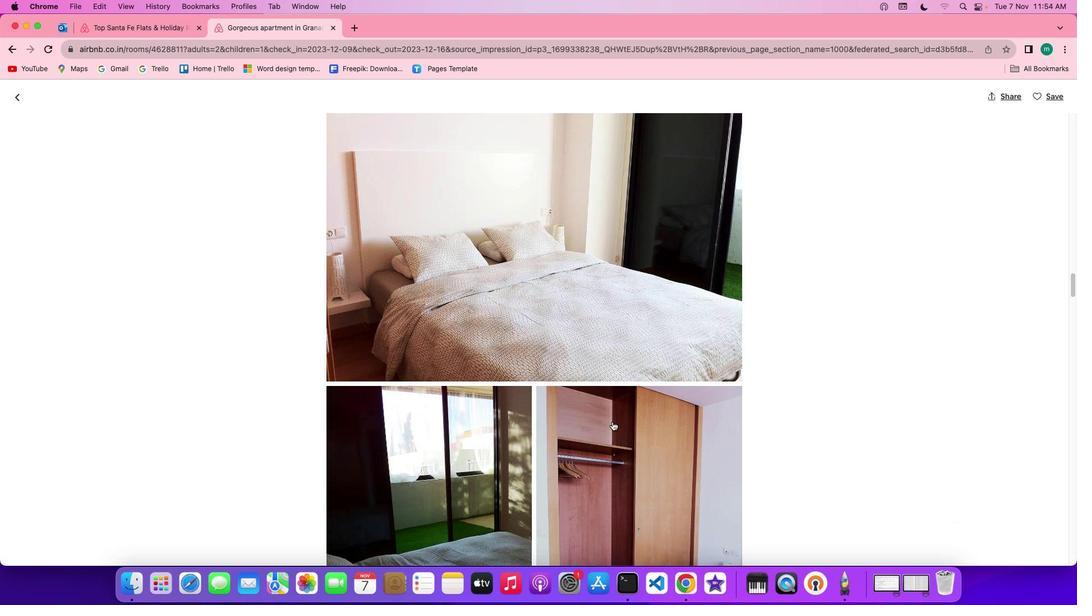 
Action: Mouse scrolled (612, 421) with delta (0, 0)
Screenshot: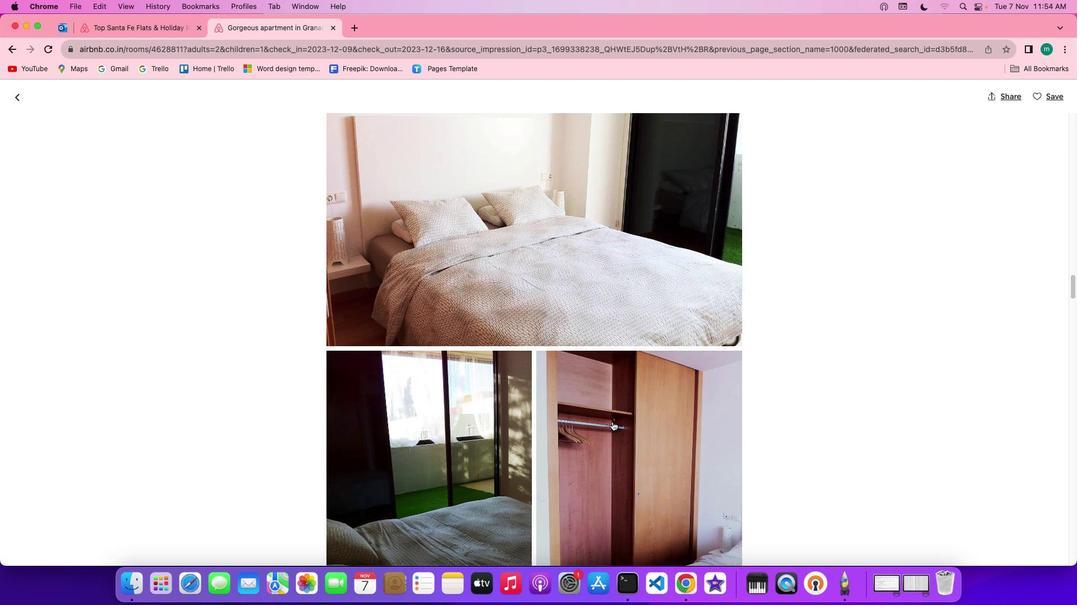 
Action: Mouse scrolled (612, 421) with delta (0, 0)
Screenshot: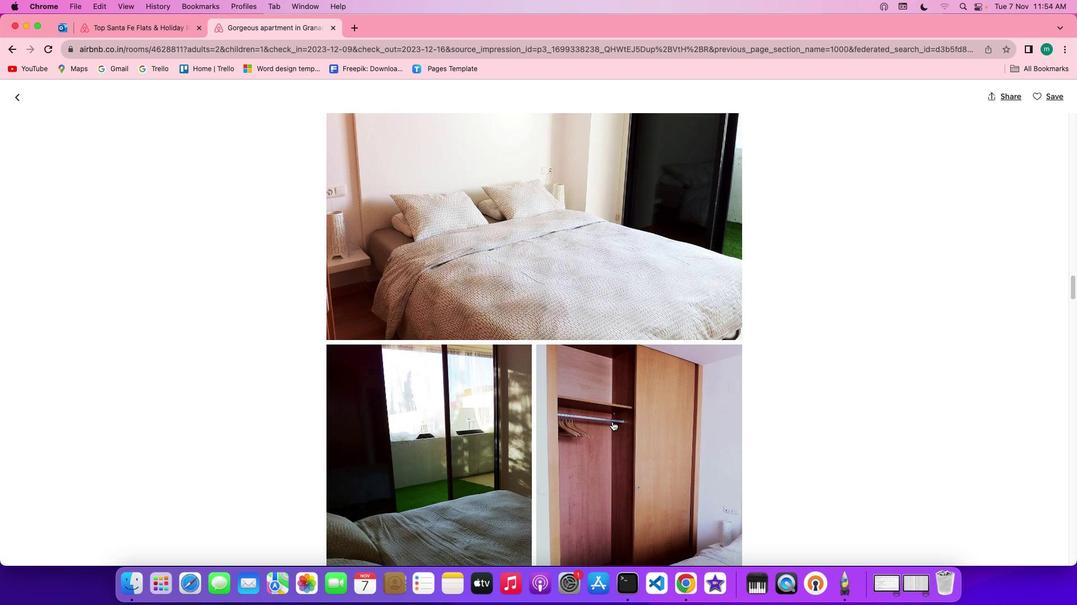 
Action: Mouse scrolled (612, 421) with delta (0, -1)
Screenshot: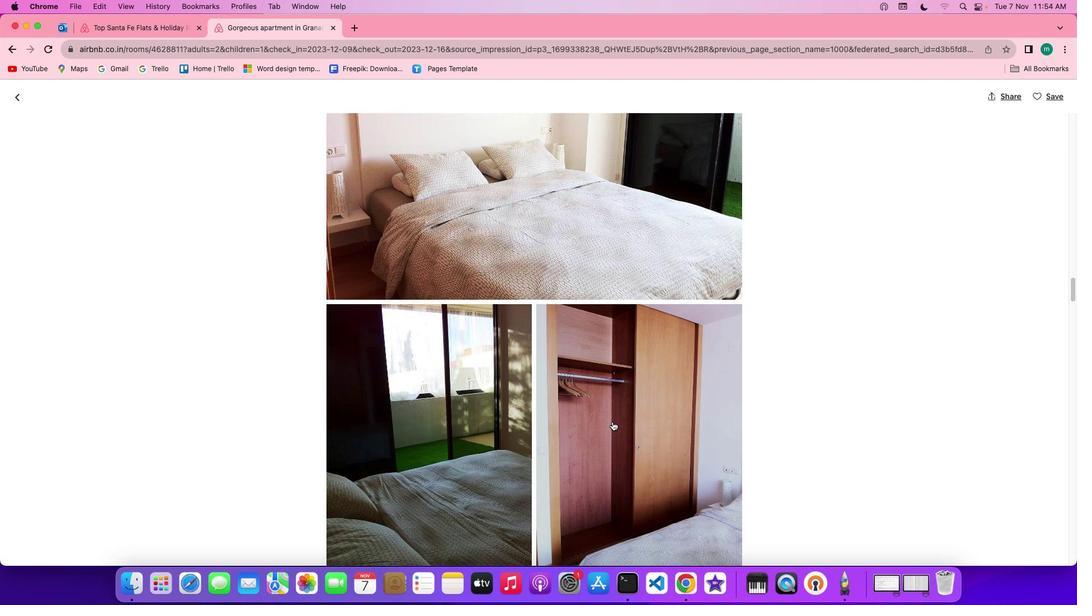 
Action: Mouse scrolled (612, 421) with delta (0, 0)
Screenshot: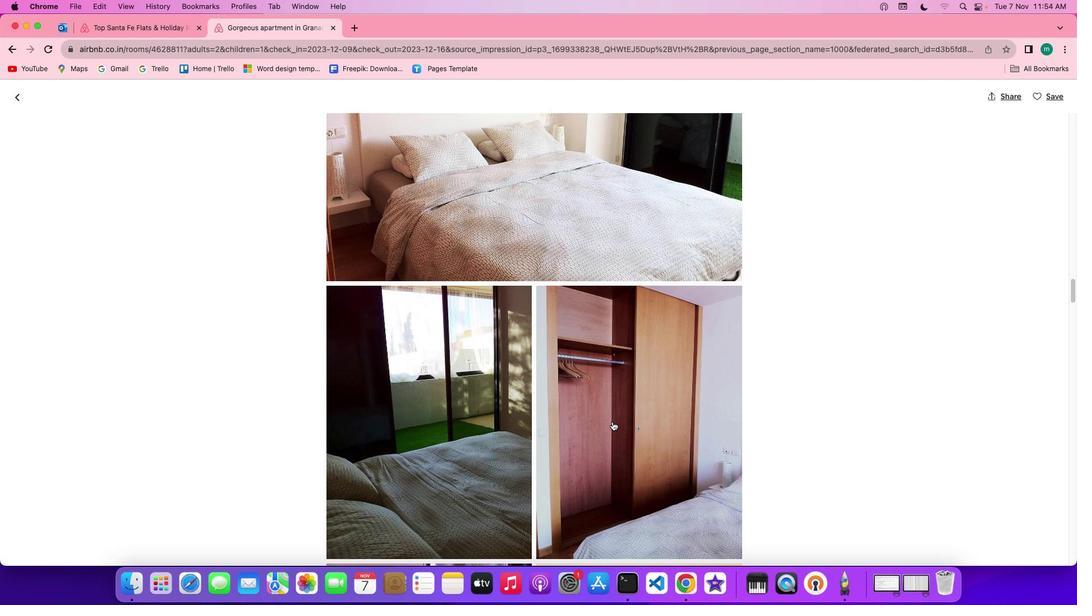 
Action: Mouse scrolled (612, 421) with delta (0, 0)
Screenshot: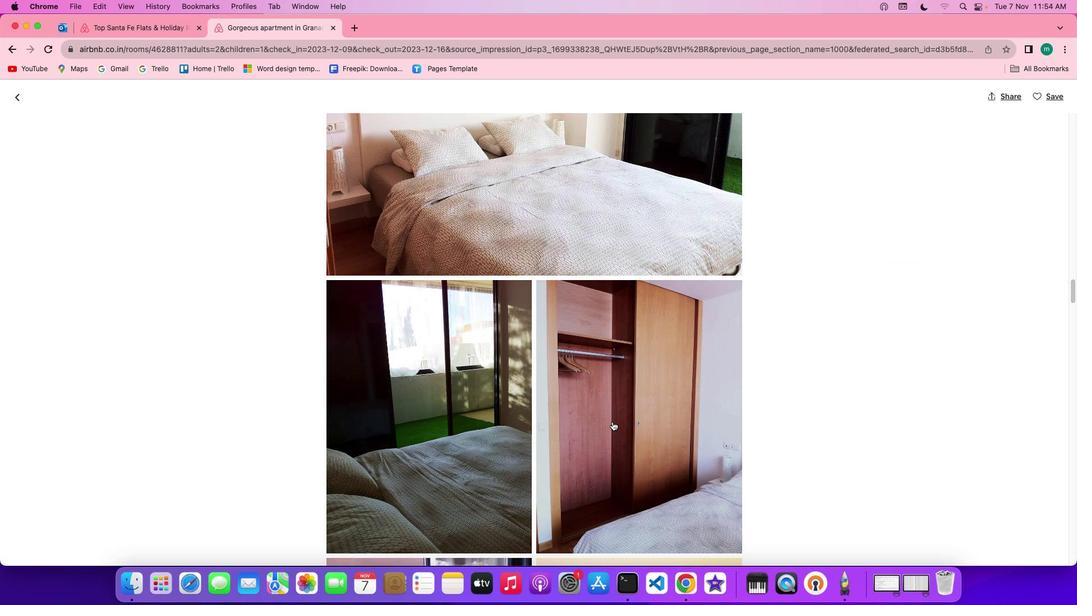 
Action: Mouse scrolled (612, 421) with delta (0, -1)
Screenshot: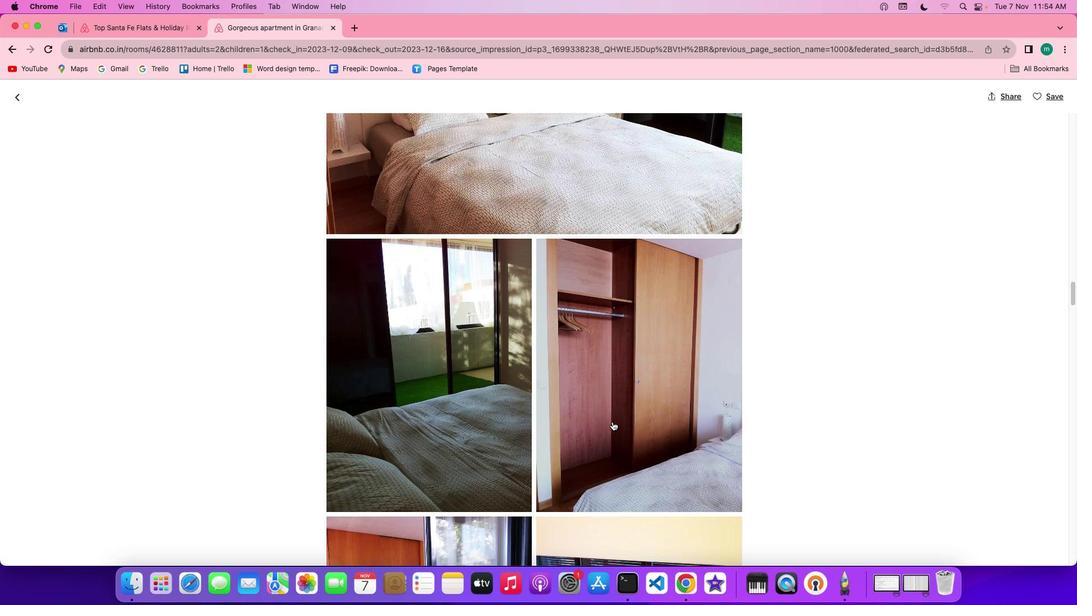 
Action: Mouse scrolled (612, 421) with delta (0, 0)
Screenshot: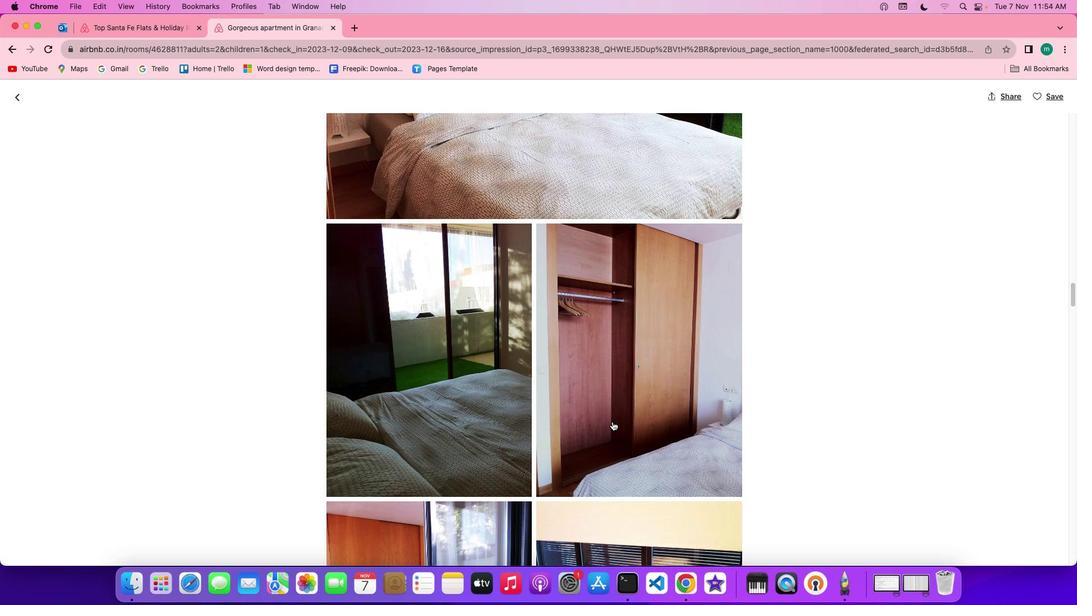 
Action: Mouse scrolled (612, 421) with delta (0, 0)
Screenshot: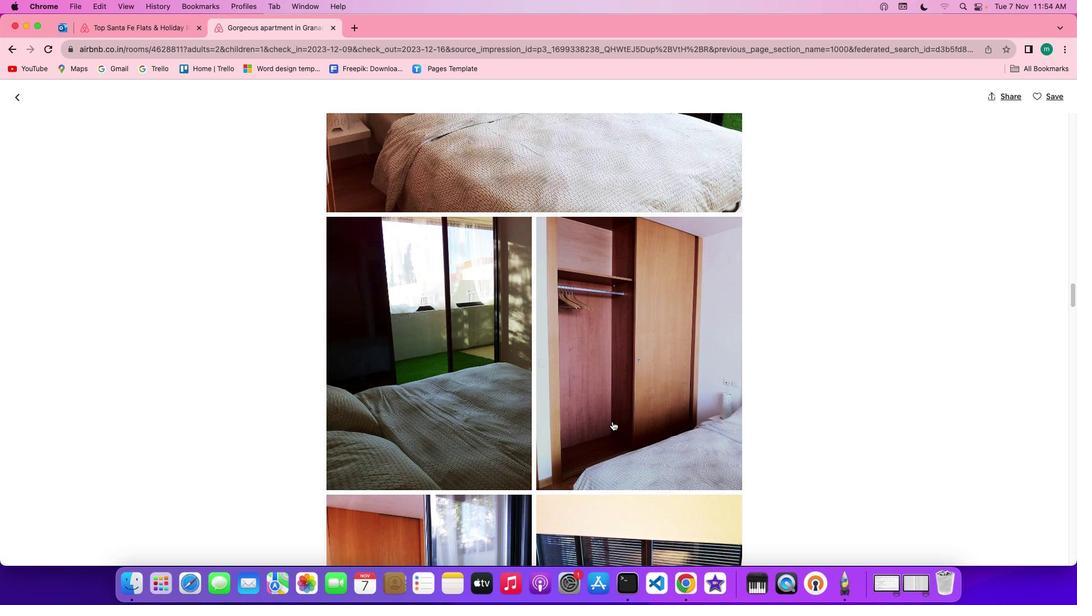 
Action: Mouse scrolled (612, 421) with delta (0, 0)
Screenshot: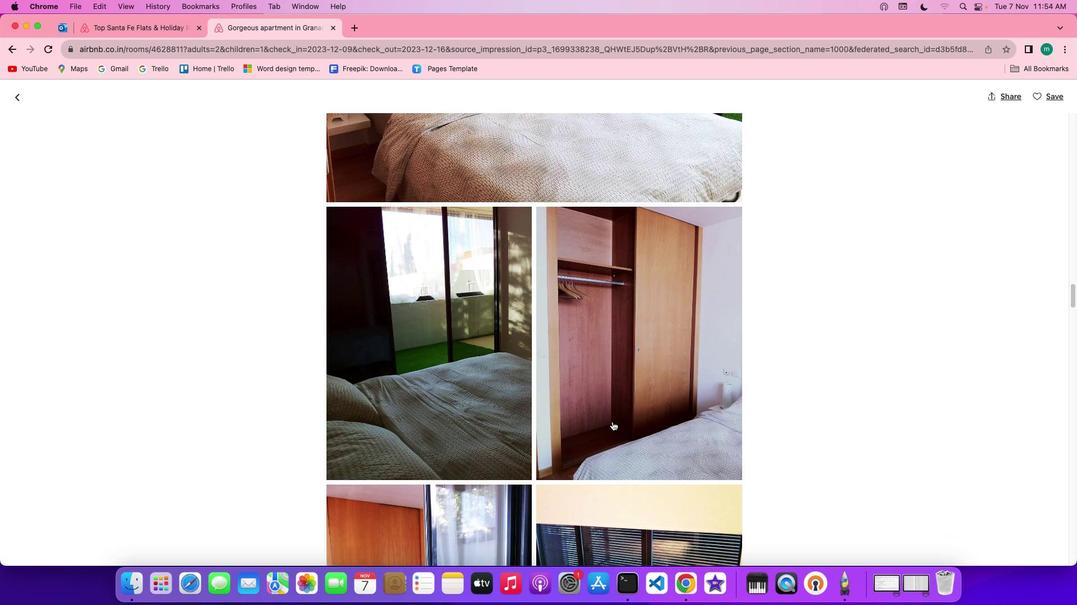 
Action: Mouse scrolled (612, 421) with delta (0, -1)
Screenshot: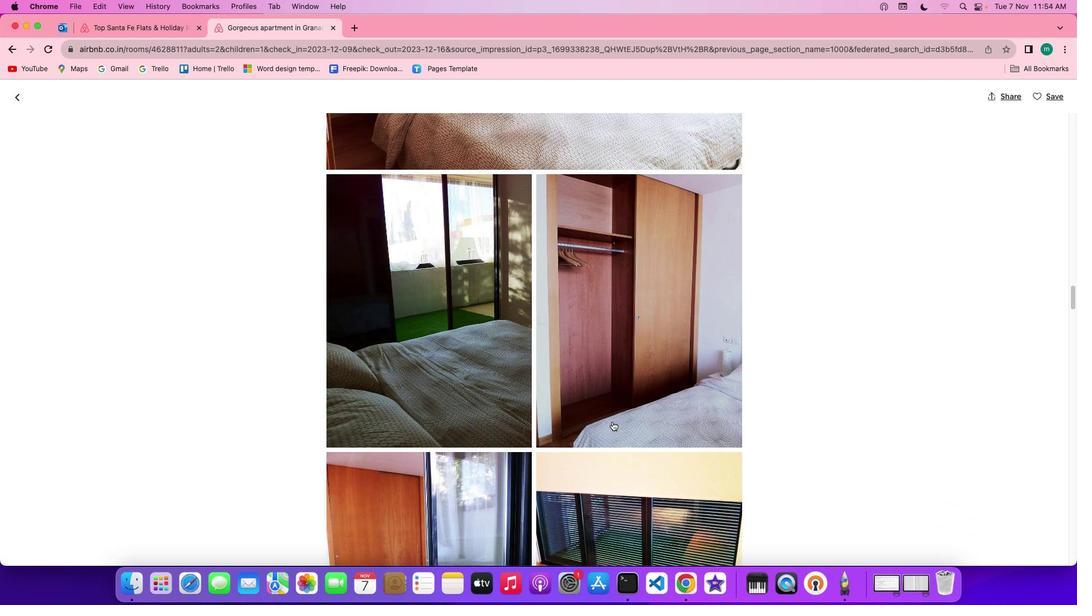 
Action: Mouse scrolled (612, 421) with delta (0, 0)
Screenshot: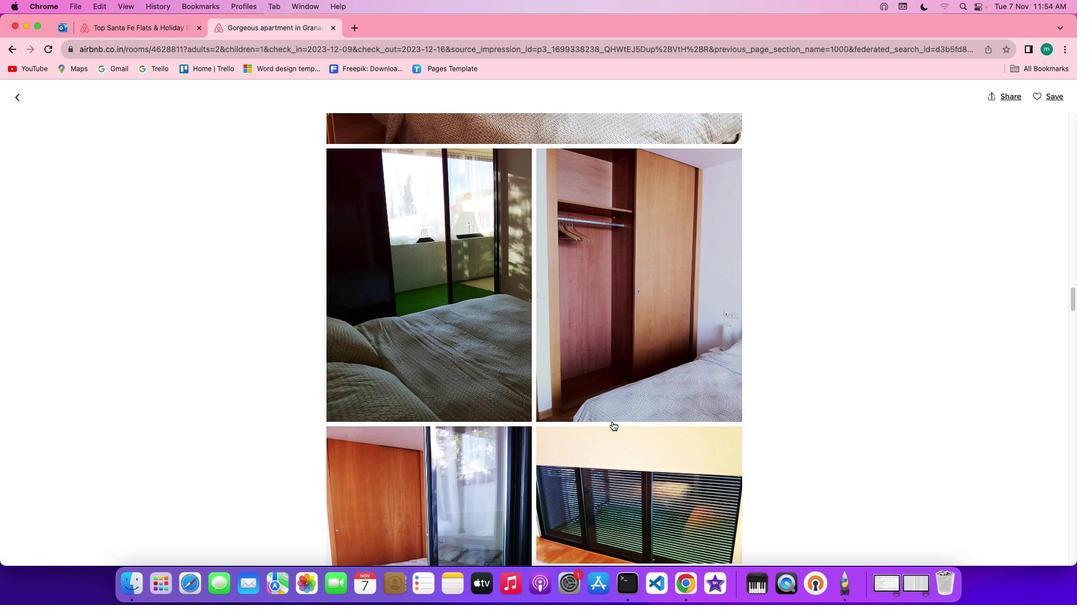 
Action: Mouse scrolled (612, 421) with delta (0, 0)
Screenshot: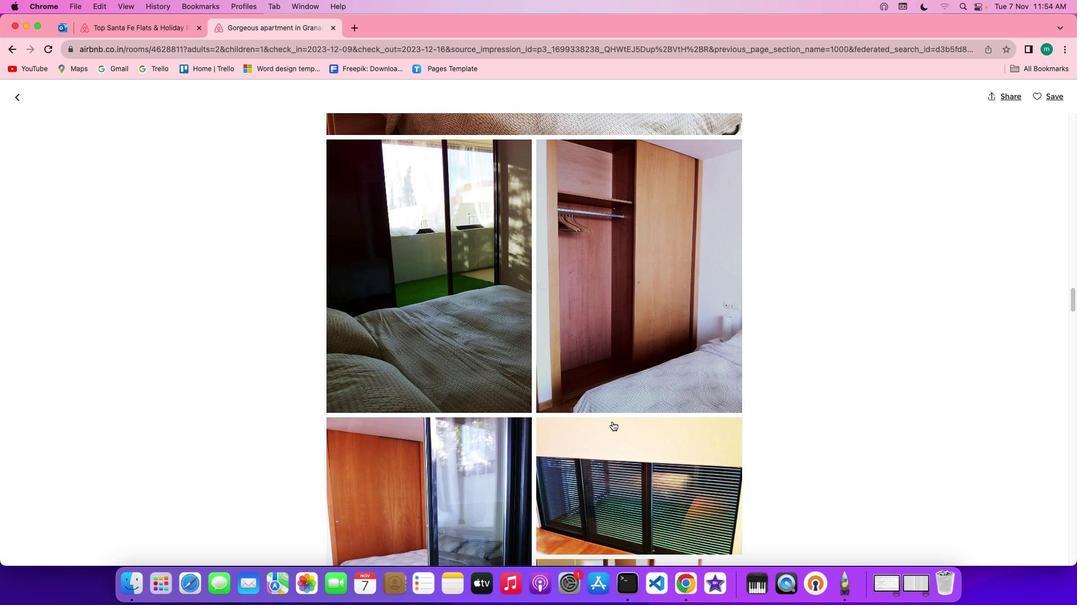 
Action: Mouse scrolled (612, 421) with delta (0, -1)
Screenshot: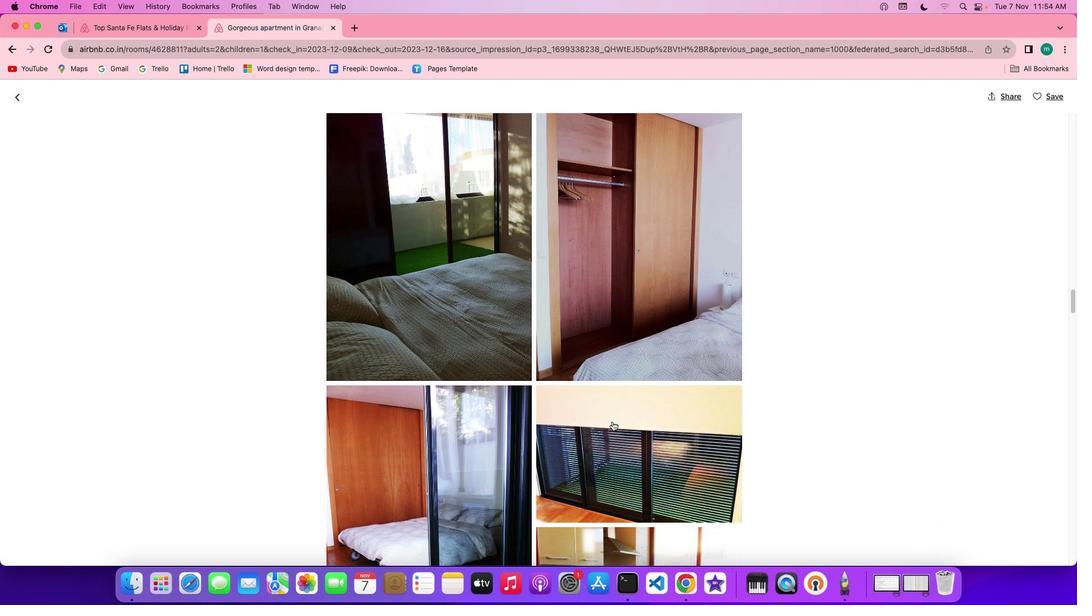
Action: Mouse scrolled (612, 421) with delta (0, 0)
Screenshot: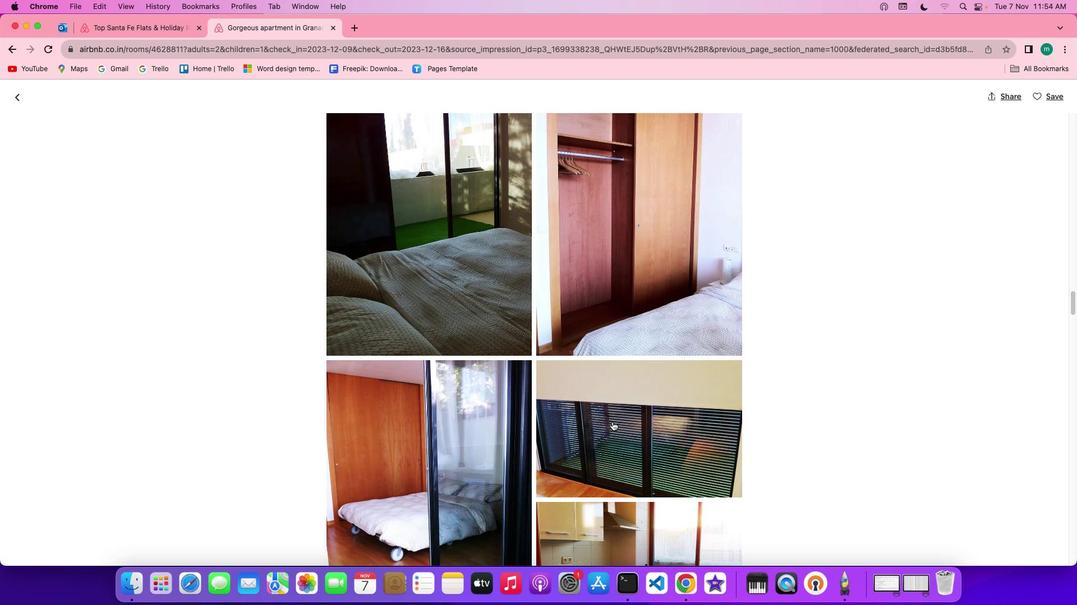 
Action: Mouse scrolled (612, 421) with delta (0, 0)
Screenshot: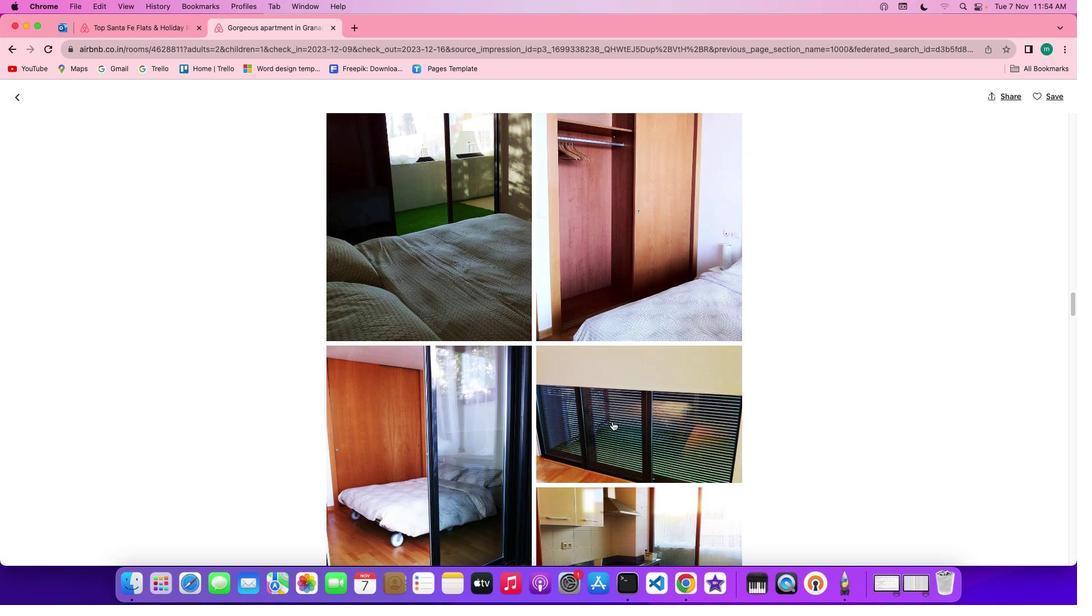 
Action: Mouse scrolled (612, 421) with delta (0, -1)
Screenshot: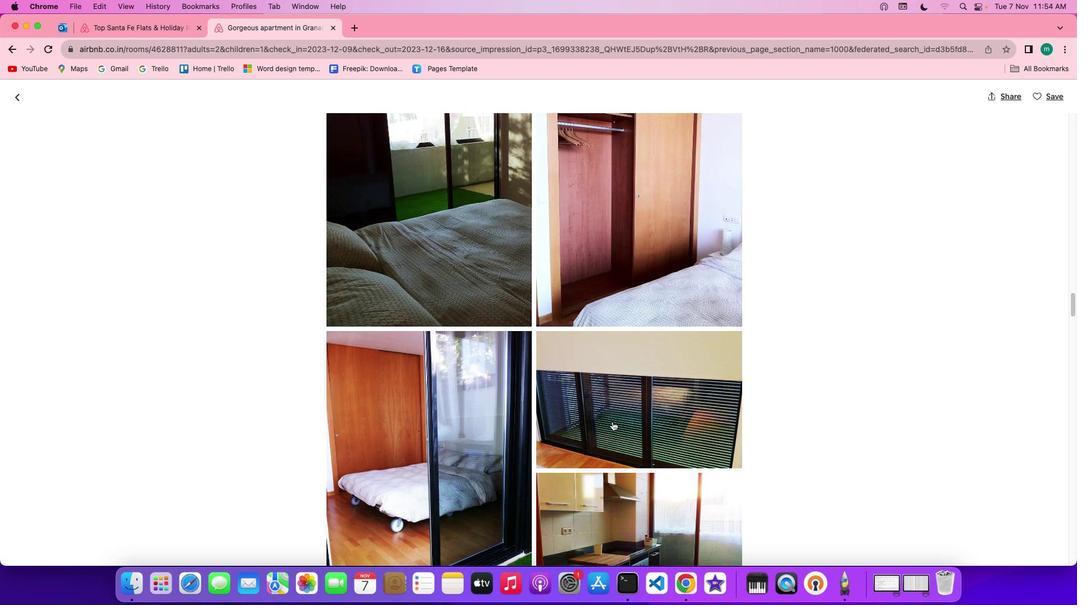 
Action: Mouse scrolled (612, 421) with delta (0, 0)
Screenshot: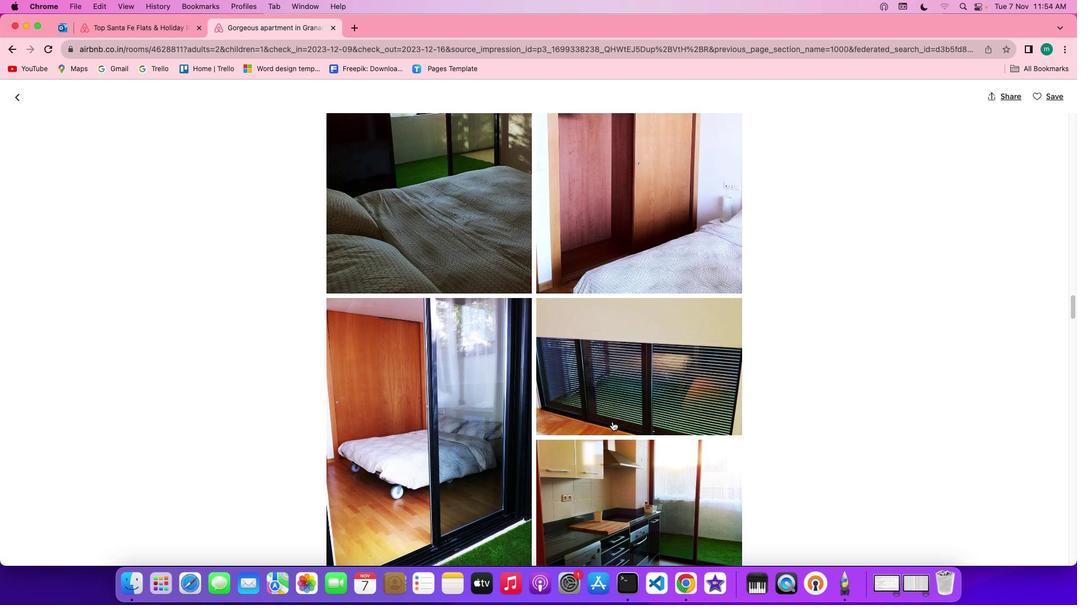 
Action: Mouse scrolled (612, 421) with delta (0, 0)
Screenshot: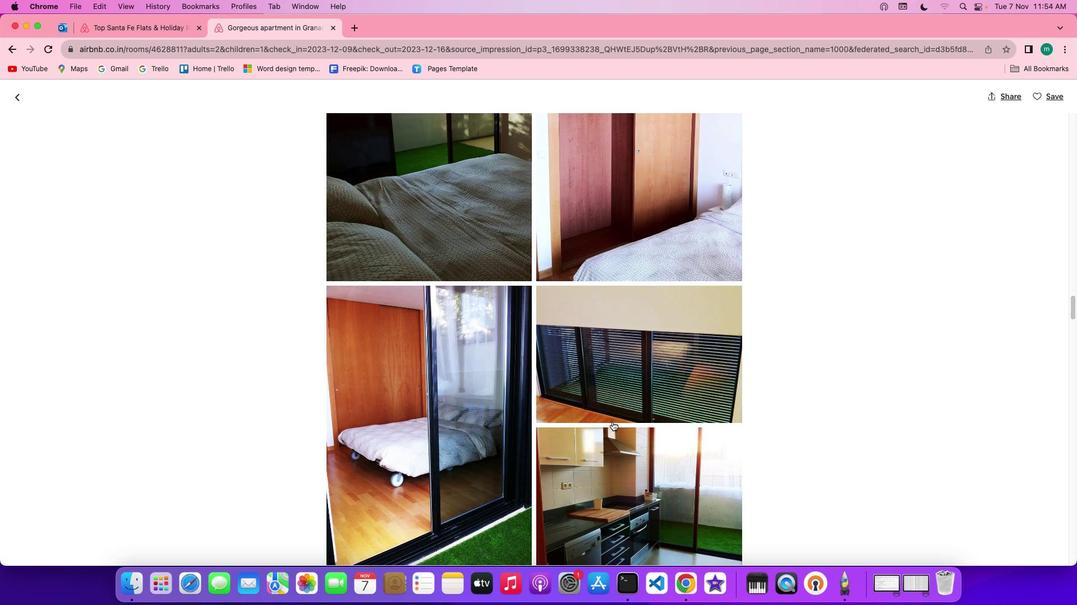 
Action: Mouse scrolled (612, 421) with delta (0, -1)
Screenshot: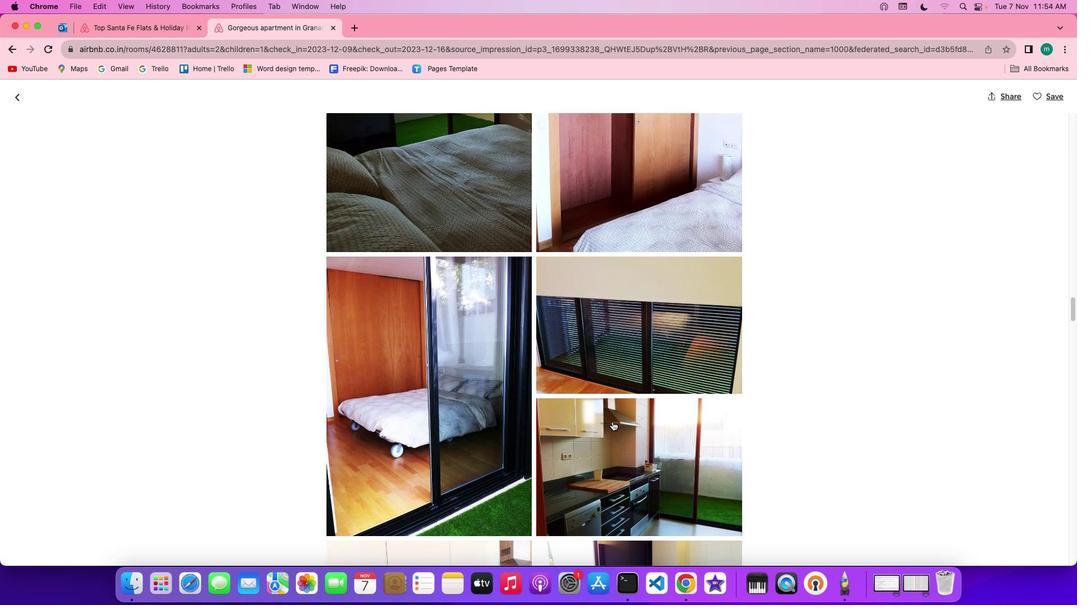 
Action: Mouse scrolled (612, 421) with delta (0, 0)
Screenshot: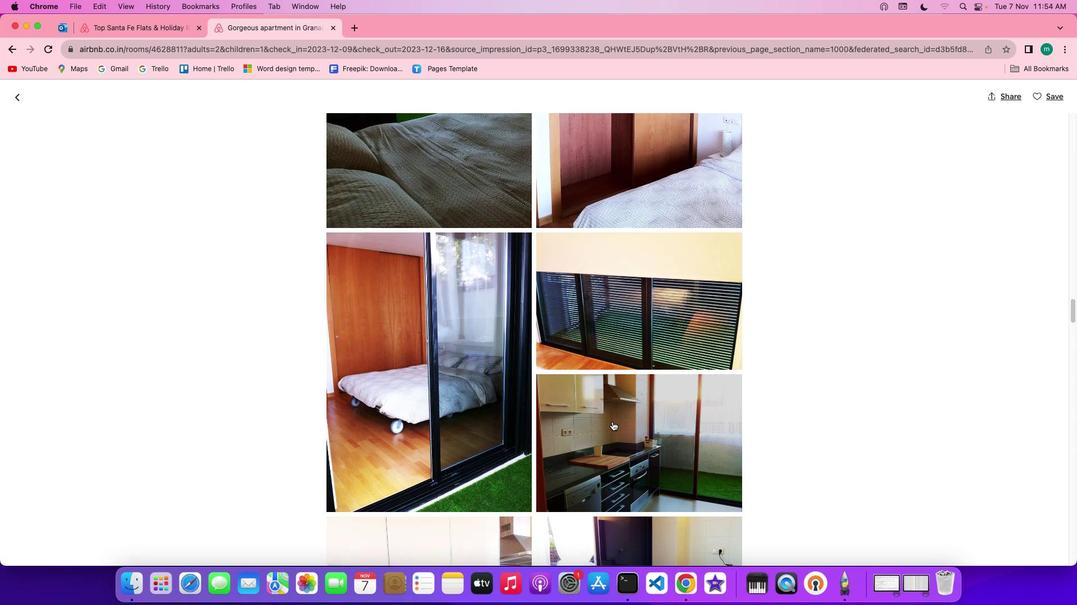 
Action: Mouse scrolled (612, 421) with delta (0, 0)
Screenshot: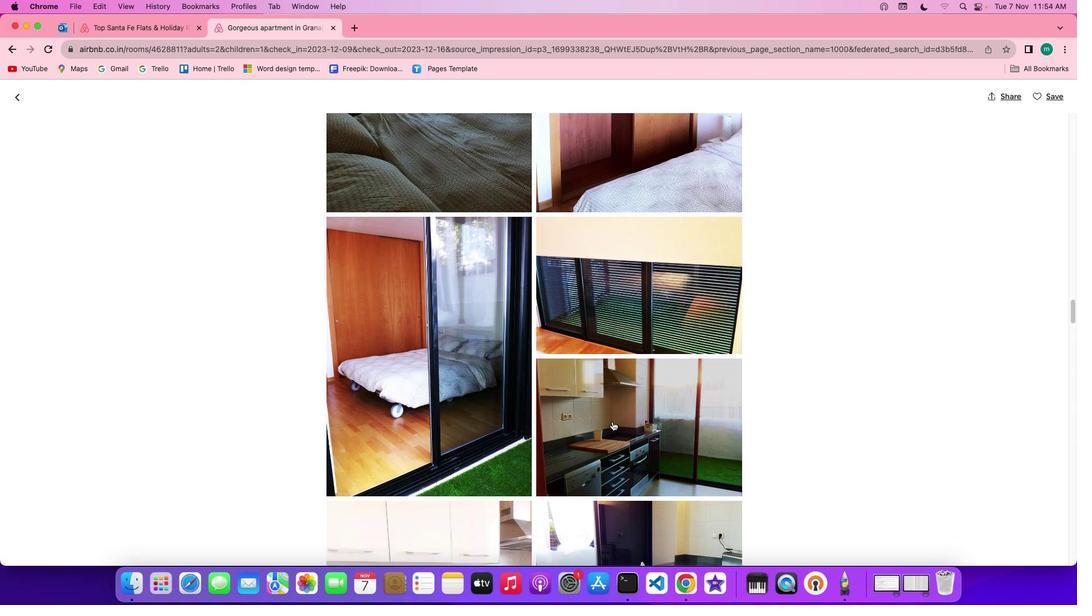 
Action: Mouse scrolled (612, 421) with delta (0, -1)
Screenshot: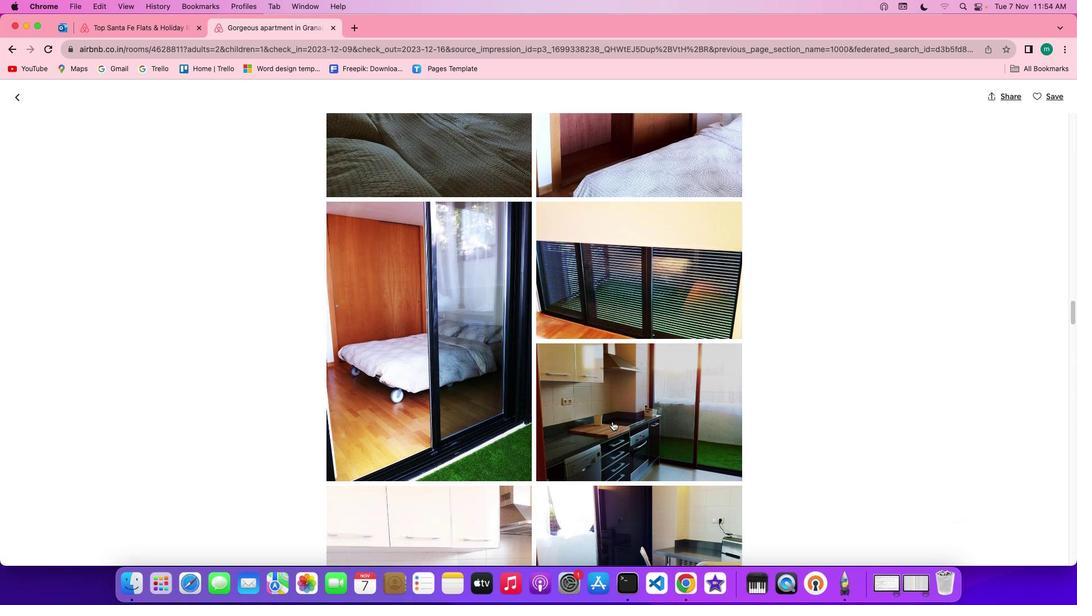 
Action: Mouse scrolled (612, 421) with delta (0, 0)
Screenshot: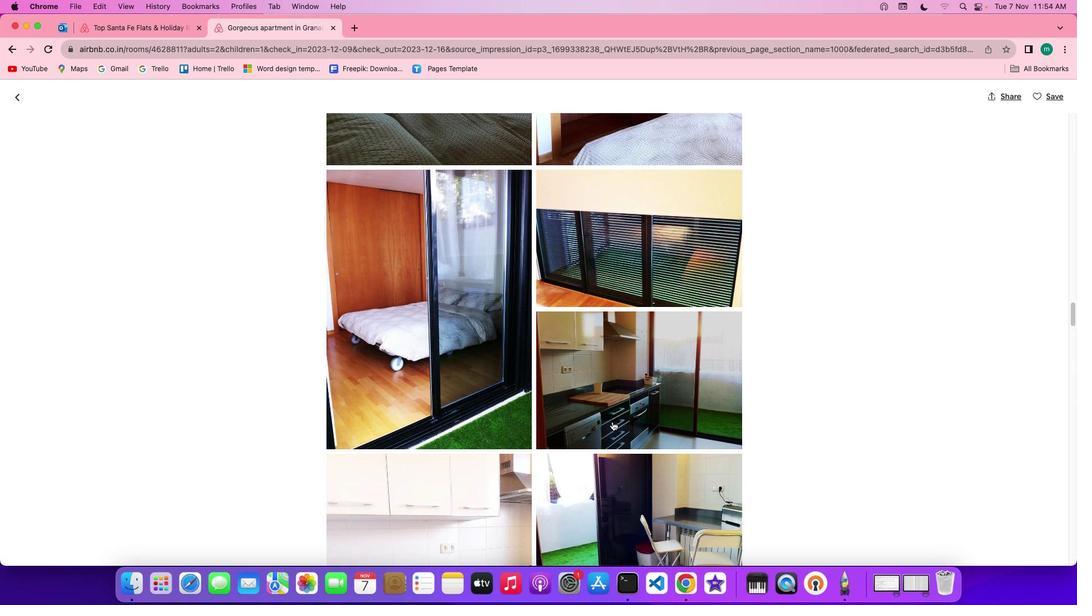 
Action: Mouse scrolled (612, 421) with delta (0, 0)
Screenshot: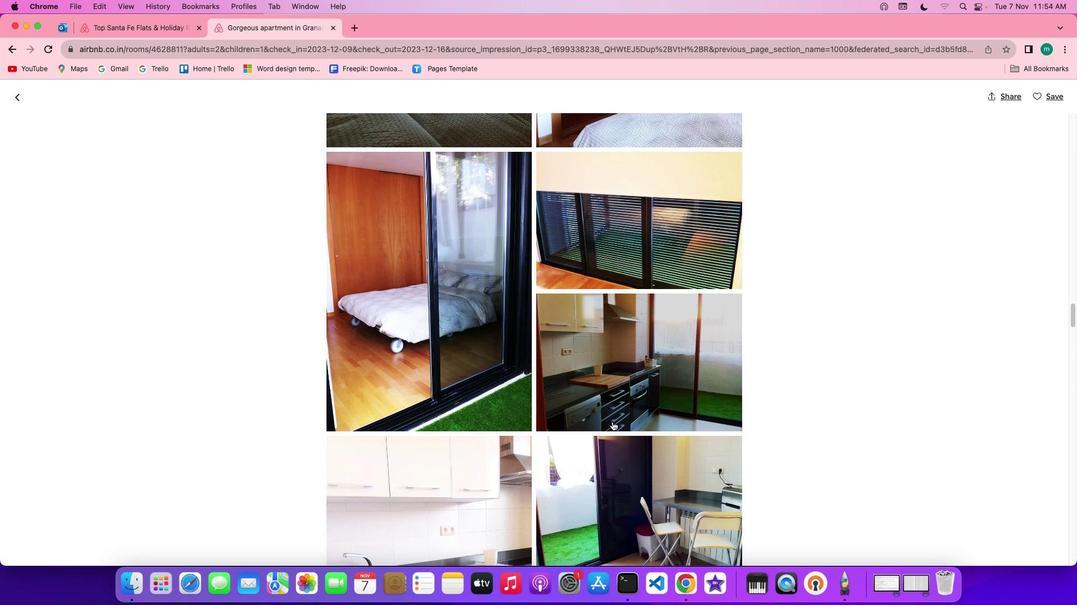 
Action: Mouse scrolled (612, 421) with delta (0, -1)
Screenshot: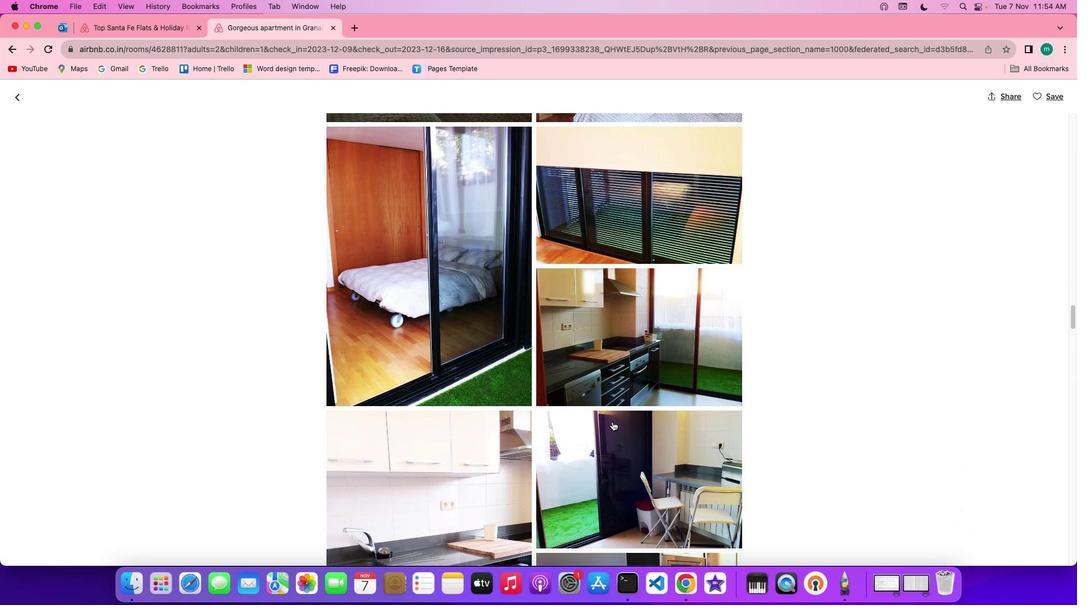 
Action: Mouse scrolled (612, 421) with delta (0, 0)
Screenshot: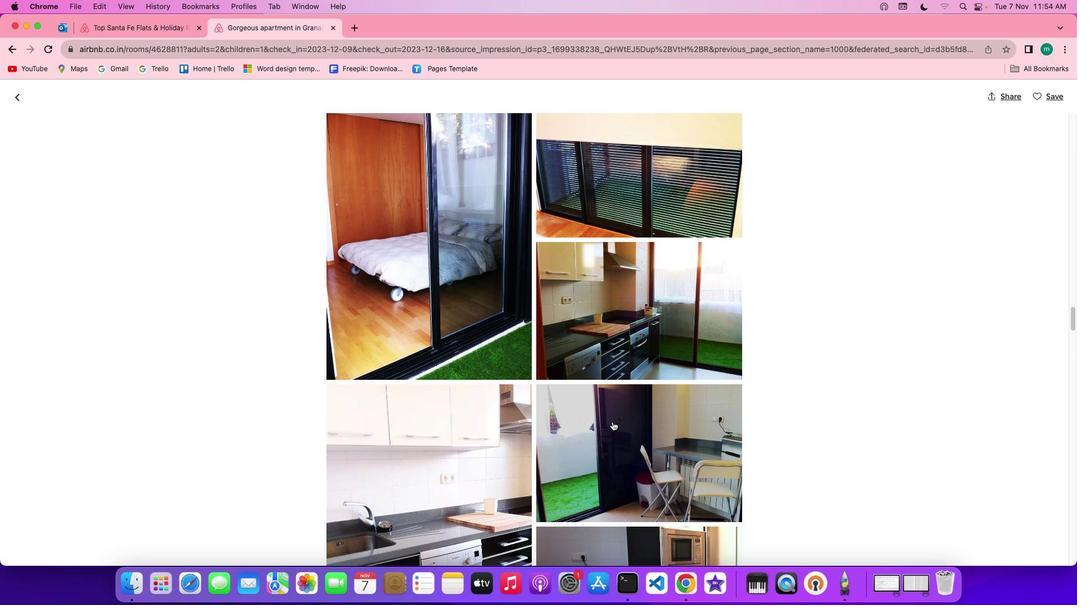 
Action: Mouse scrolled (612, 421) with delta (0, 0)
Screenshot: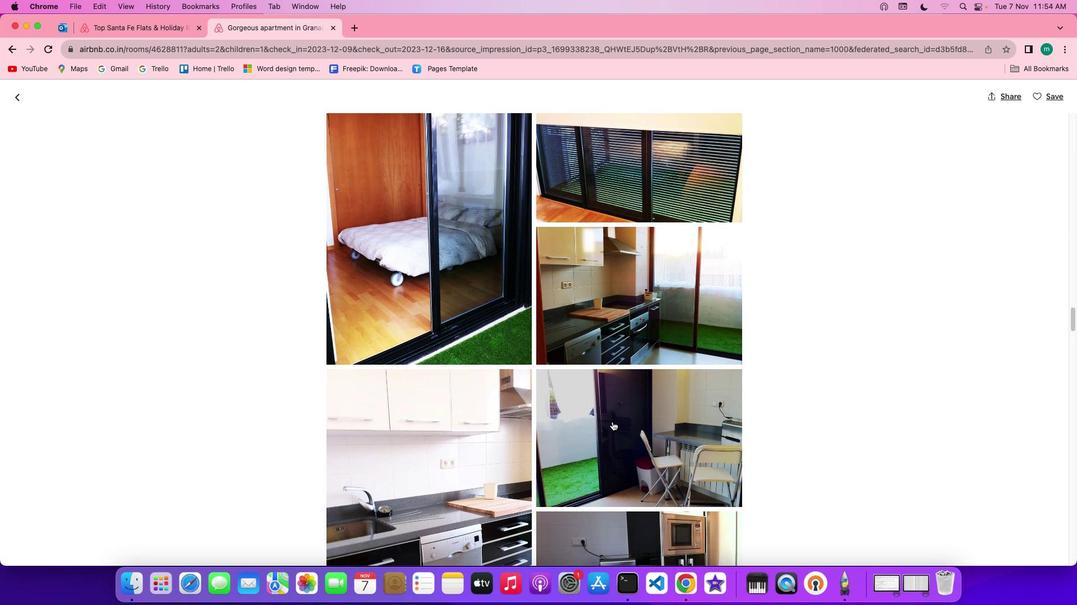 
Action: Mouse scrolled (612, 421) with delta (0, -1)
Screenshot: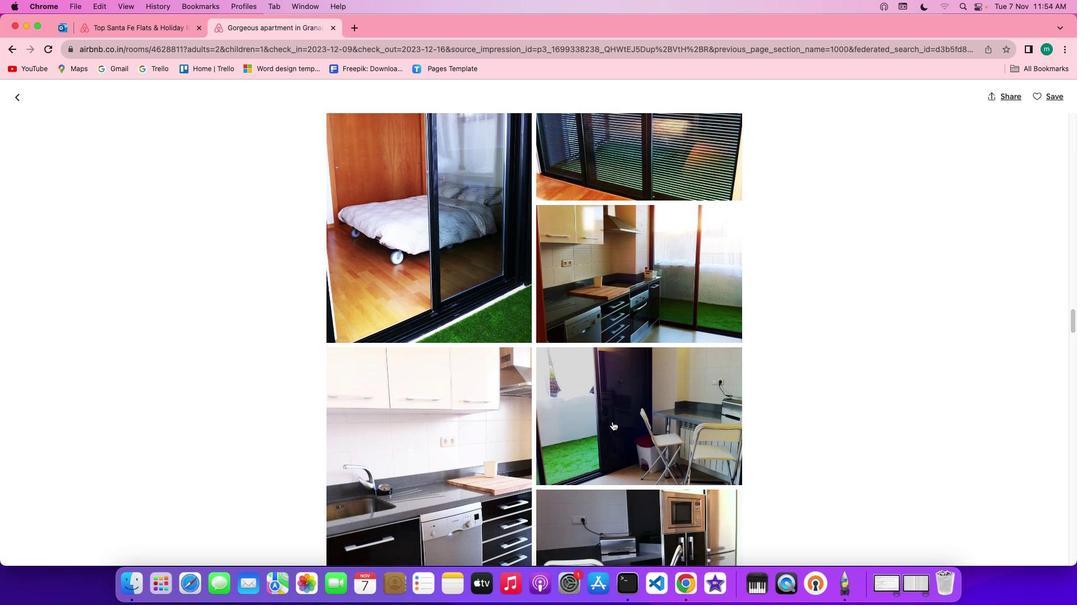 
Action: Mouse scrolled (612, 421) with delta (0, 0)
Screenshot: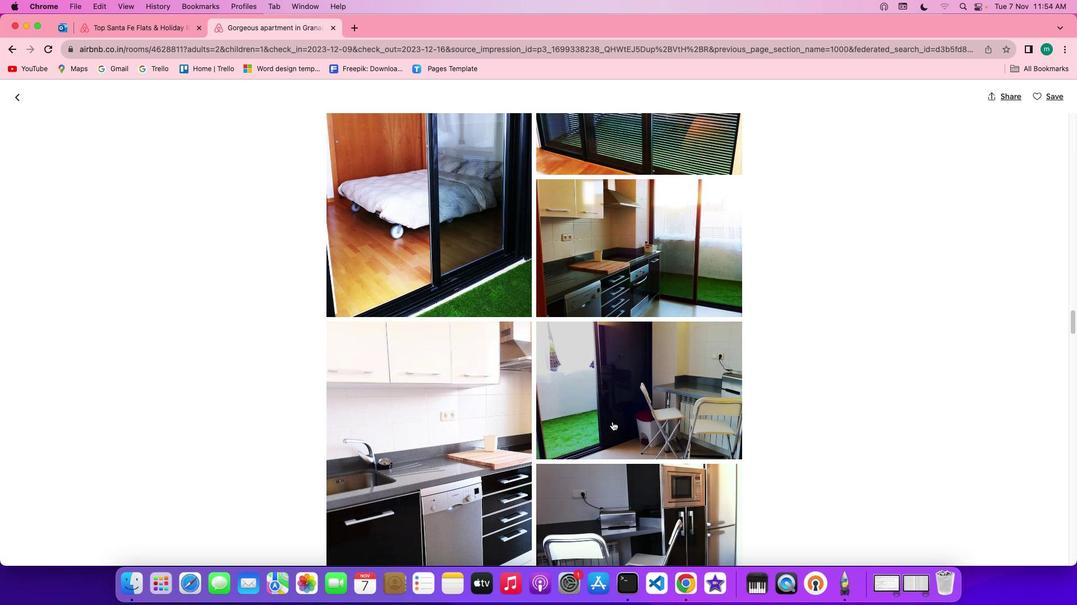 
Action: Mouse scrolled (612, 421) with delta (0, 0)
Screenshot: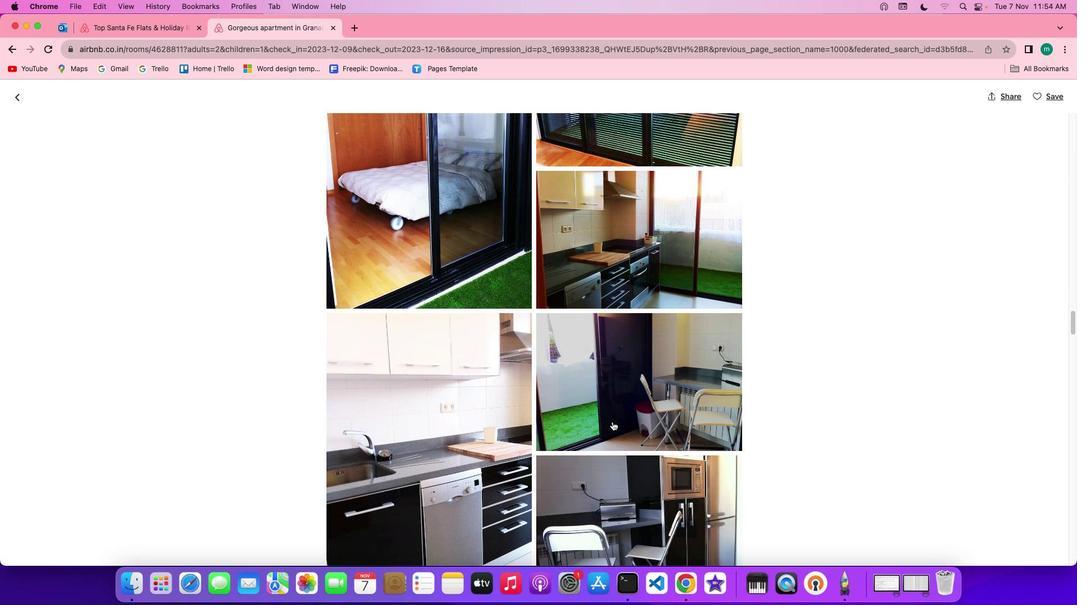 
Action: Mouse scrolled (612, 421) with delta (0, 0)
Screenshot: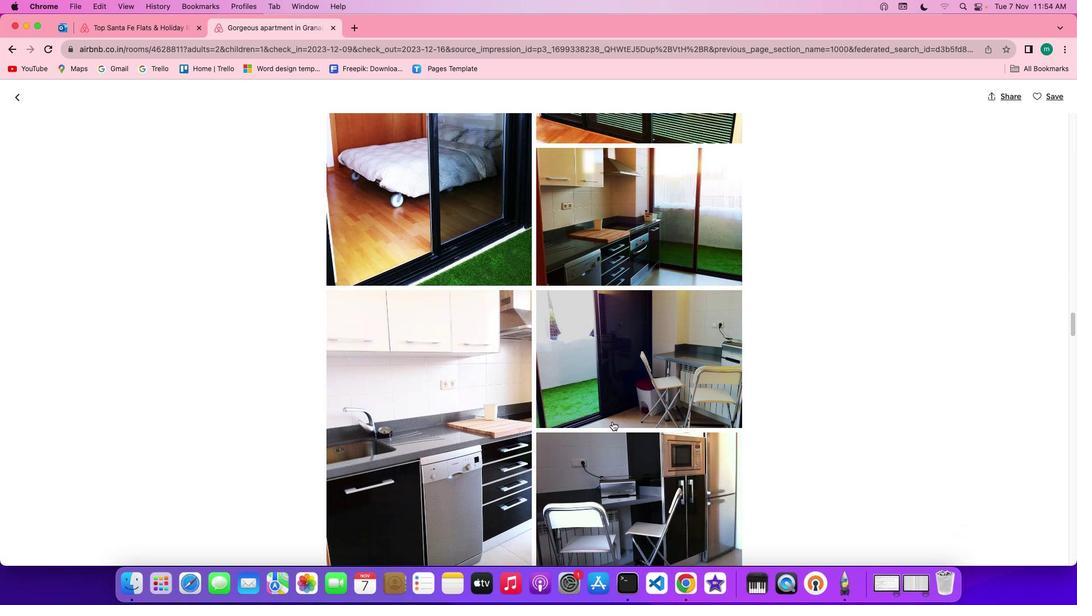 
Action: Mouse scrolled (612, 421) with delta (0, 0)
Screenshot: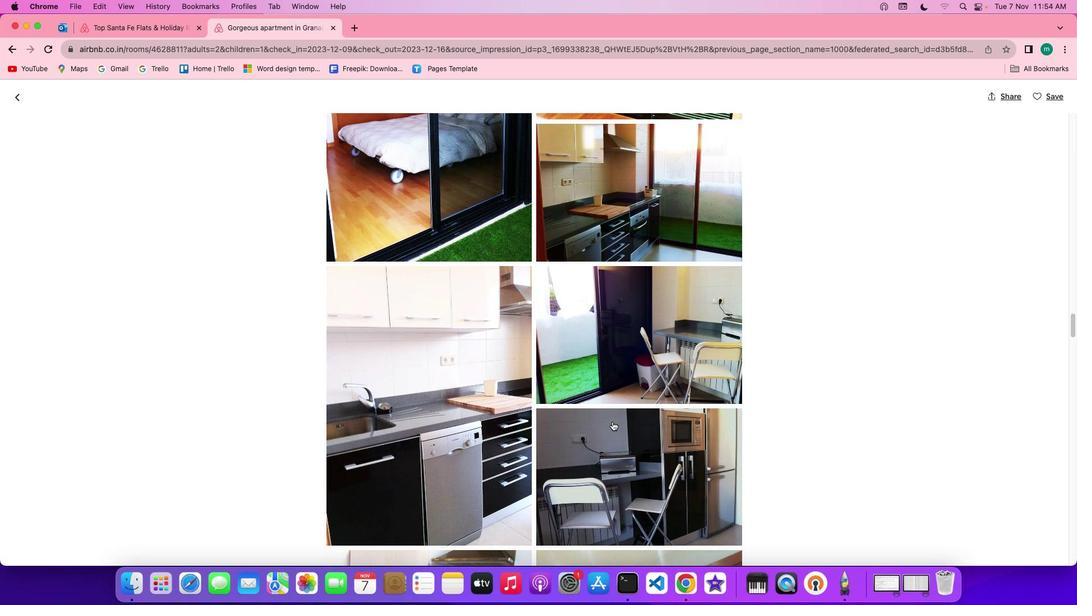 
Action: Mouse scrolled (612, 421) with delta (0, 0)
Screenshot: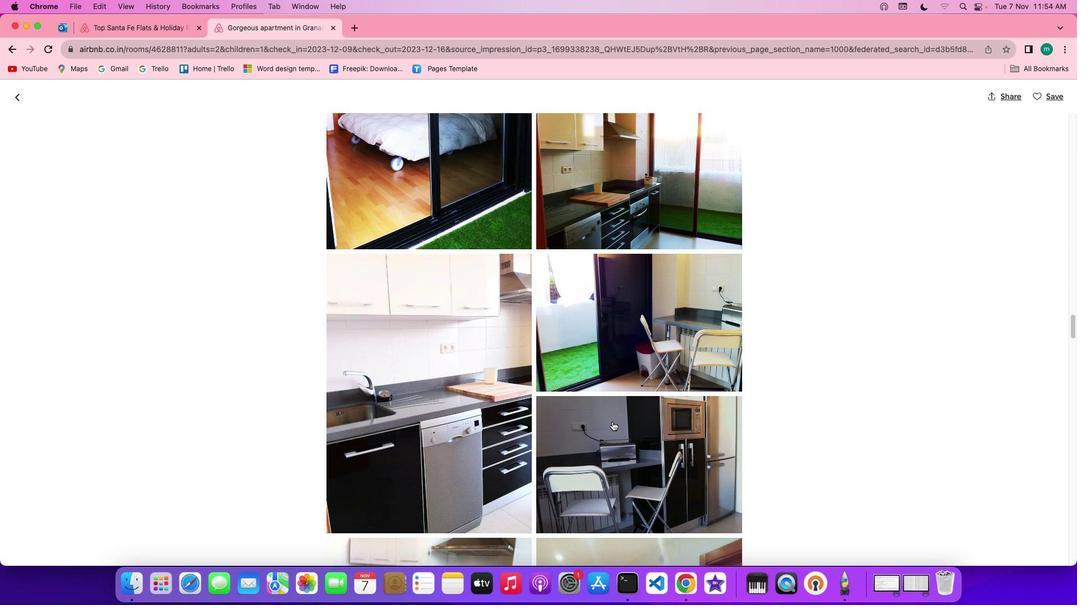 
Action: Mouse scrolled (612, 421) with delta (0, 0)
Screenshot: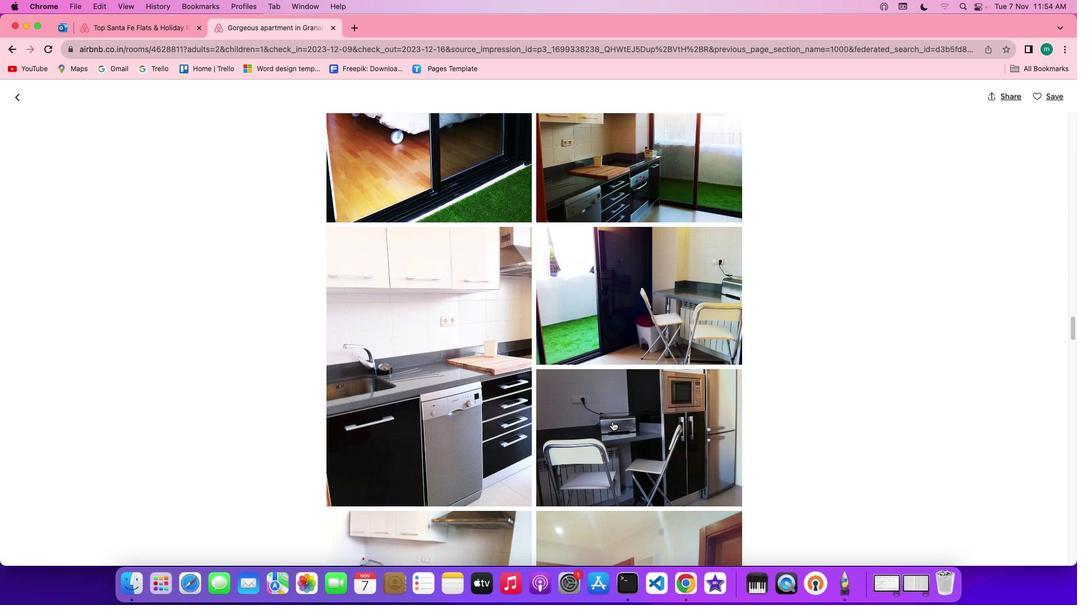
Action: Mouse scrolled (612, 421) with delta (0, 0)
Screenshot: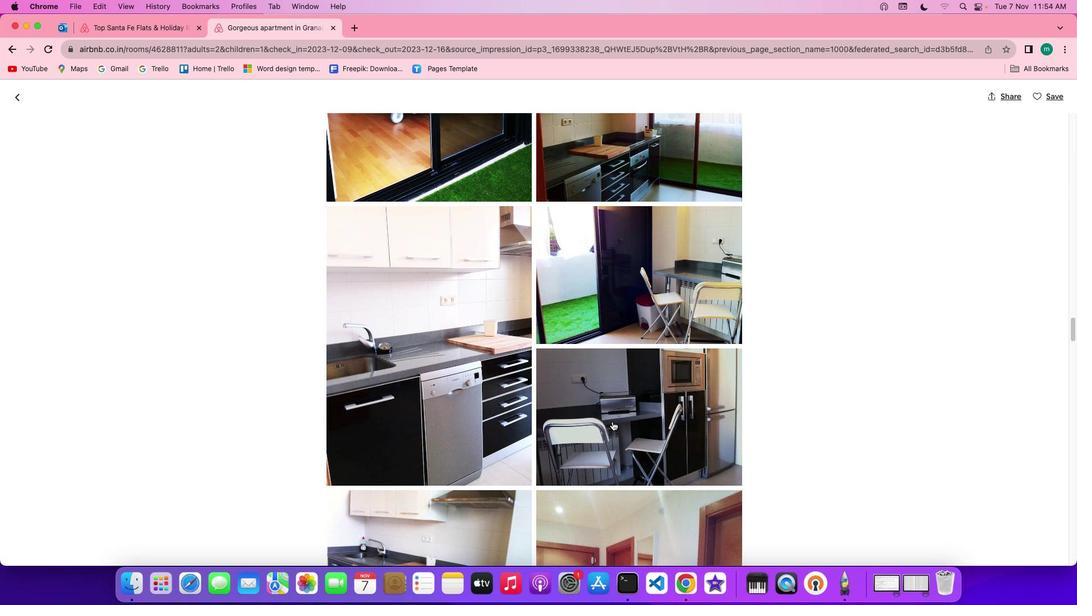 
Action: Mouse scrolled (612, 421) with delta (0, 0)
Screenshot: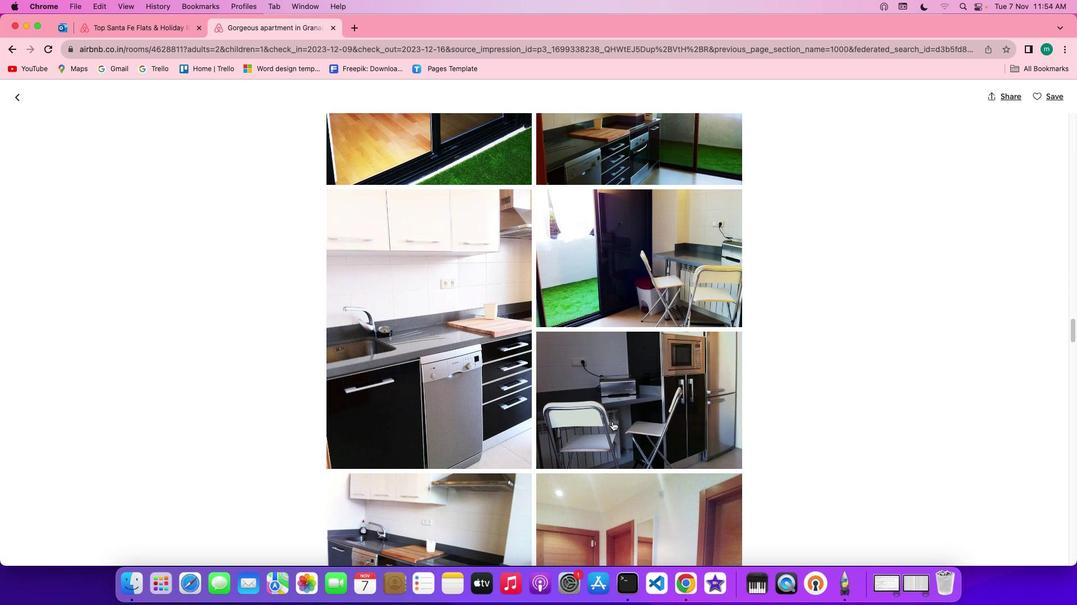 
Action: Mouse scrolled (612, 421) with delta (0, 0)
Screenshot: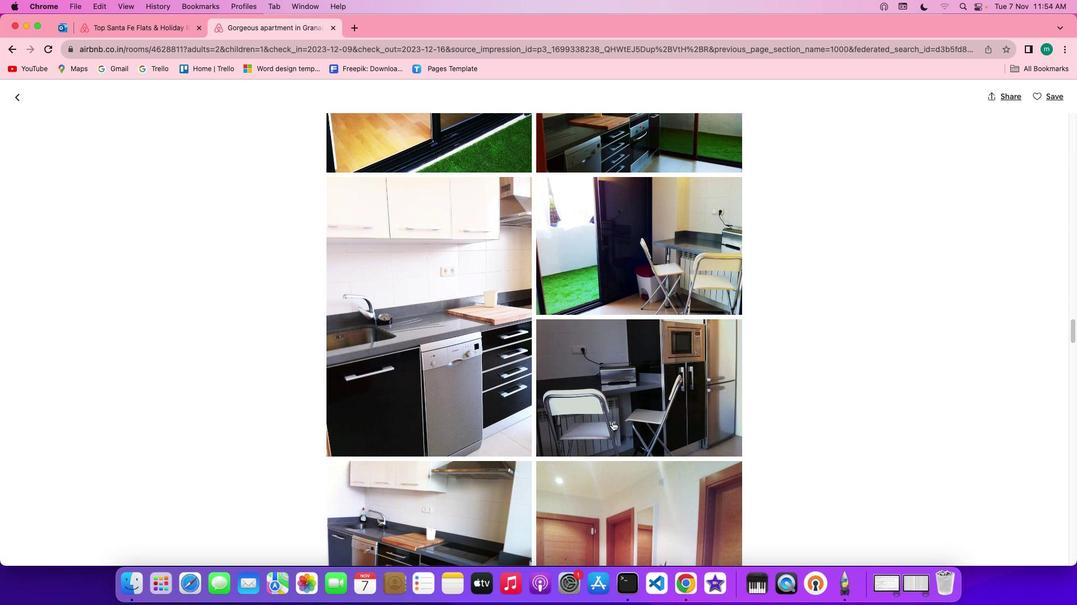 
Action: Mouse scrolled (612, 421) with delta (0, 0)
Screenshot: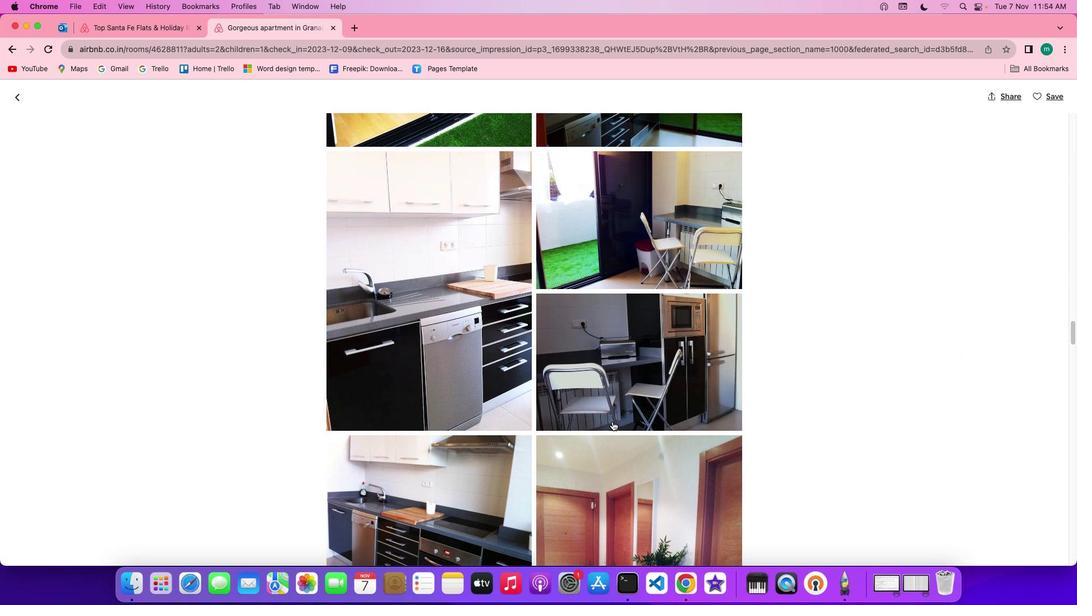 
Action: Mouse scrolled (612, 421) with delta (0, 0)
Screenshot: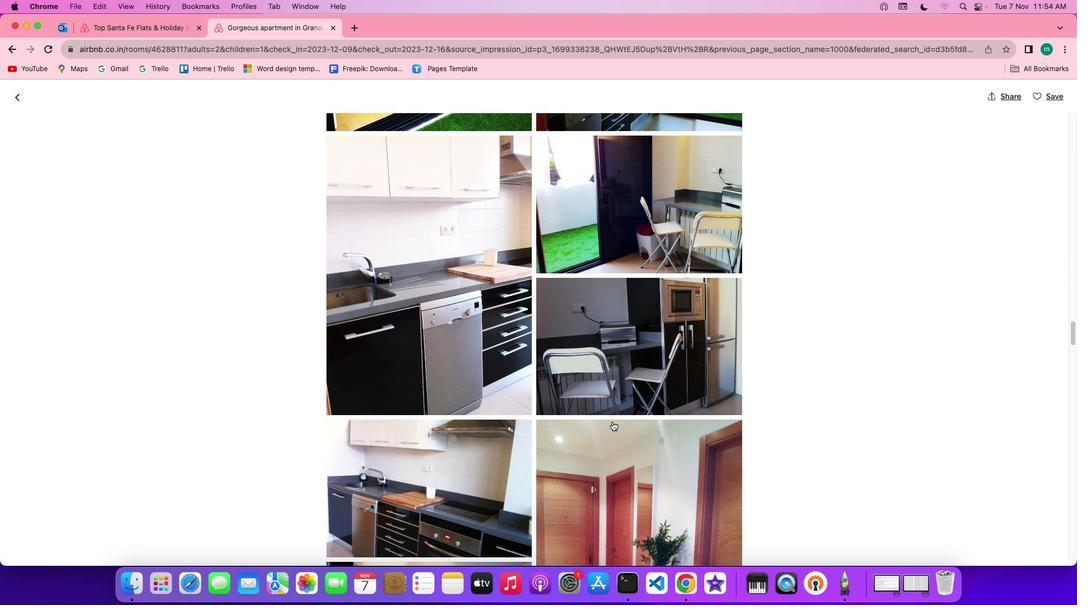 
Action: Mouse scrolled (612, 421) with delta (0, -1)
Screenshot: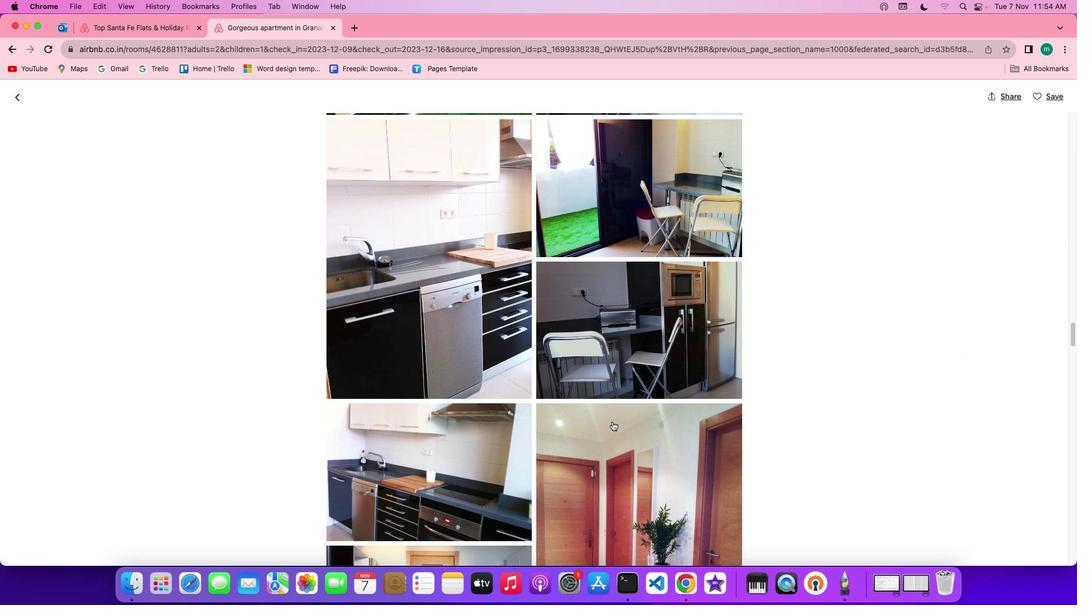 
Action: Mouse scrolled (612, 421) with delta (0, -1)
Screenshot: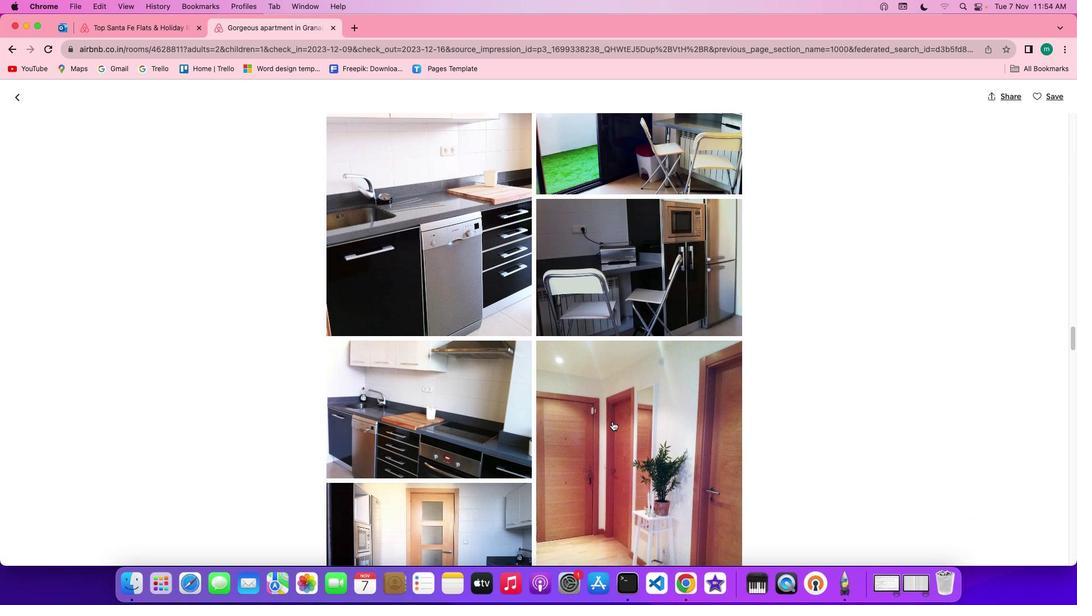 
Action: Mouse scrolled (612, 421) with delta (0, 0)
Screenshot: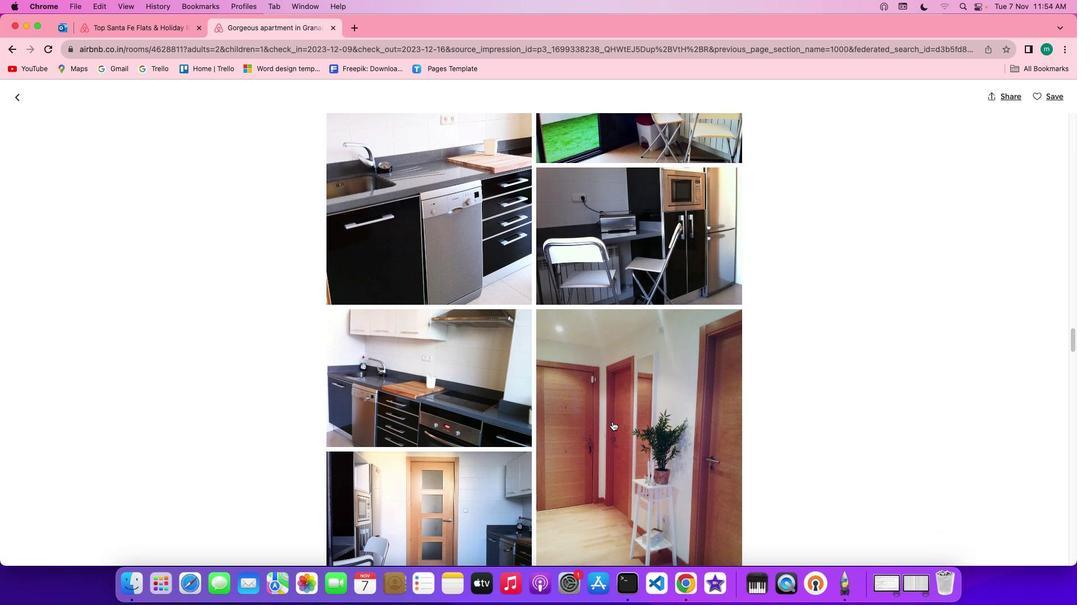 
Action: Mouse scrolled (612, 421) with delta (0, 0)
Screenshot: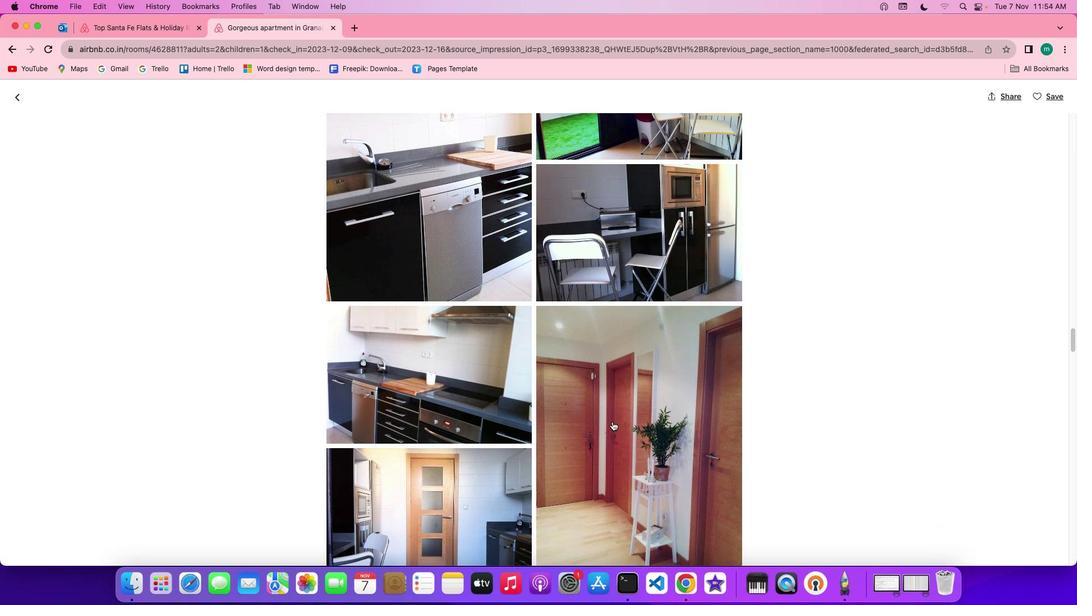 
Action: Mouse scrolled (612, 421) with delta (0, -1)
